 Task: Research Airbnb accommodation in Tena, Ecuador from 3rd December, 2023 to 17th December, 2023 for 3 adults, 1 child.3 bedrooms having 4 beds and 2 bathrooms. Property type can be house. Booking option can be shelf check-in. Look for 3 properties as per requirement.
Action: Mouse moved to (225, 109)
Screenshot: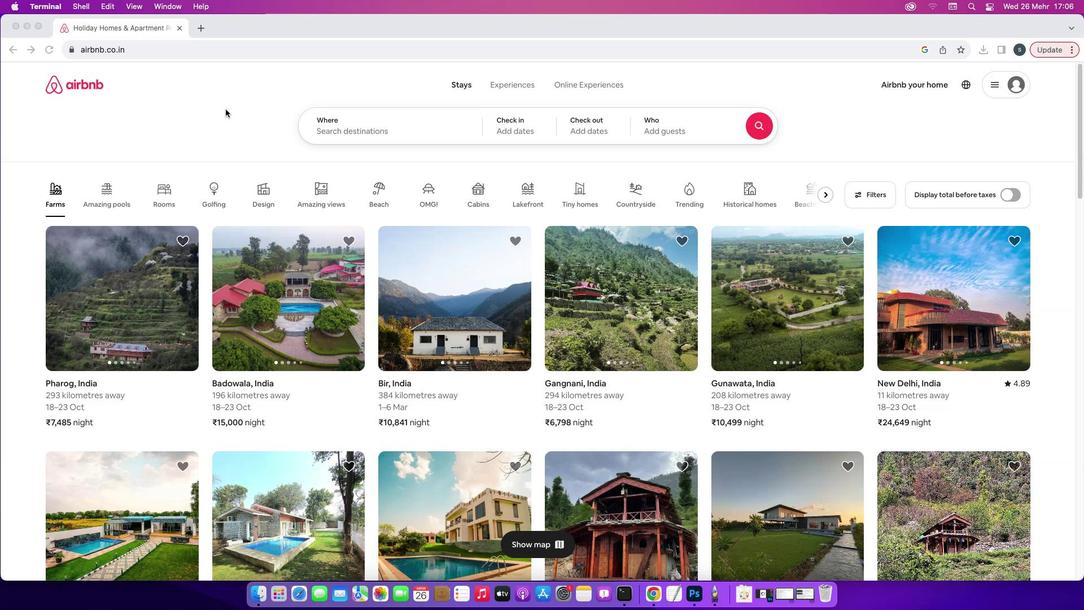
Action: Mouse pressed left at (225, 109)
Screenshot: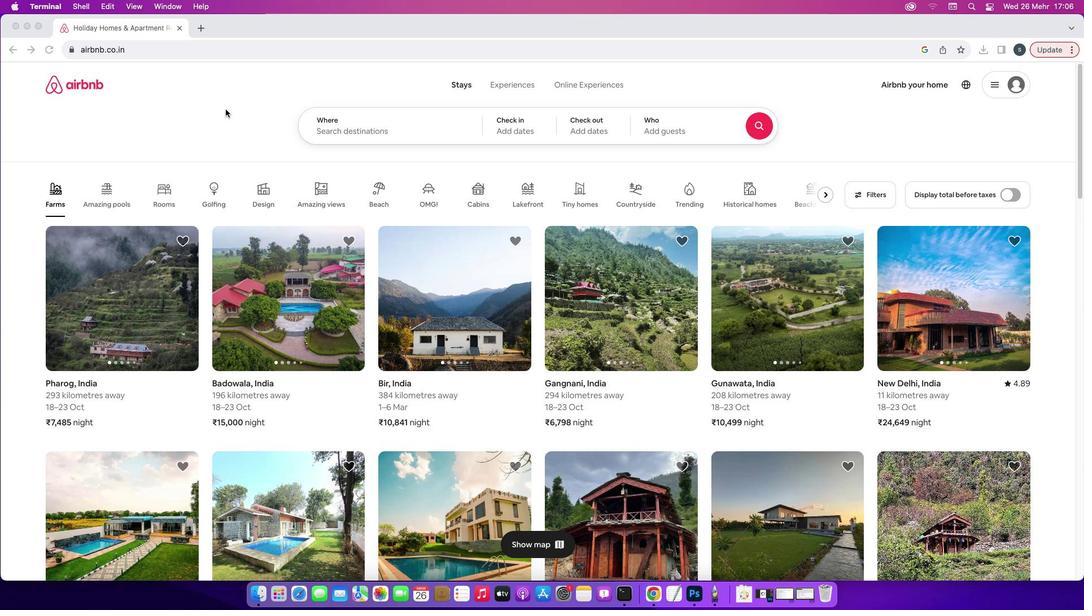
Action: Mouse moved to (407, 135)
Screenshot: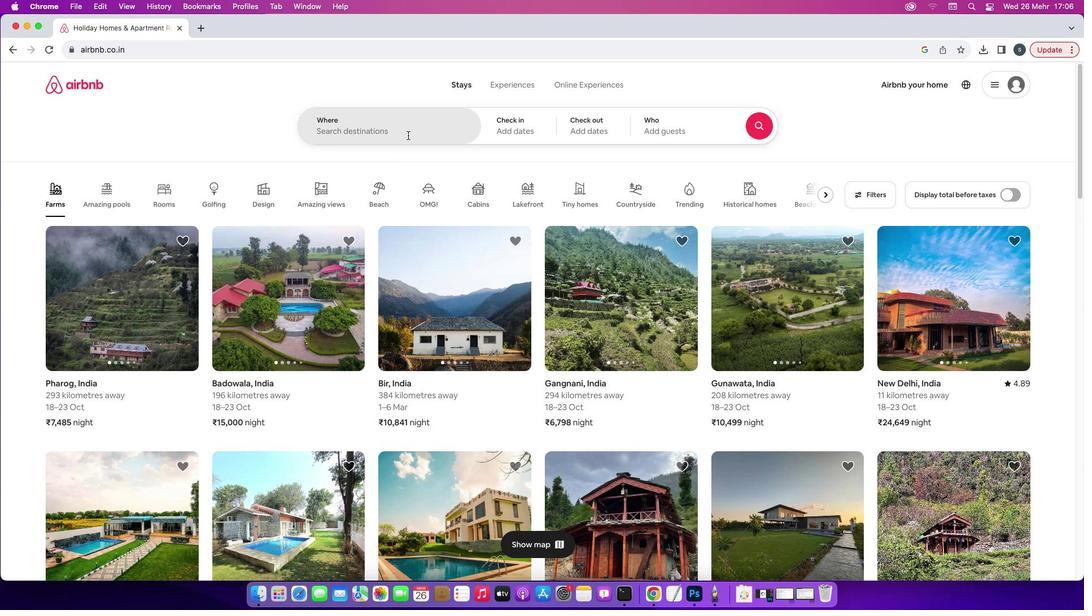 
Action: Mouse pressed left at (407, 135)
Screenshot: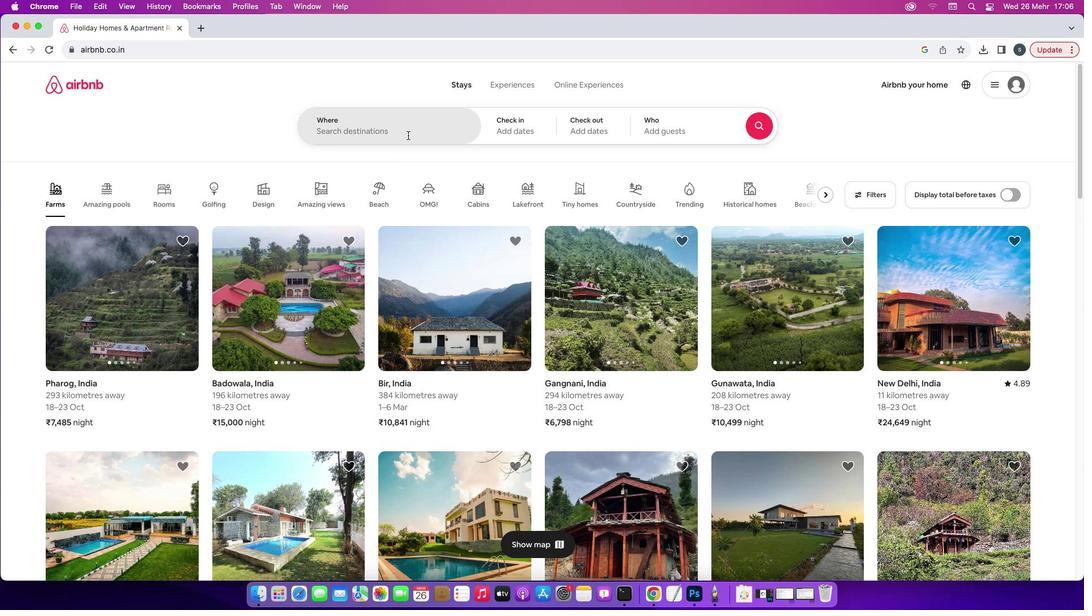 
Action: Mouse moved to (407, 135)
Screenshot: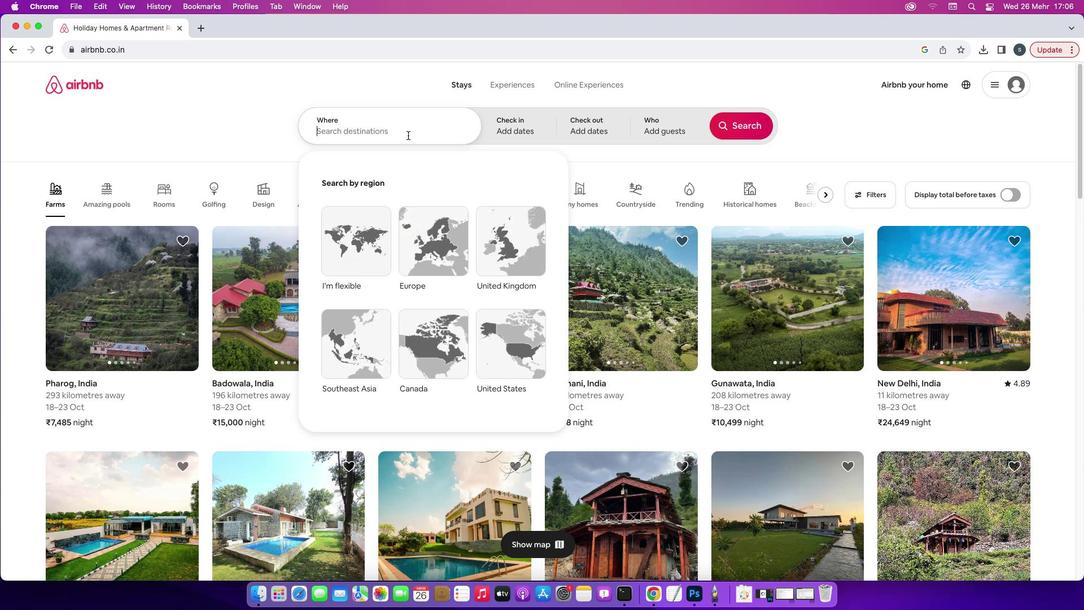 
Action: Key pressed 'T'Key.caps_lock'e''n''a'','Key.spaceKey.caps_lock'E'Key.caps_lock'c''u''a''d''o''r'
Screenshot: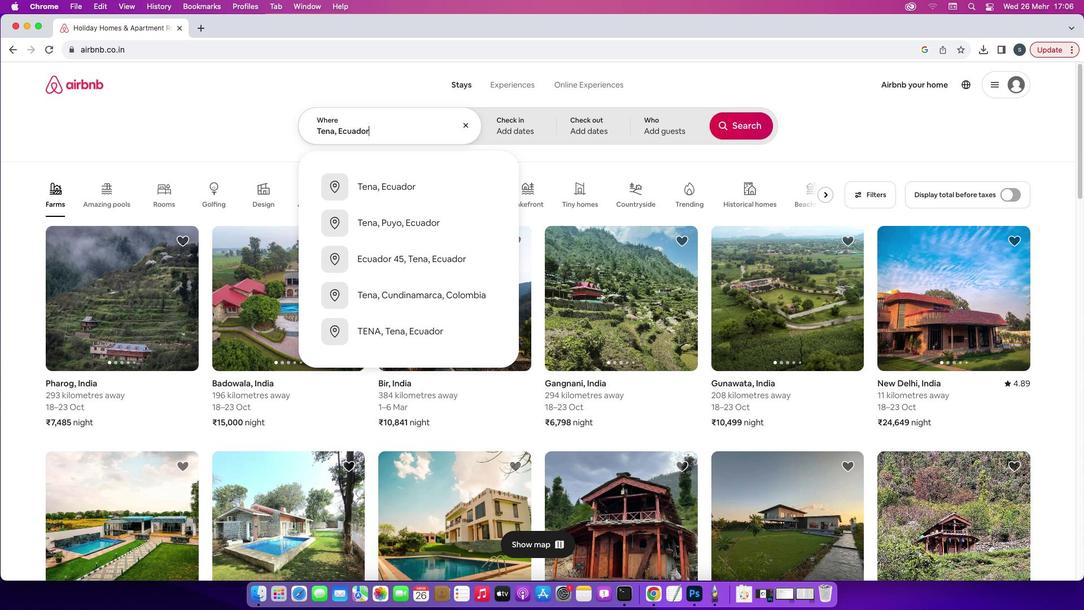 
Action: Mouse moved to (416, 186)
Screenshot: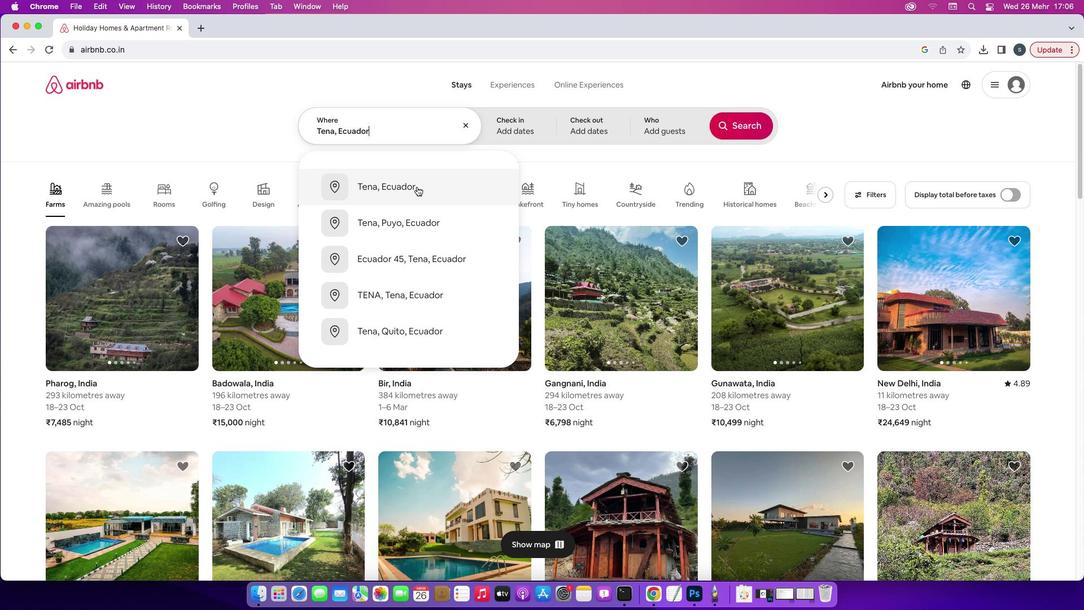 
Action: Mouse pressed left at (416, 186)
Screenshot: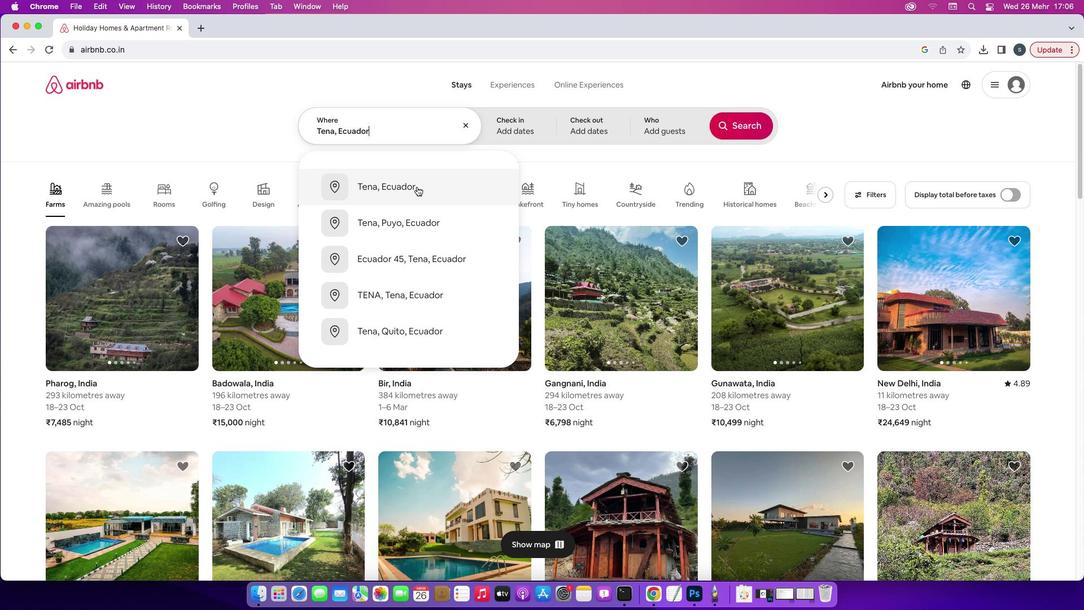
Action: Mouse moved to (735, 214)
Screenshot: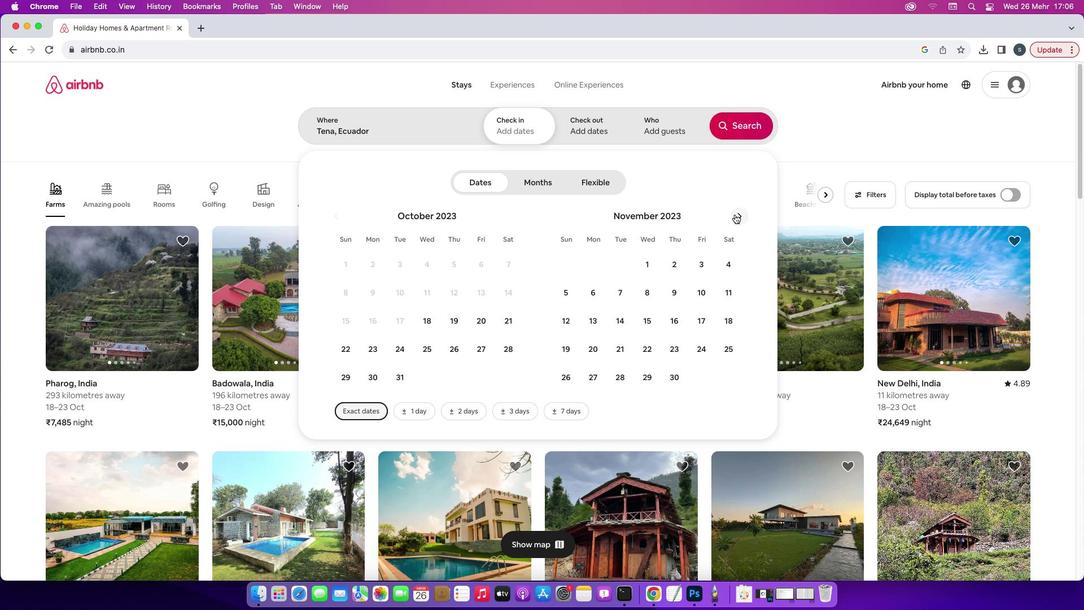 
Action: Mouse pressed left at (735, 214)
Screenshot: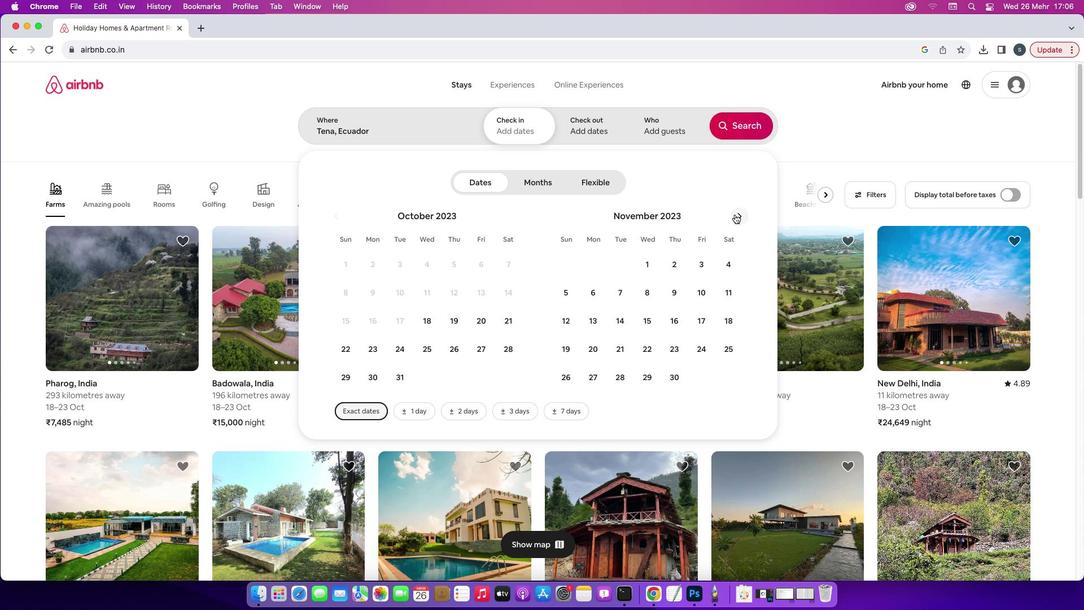 
Action: Mouse moved to (566, 288)
Screenshot: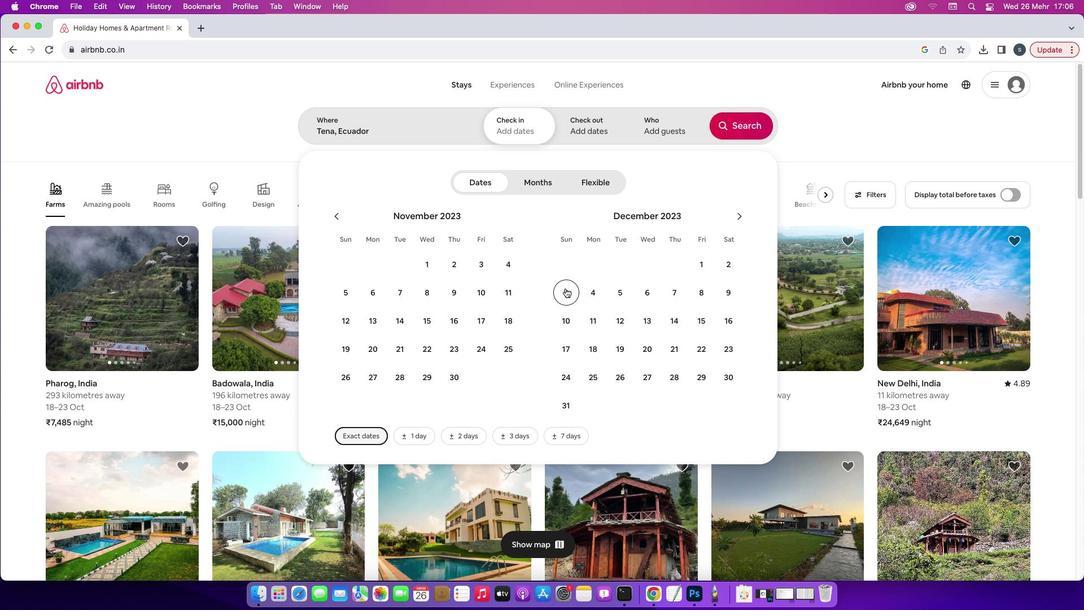 
Action: Mouse pressed left at (566, 288)
Screenshot: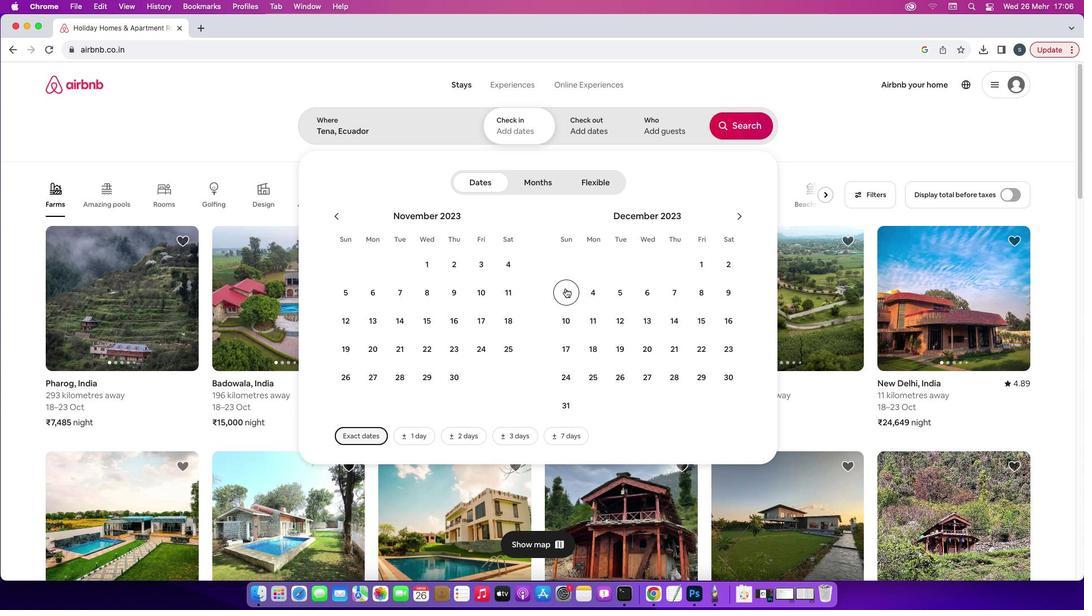 
Action: Mouse moved to (571, 343)
Screenshot: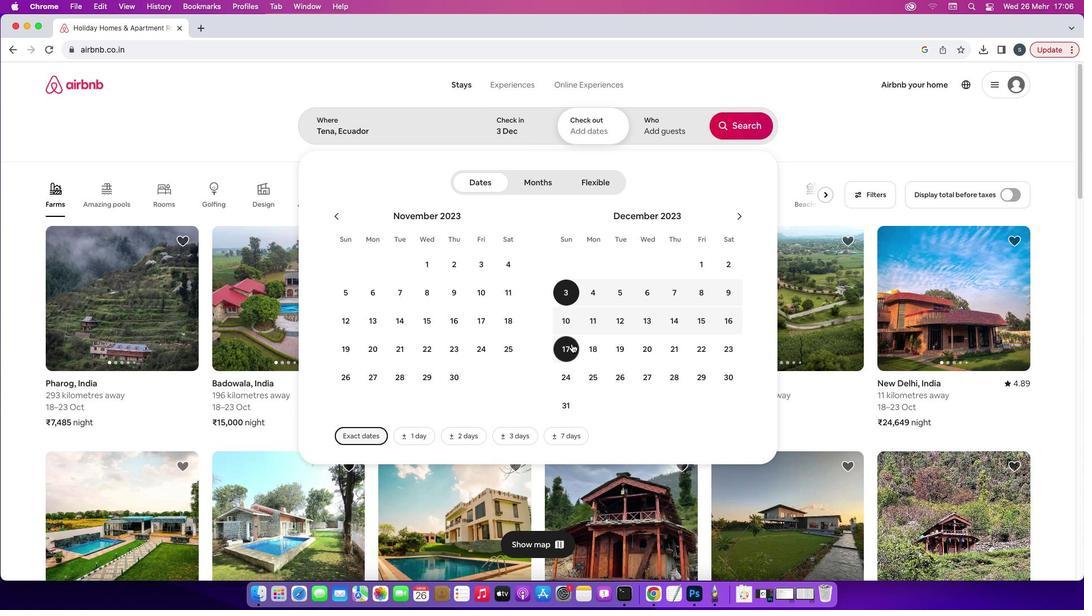 
Action: Mouse pressed left at (571, 343)
Screenshot: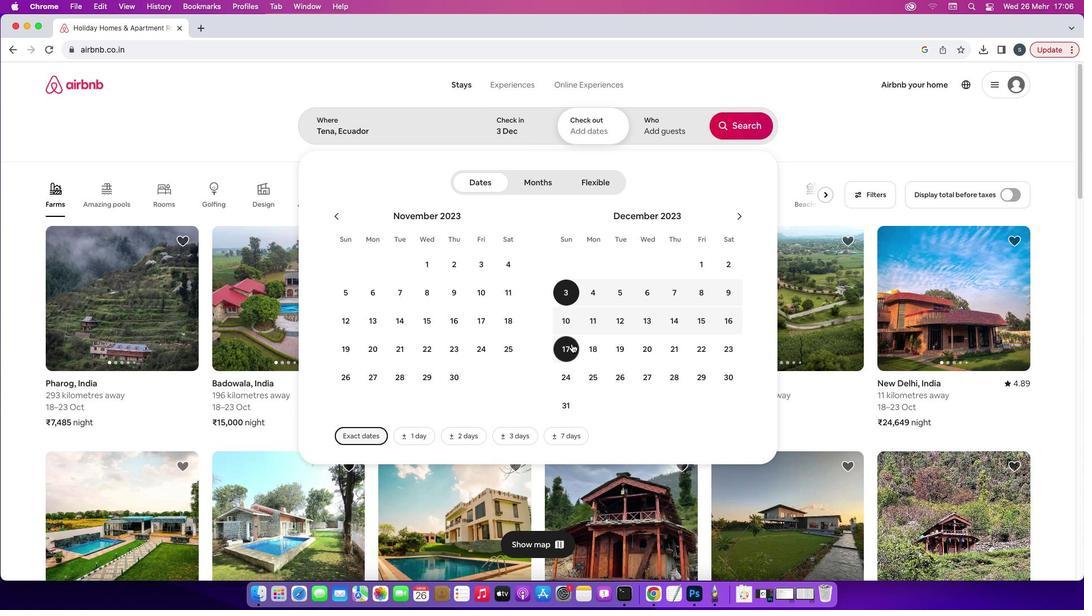 
Action: Mouse moved to (651, 127)
Screenshot: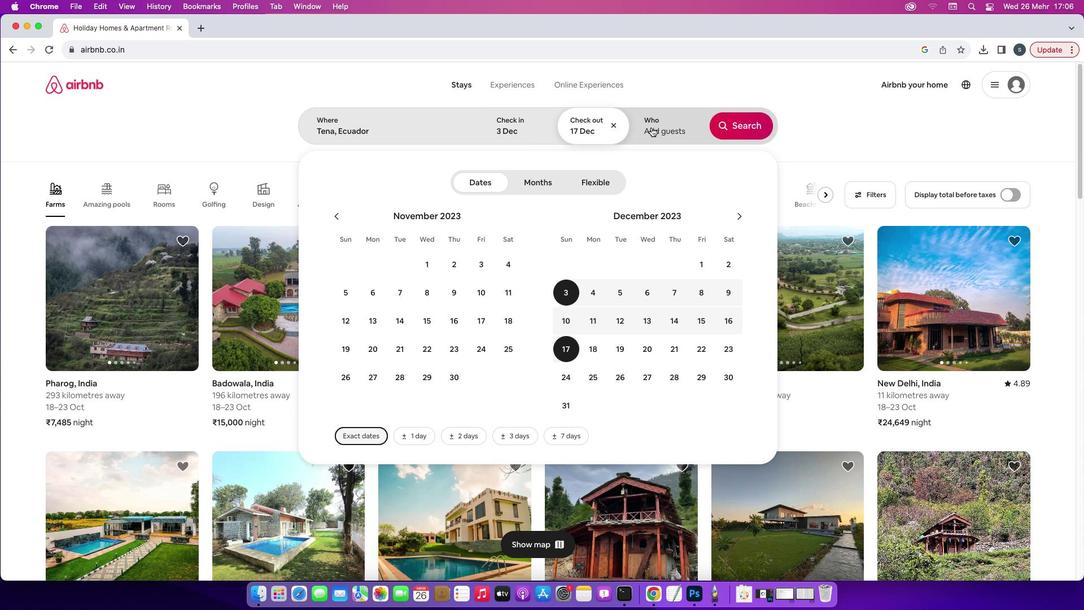 
Action: Mouse pressed left at (651, 127)
Screenshot: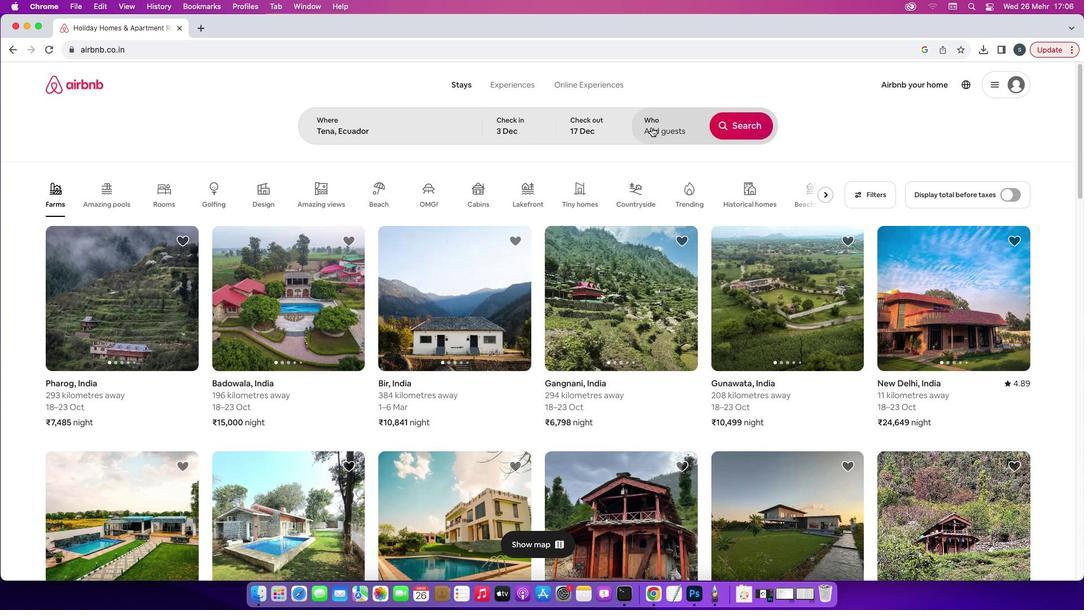 
Action: Mouse moved to (742, 187)
Screenshot: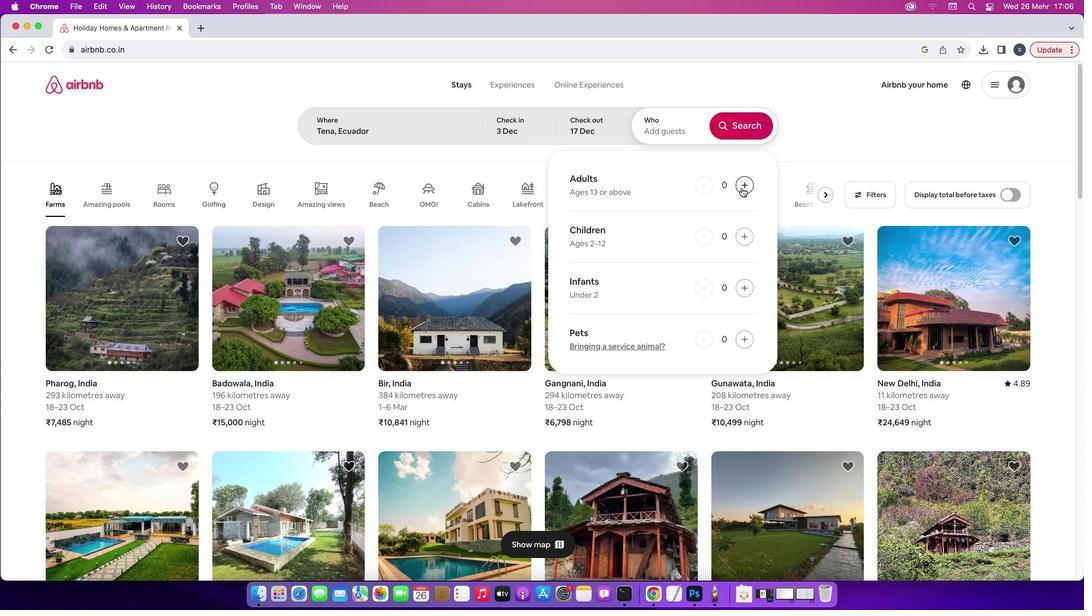 
Action: Mouse pressed left at (742, 187)
Screenshot: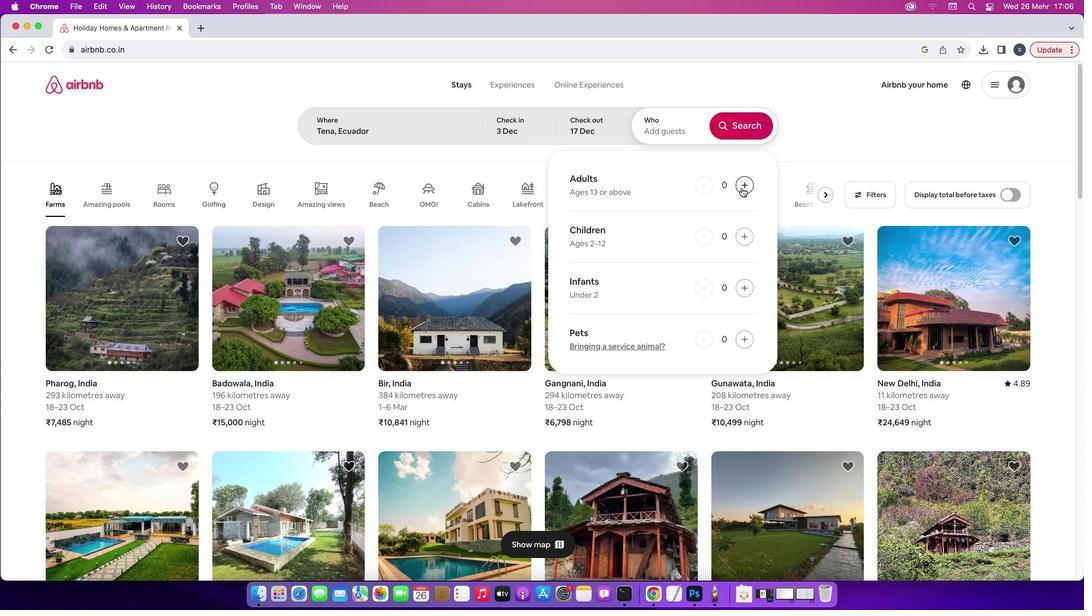 
Action: Mouse pressed left at (742, 187)
Screenshot: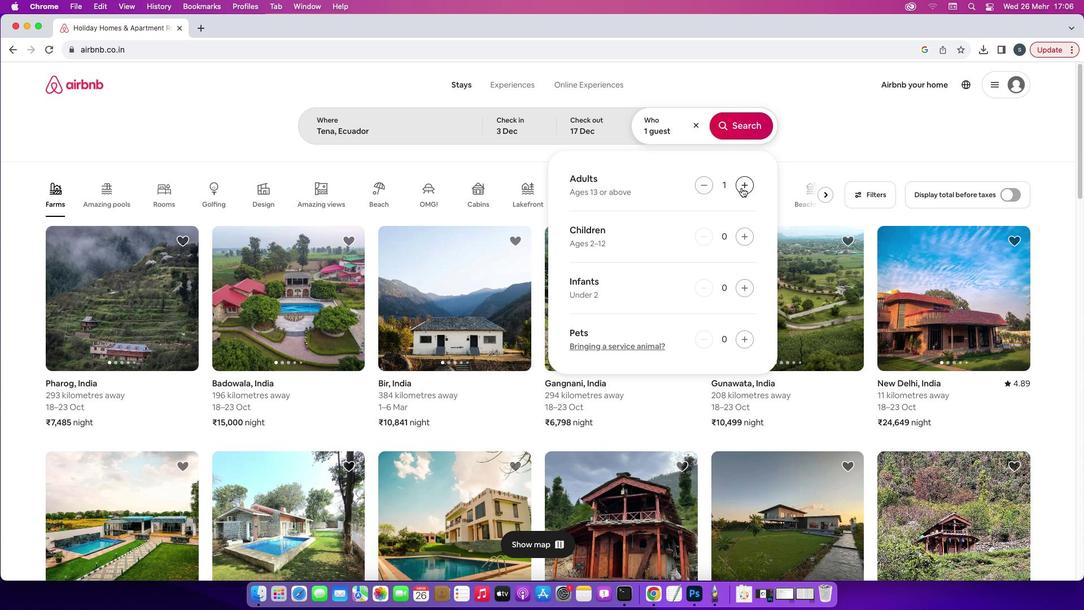 
Action: Mouse pressed left at (742, 187)
Screenshot: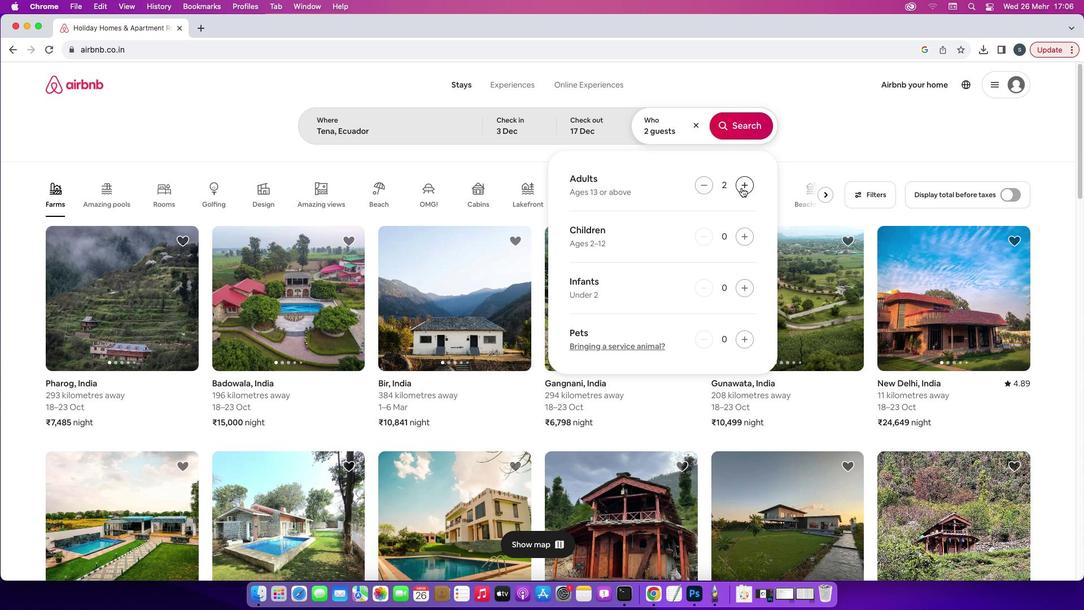 
Action: Mouse moved to (745, 239)
Screenshot: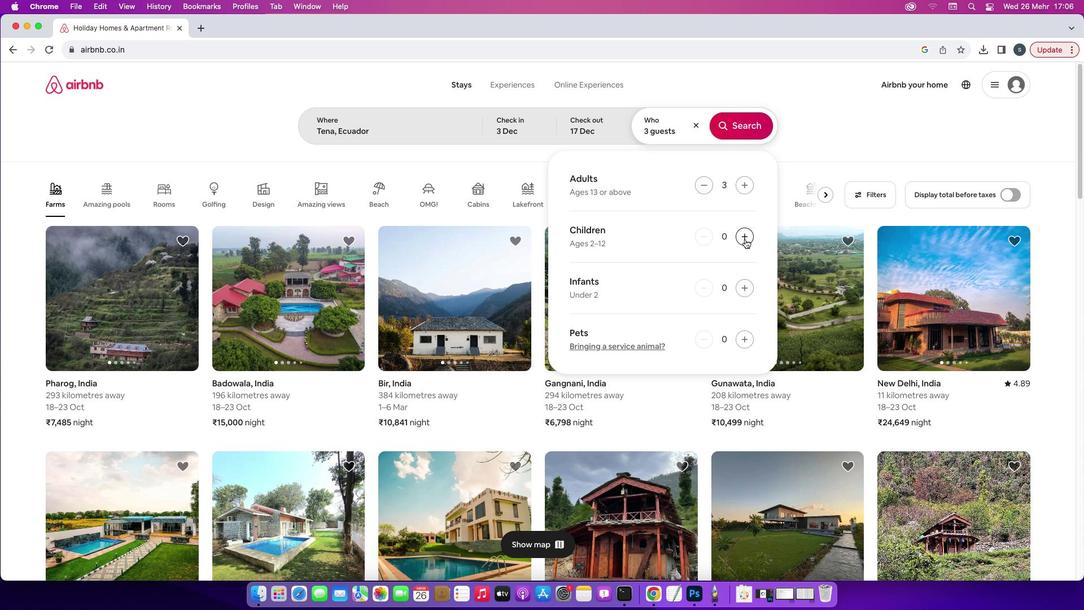 
Action: Mouse pressed left at (745, 239)
Screenshot: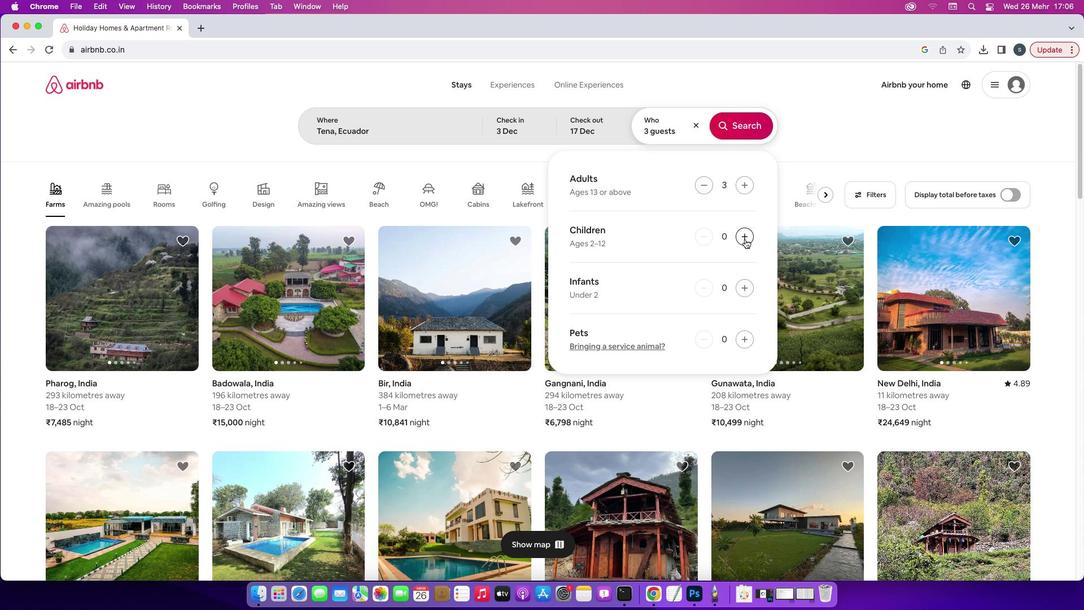 
Action: Mouse moved to (724, 127)
Screenshot: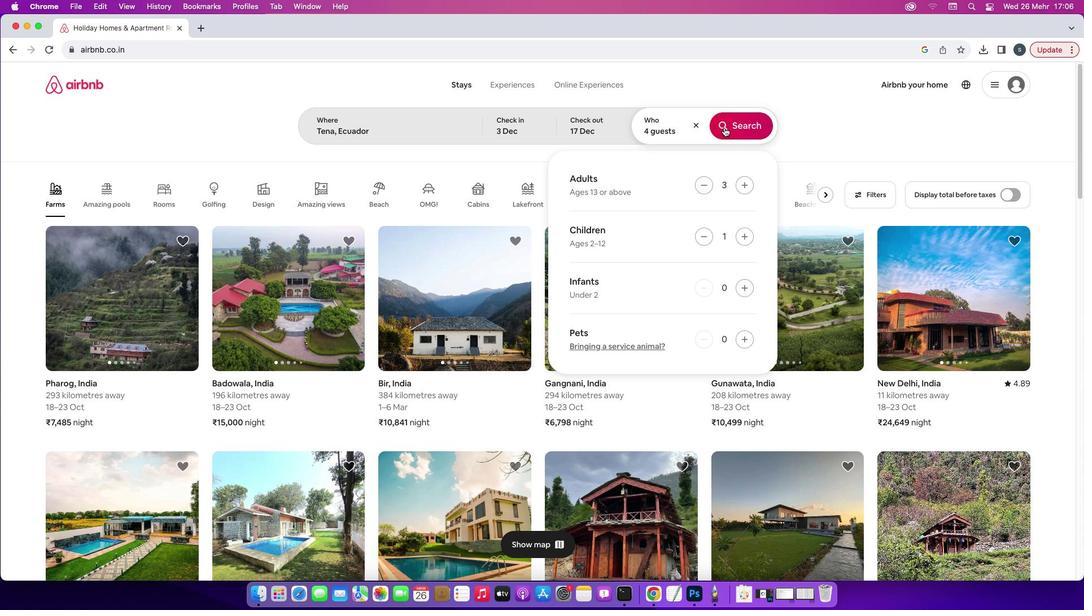 
Action: Mouse pressed left at (724, 127)
Screenshot: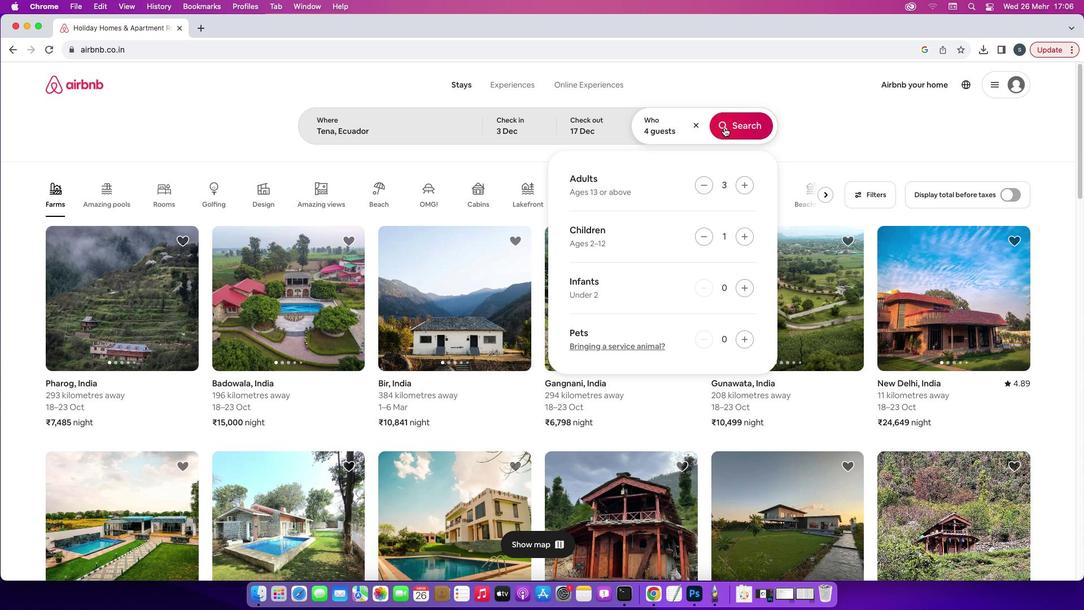 
Action: Mouse moved to (905, 128)
Screenshot: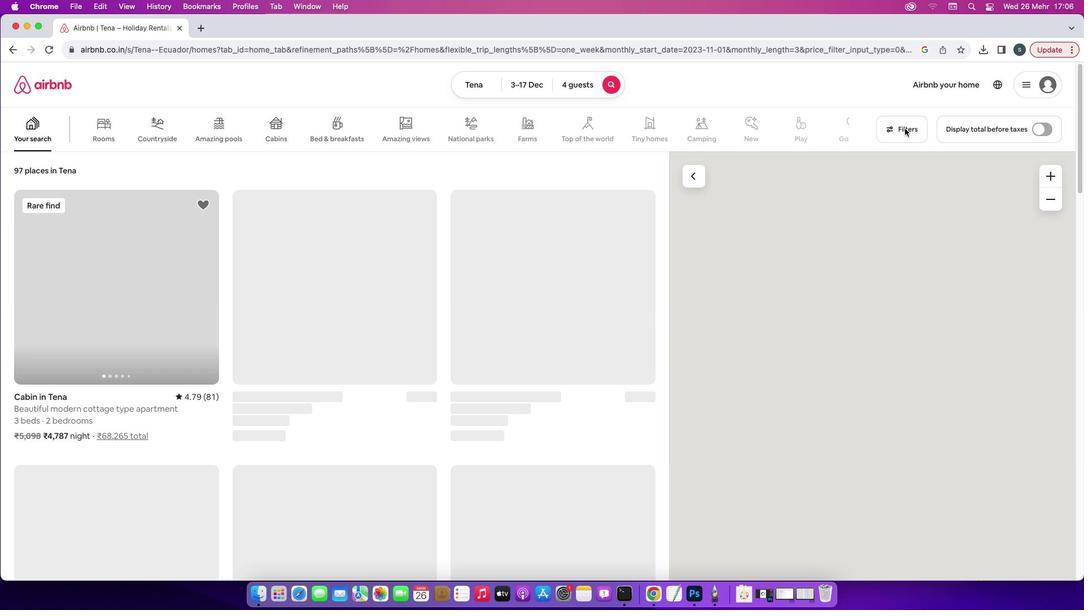 
Action: Mouse pressed left at (905, 128)
Screenshot: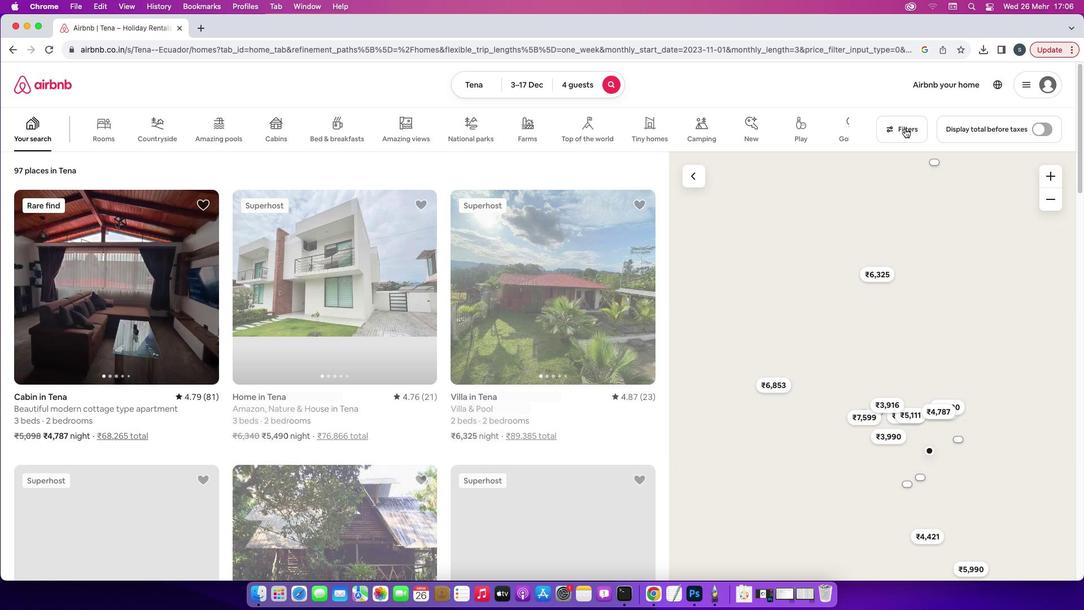 
Action: Mouse moved to (492, 301)
Screenshot: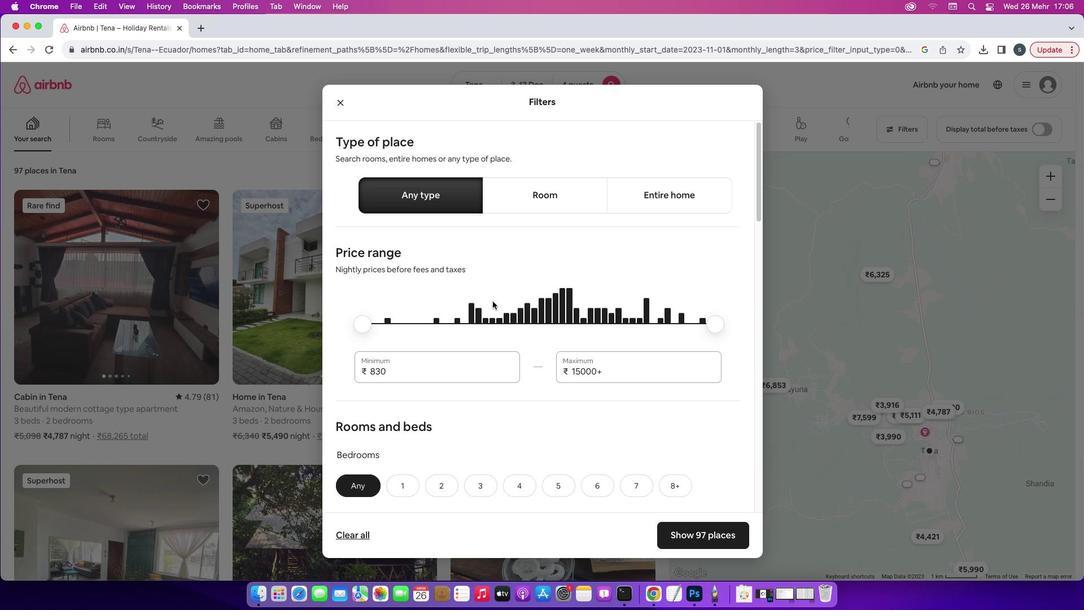 
Action: Mouse scrolled (492, 301) with delta (0, 0)
Screenshot: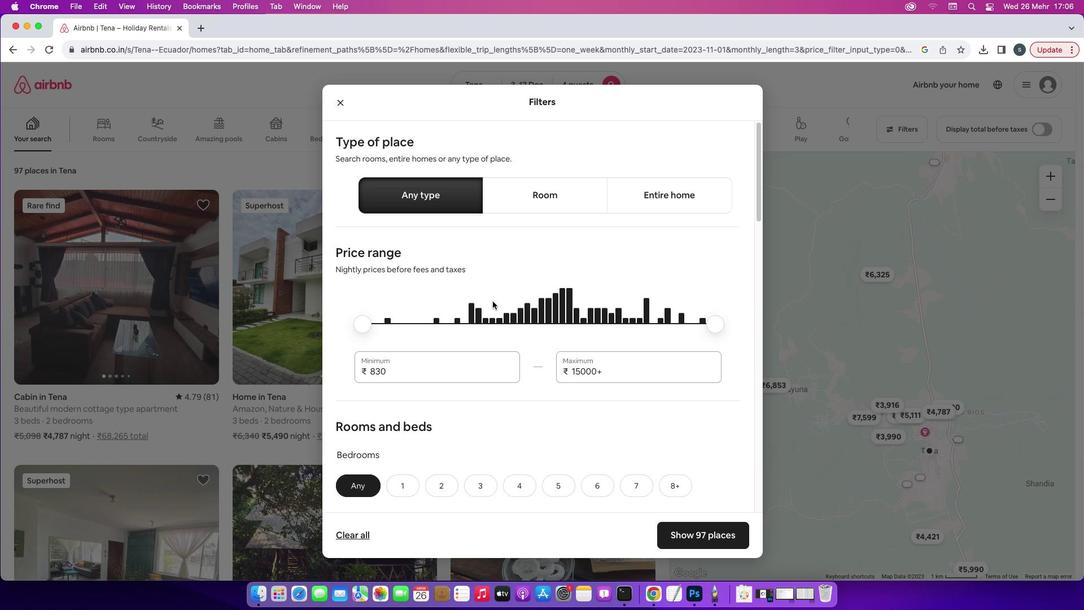 
Action: Mouse scrolled (492, 301) with delta (0, 0)
Screenshot: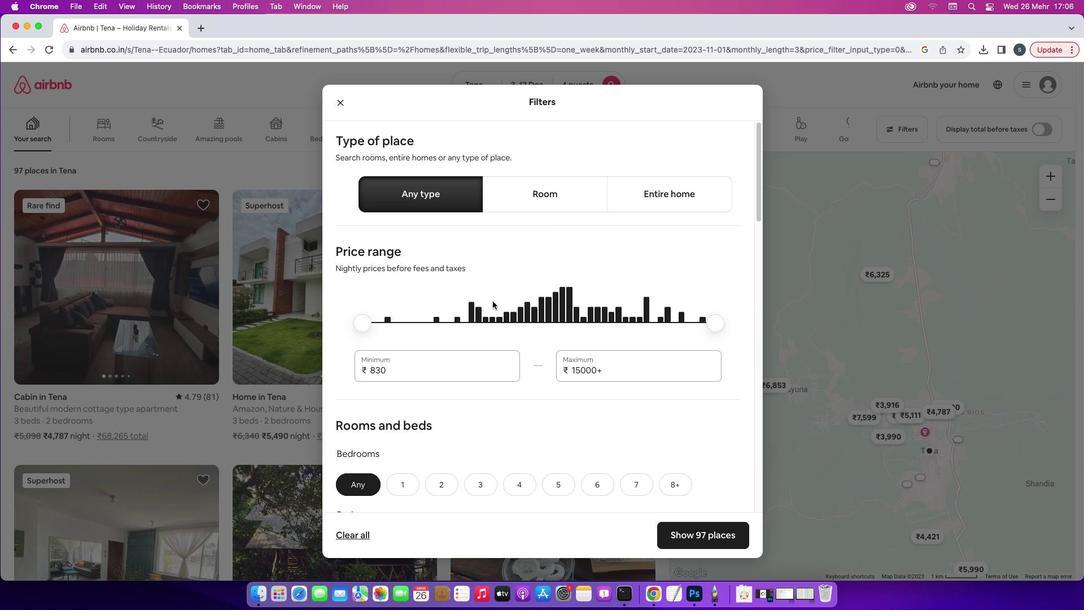 
Action: Mouse scrolled (492, 301) with delta (0, -1)
Screenshot: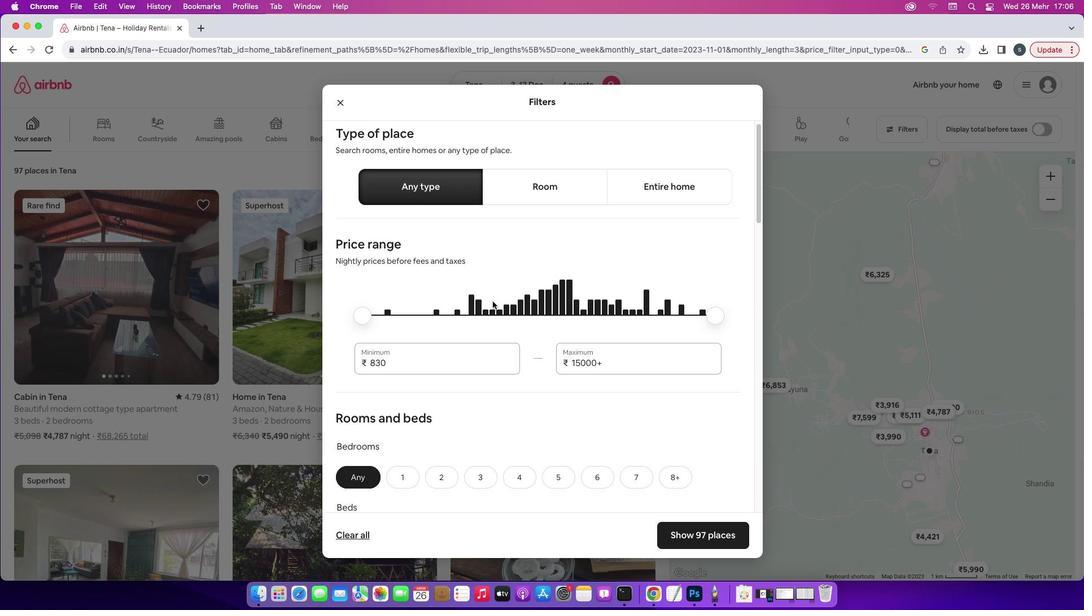 
Action: Mouse scrolled (492, 301) with delta (0, 0)
Screenshot: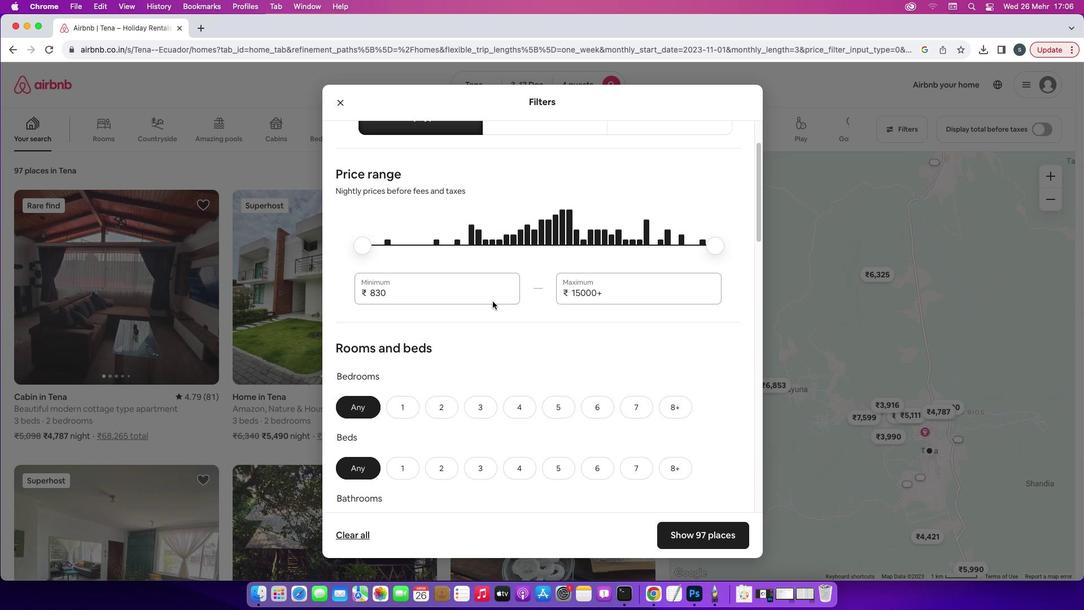 
Action: Mouse scrolled (492, 301) with delta (0, 0)
Screenshot: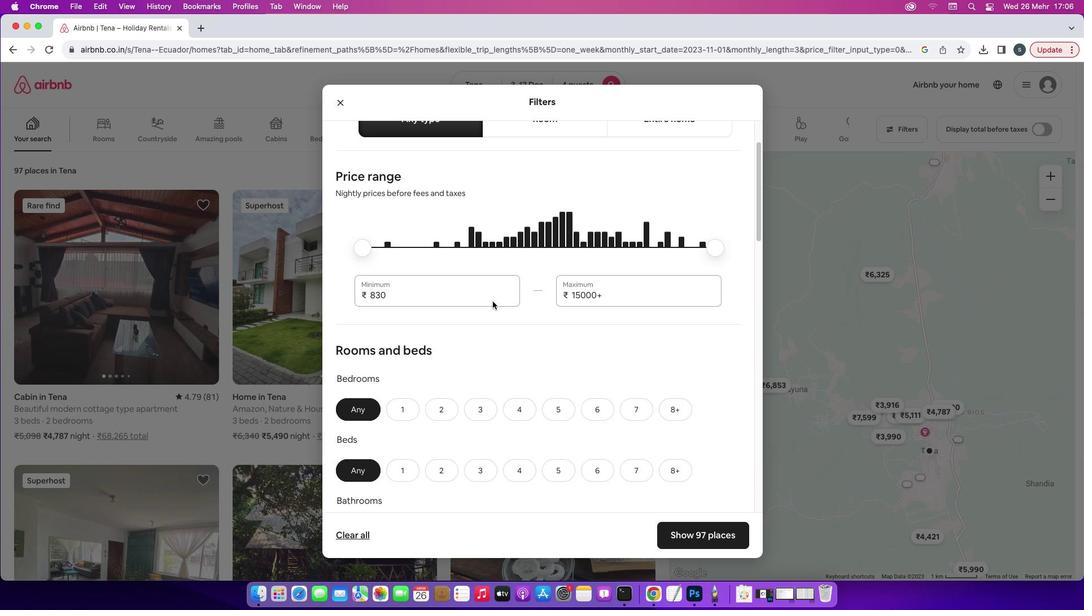 
Action: Mouse scrolled (492, 301) with delta (0, 1)
Screenshot: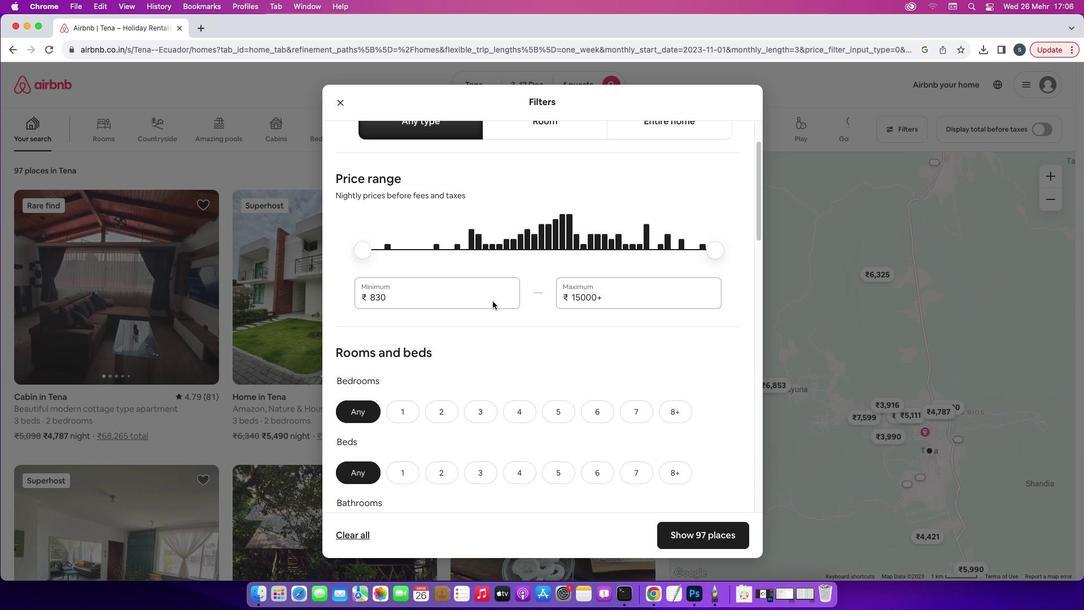 
Action: Mouse scrolled (492, 301) with delta (0, 0)
Screenshot: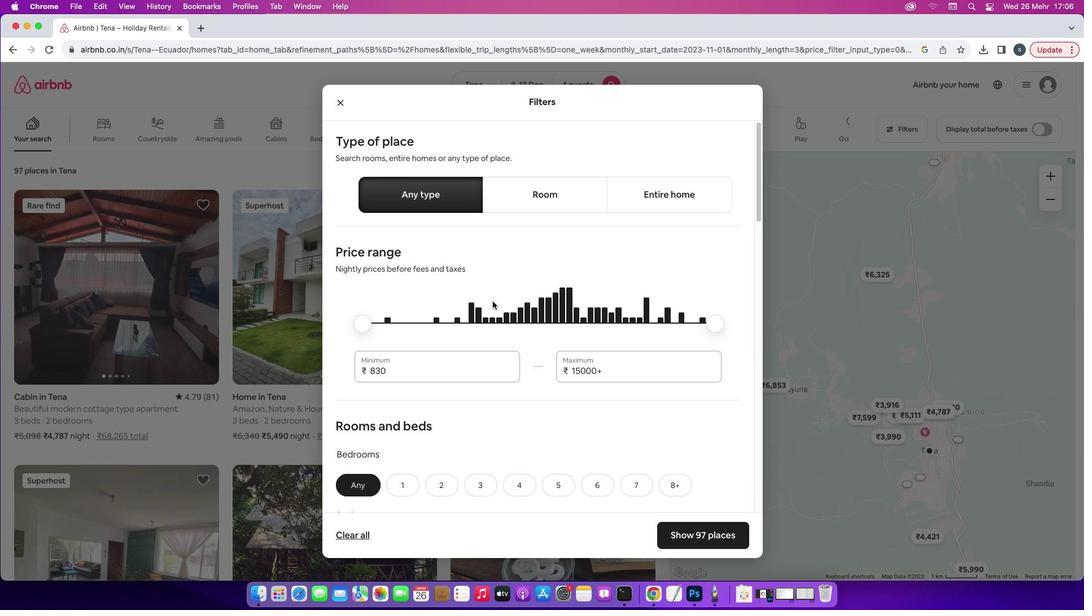 
Action: Mouse scrolled (492, 301) with delta (0, 0)
Screenshot: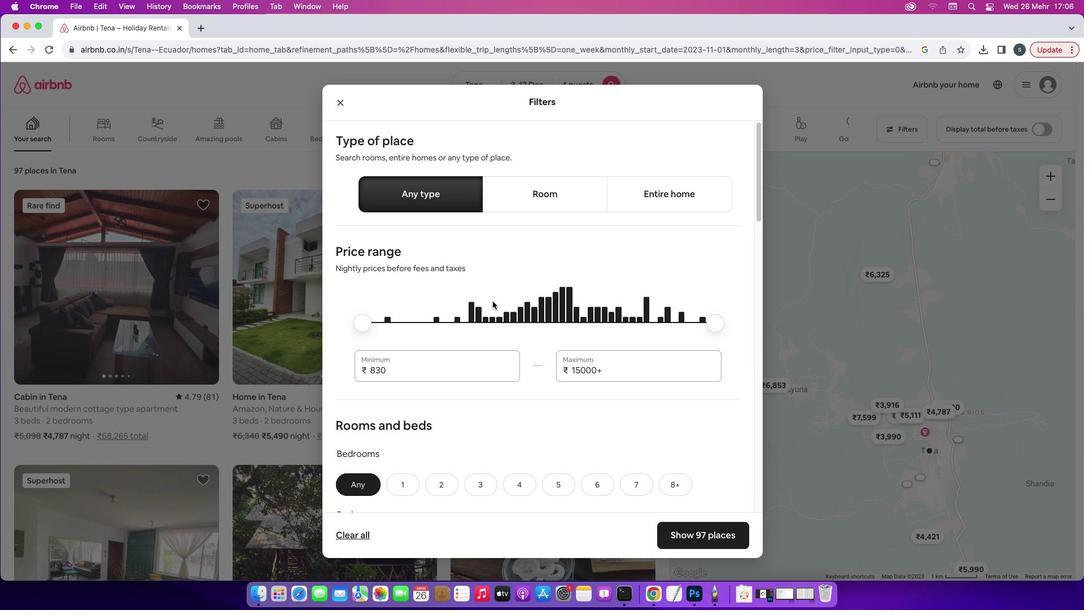 
Action: Mouse scrolled (492, 301) with delta (0, 0)
Screenshot: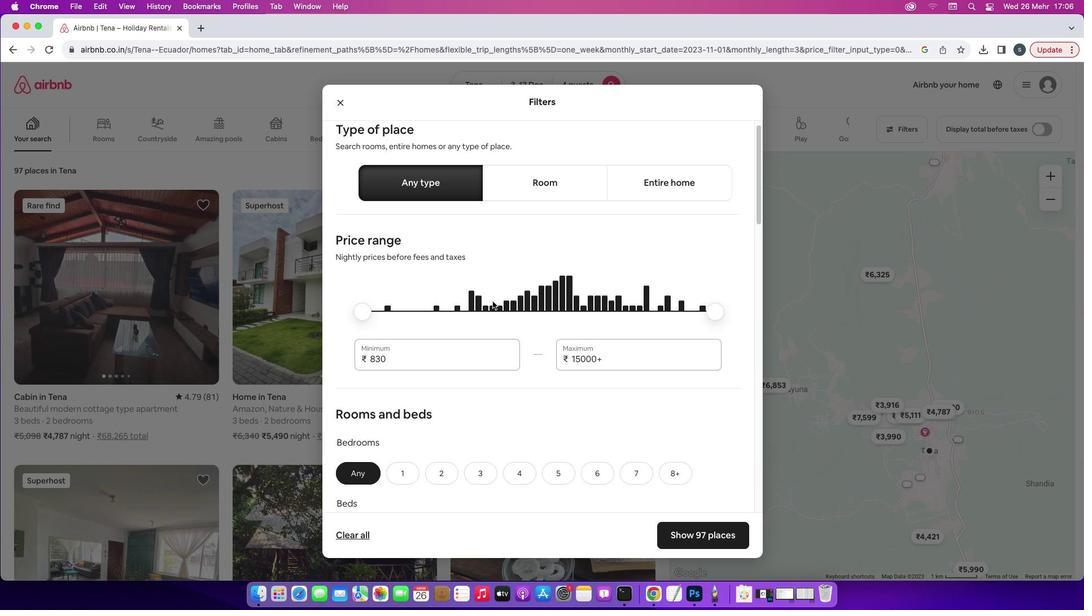 
Action: Mouse scrolled (492, 301) with delta (0, 0)
Screenshot: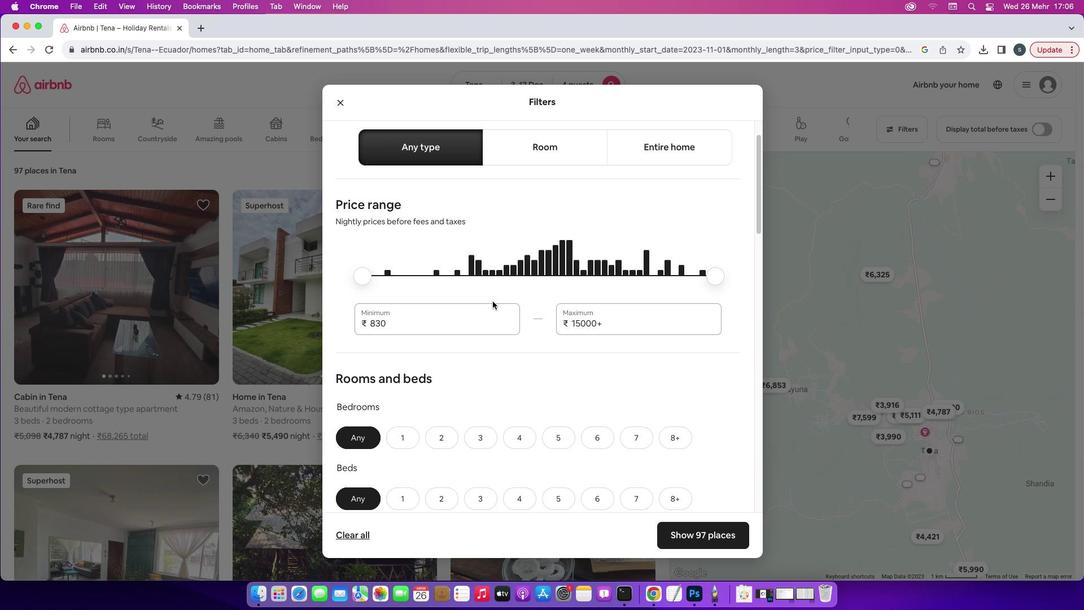 
Action: Mouse scrolled (492, 301) with delta (0, 0)
Screenshot: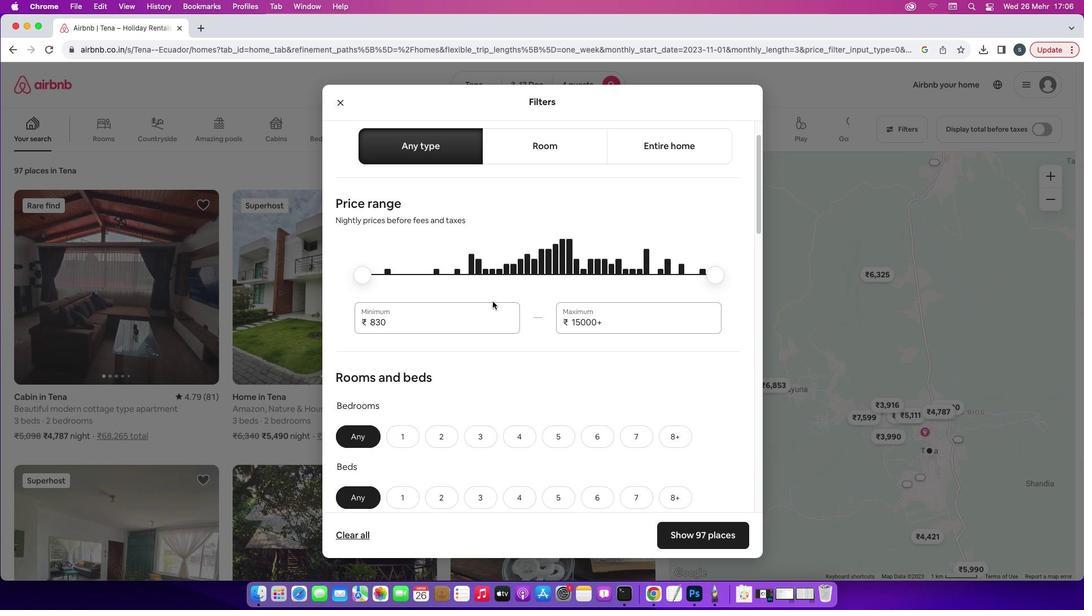 
Action: Mouse scrolled (492, 301) with delta (0, 0)
Screenshot: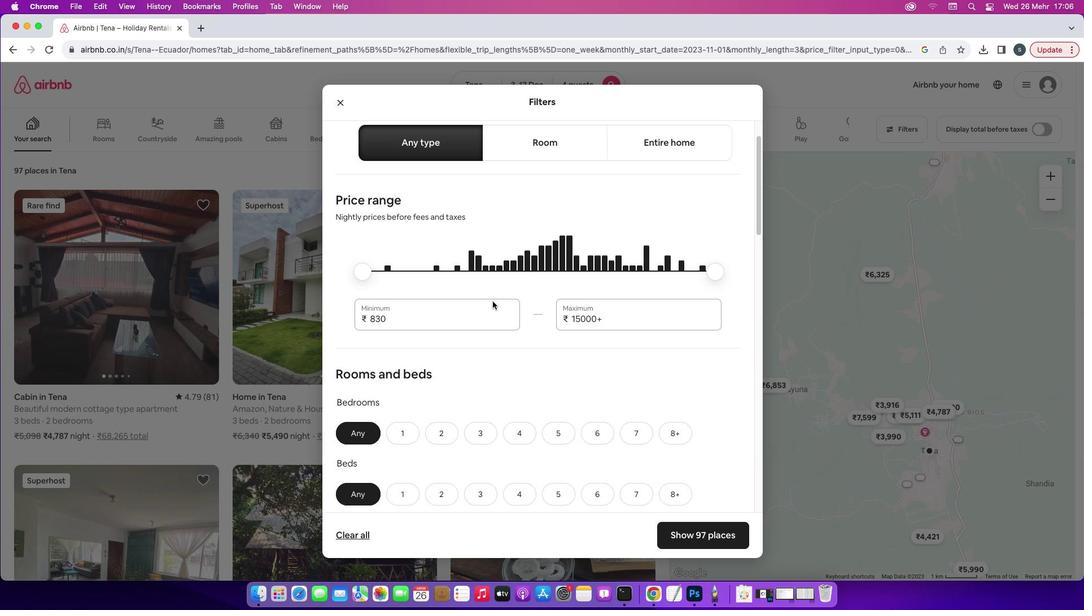 
Action: Mouse scrolled (492, 301) with delta (0, -1)
Screenshot: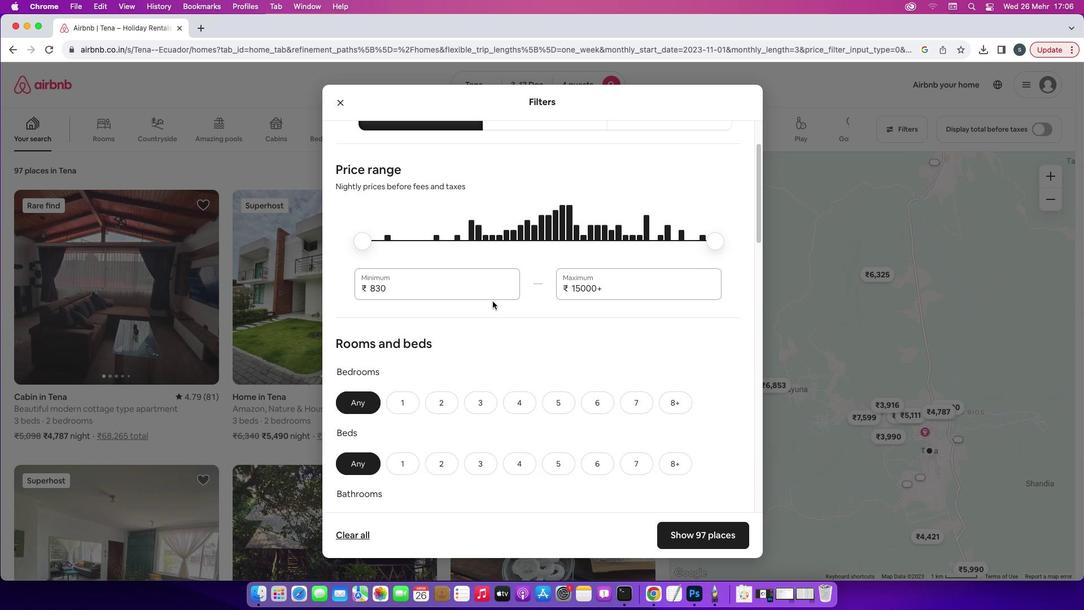 
Action: Mouse scrolled (492, 301) with delta (0, 0)
Screenshot: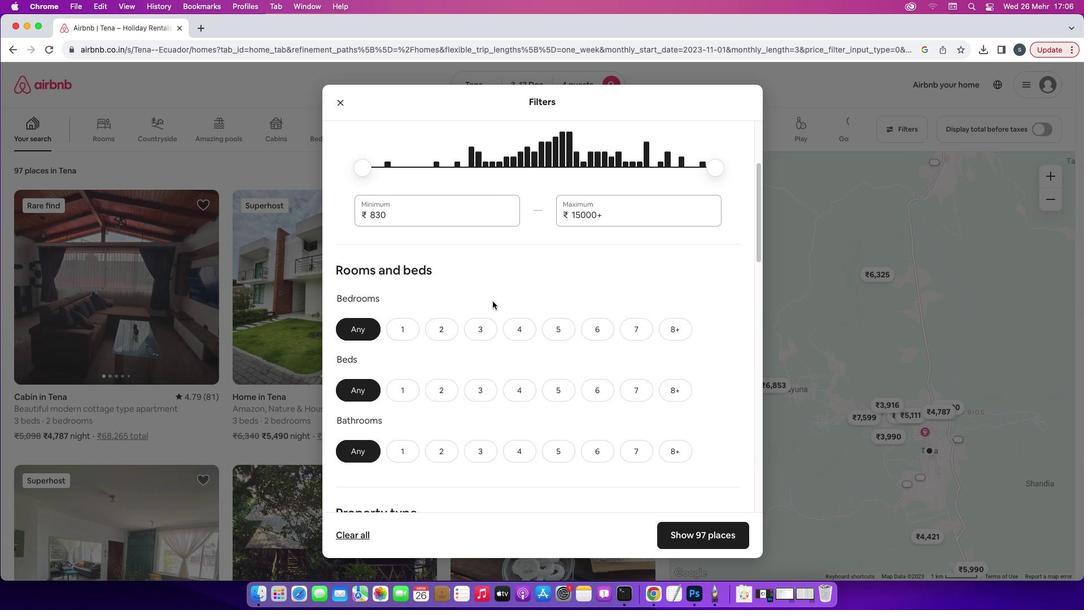 
Action: Mouse scrolled (492, 301) with delta (0, 0)
Screenshot: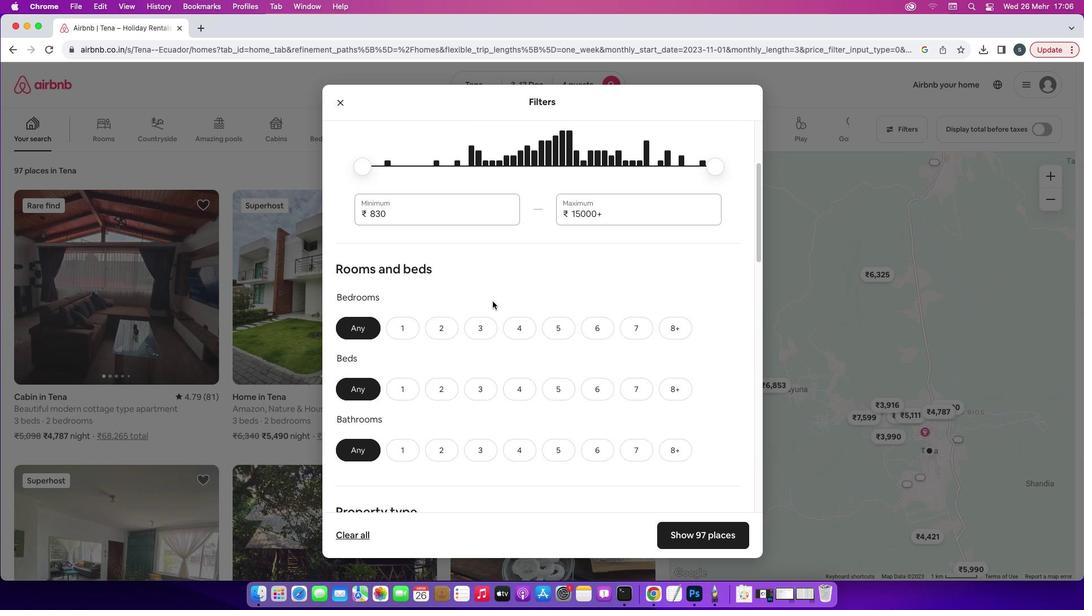 
Action: Mouse scrolled (492, 301) with delta (0, -1)
Screenshot: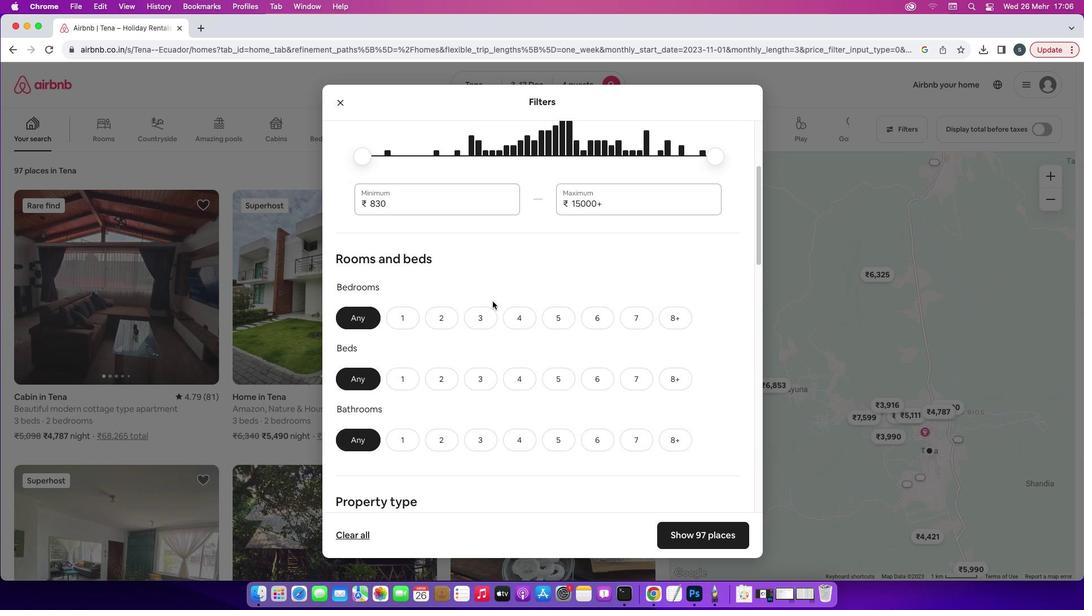 
Action: Mouse scrolled (492, 301) with delta (0, -1)
Screenshot: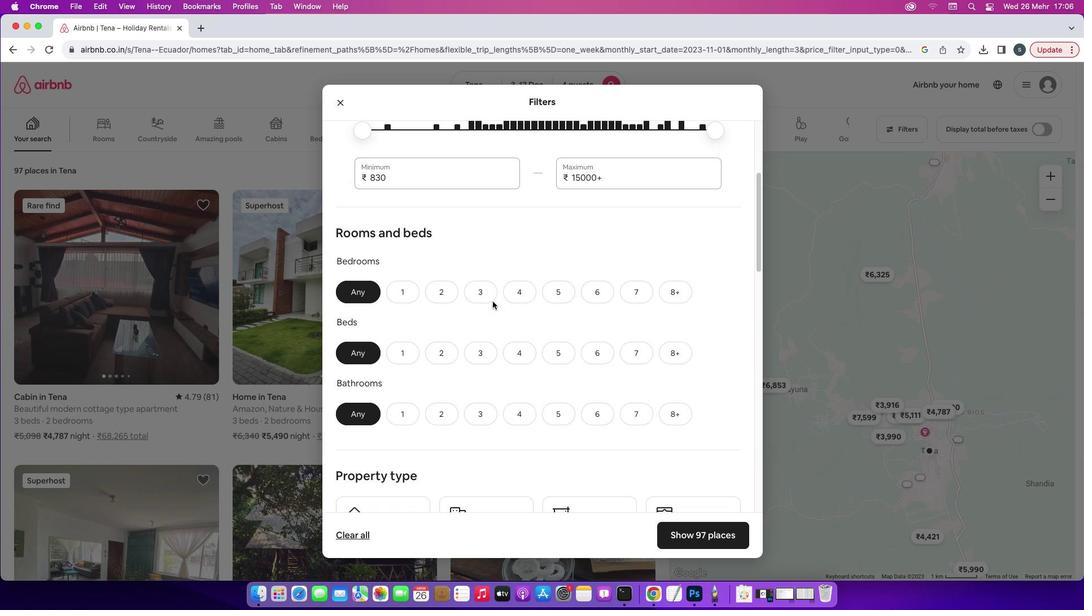 
Action: Mouse moved to (481, 187)
Screenshot: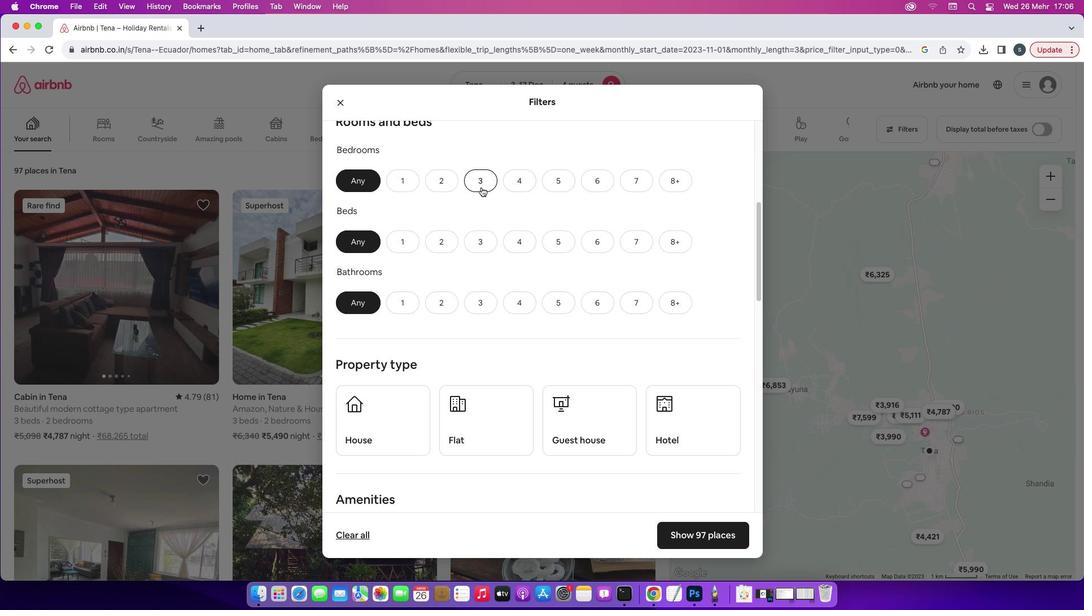 
Action: Mouse pressed left at (481, 187)
Screenshot: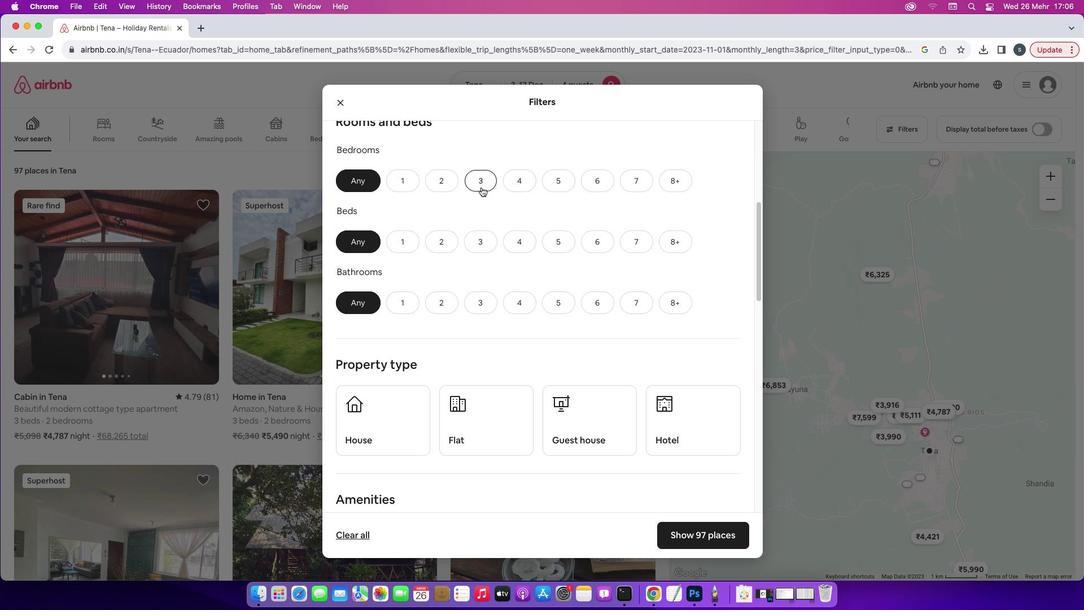 
Action: Mouse moved to (524, 244)
Screenshot: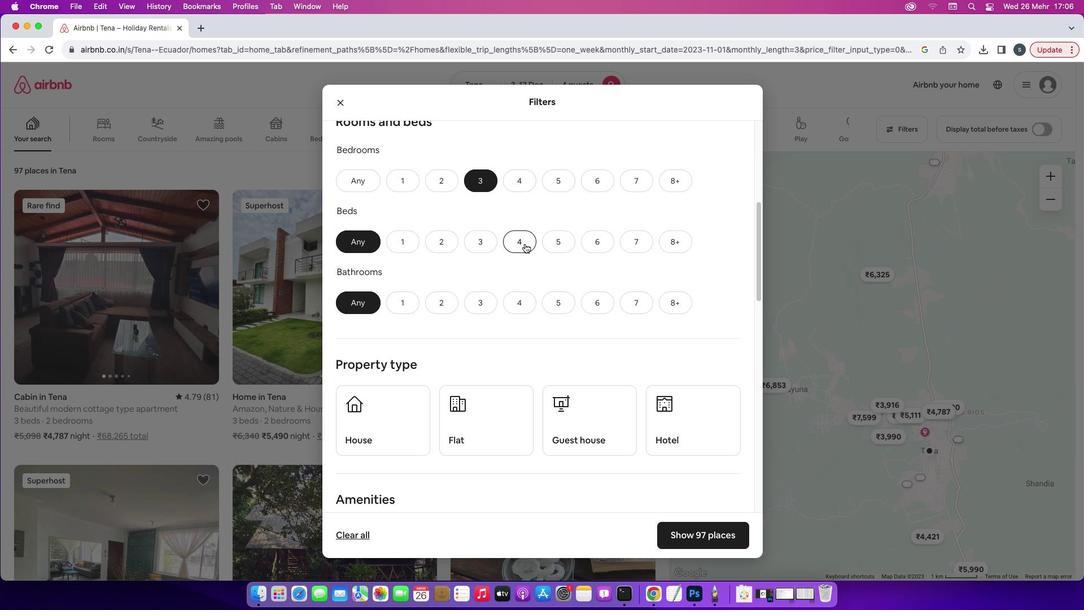 
Action: Mouse pressed left at (524, 244)
Screenshot: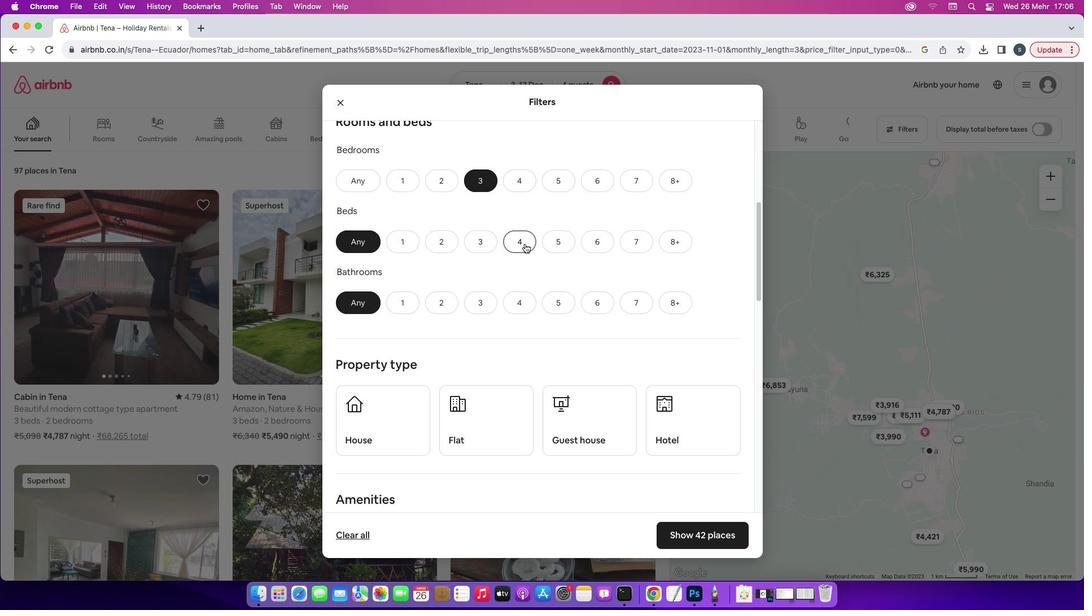 
Action: Mouse moved to (450, 299)
Screenshot: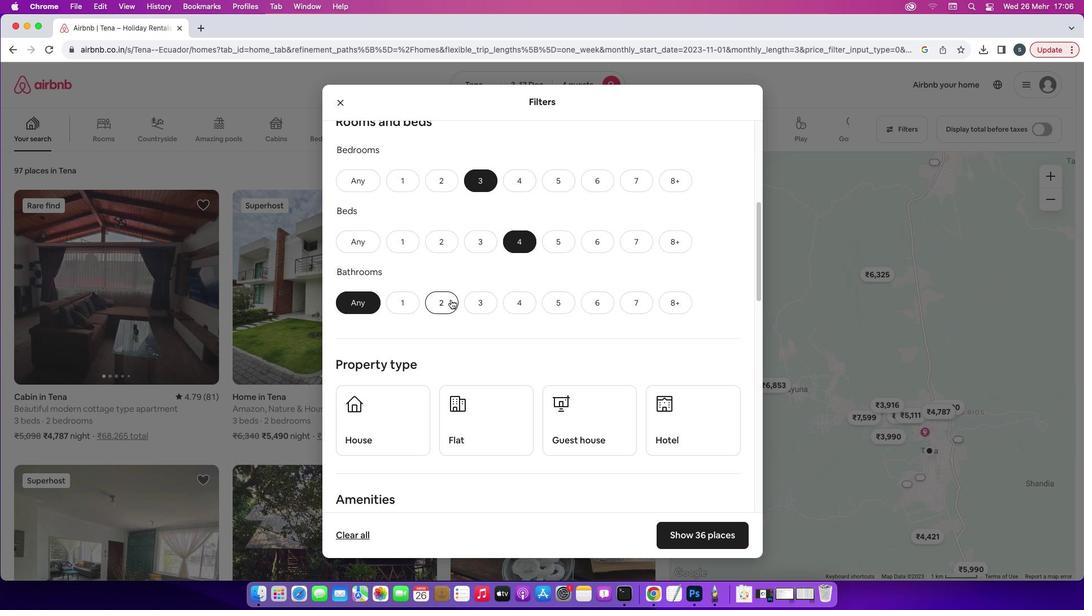 
Action: Mouse pressed left at (450, 299)
Screenshot: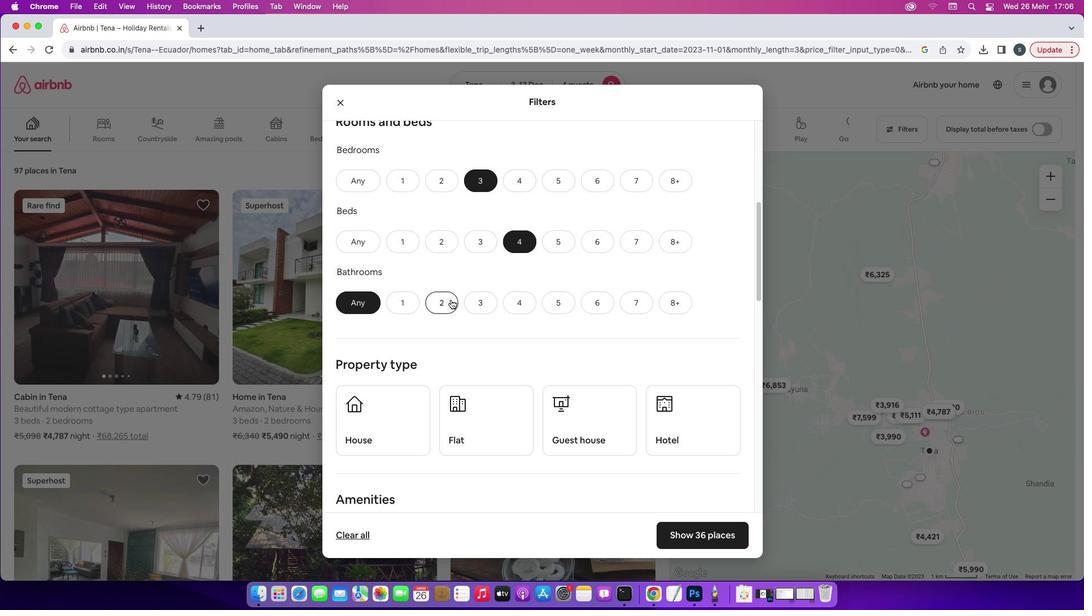 
Action: Mouse moved to (483, 286)
Screenshot: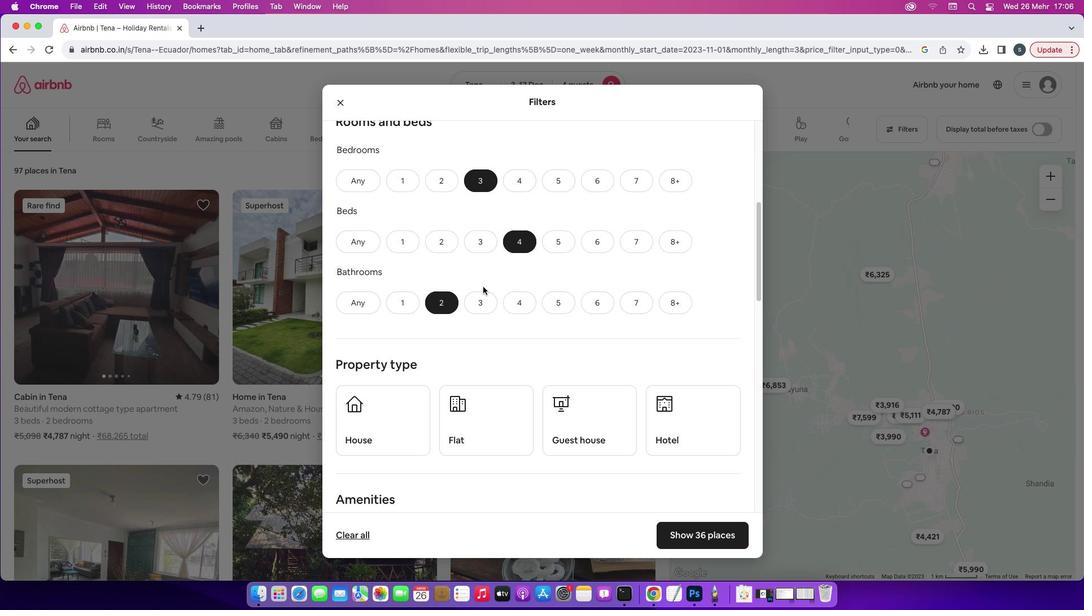 
Action: Mouse scrolled (483, 286) with delta (0, 0)
Screenshot: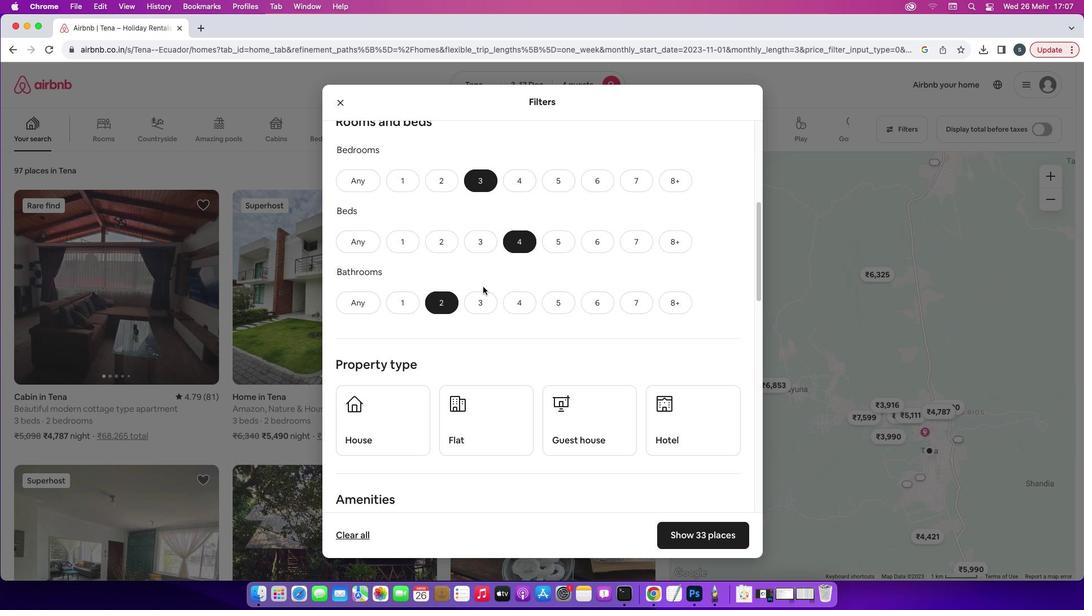 
Action: Mouse scrolled (483, 286) with delta (0, 0)
Screenshot: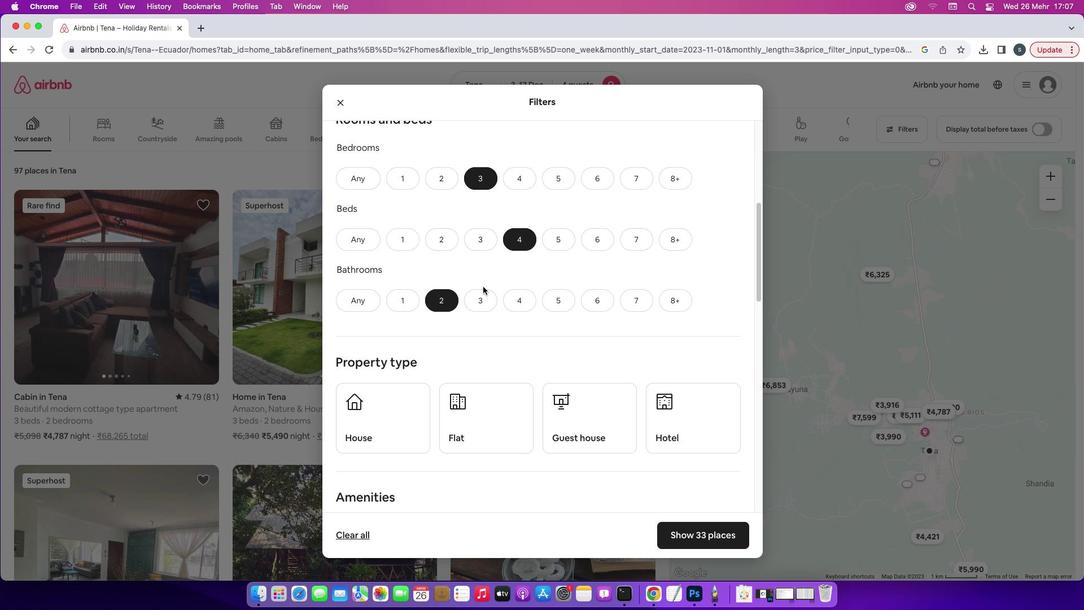 
Action: Mouse scrolled (483, 286) with delta (0, 0)
Screenshot: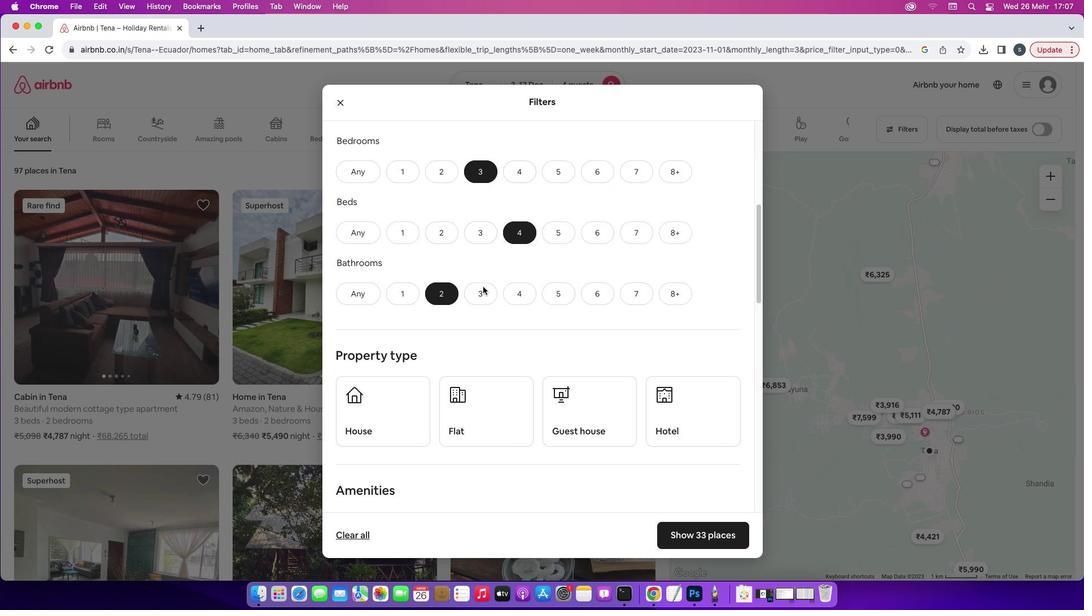 
Action: Mouse scrolled (483, 286) with delta (0, 0)
Screenshot: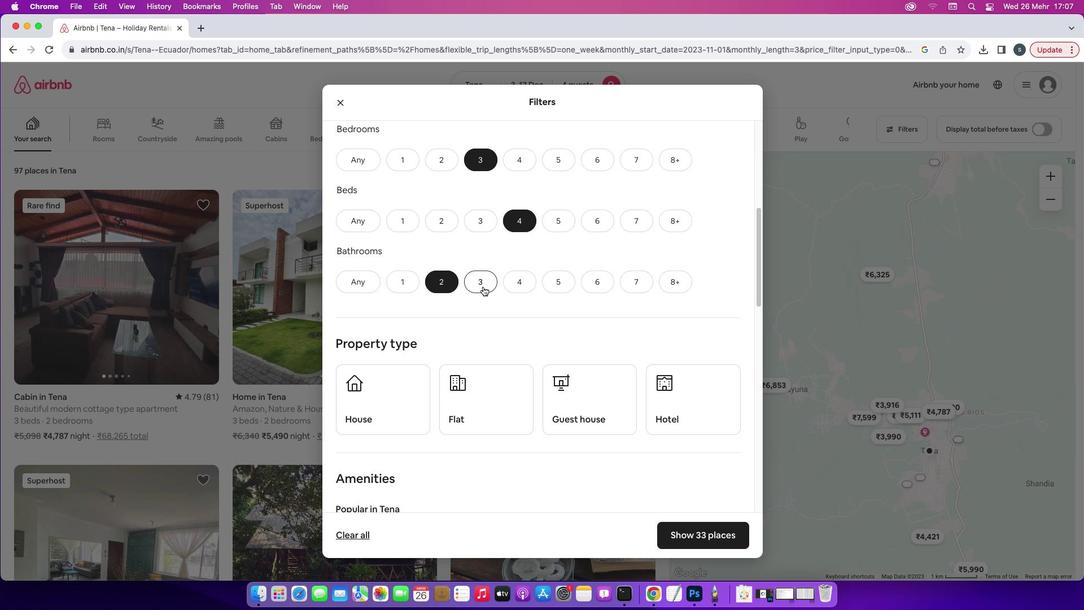 
Action: Mouse scrolled (483, 286) with delta (0, 0)
Screenshot: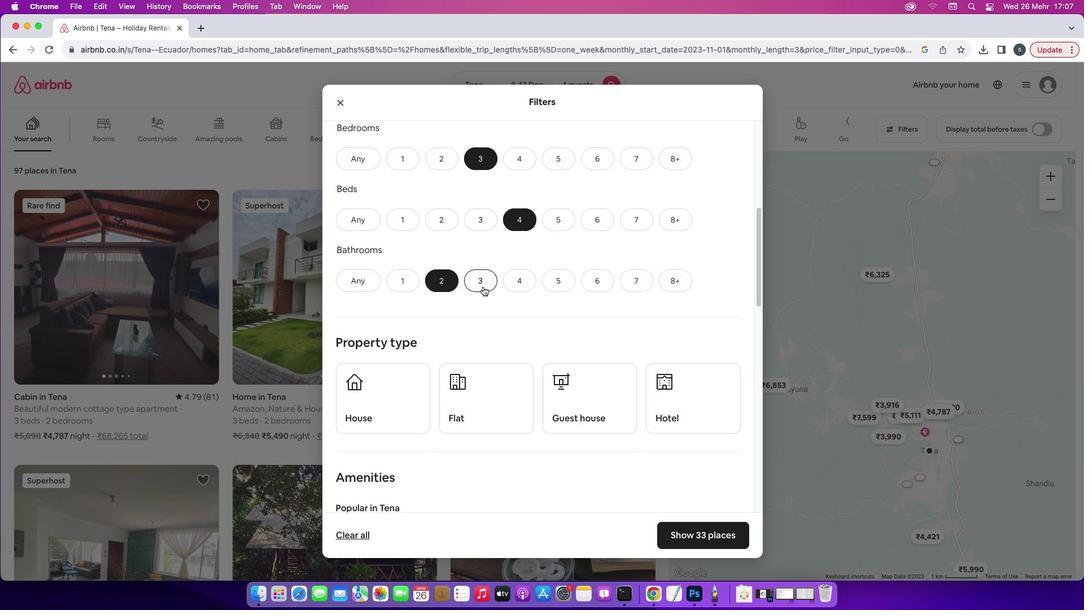 
Action: Mouse scrolled (483, 286) with delta (0, -1)
Screenshot: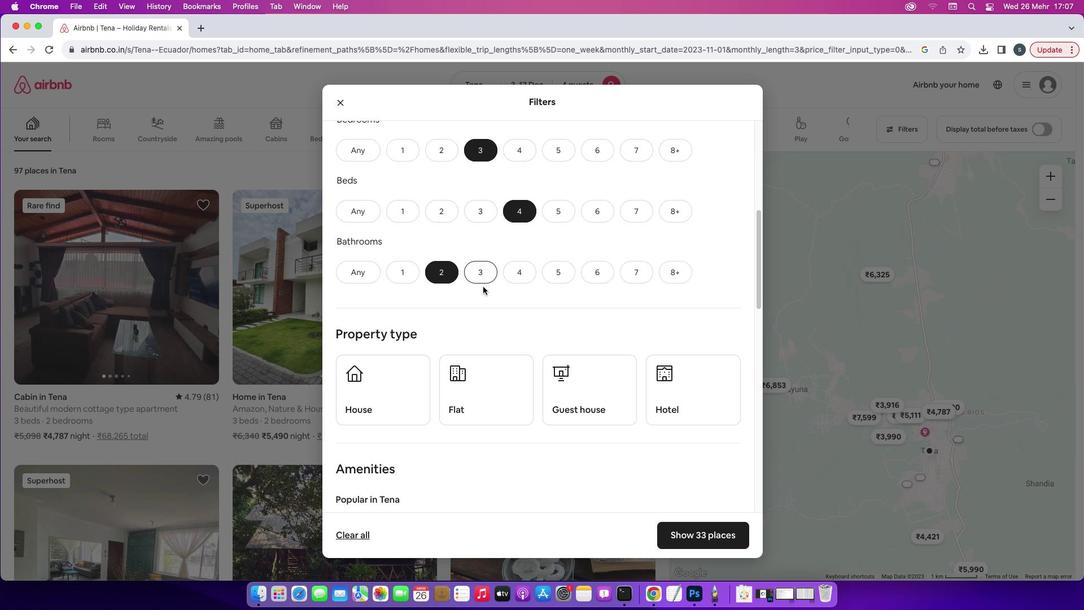 
Action: Mouse scrolled (483, 286) with delta (0, -1)
Screenshot: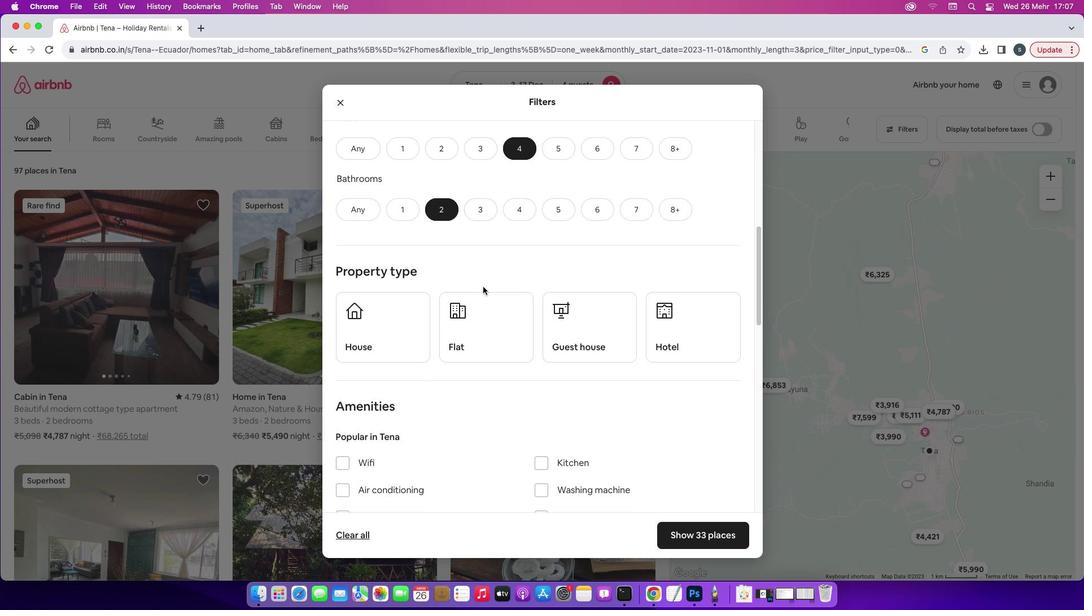 
Action: Mouse moved to (388, 299)
Screenshot: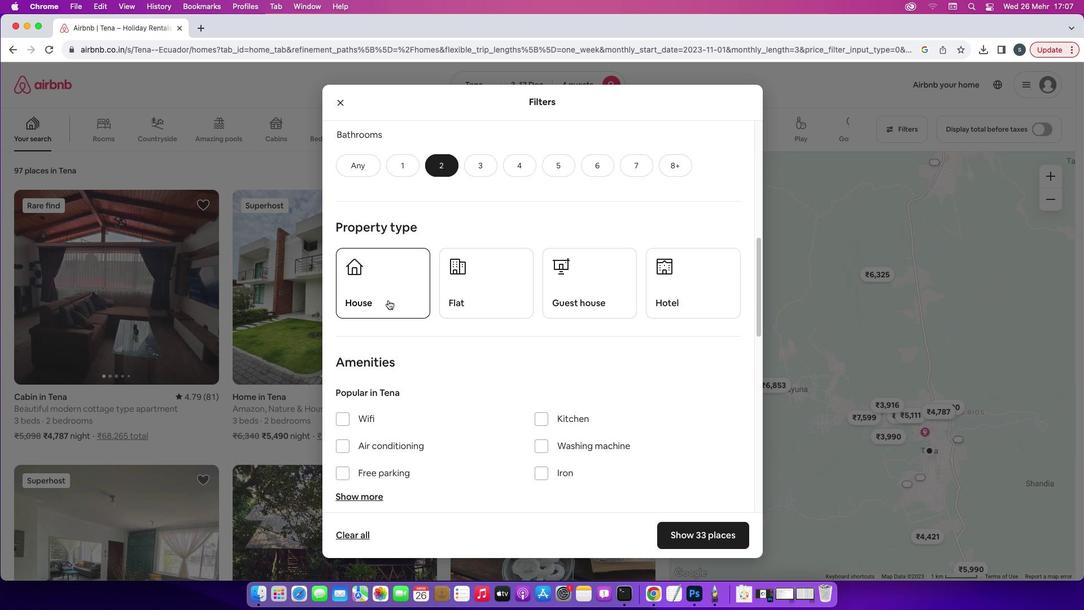 
Action: Mouse pressed left at (388, 299)
Screenshot: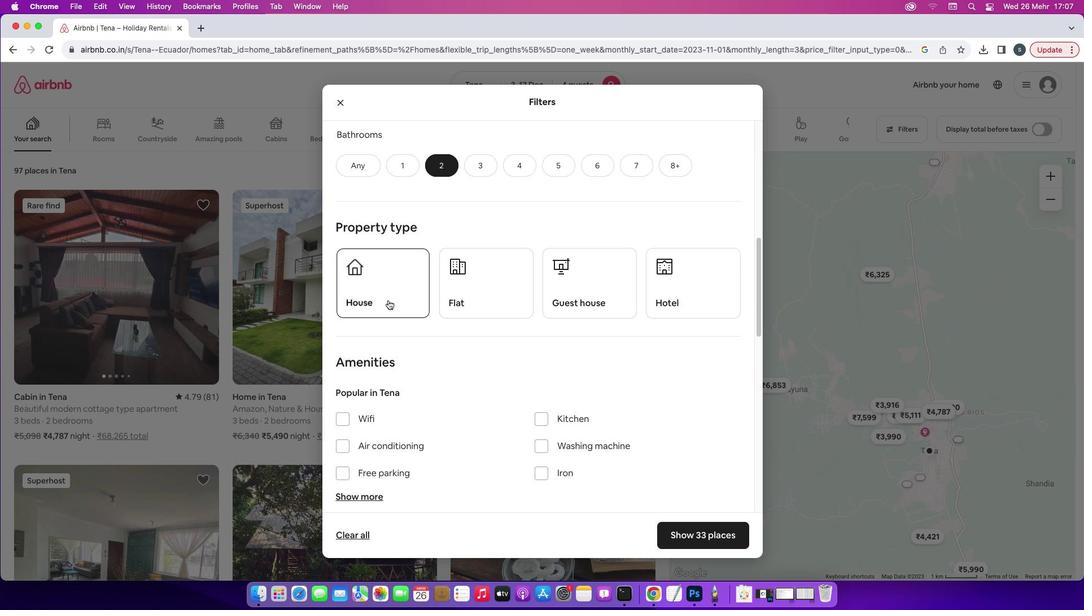 
Action: Mouse moved to (503, 328)
Screenshot: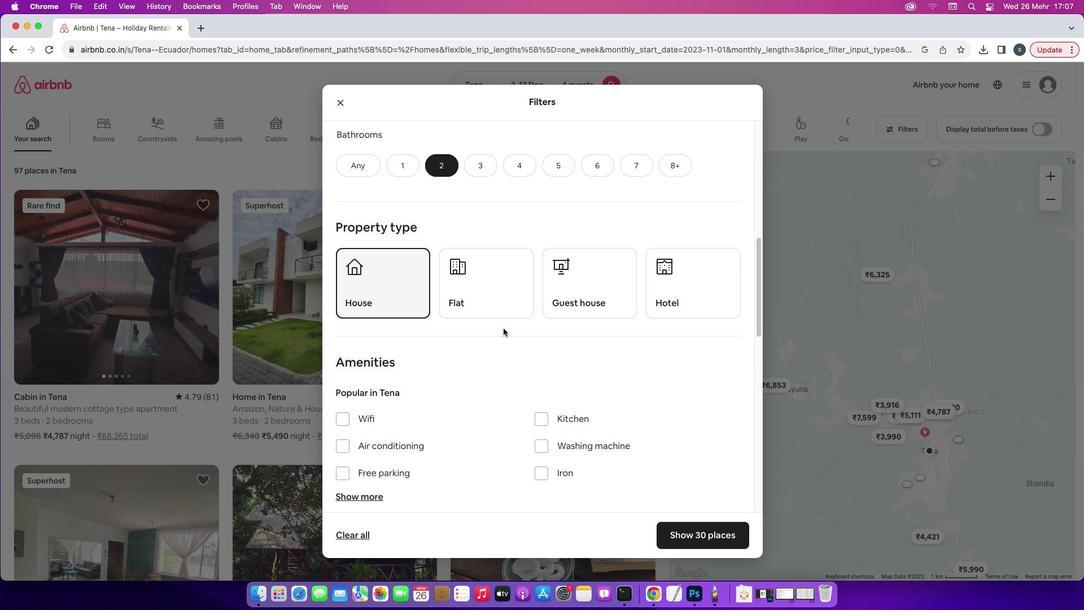 
Action: Mouse scrolled (503, 328) with delta (0, 0)
Screenshot: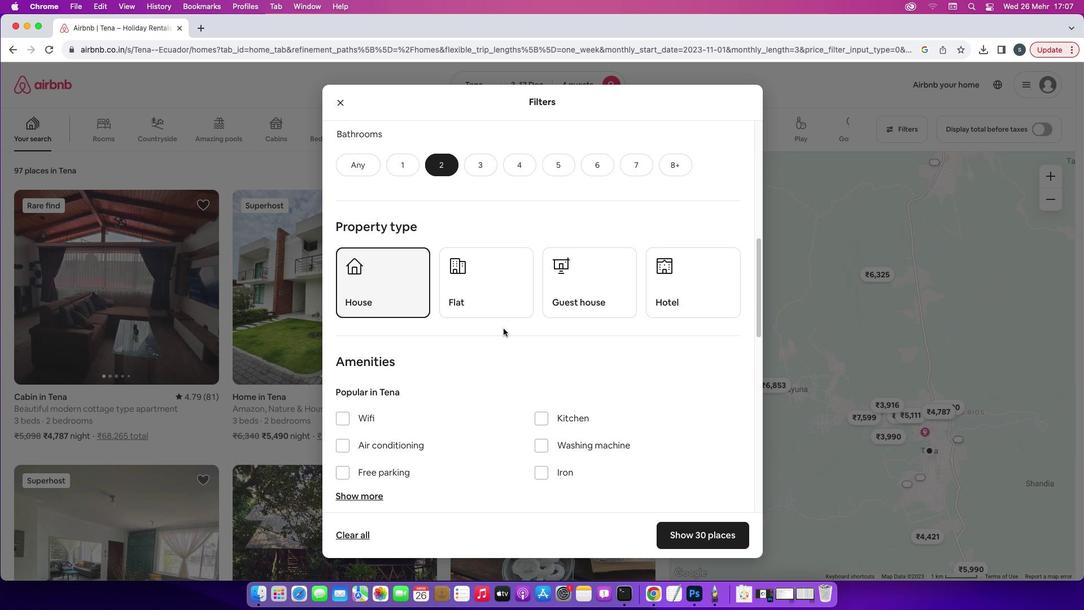 
Action: Mouse scrolled (503, 328) with delta (0, 0)
Screenshot: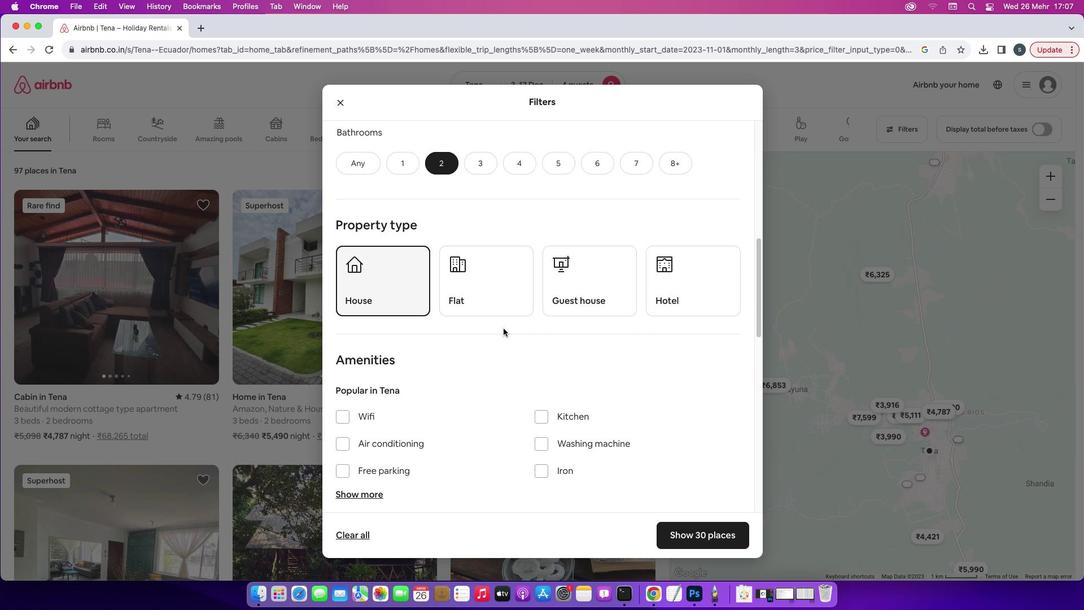 
Action: Mouse scrolled (503, 328) with delta (0, 0)
Screenshot: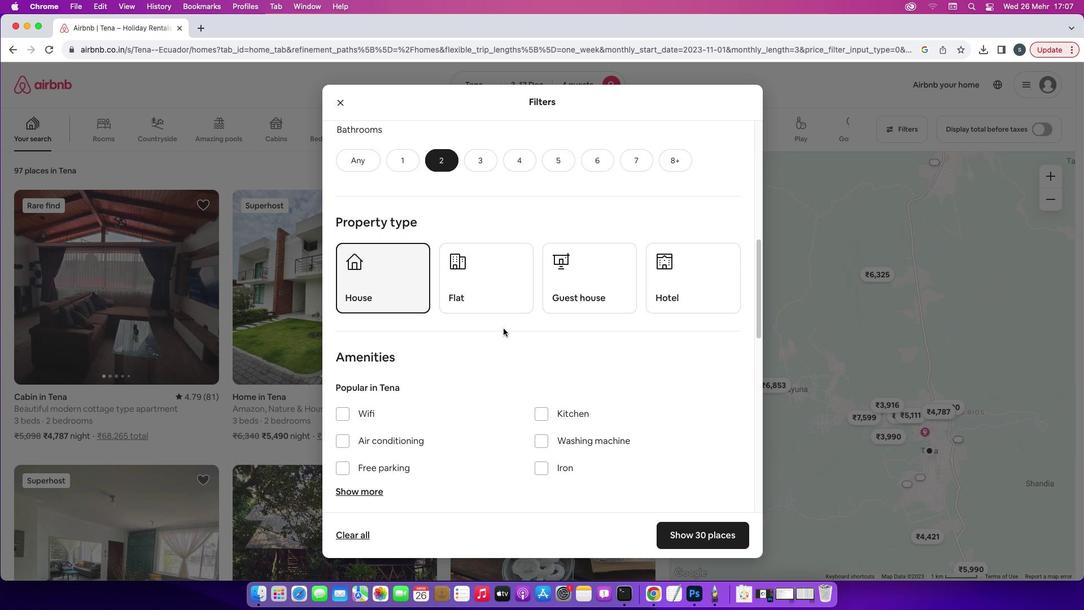 
Action: Mouse scrolled (503, 328) with delta (0, -1)
Screenshot: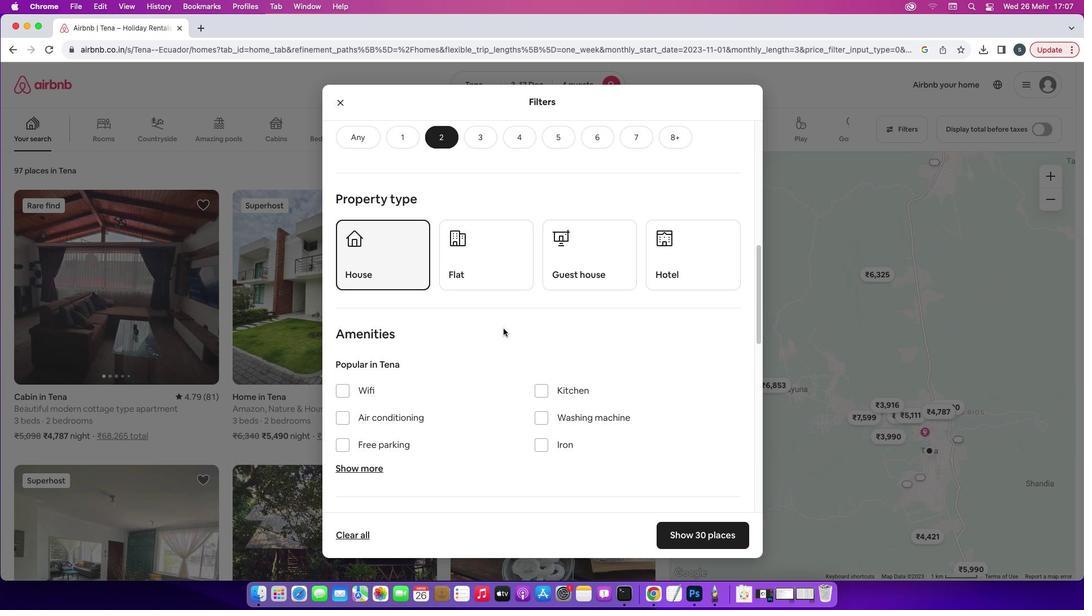 
Action: Mouse scrolled (503, 328) with delta (0, 0)
Screenshot: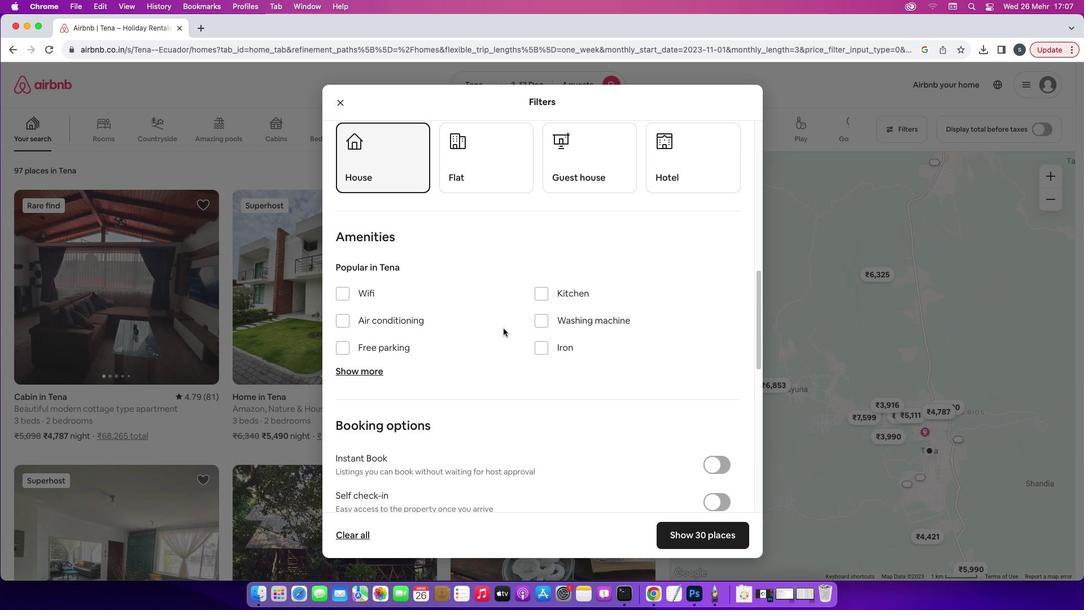 
Action: Mouse scrolled (503, 328) with delta (0, 0)
Screenshot: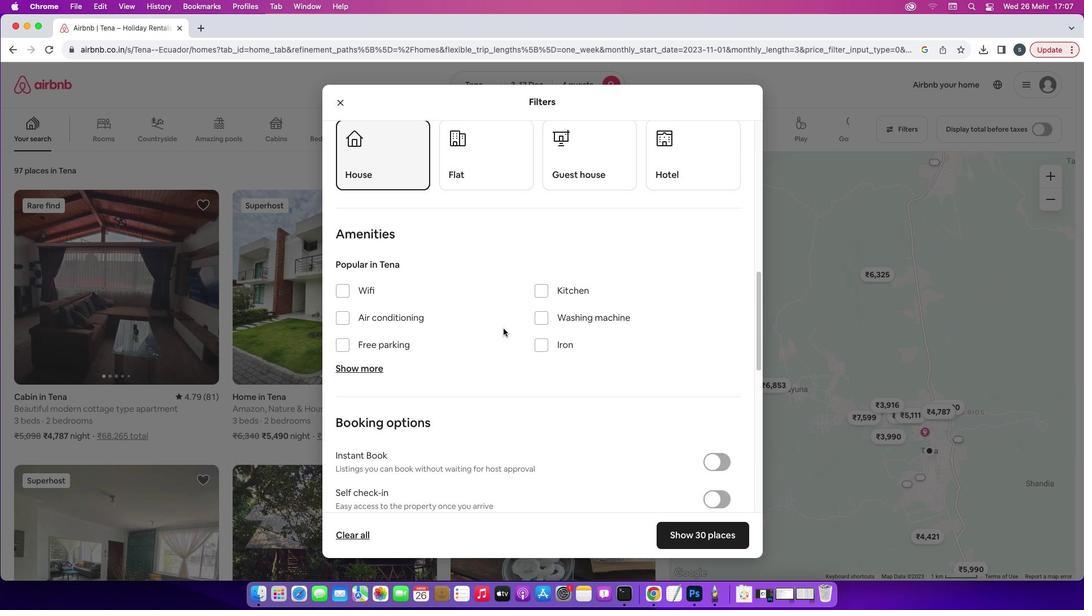 
Action: Mouse scrolled (503, 328) with delta (0, -1)
Screenshot: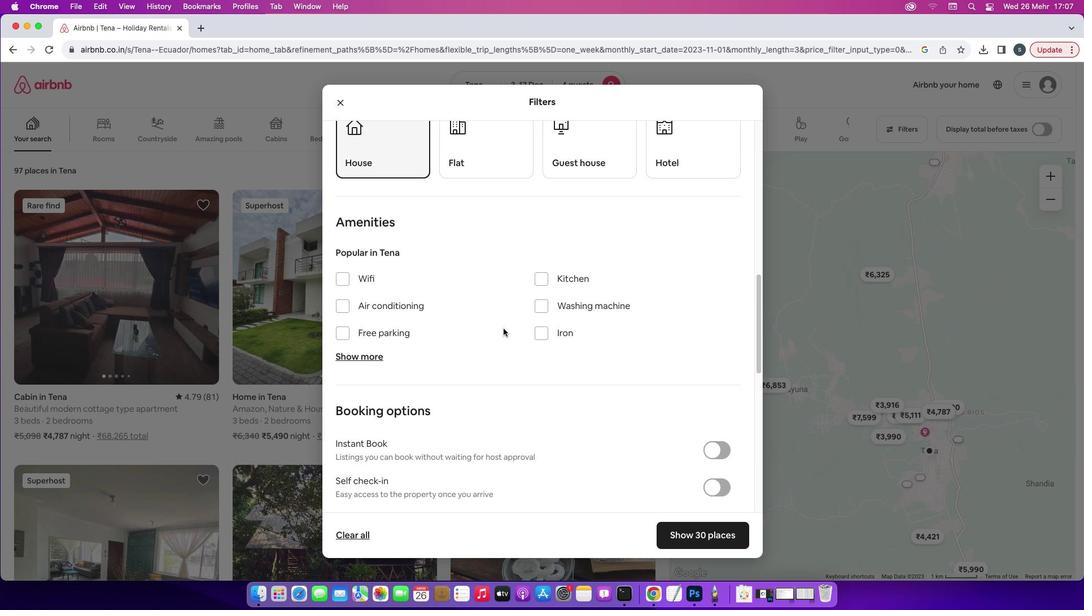 
Action: Mouse scrolled (503, 328) with delta (0, -1)
Screenshot: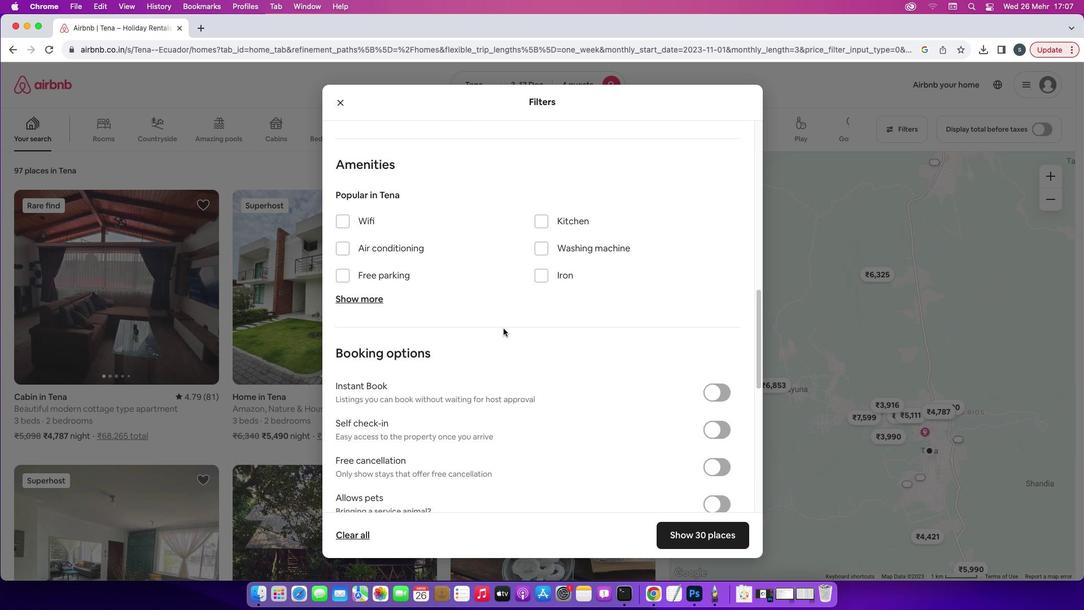 
Action: Mouse moved to (712, 323)
Screenshot: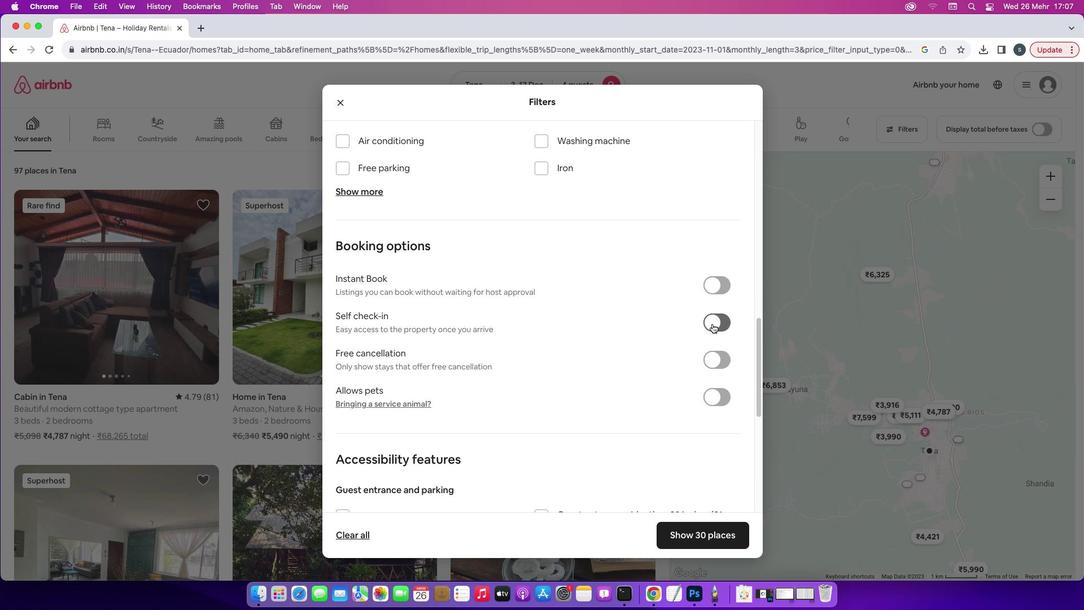 
Action: Mouse pressed left at (712, 323)
Screenshot: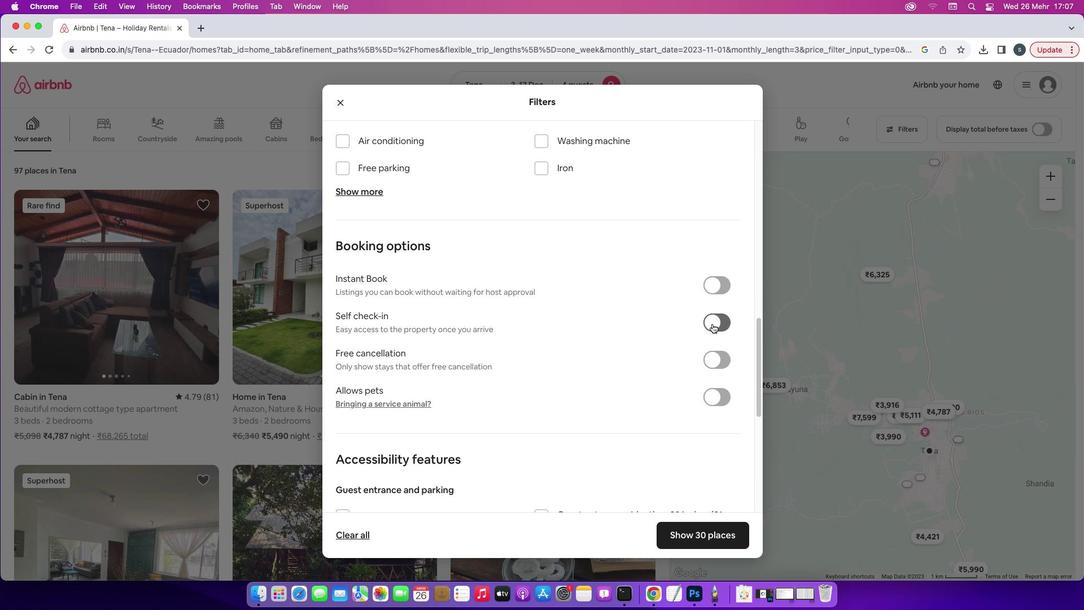 
Action: Mouse moved to (715, 535)
Screenshot: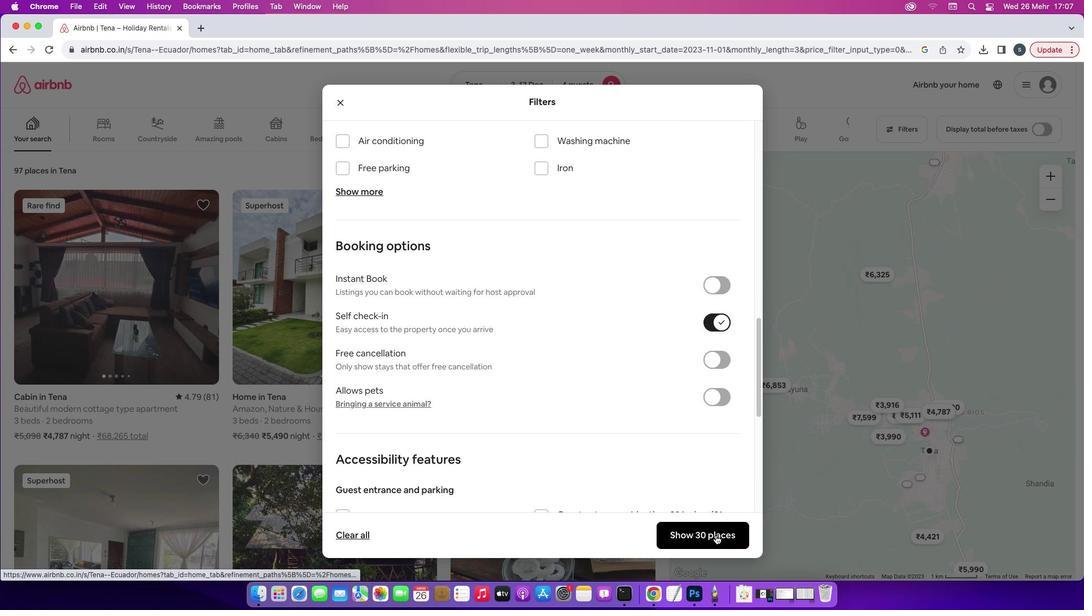 
Action: Mouse pressed left at (715, 535)
Screenshot: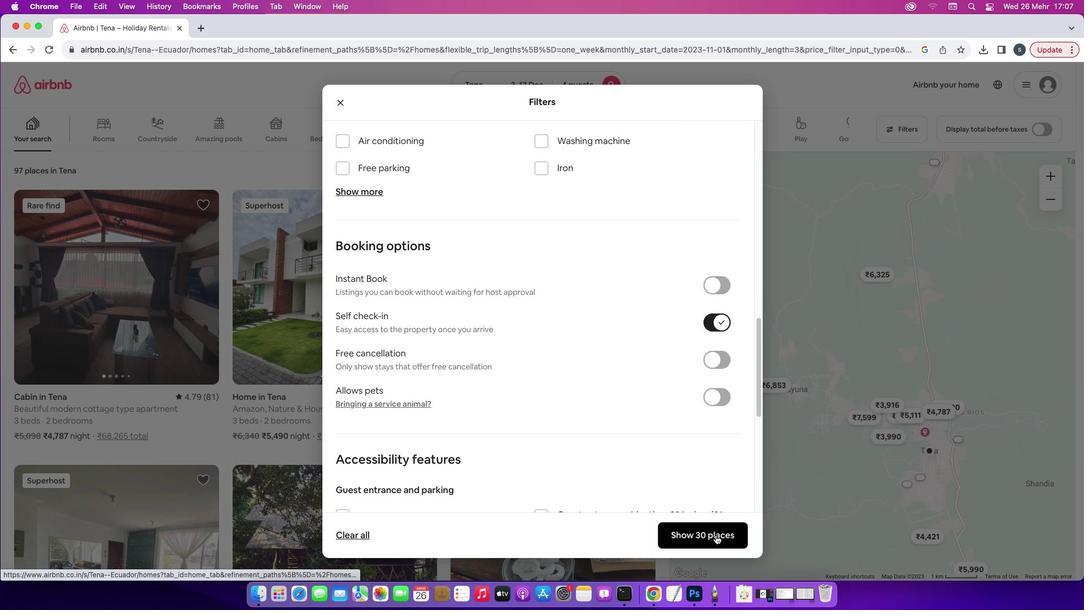 
Action: Mouse moved to (570, 373)
Screenshot: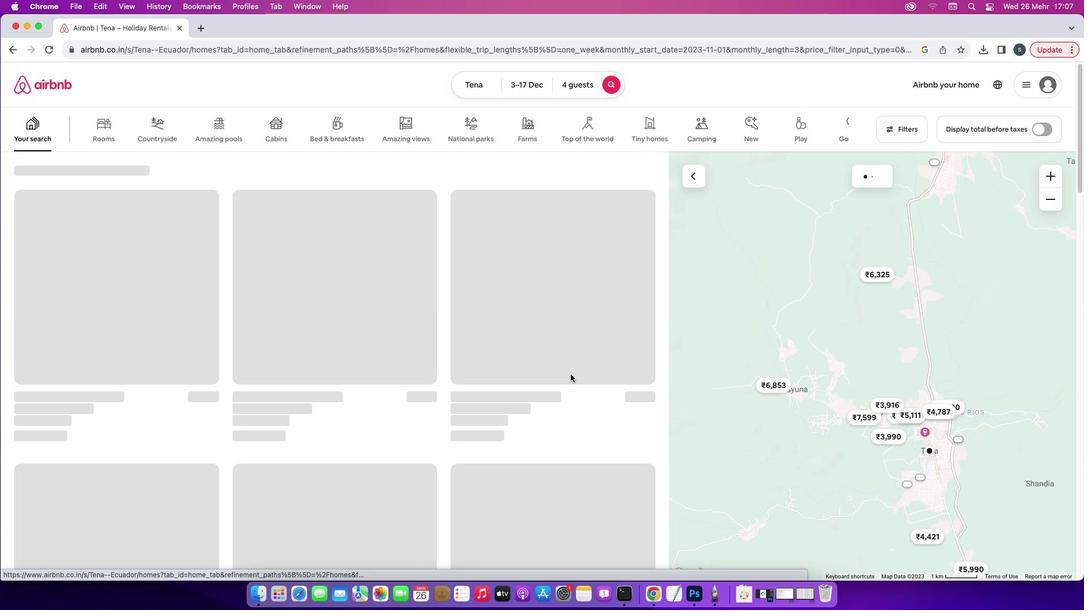 
Action: Mouse scrolled (570, 373) with delta (0, 0)
Screenshot: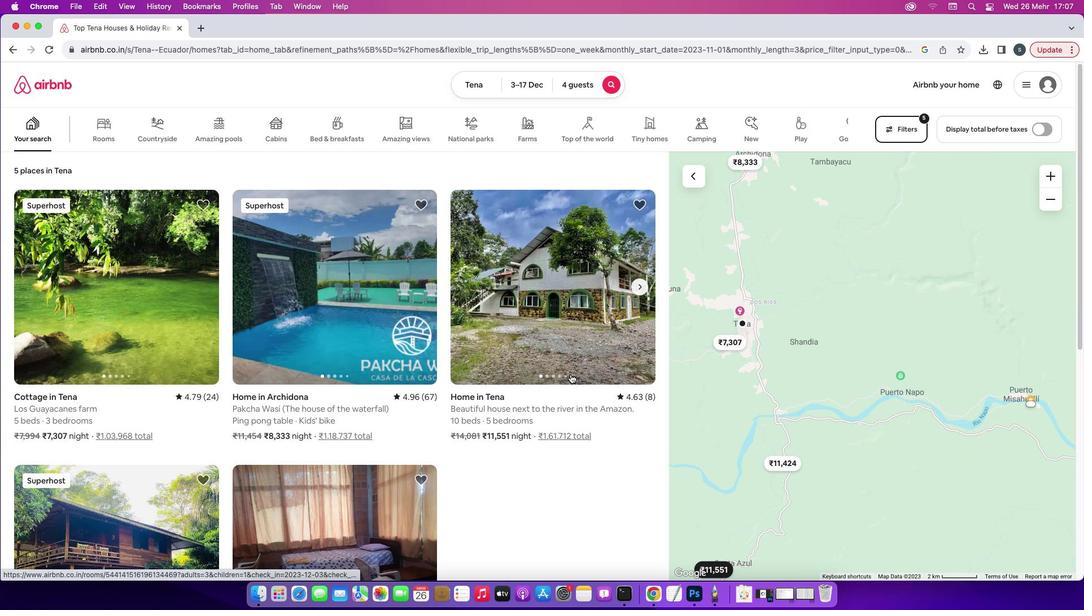 
Action: Mouse scrolled (570, 373) with delta (0, 0)
Screenshot: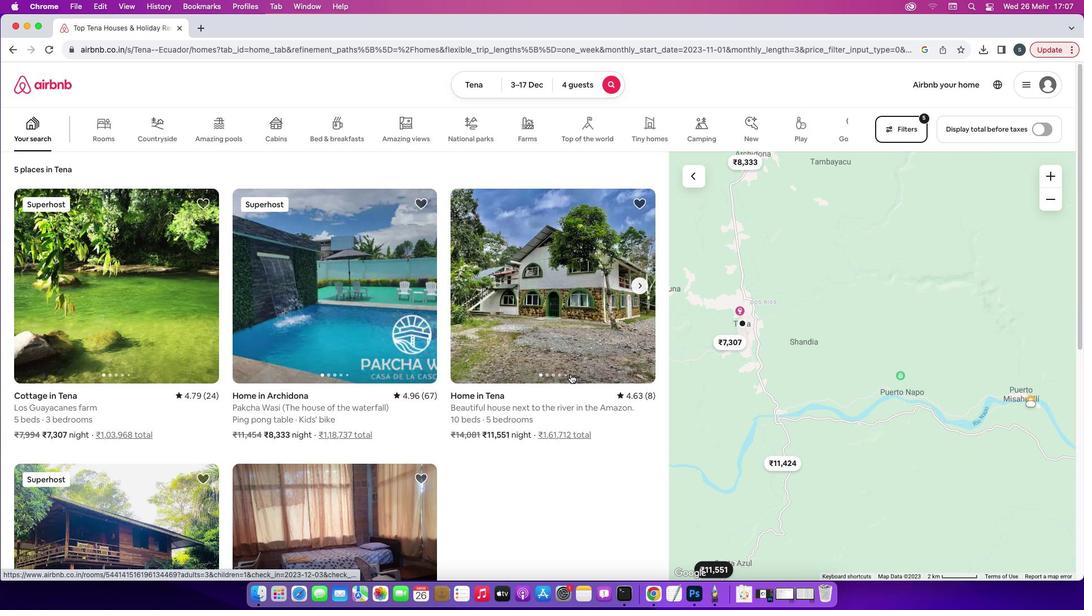 
Action: Mouse moved to (114, 266)
Screenshot: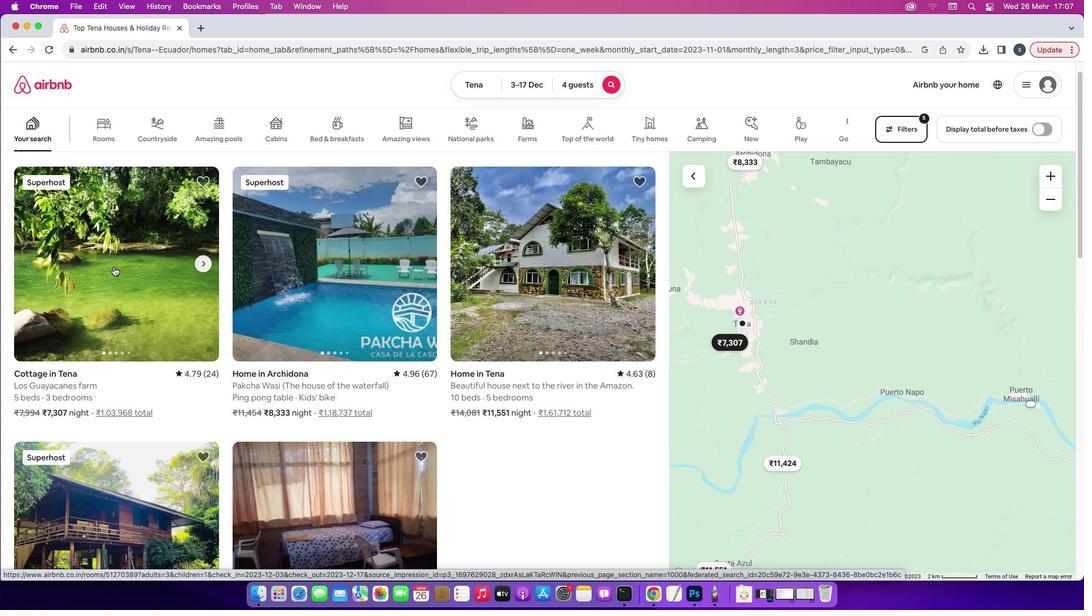 
Action: Mouse pressed left at (114, 266)
Screenshot: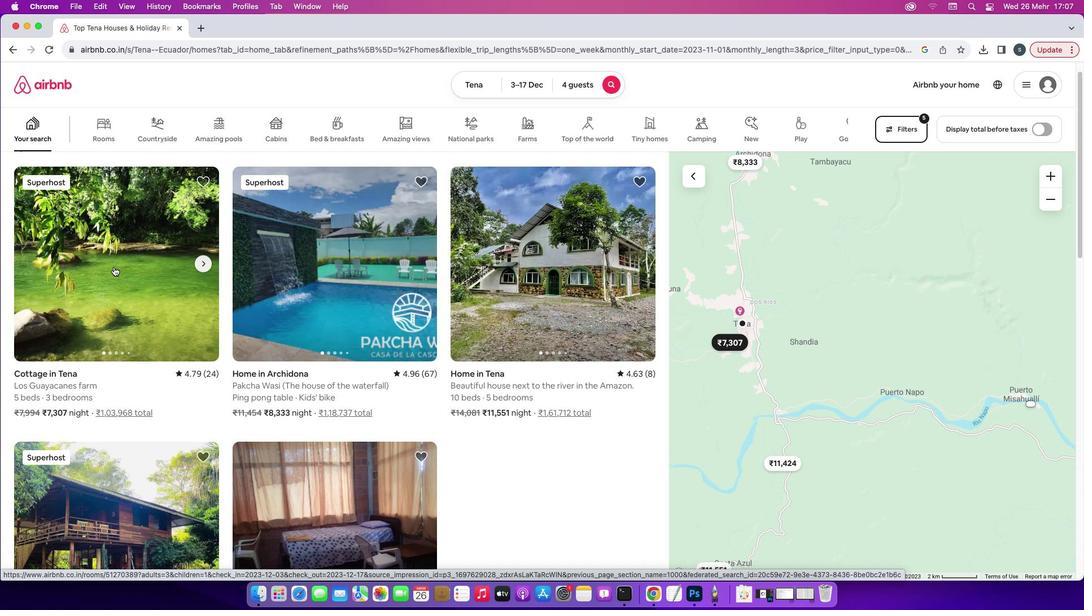 
Action: Mouse moved to (790, 423)
Screenshot: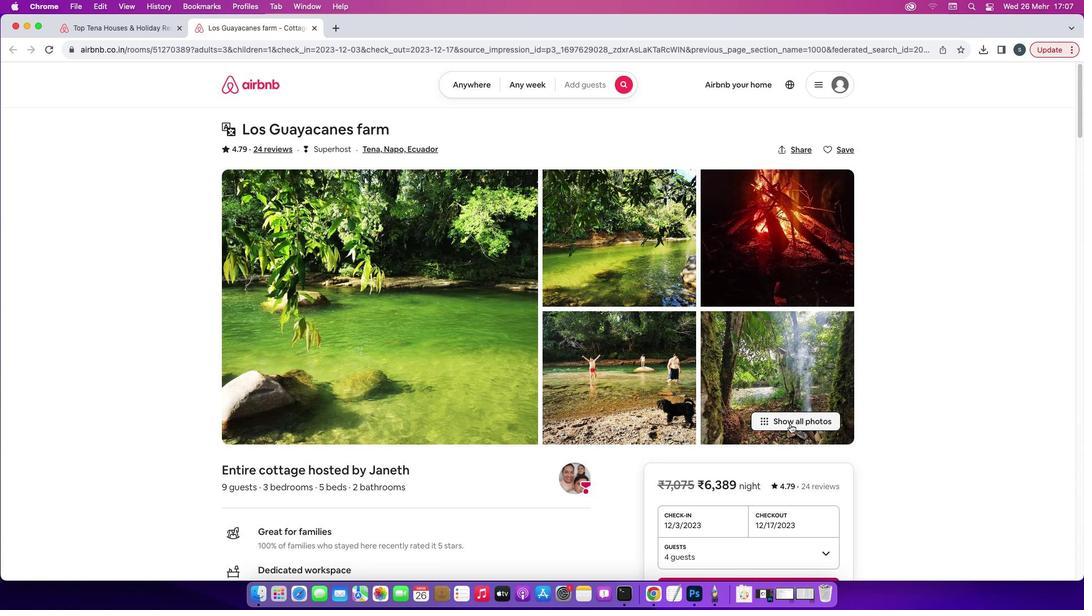 
Action: Mouse pressed left at (790, 423)
Screenshot: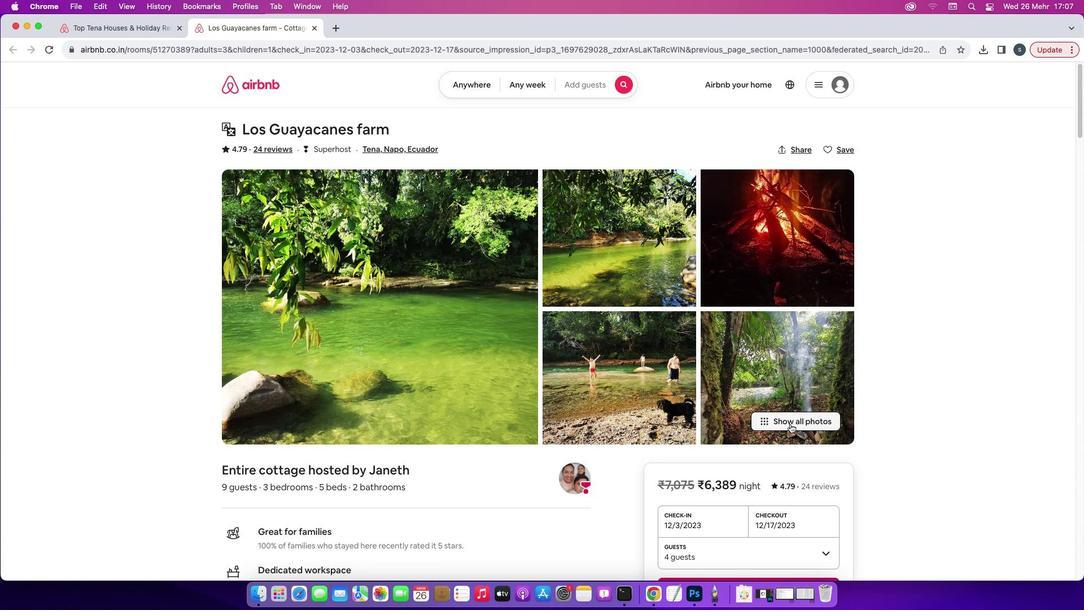 
Action: Mouse moved to (835, 453)
Screenshot: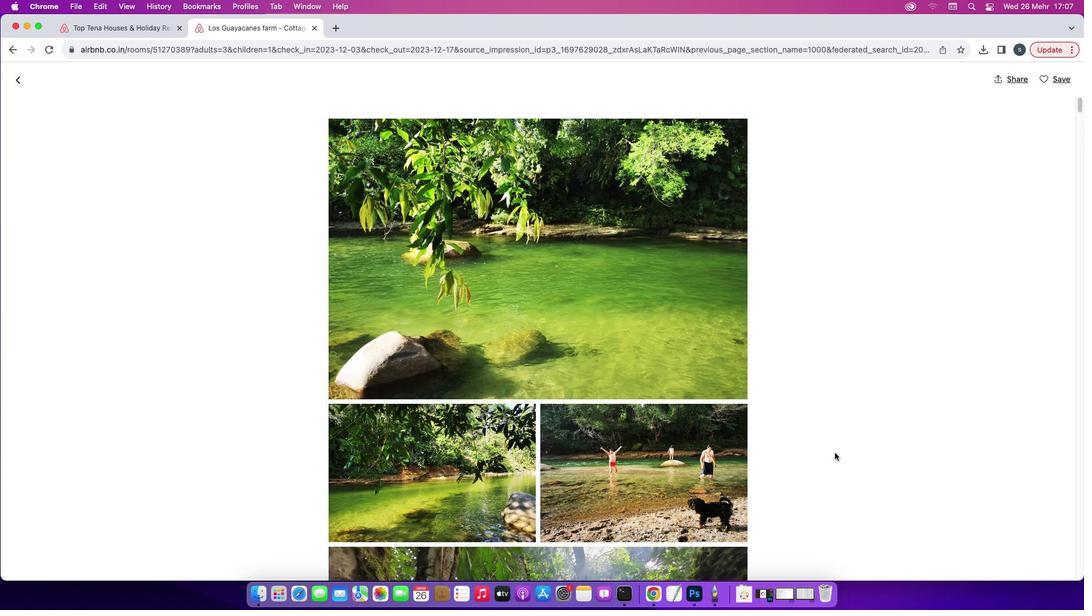 
Action: Mouse scrolled (835, 453) with delta (0, 0)
Screenshot: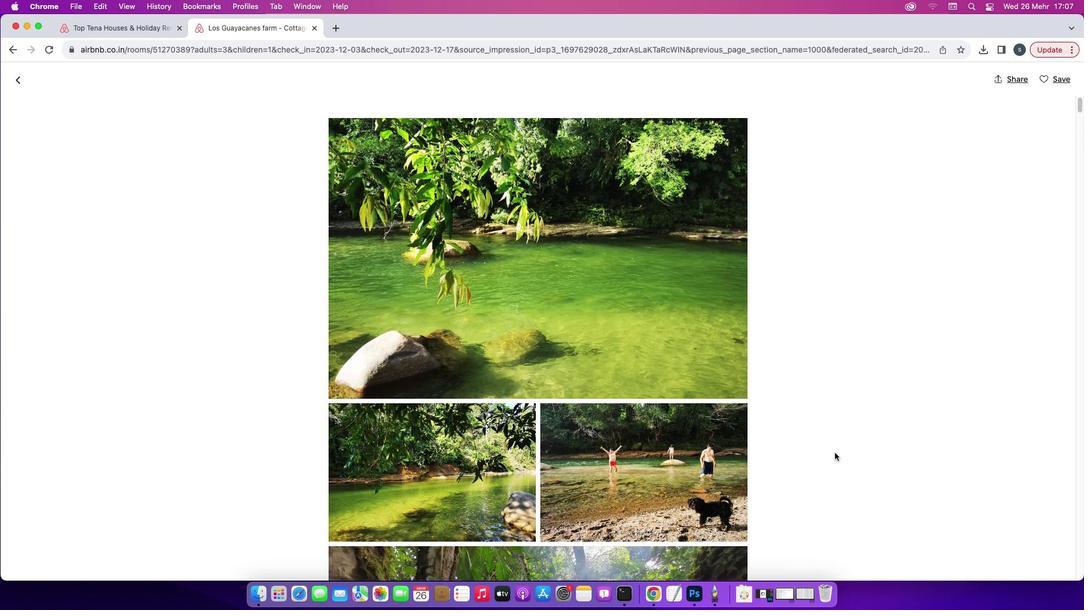 
Action: Mouse scrolled (835, 453) with delta (0, 0)
Screenshot: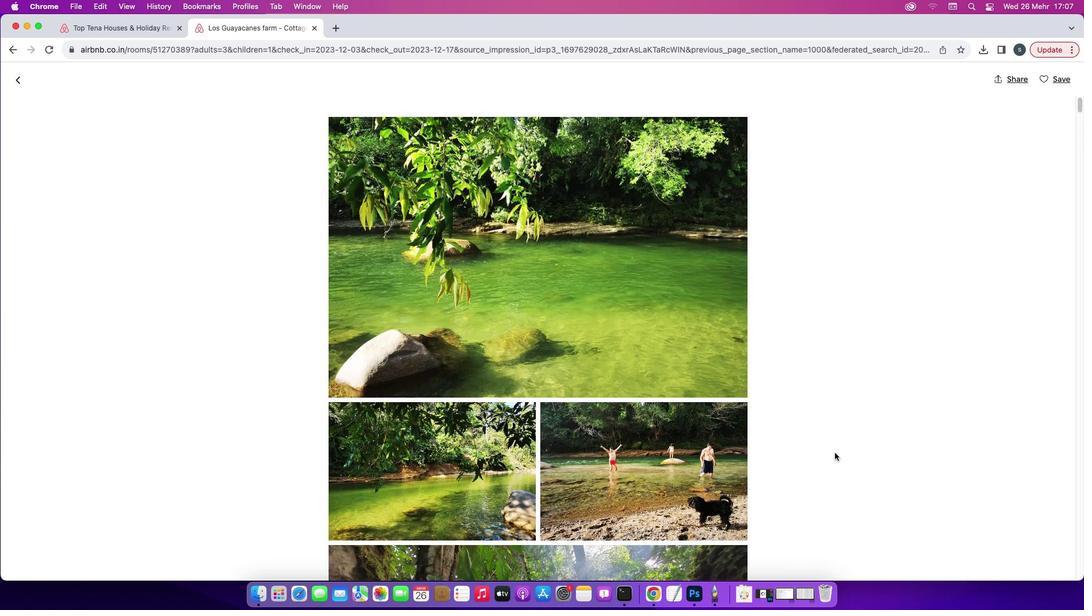 
Action: Mouse scrolled (835, 453) with delta (0, -1)
Screenshot: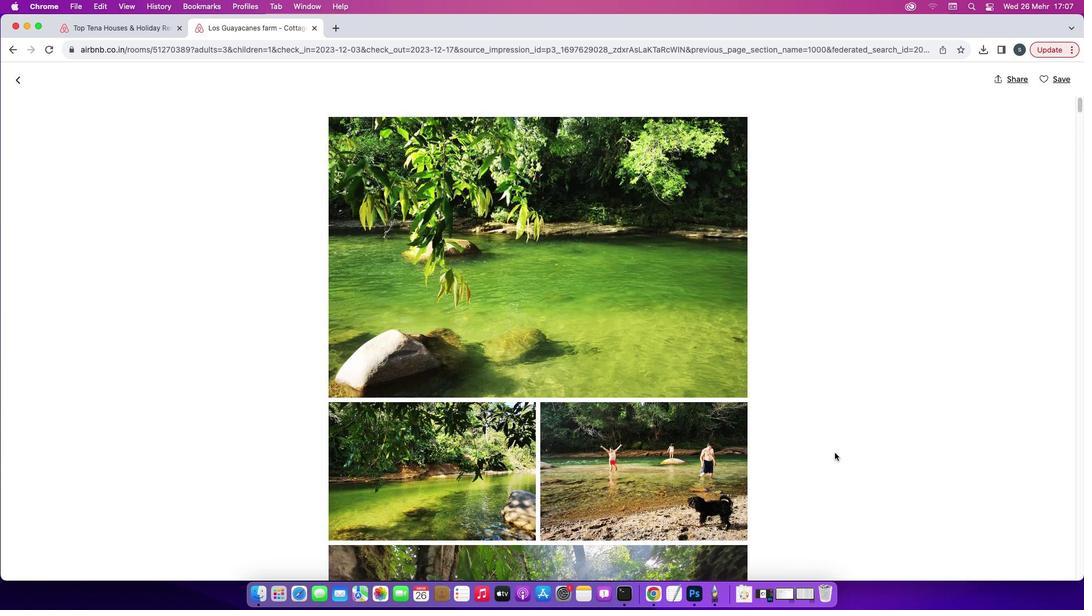 
Action: Mouse scrolled (835, 453) with delta (0, -2)
Screenshot: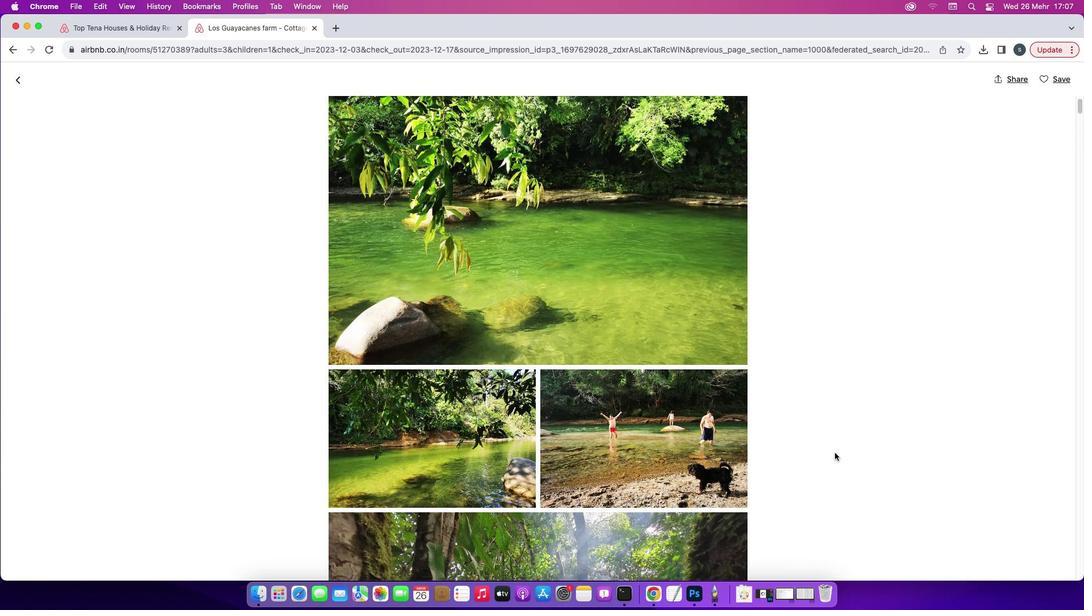 
Action: Mouse scrolled (835, 453) with delta (0, 0)
Screenshot: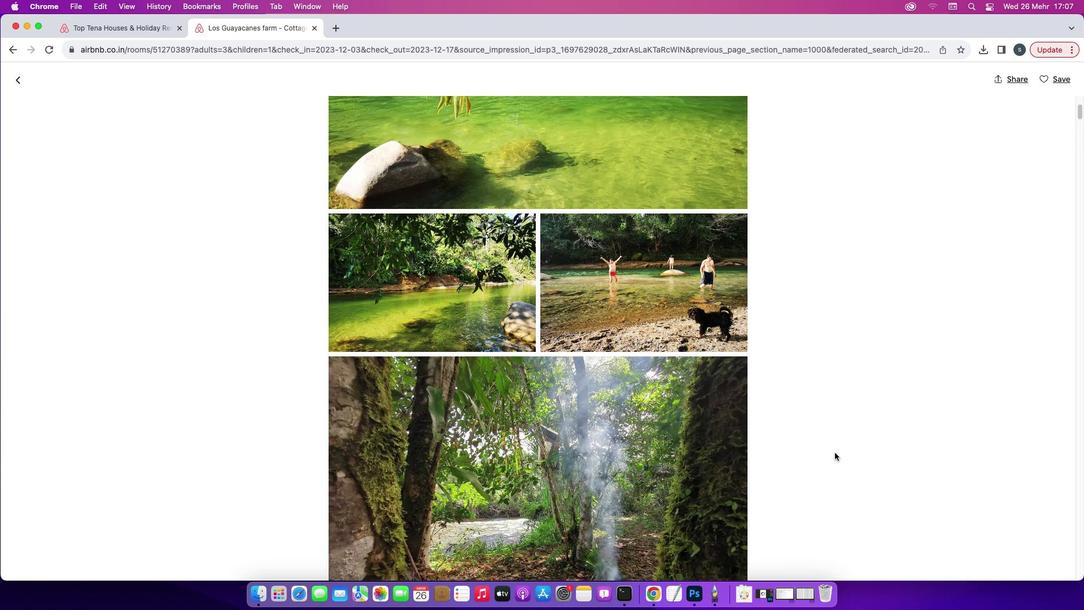 
Action: Mouse scrolled (835, 453) with delta (0, 0)
Screenshot: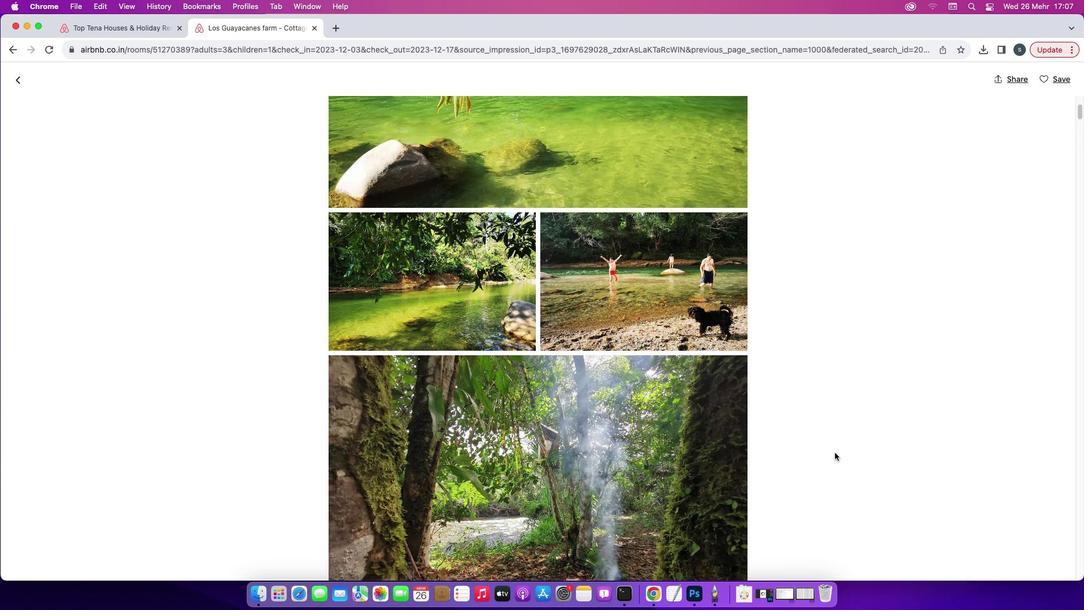 
Action: Mouse scrolled (835, 453) with delta (0, -1)
Screenshot: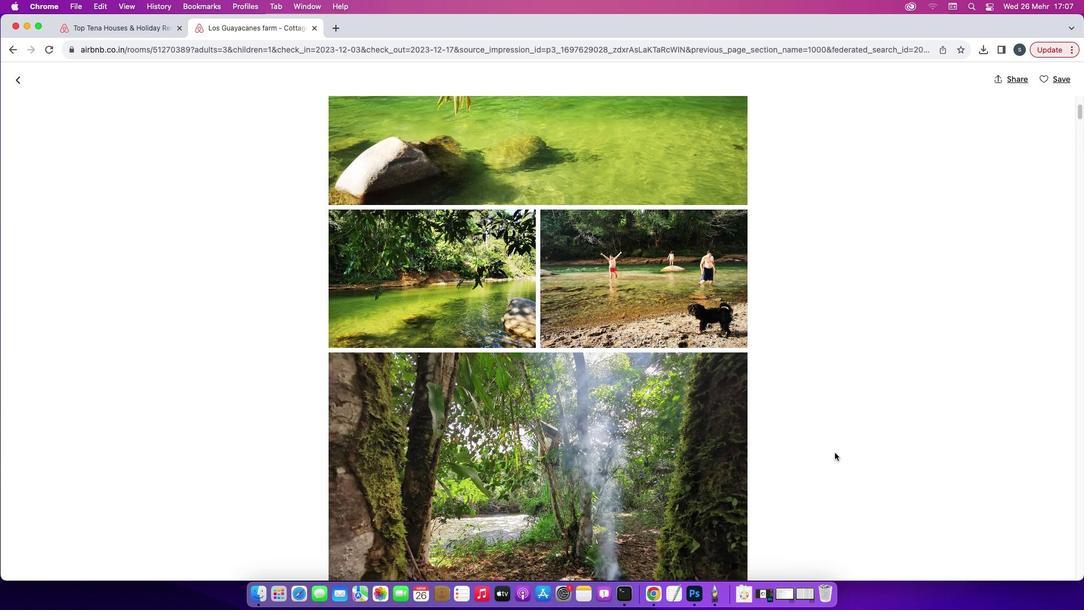 
Action: Mouse scrolled (835, 453) with delta (0, -1)
Screenshot: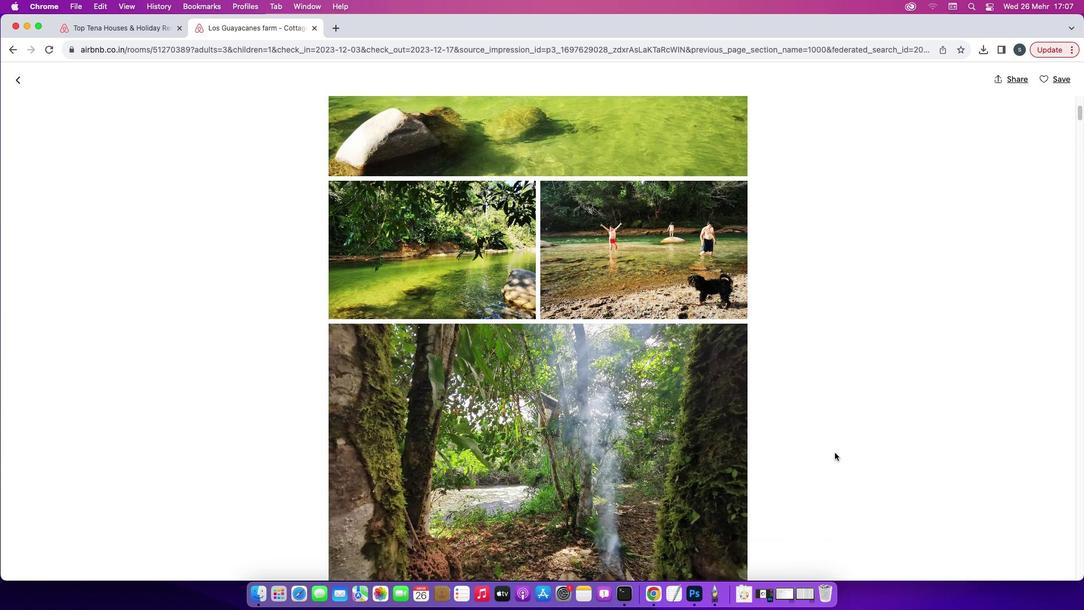 
Action: Mouse scrolled (835, 453) with delta (0, -2)
Screenshot: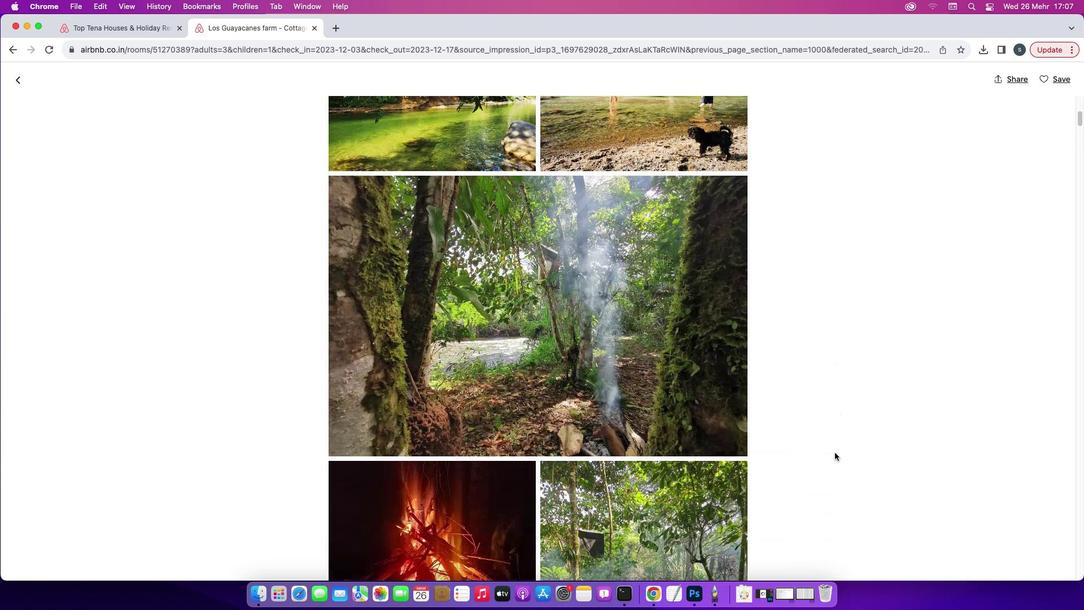 
Action: Mouse scrolled (835, 453) with delta (0, 0)
Screenshot: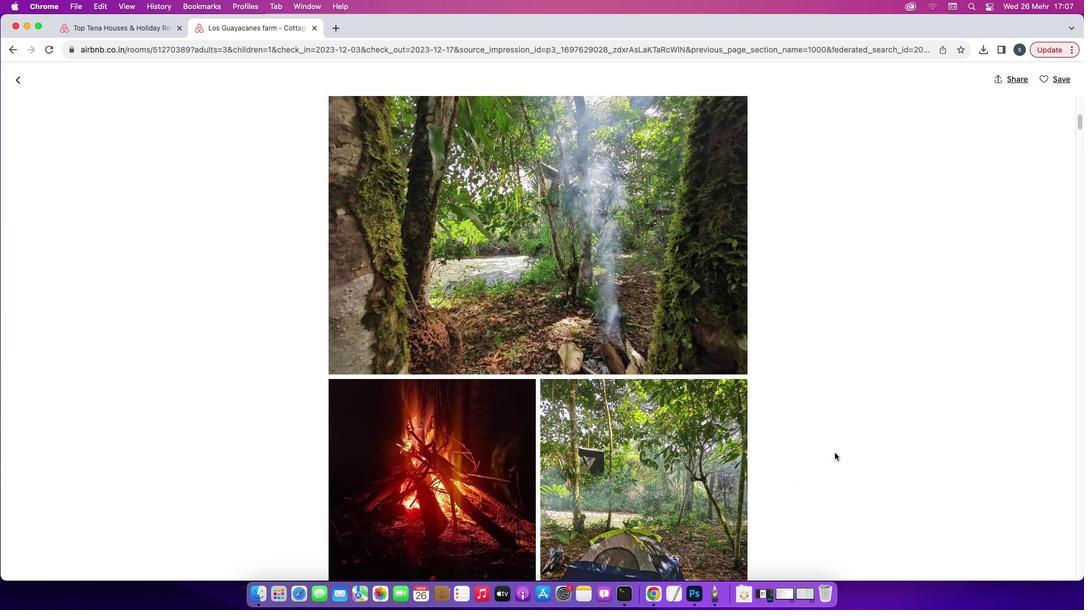 
Action: Mouse scrolled (835, 453) with delta (0, 0)
Screenshot: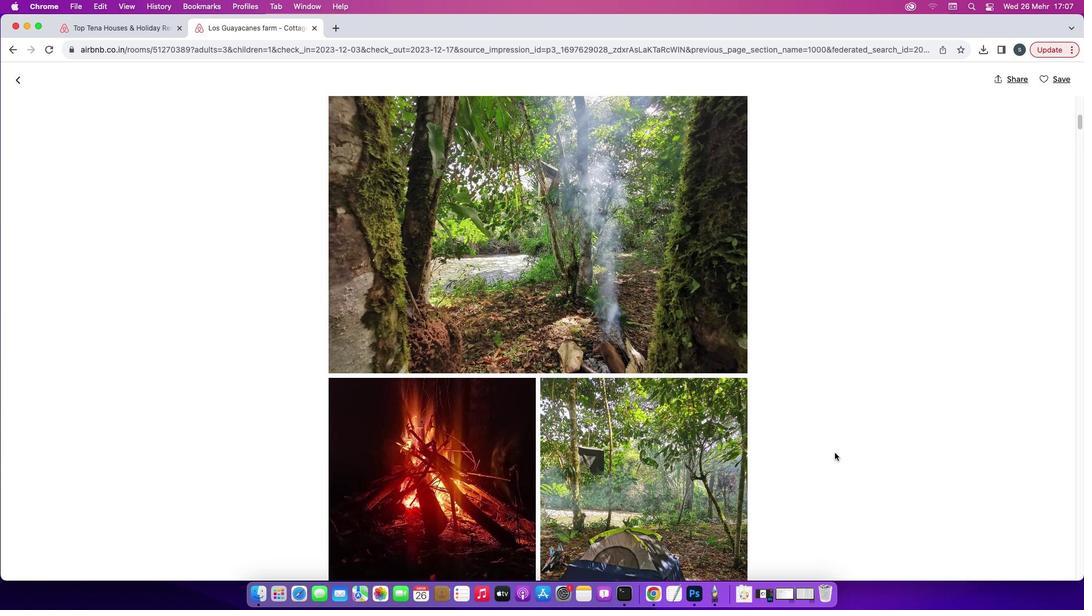 
Action: Mouse scrolled (835, 453) with delta (0, -1)
Screenshot: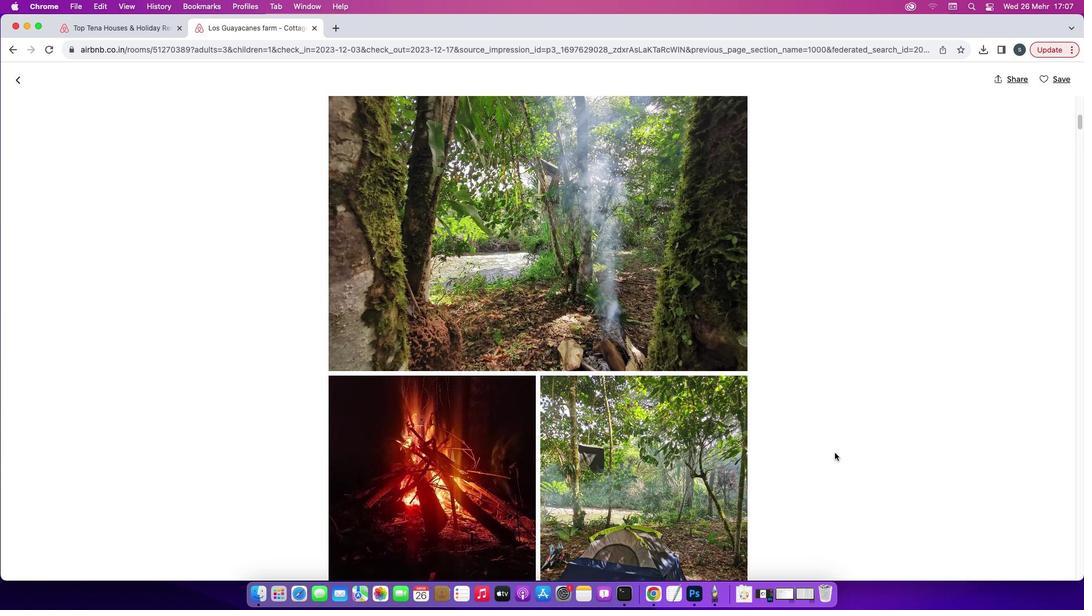 
Action: Mouse scrolled (835, 453) with delta (0, -1)
Screenshot: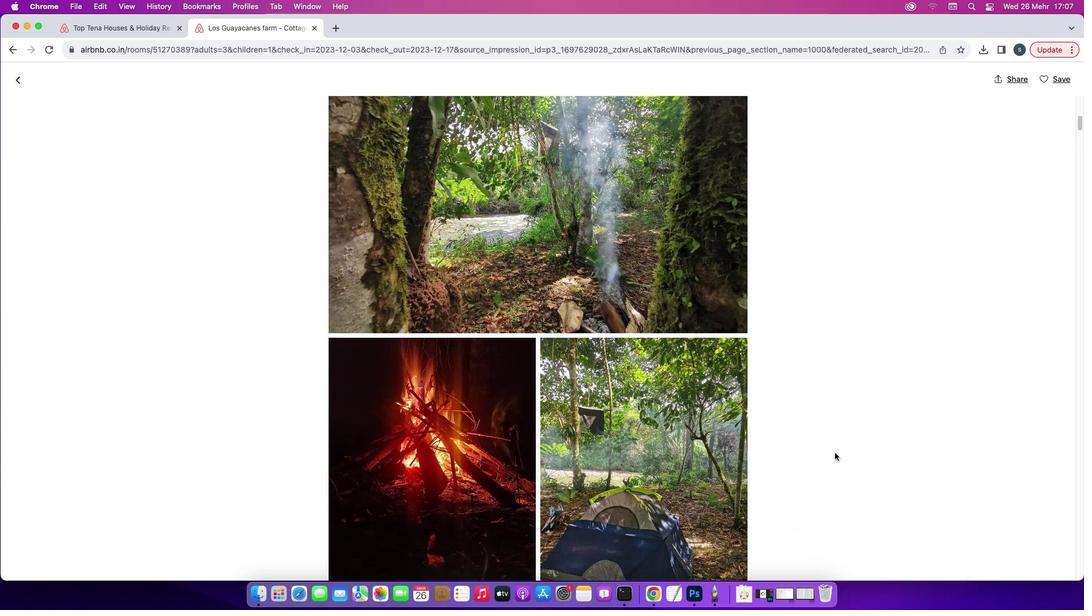 
Action: Mouse scrolled (835, 453) with delta (0, 0)
Screenshot: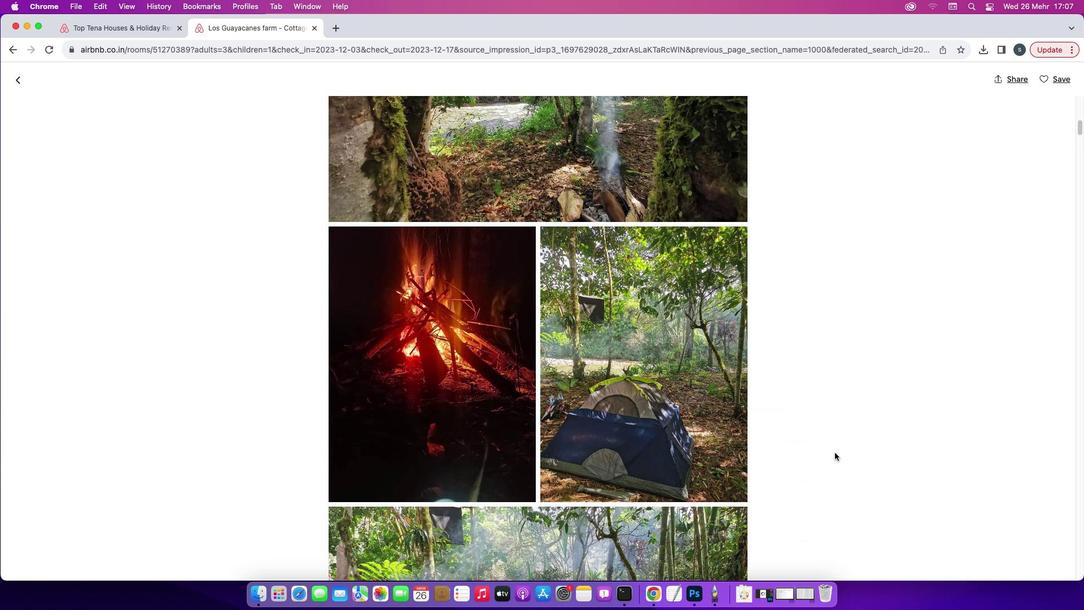 
Action: Mouse scrolled (835, 453) with delta (0, 0)
Screenshot: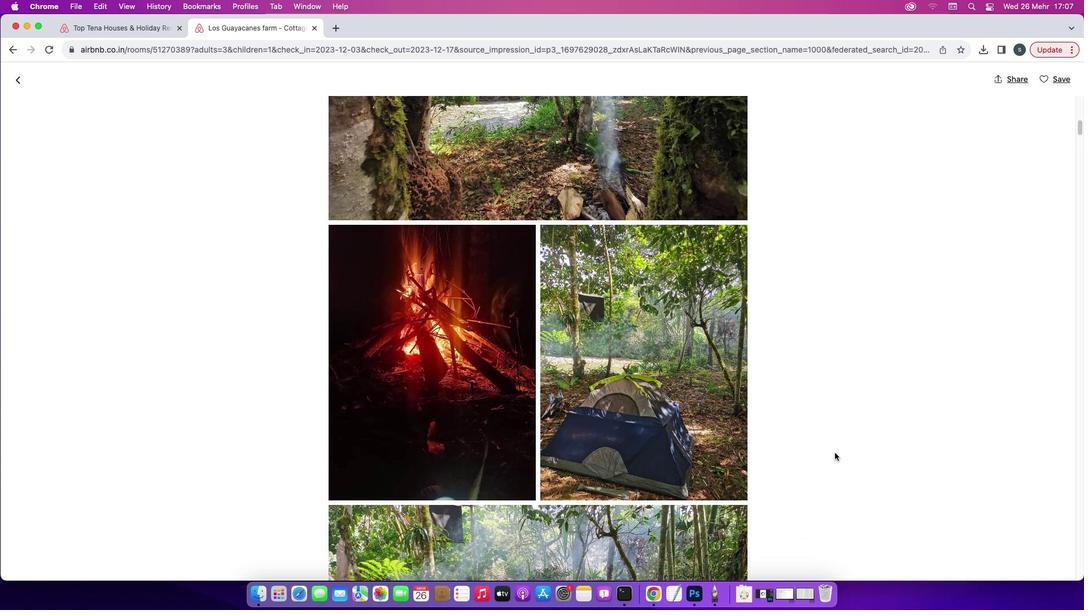 
Action: Mouse scrolled (835, 453) with delta (0, 0)
Screenshot: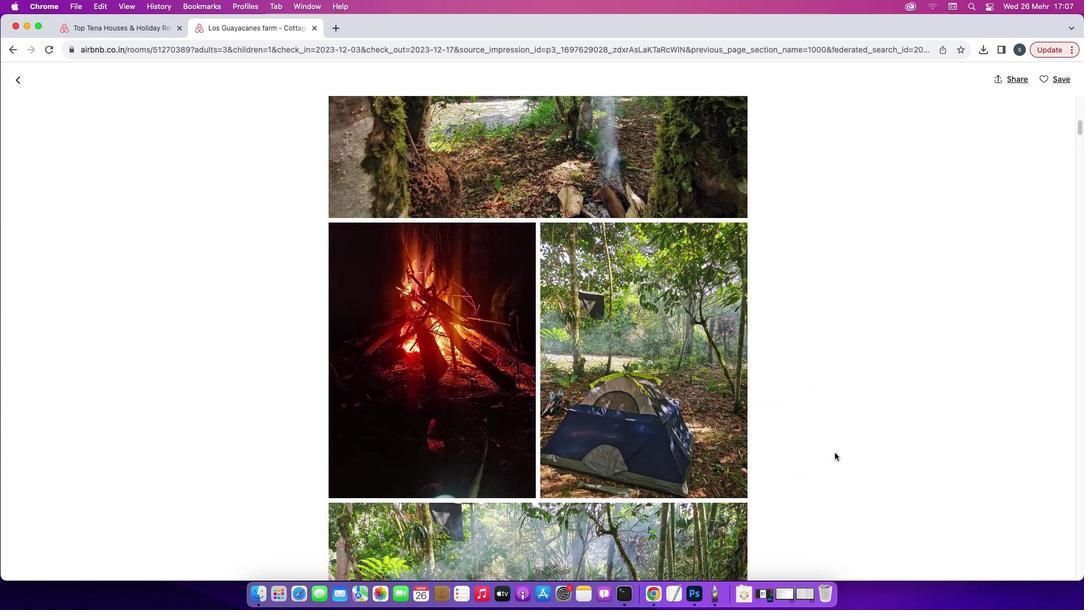 
Action: Mouse scrolled (835, 453) with delta (0, -1)
Screenshot: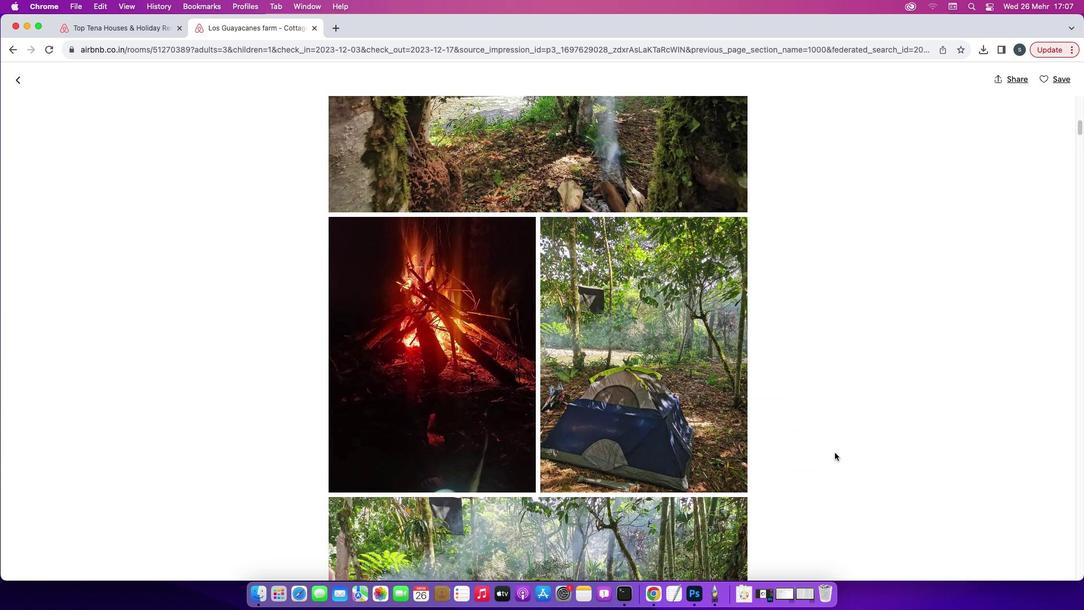 
Action: Mouse scrolled (835, 453) with delta (0, -1)
Screenshot: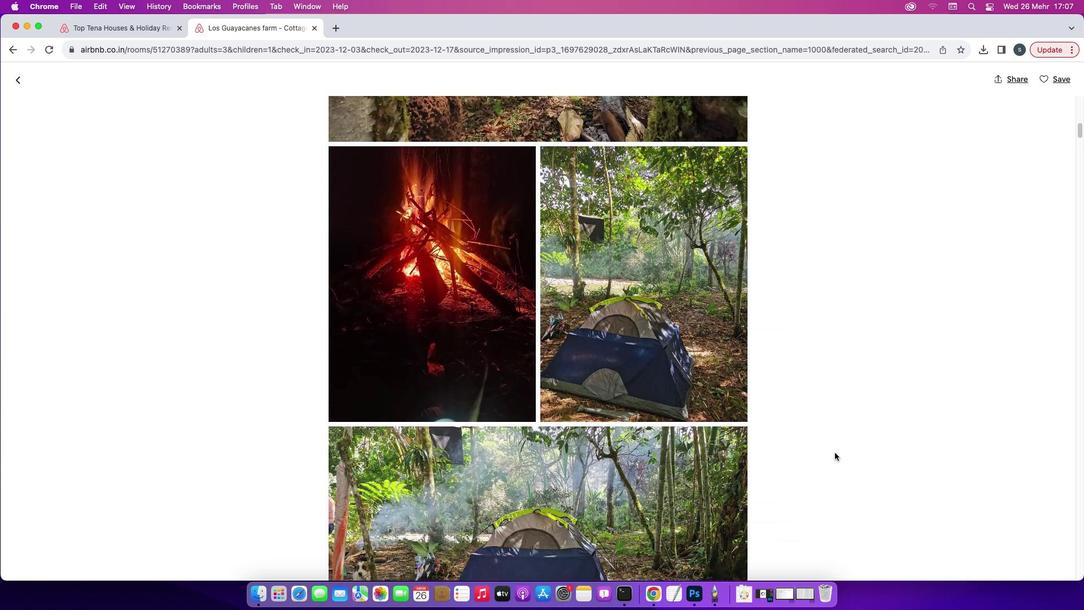 
Action: Mouse scrolled (835, 453) with delta (0, 0)
Screenshot: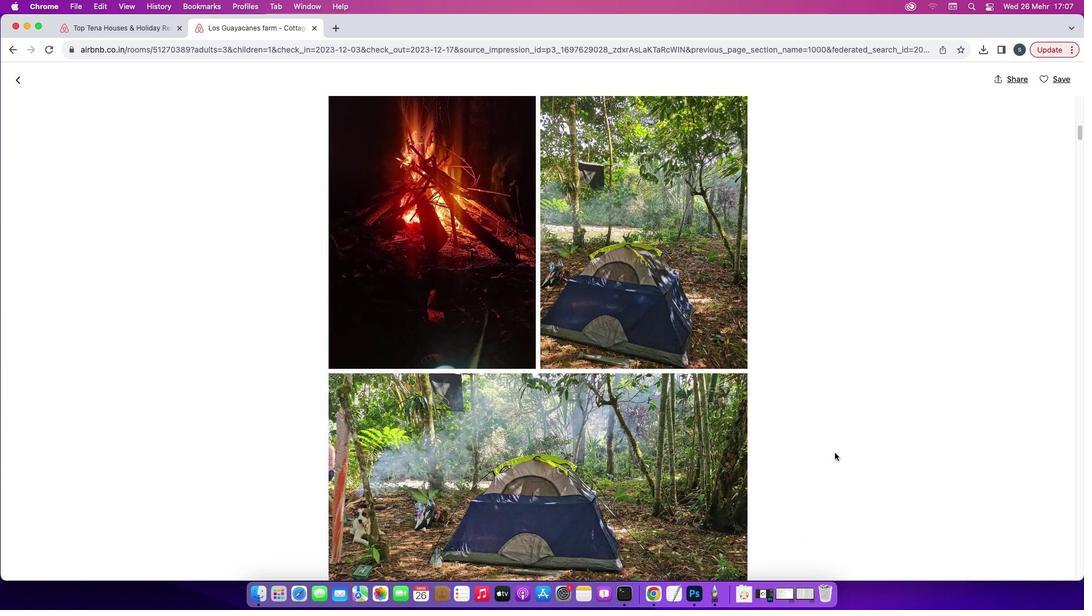 
Action: Mouse scrolled (835, 453) with delta (0, 0)
Screenshot: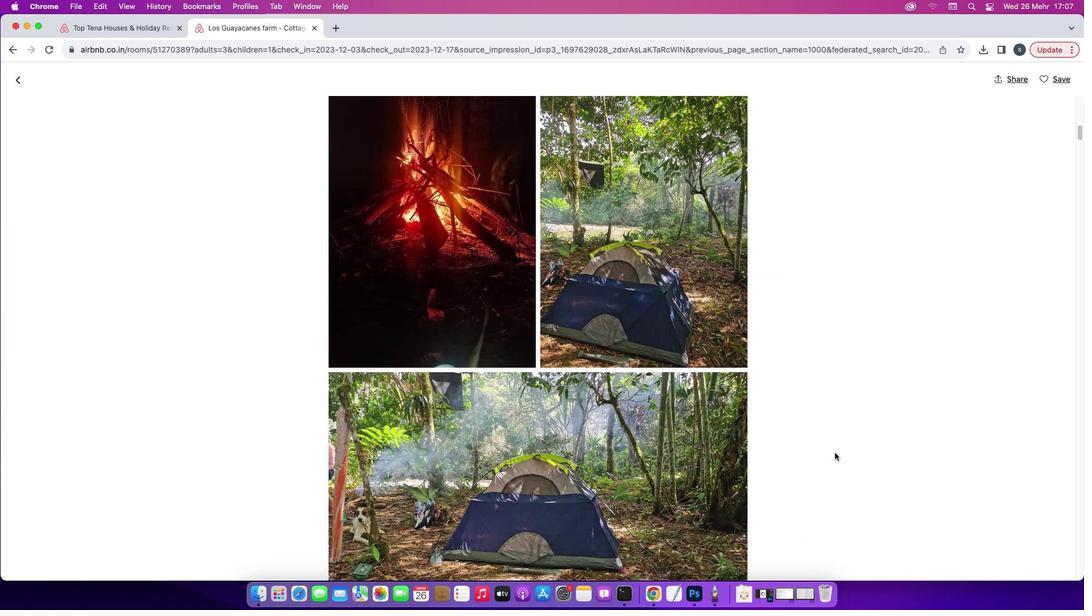 
Action: Mouse scrolled (835, 453) with delta (0, -1)
Screenshot: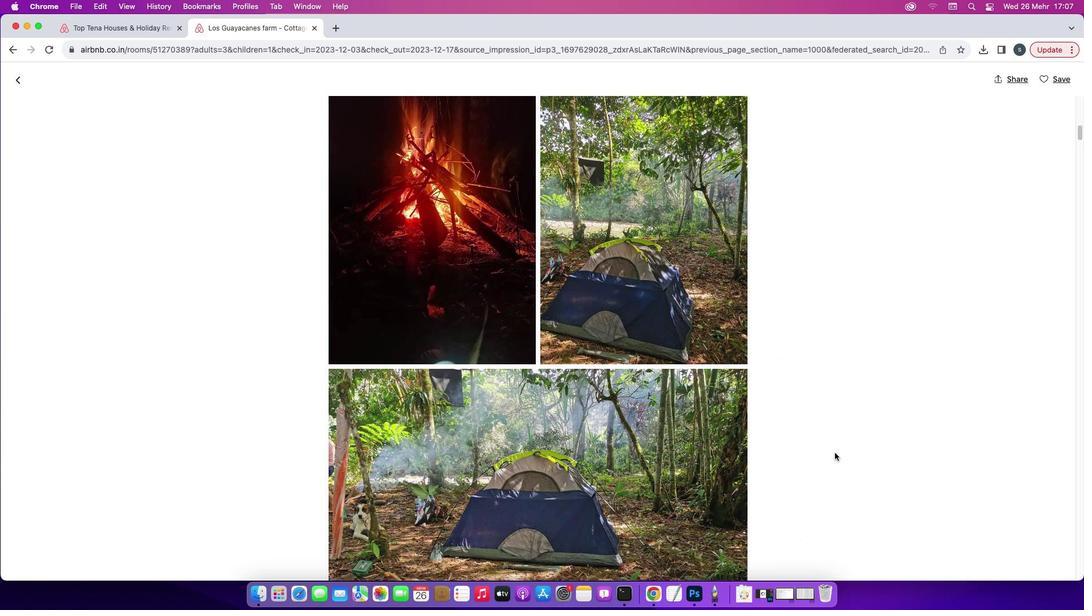 
Action: Mouse scrolled (835, 453) with delta (0, -1)
Screenshot: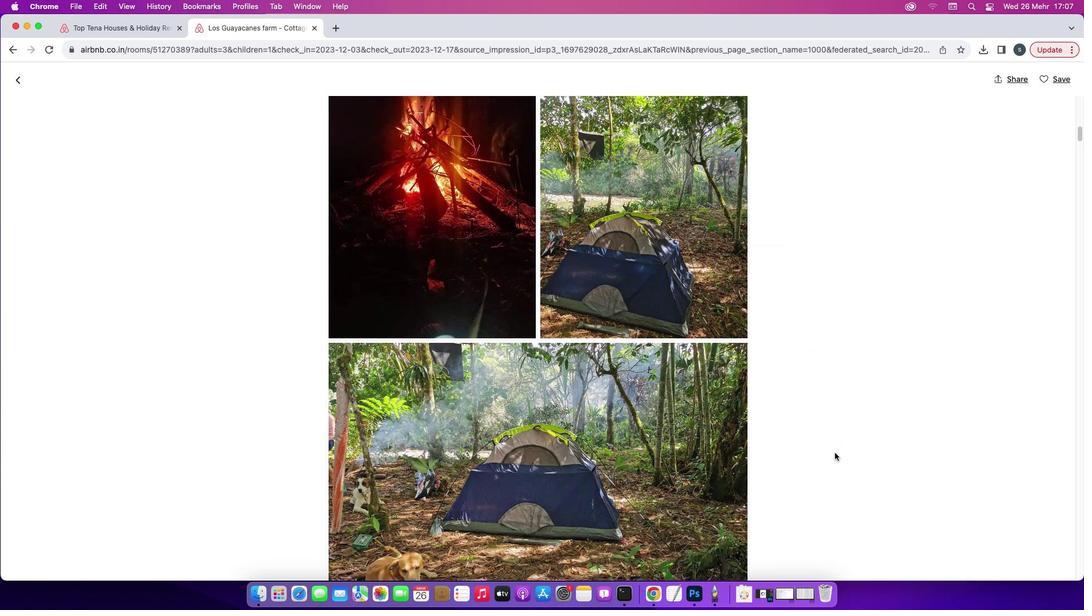 
Action: Mouse scrolled (835, 453) with delta (0, -1)
Screenshot: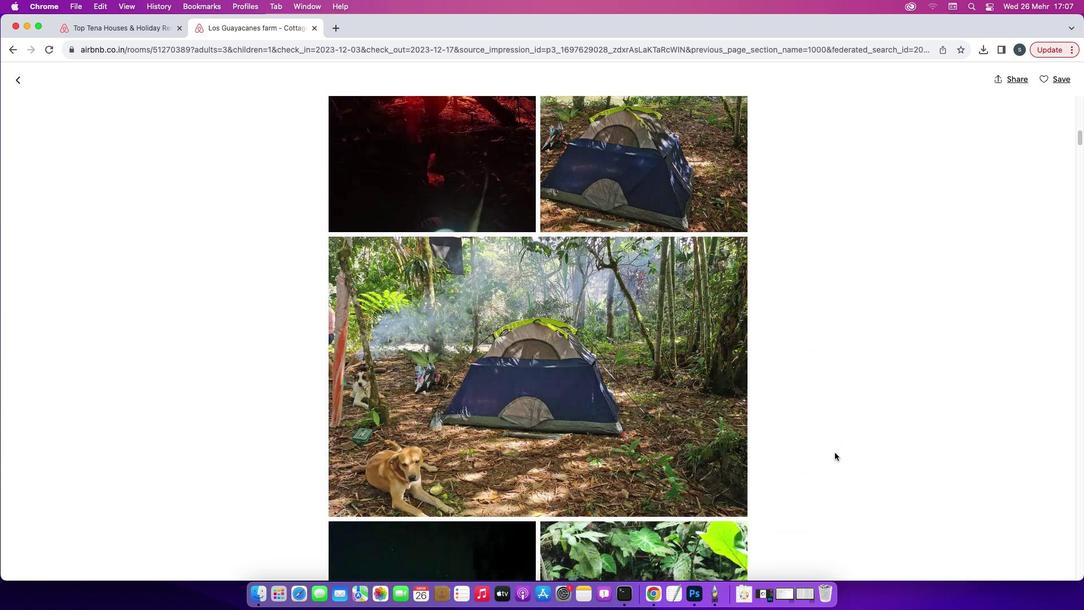 
Action: Mouse scrolled (835, 453) with delta (0, 0)
Screenshot: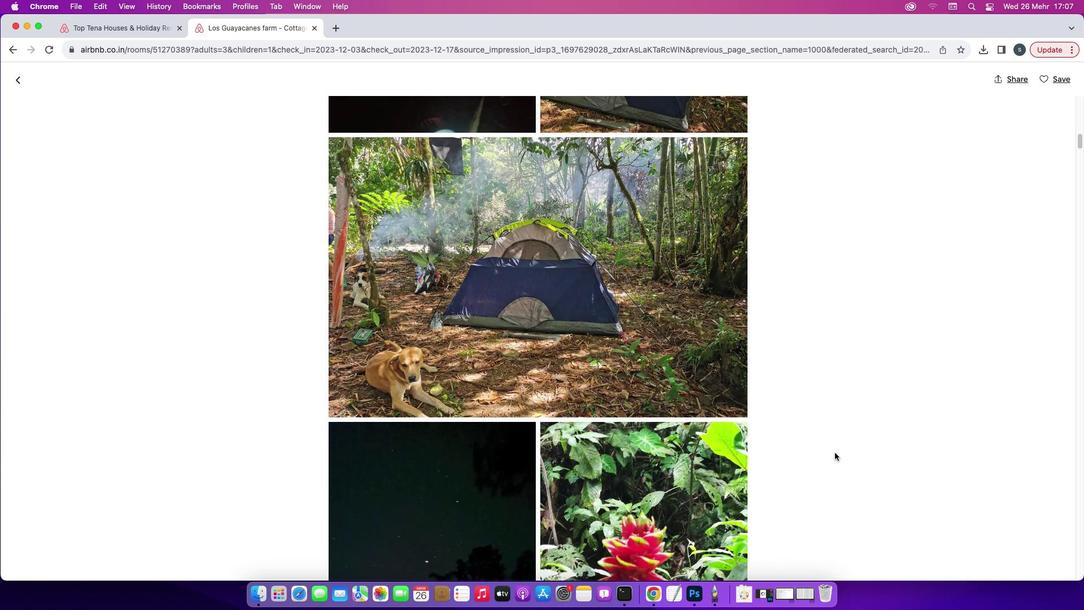 
Action: Mouse scrolled (835, 453) with delta (0, 0)
Screenshot: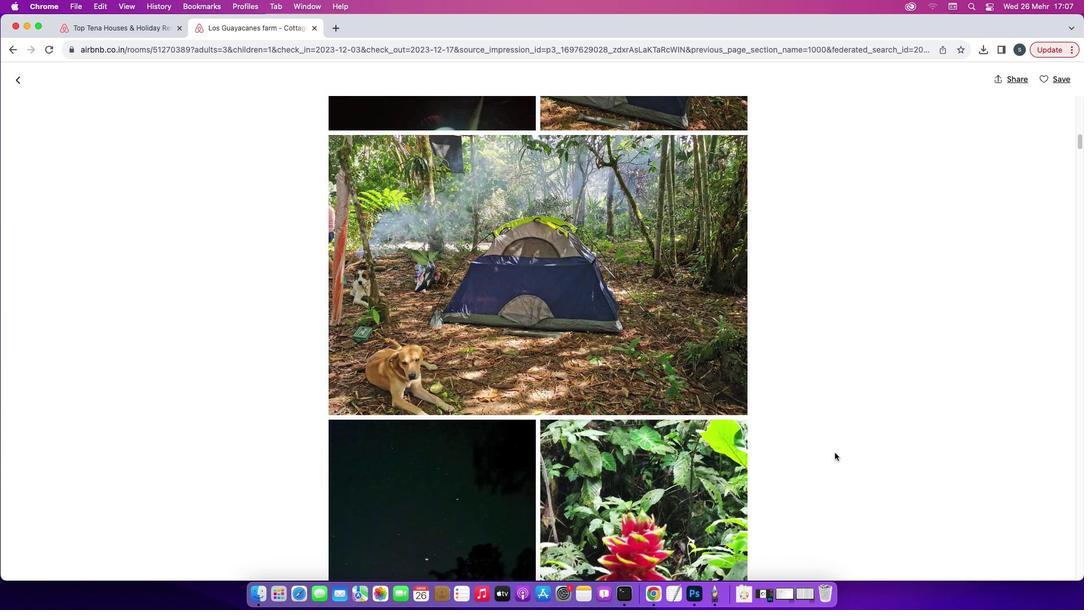 
Action: Mouse scrolled (835, 453) with delta (0, -1)
Screenshot: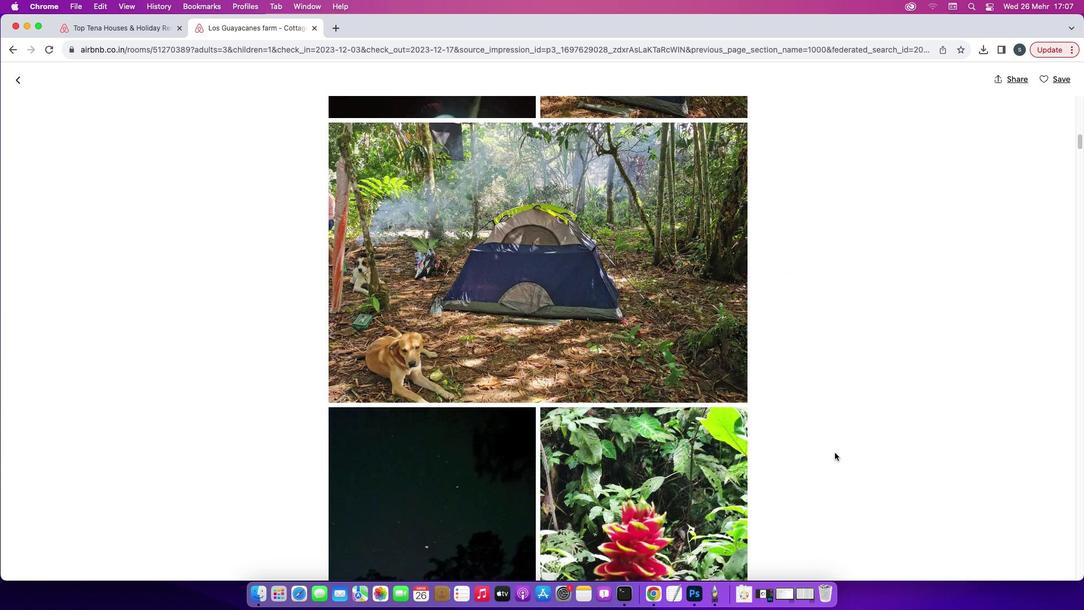 
Action: Mouse scrolled (835, 453) with delta (0, -1)
Screenshot: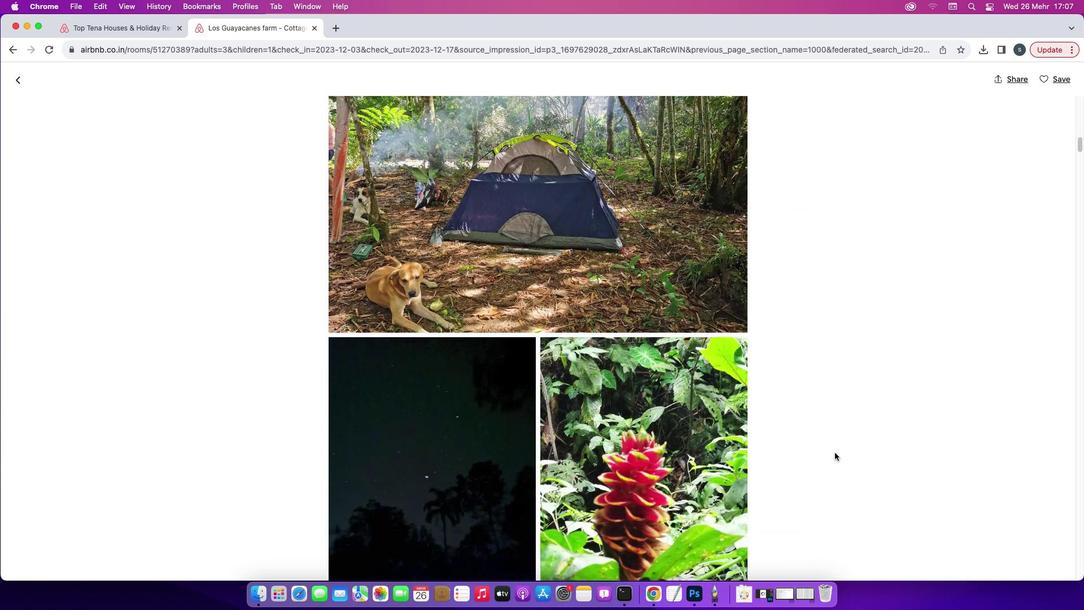 
Action: Mouse scrolled (835, 453) with delta (0, 0)
Screenshot: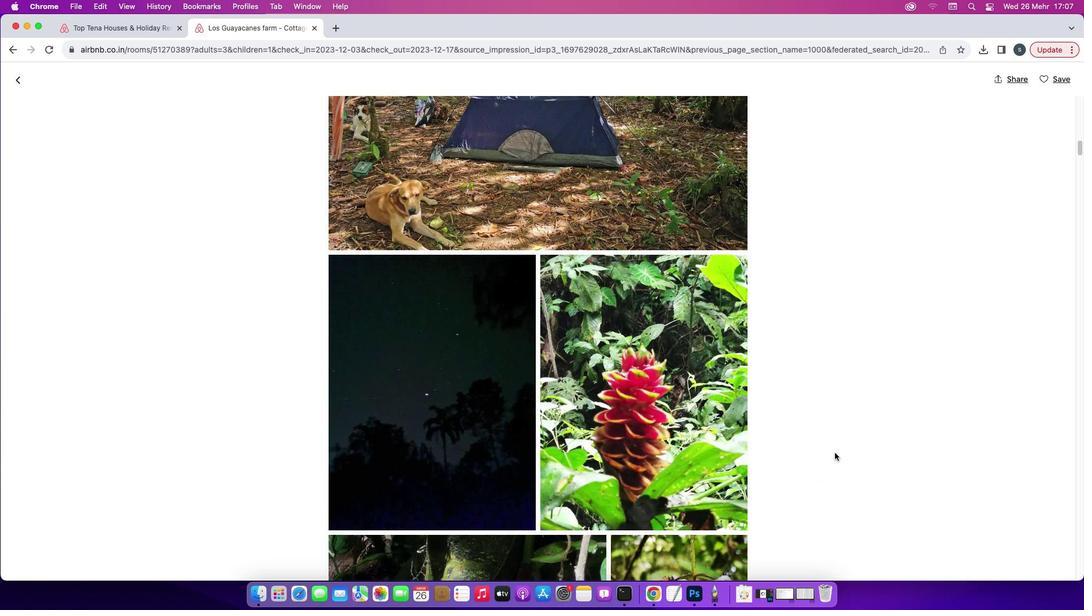 
Action: Mouse scrolled (835, 453) with delta (0, 0)
Screenshot: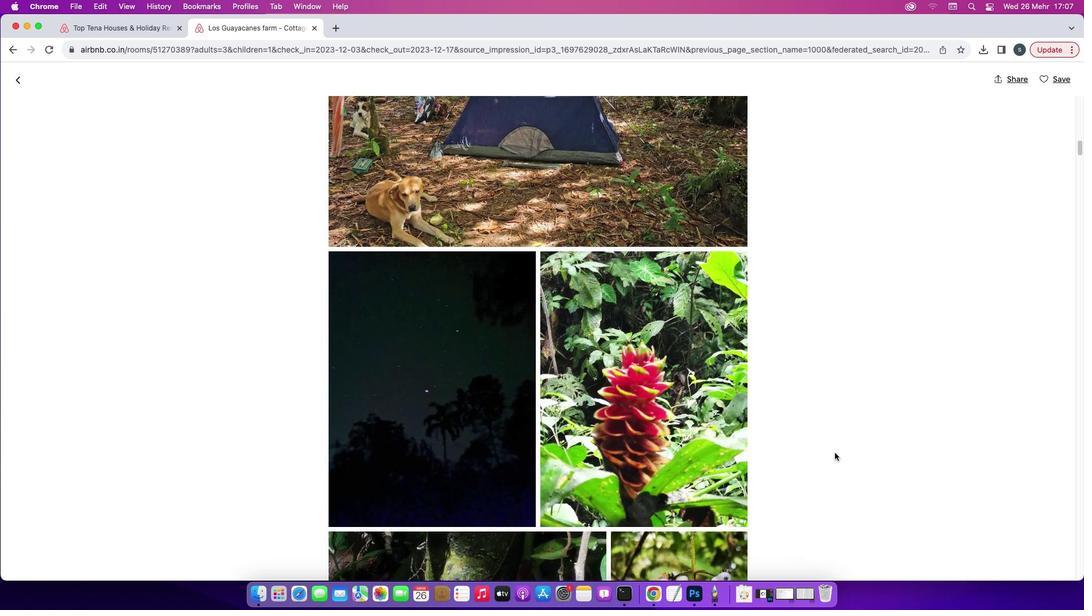 
Action: Mouse scrolled (835, 453) with delta (0, 0)
Screenshot: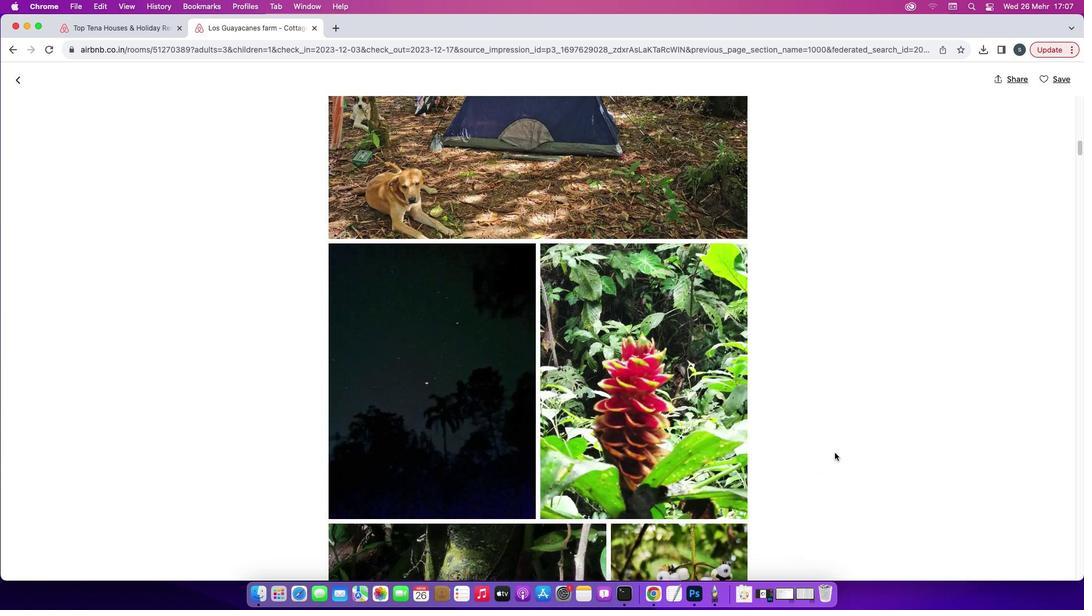 
Action: Mouse scrolled (835, 453) with delta (0, 0)
Screenshot: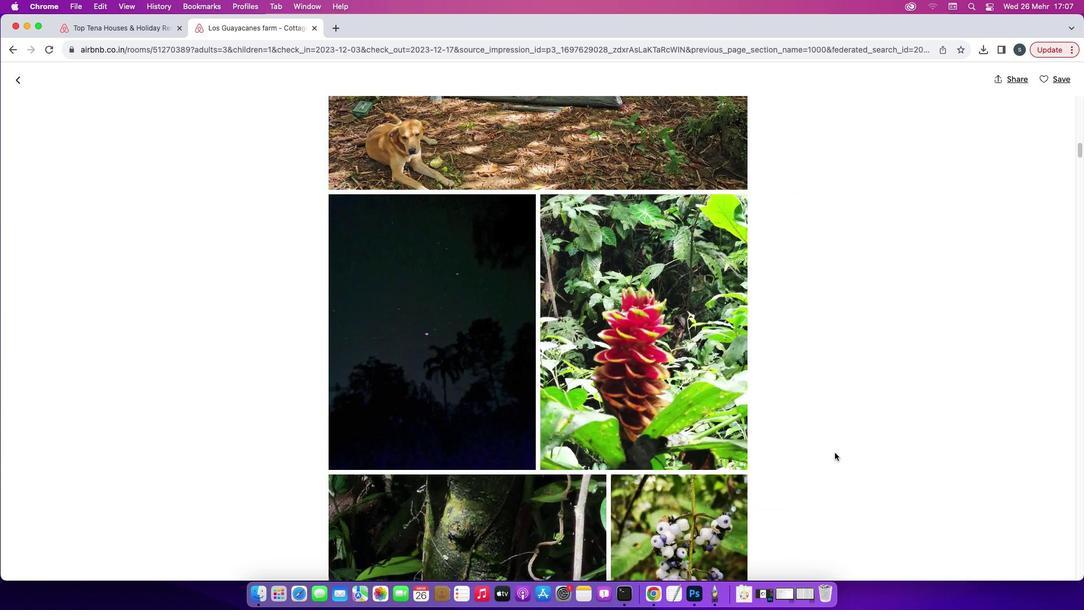 
Action: Mouse scrolled (835, 453) with delta (0, 0)
Screenshot: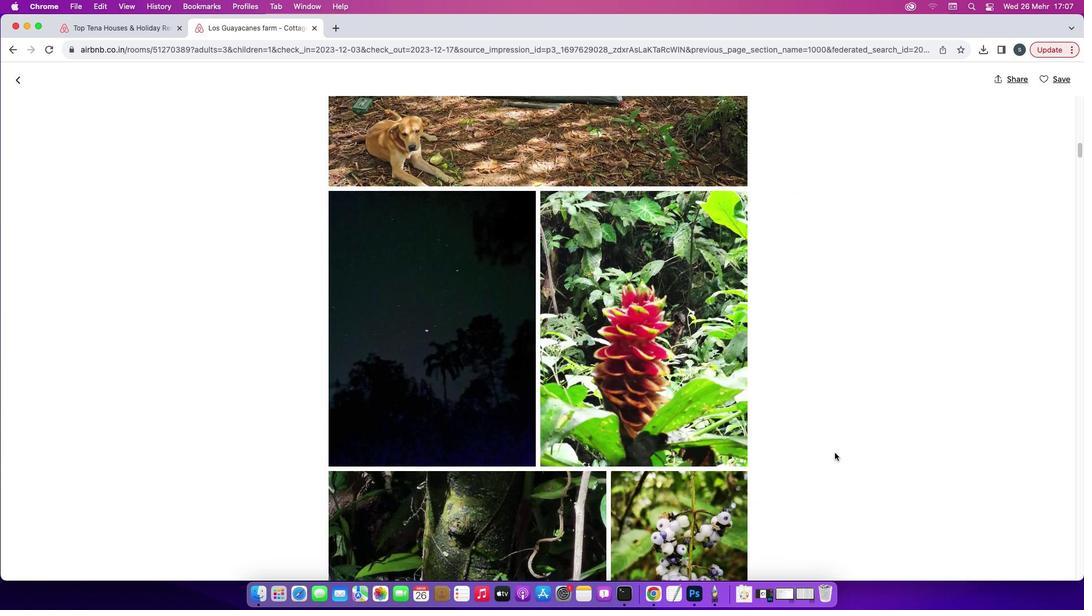 
Action: Mouse scrolled (835, 453) with delta (0, -1)
Screenshot: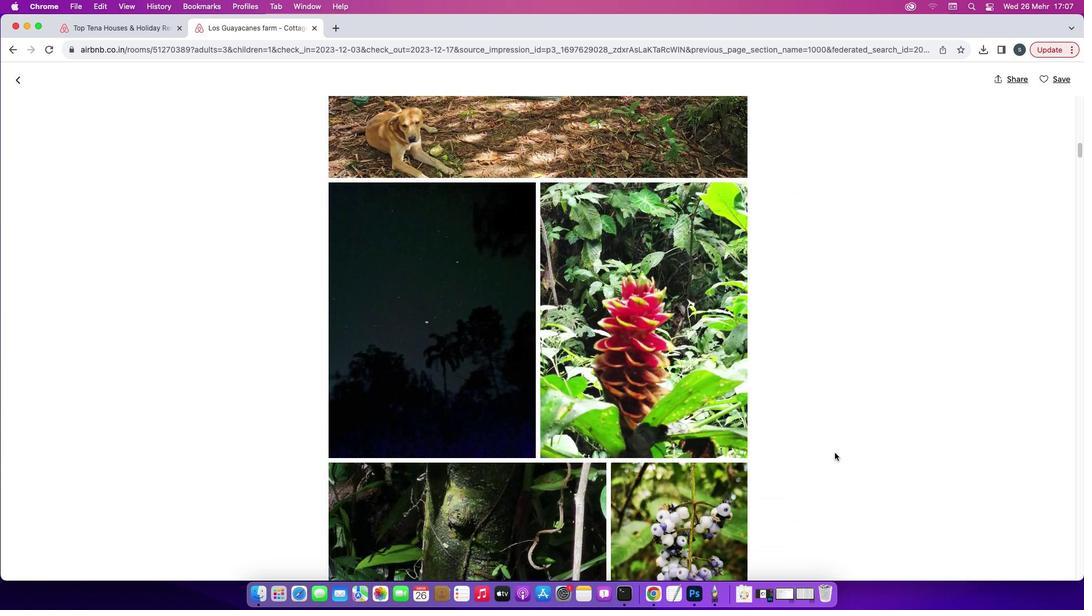 
Action: Mouse scrolled (835, 453) with delta (0, 0)
Screenshot: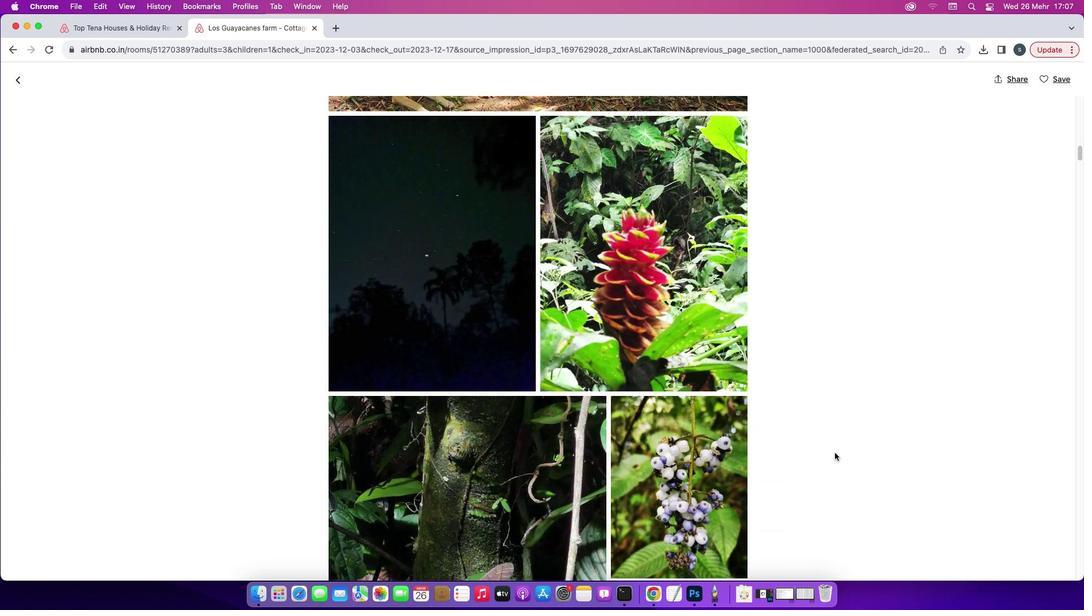 
Action: Mouse scrolled (835, 453) with delta (0, 0)
Screenshot: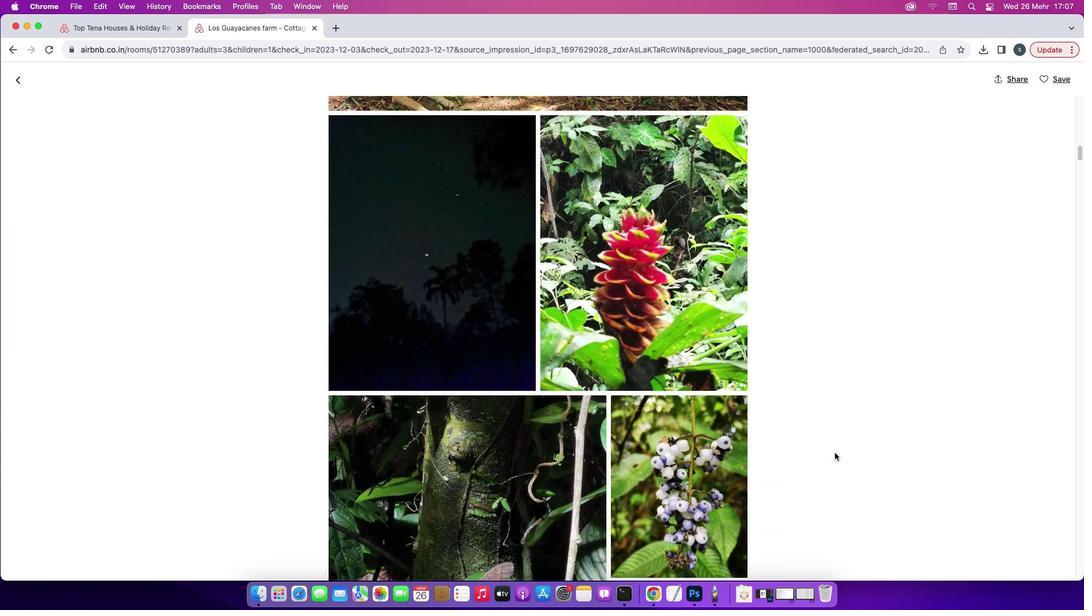 
Action: Mouse scrolled (835, 453) with delta (0, -1)
Screenshot: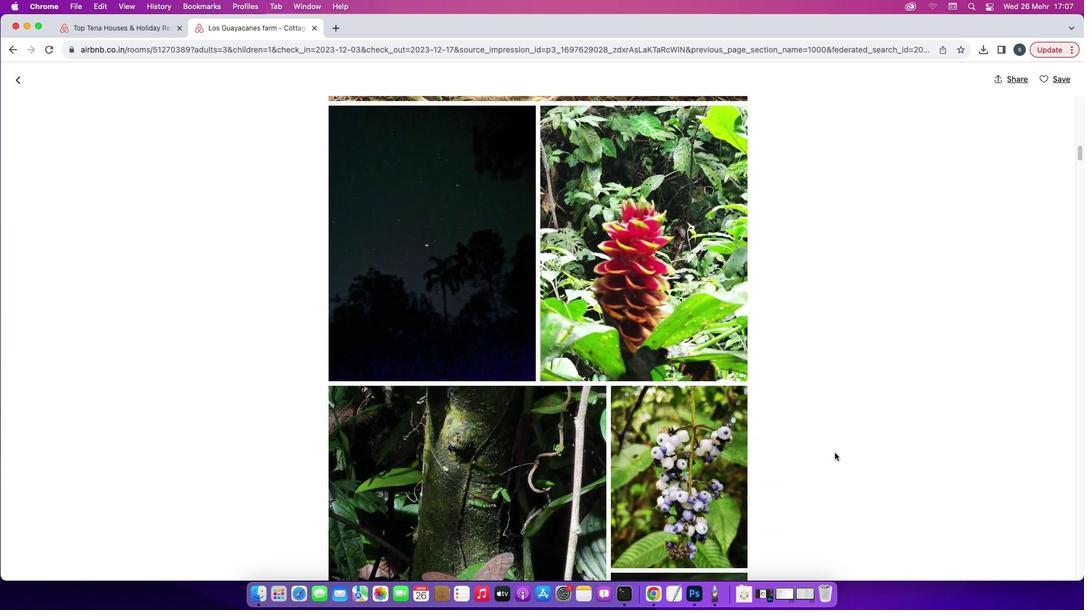 
Action: Mouse scrolled (835, 453) with delta (0, 0)
Screenshot: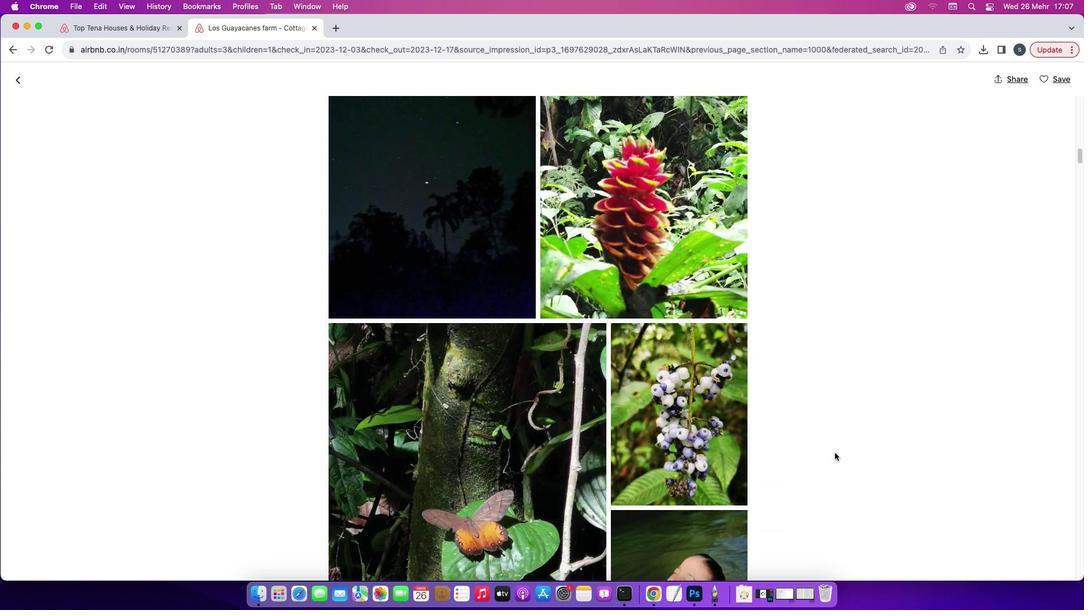 
Action: Mouse scrolled (835, 453) with delta (0, 0)
Screenshot: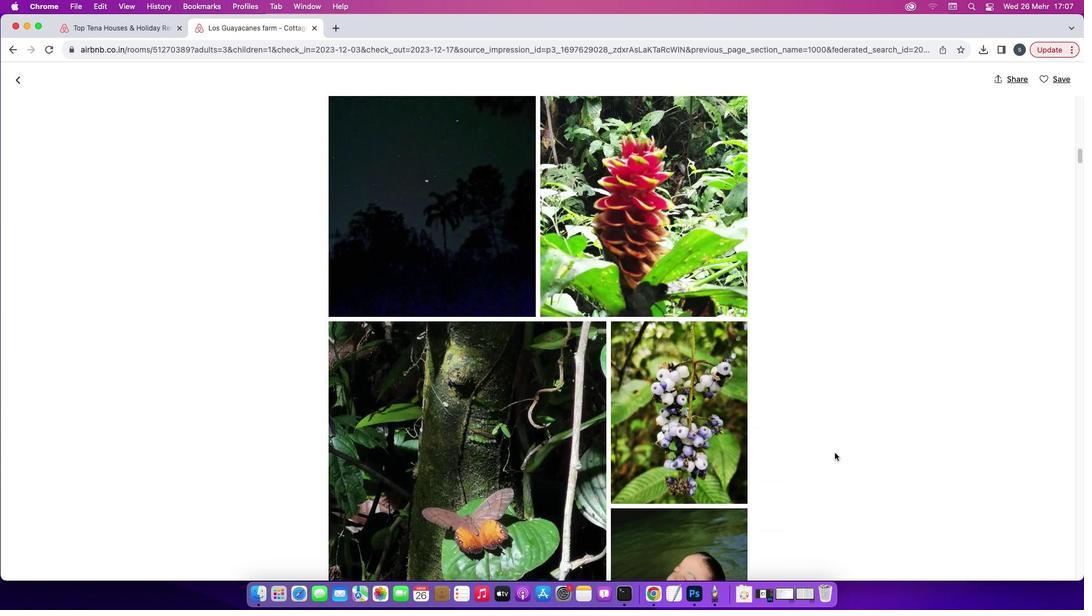 
Action: Mouse scrolled (835, 453) with delta (0, -1)
Screenshot: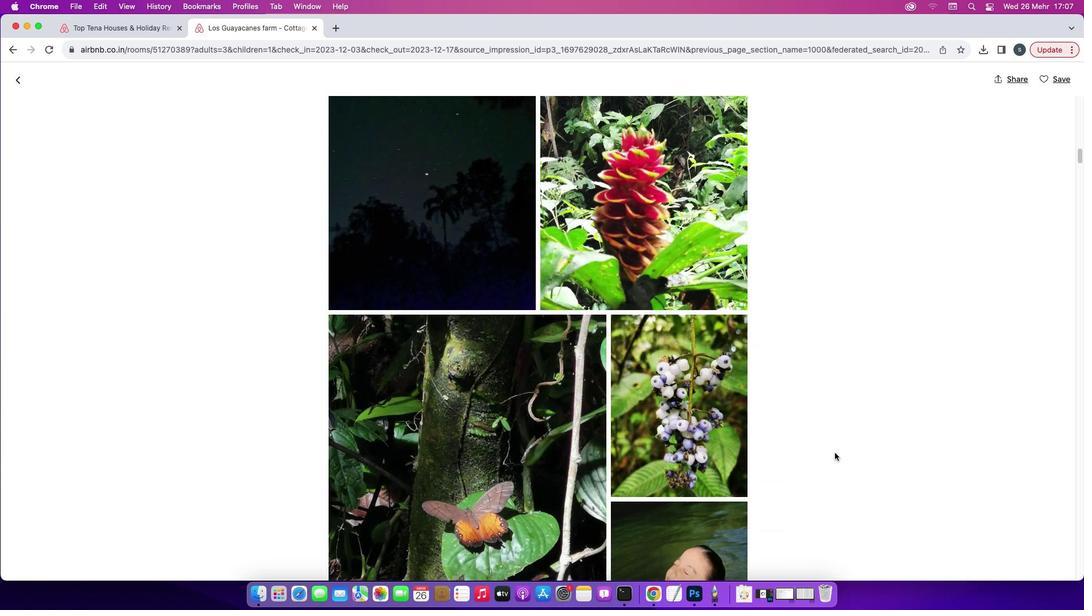 
Action: Mouse scrolled (835, 453) with delta (0, -2)
Screenshot: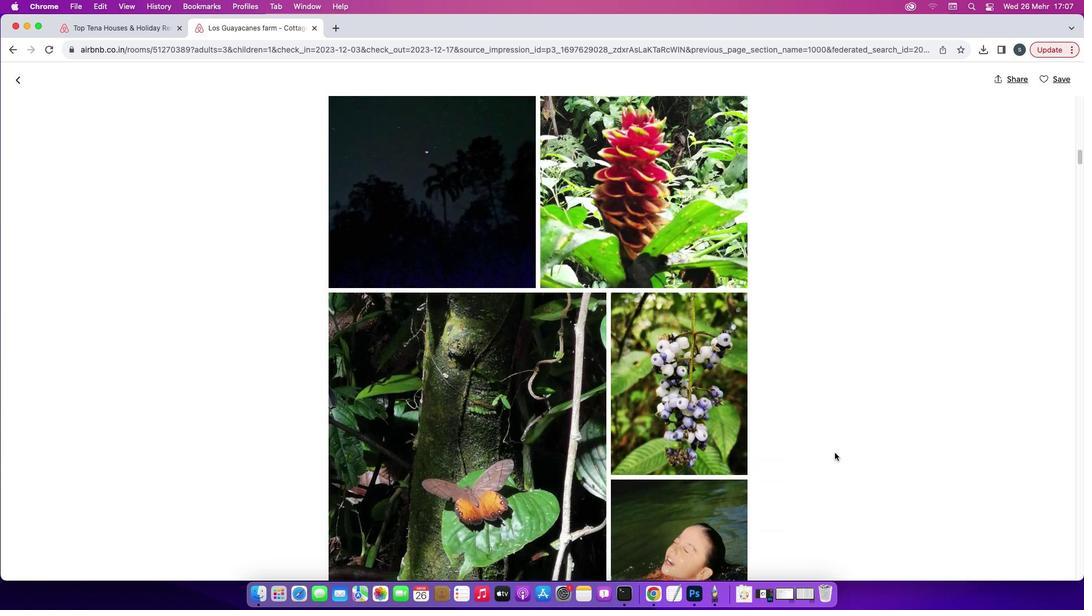 
Action: Mouse moved to (830, 453)
Screenshot: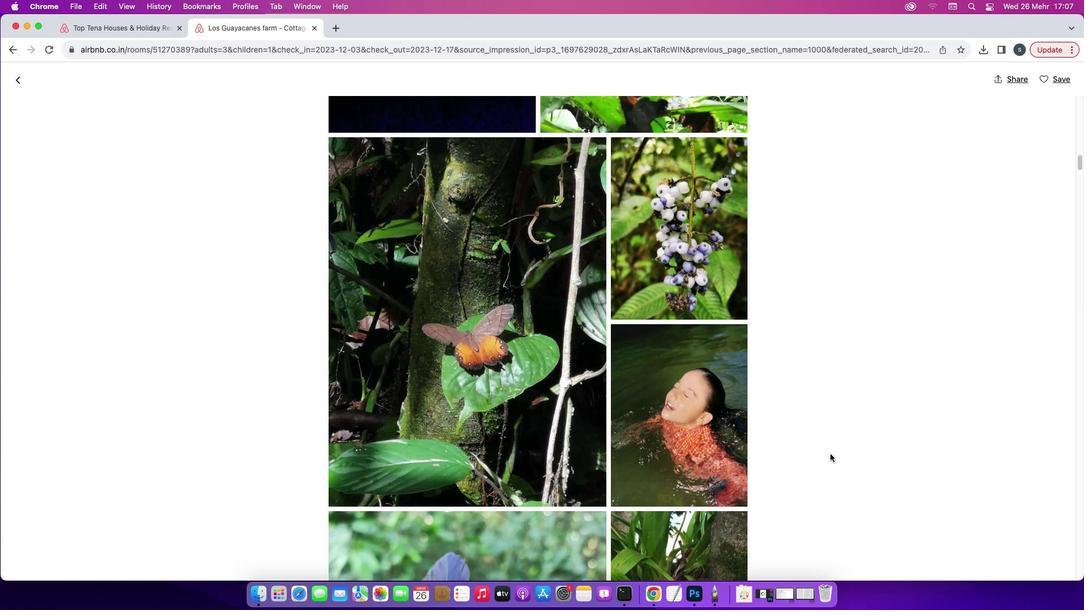 
Action: Mouse scrolled (830, 453) with delta (0, 0)
Screenshot: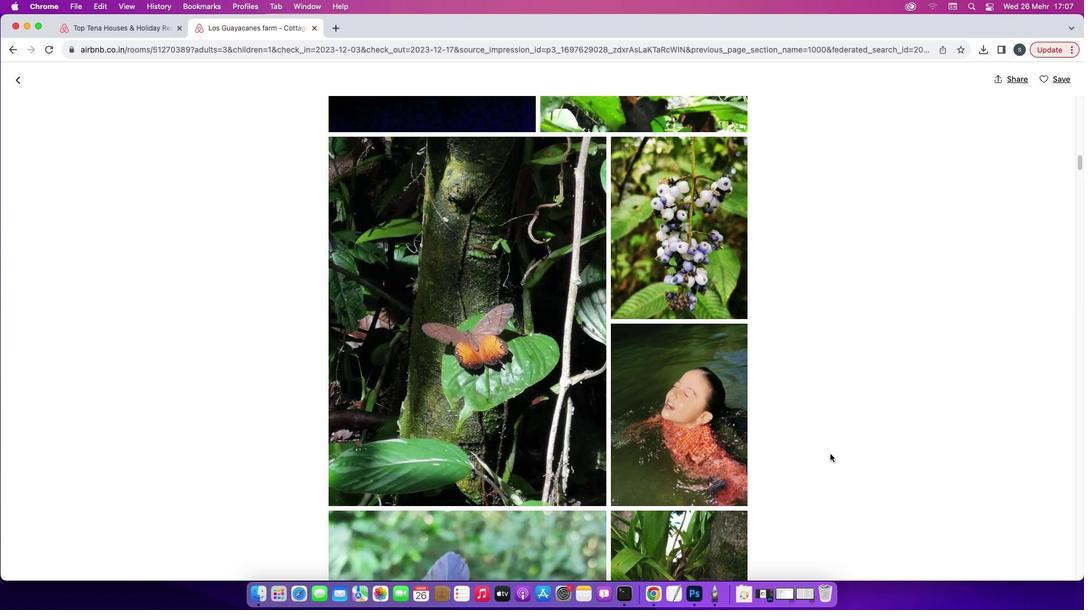 
Action: Mouse scrolled (830, 453) with delta (0, 0)
Screenshot: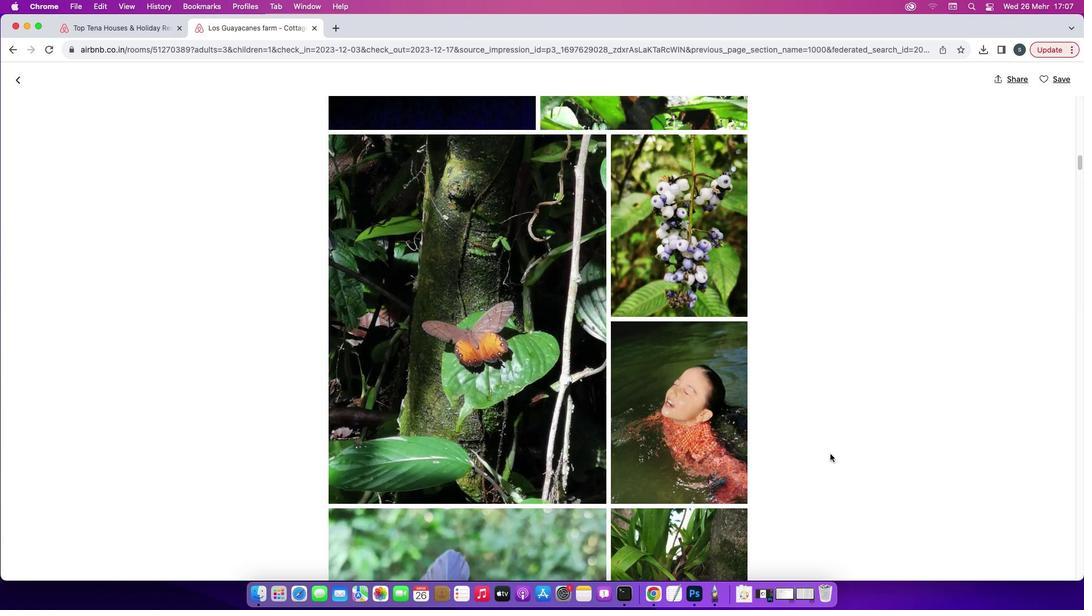 
Action: Mouse scrolled (830, 453) with delta (0, -1)
Screenshot: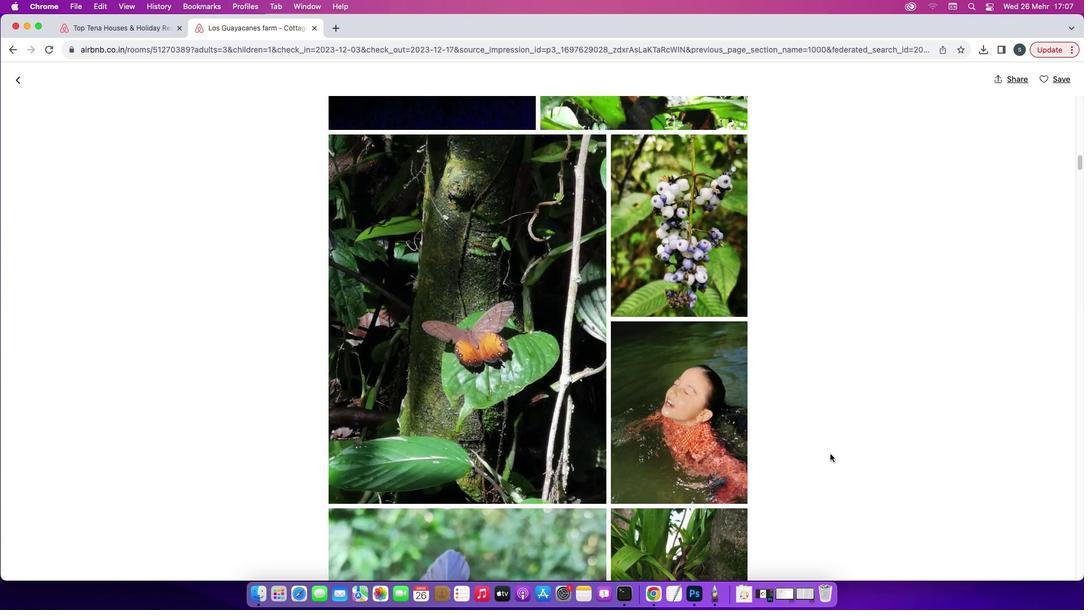 
Action: Mouse scrolled (830, 453) with delta (0, -2)
Screenshot: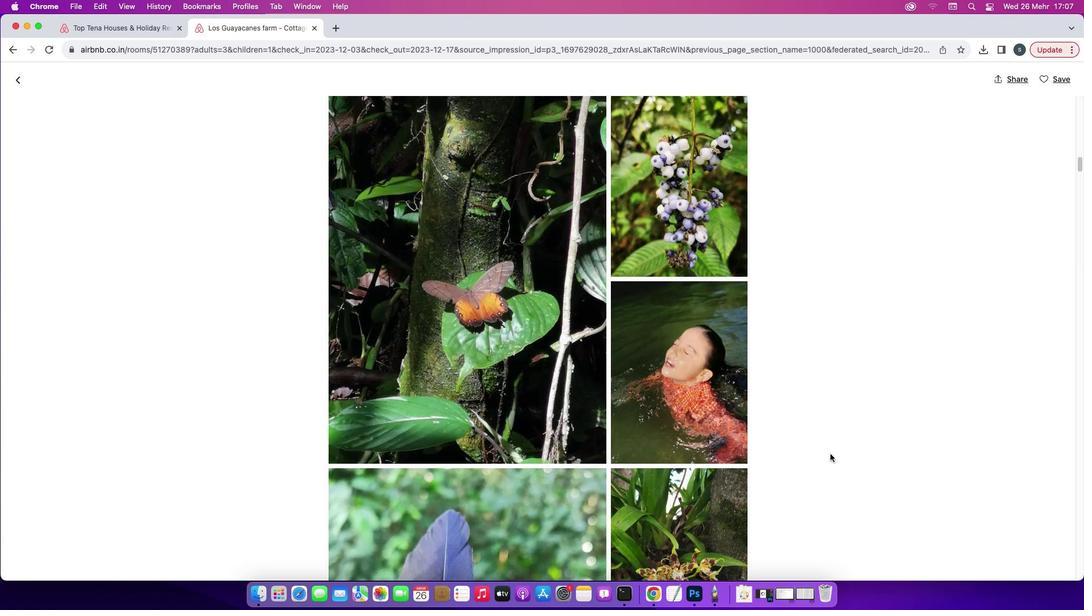 
Action: Mouse moved to (830, 453)
Screenshot: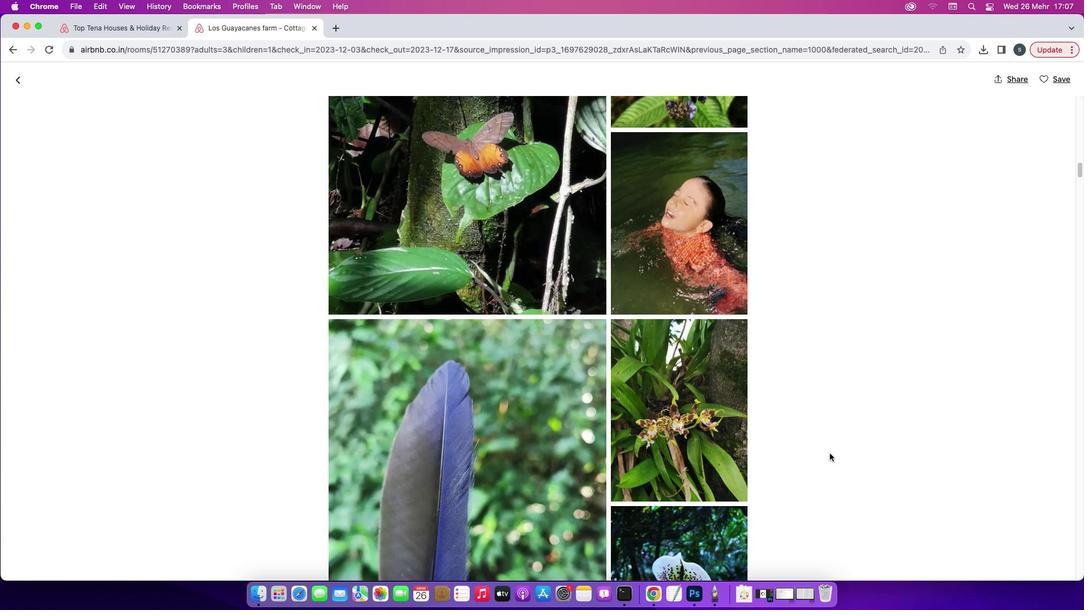 
Action: Mouse scrolled (830, 453) with delta (0, 0)
Screenshot: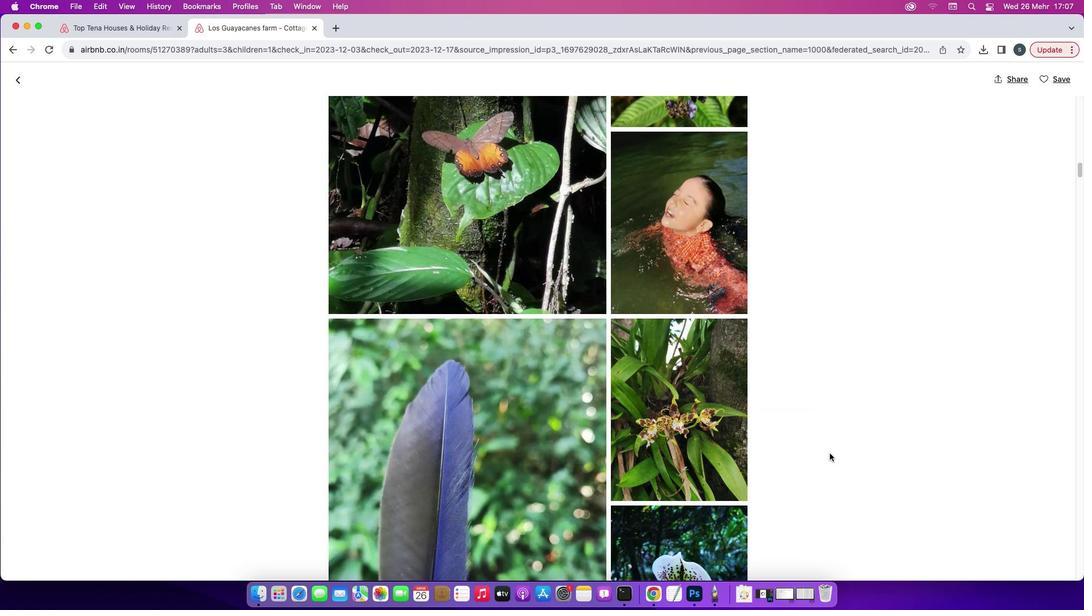 
Action: Mouse scrolled (830, 453) with delta (0, 0)
Screenshot: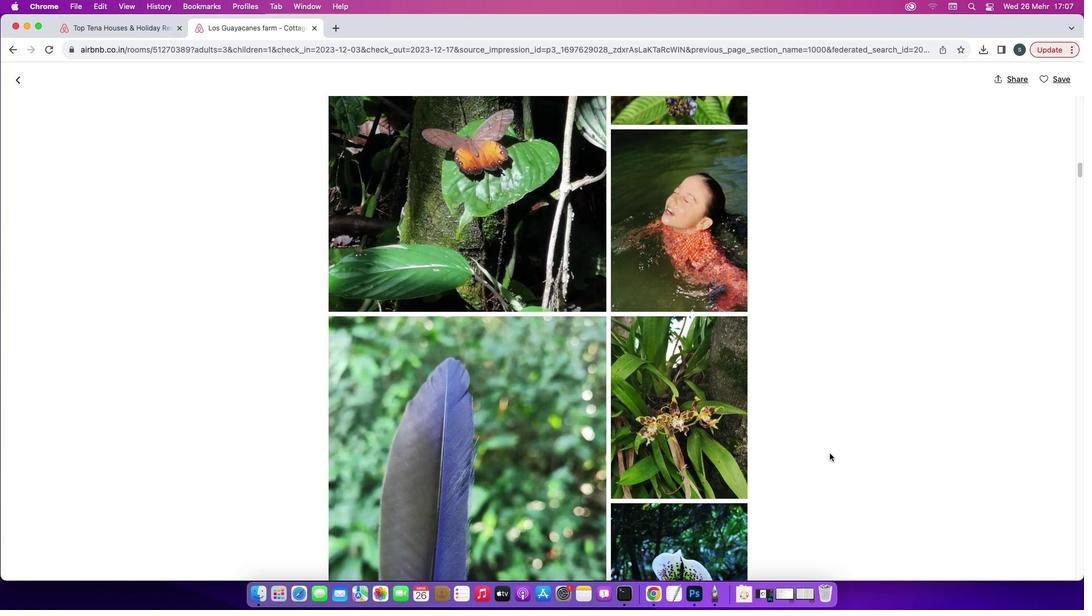 
Action: Mouse scrolled (830, 453) with delta (0, -1)
Screenshot: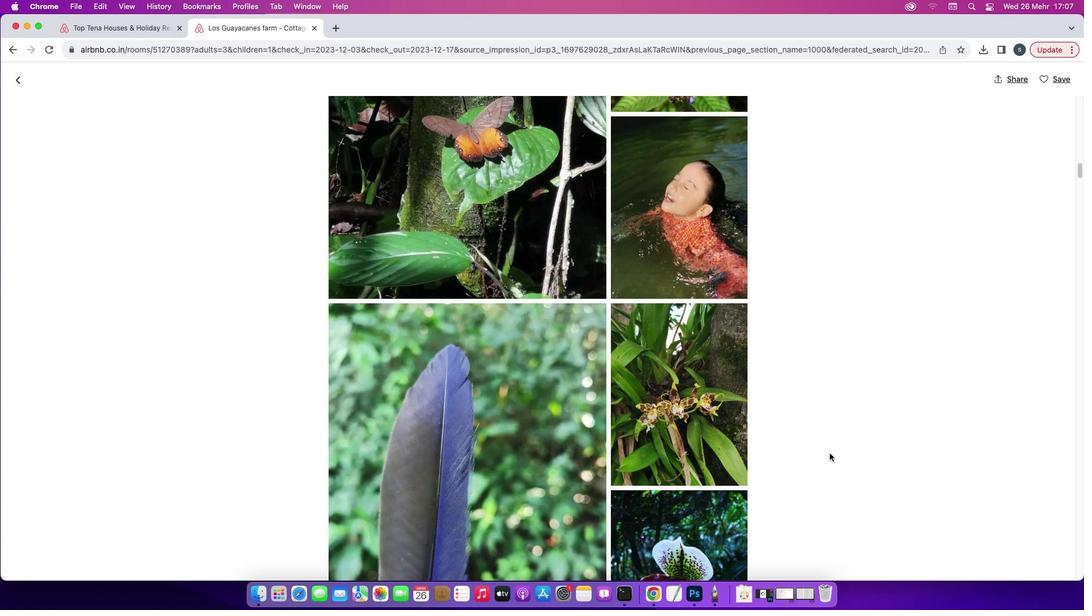 
Action: Mouse scrolled (830, 453) with delta (0, 0)
Screenshot: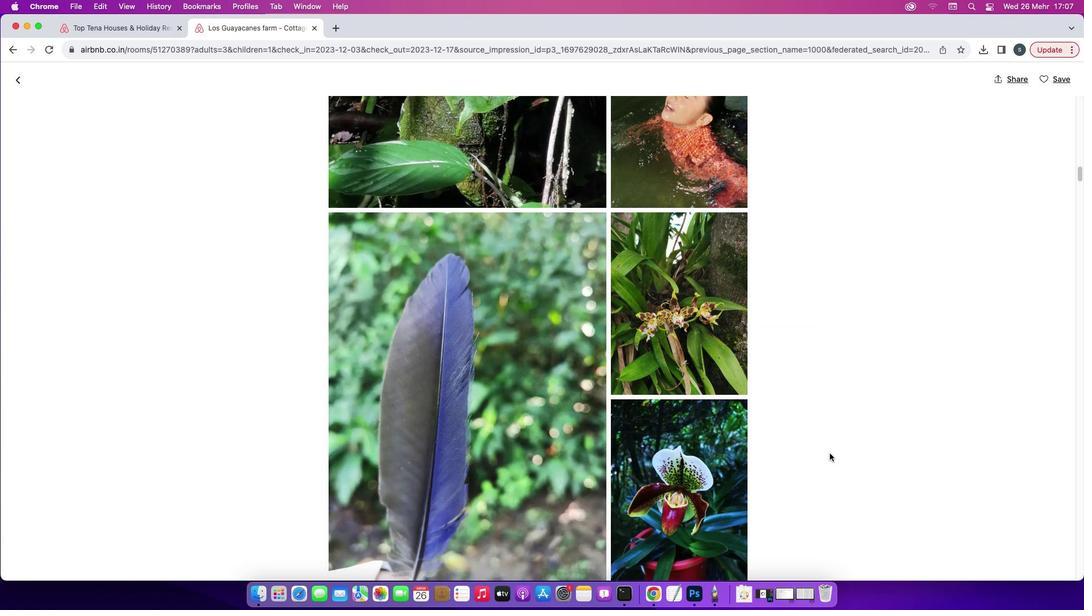 
Action: Mouse scrolled (830, 453) with delta (0, 0)
Screenshot: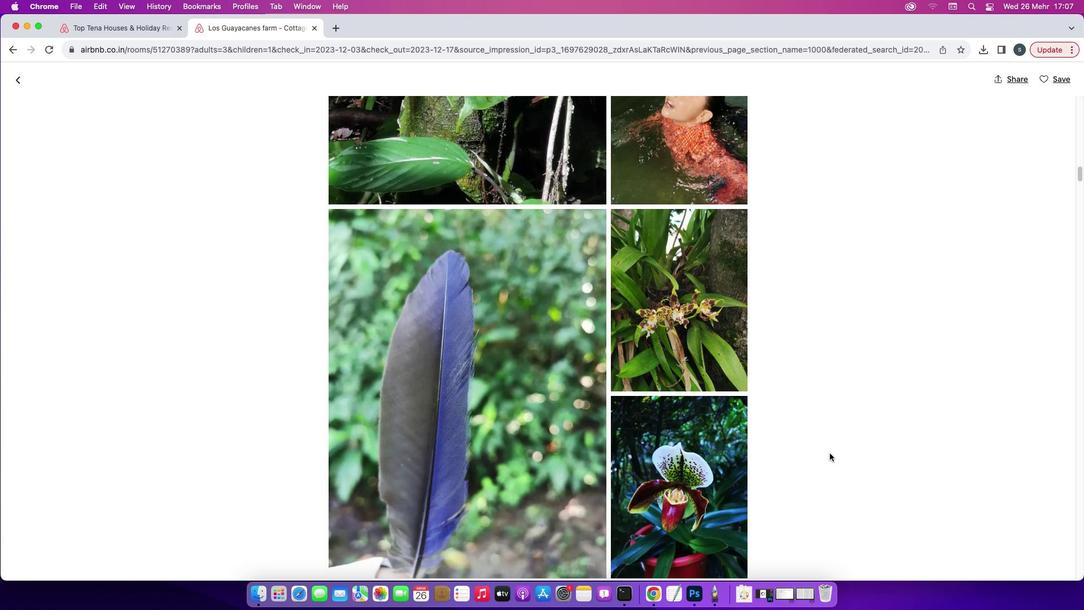 
Action: Mouse scrolled (830, 453) with delta (0, -1)
Screenshot: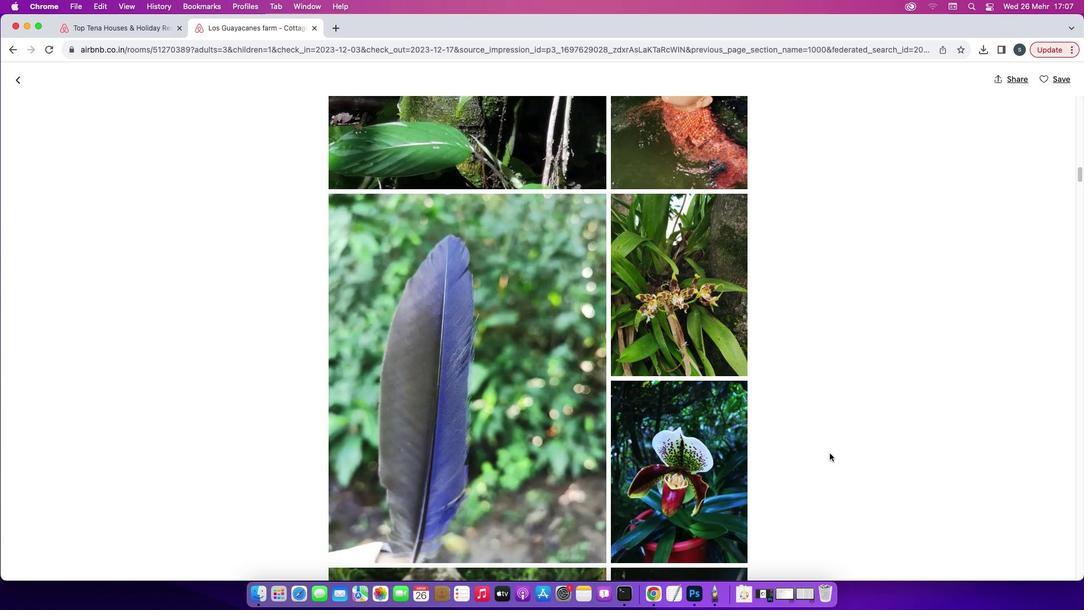 
Action: Mouse moved to (830, 452)
Screenshot: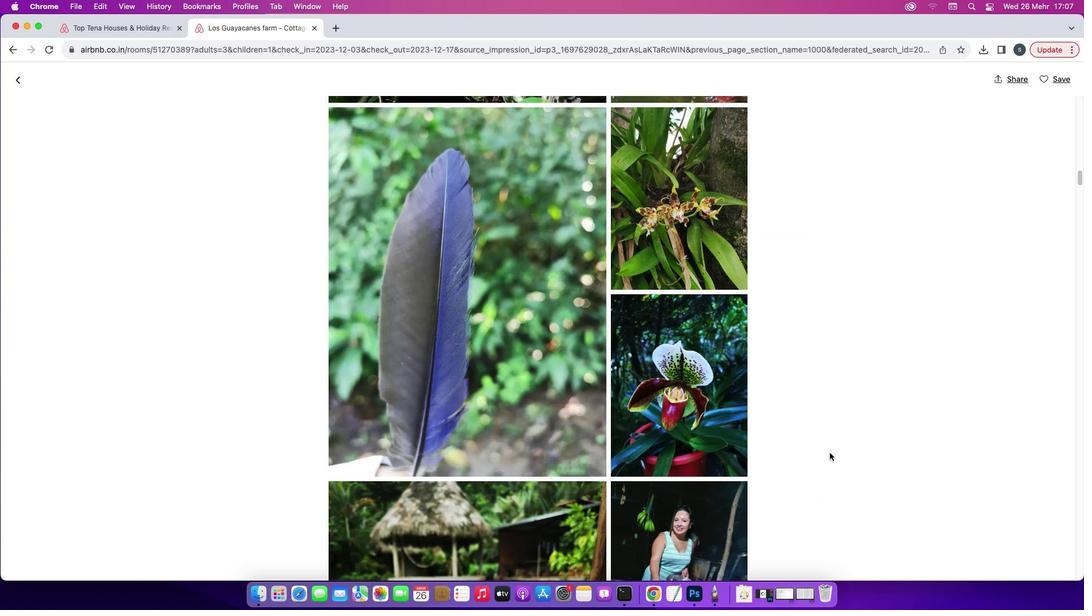 
Action: Mouse scrolled (830, 452) with delta (0, 0)
Screenshot: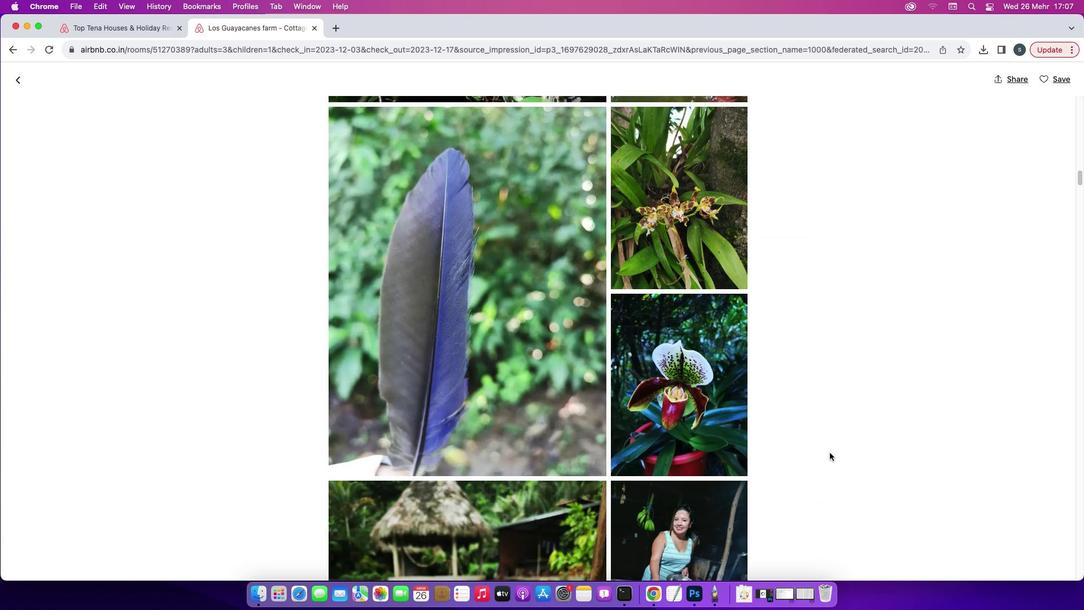 
Action: Mouse scrolled (830, 452) with delta (0, 0)
Screenshot: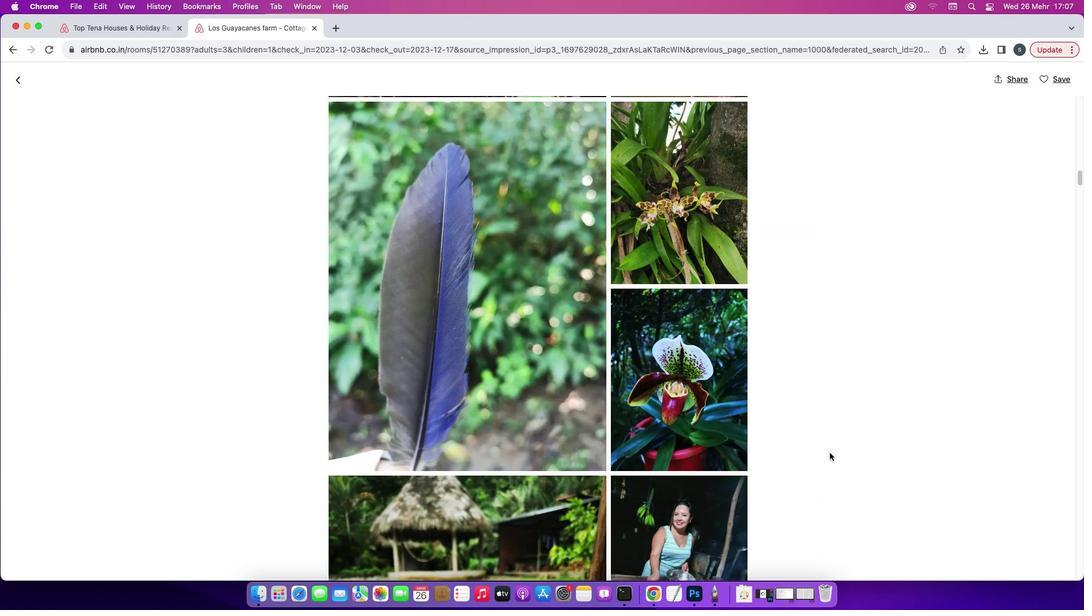 
Action: Mouse scrolled (830, 452) with delta (0, -1)
Screenshot: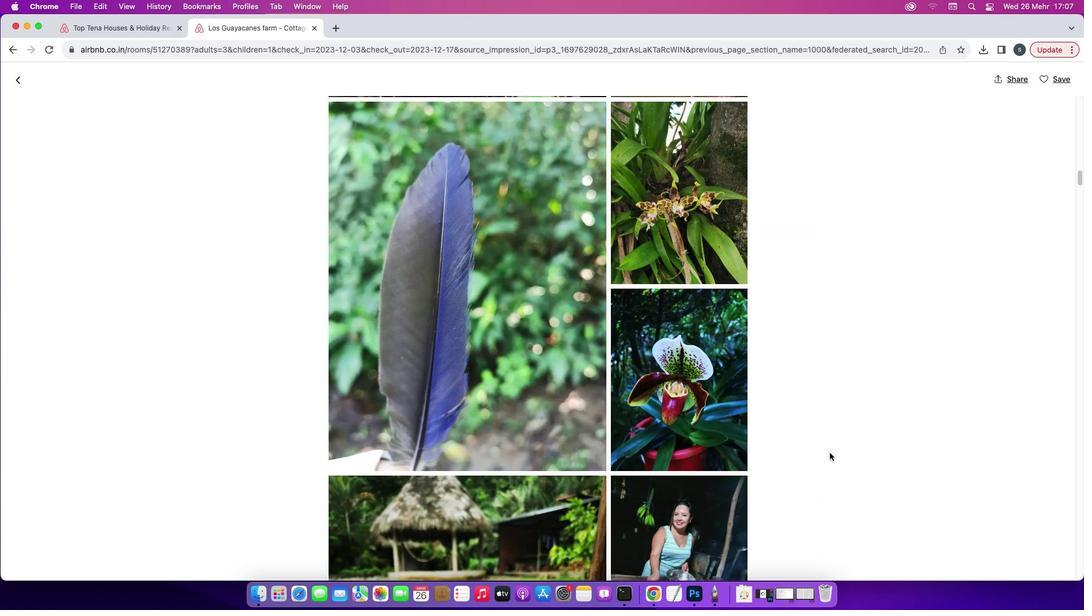 
Action: Mouse scrolled (830, 452) with delta (0, -2)
Screenshot: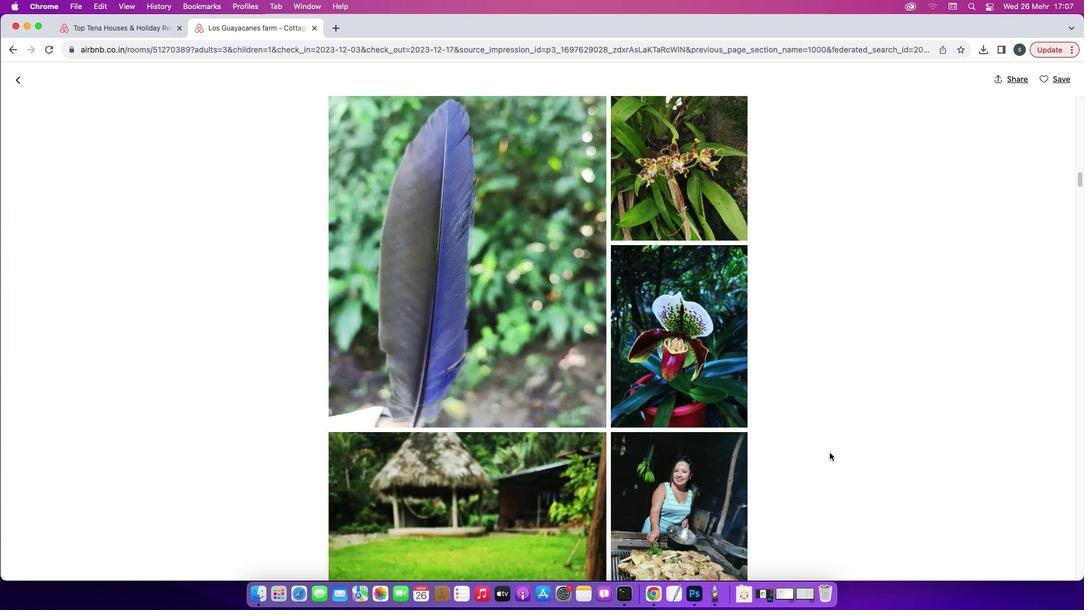
Action: Mouse scrolled (830, 452) with delta (0, 0)
Screenshot: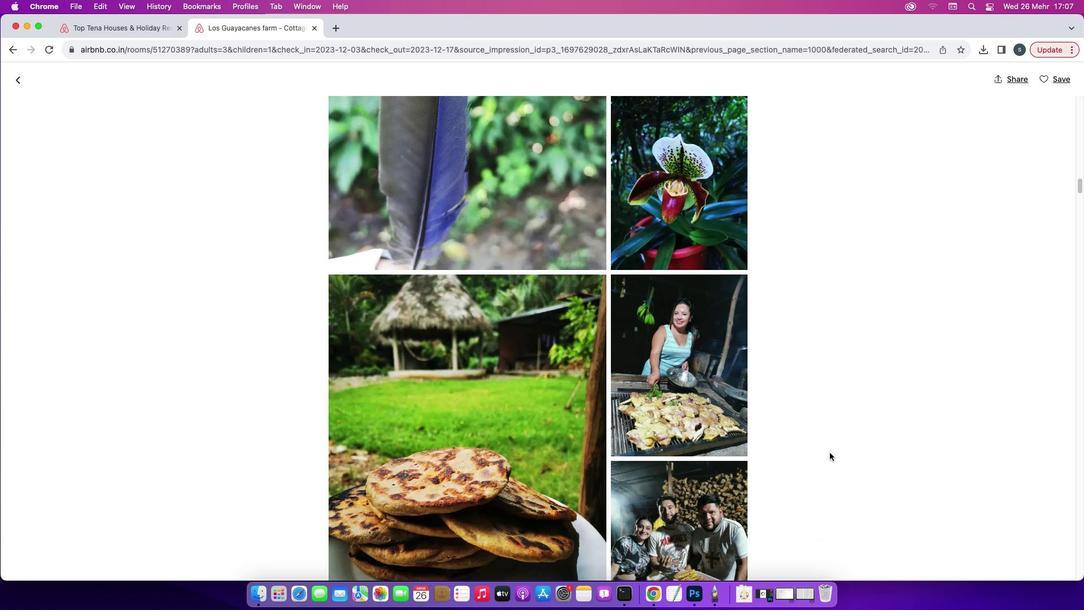 
Action: Mouse scrolled (830, 452) with delta (0, 0)
Screenshot: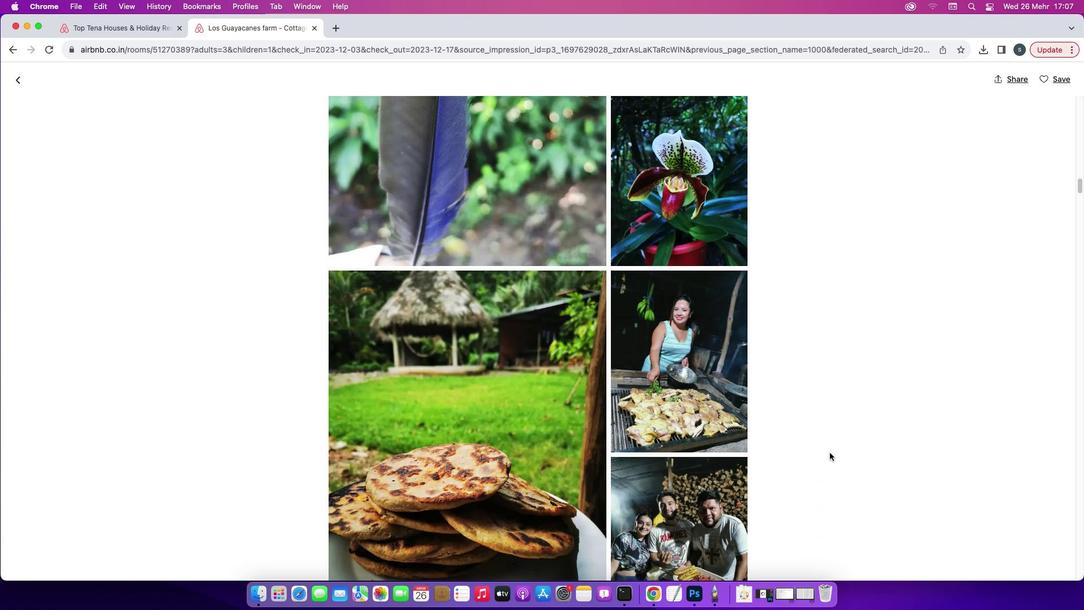 
Action: Mouse scrolled (830, 452) with delta (0, -1)
Screenshot: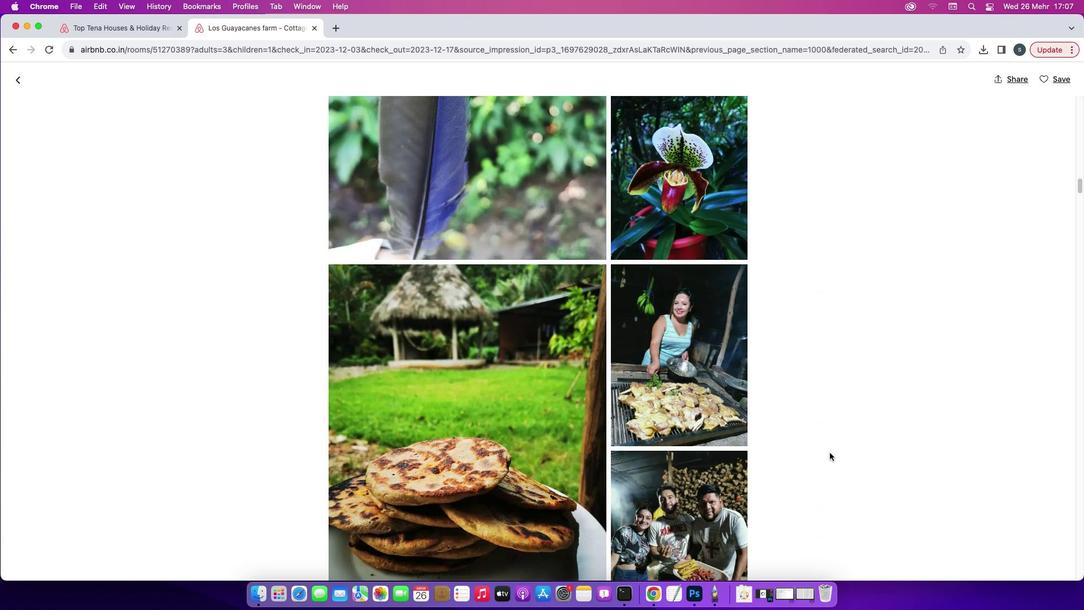 
Action: Mouse scrolled (830, 452) with delta (0, -2)
Screenshot: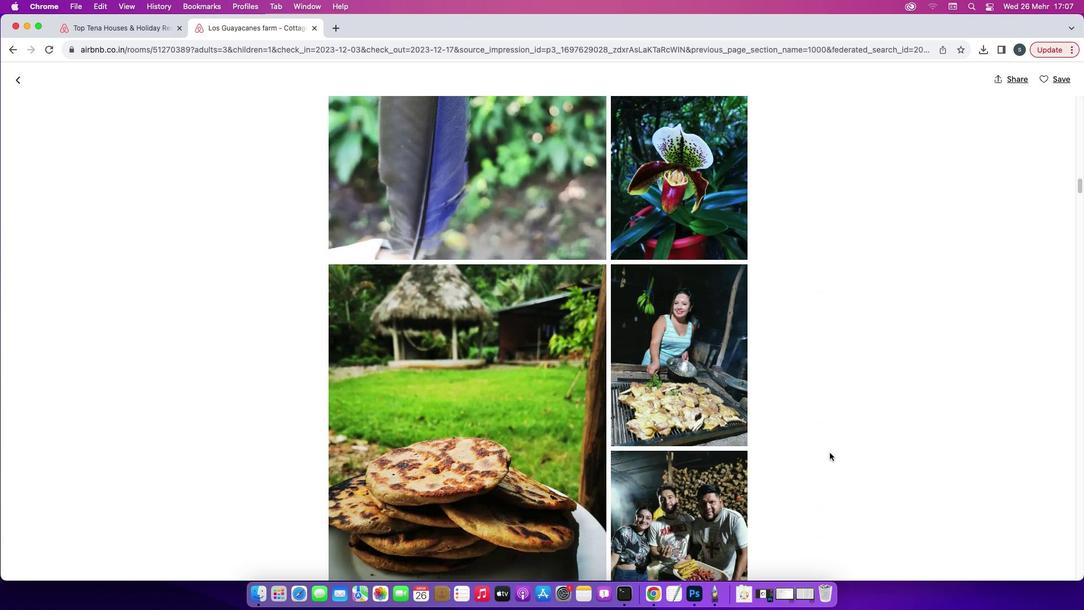 
Action: Mouse scrolled (830, 452) with delta (0, 0)
Screenshot: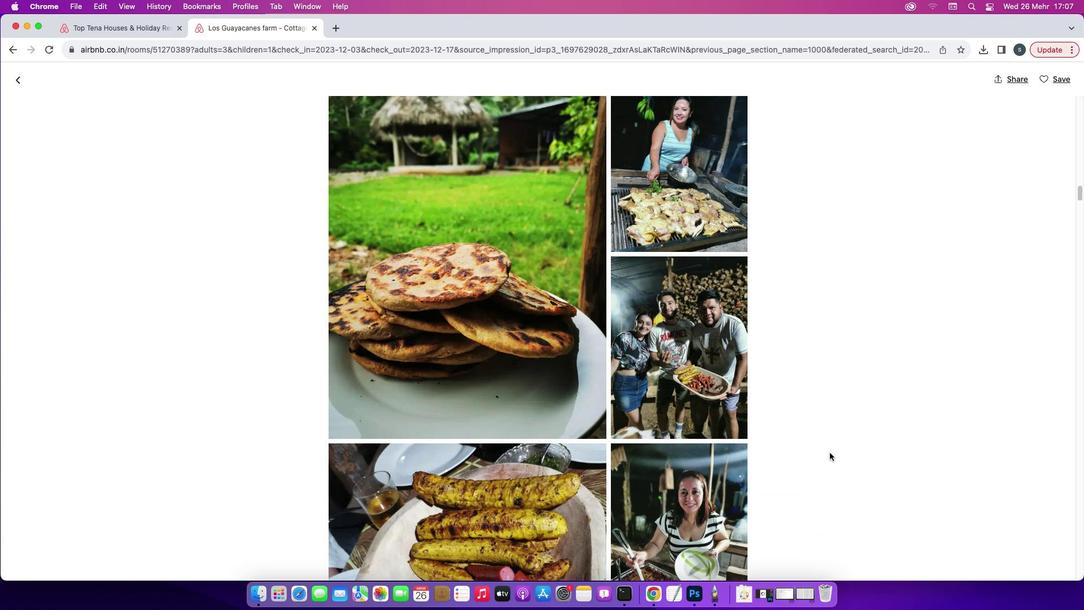 
Action: Mouse scrolled (830, 452) with delta (0, 0)
Screenshot: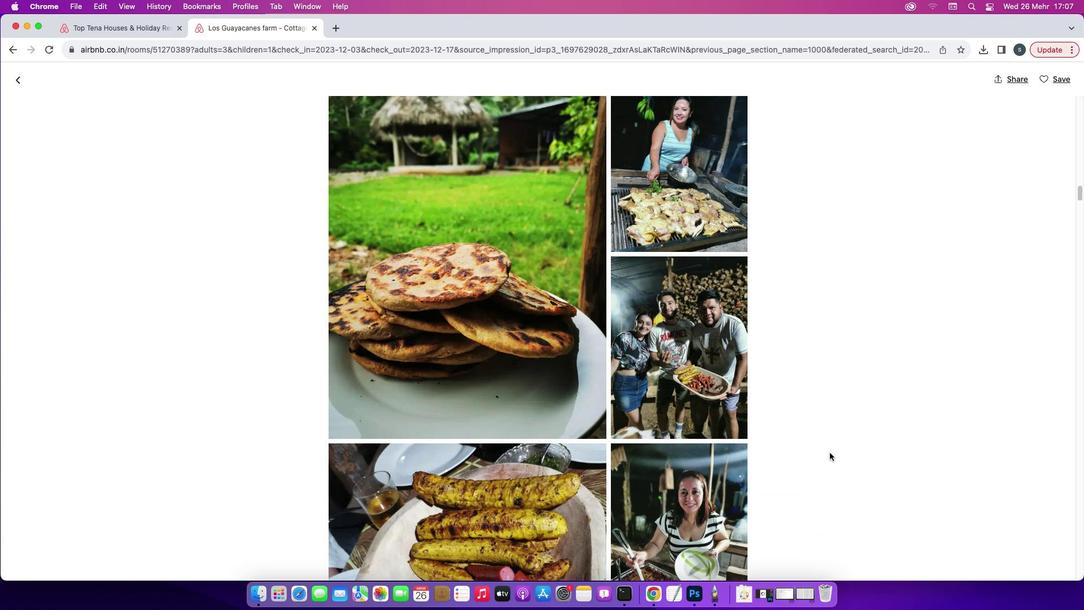 
Action: Mouse scrolled (830, 452) with delta (0, -1)
Screenshot: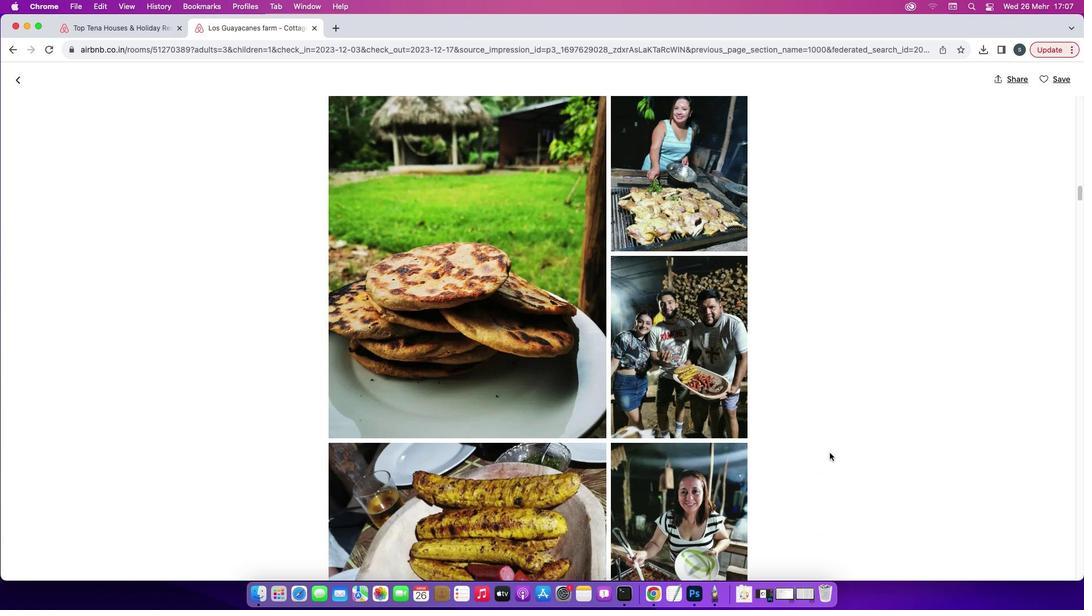 
Action: Mouse scrolled (830, 452) with delta (0, -2)
Screenshot: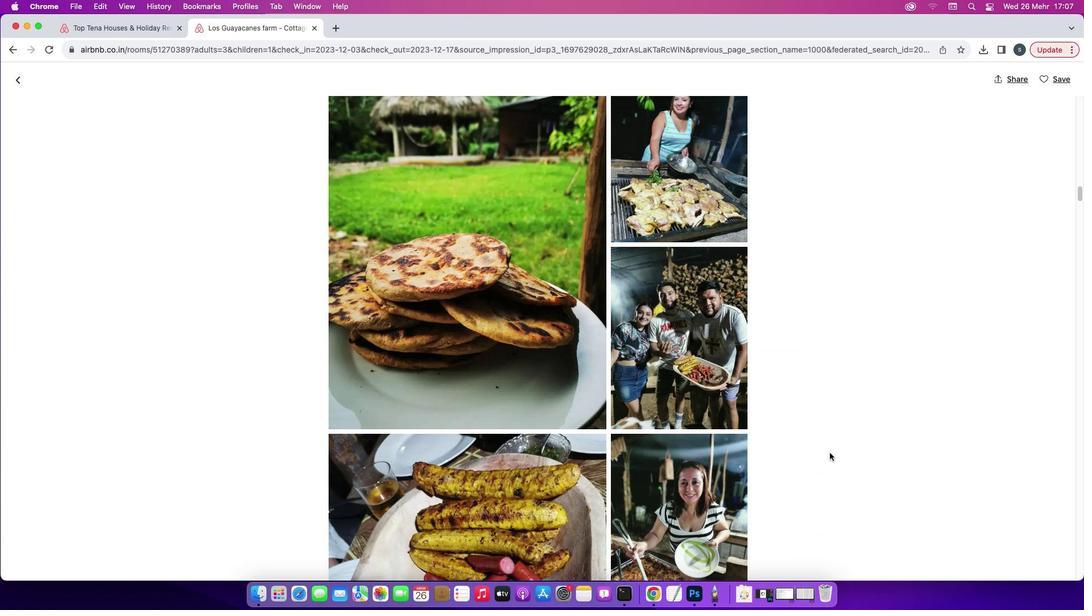 
Action: Mouse moved to (829, 452)
Screenshot: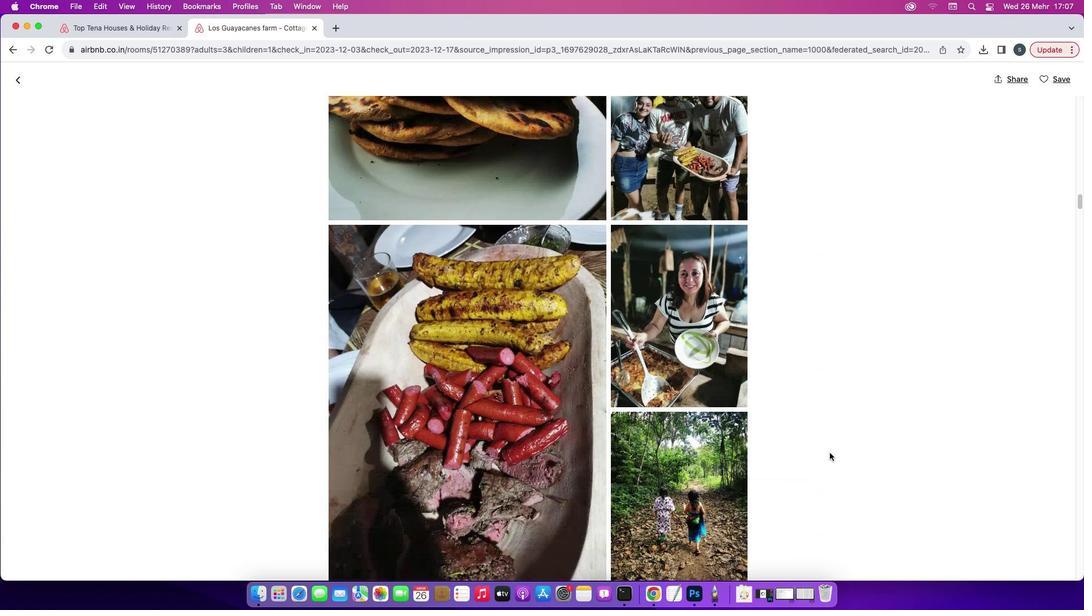 
Action: Mouse scrolled (829, 452) with delta (0, 0)
Screenshot: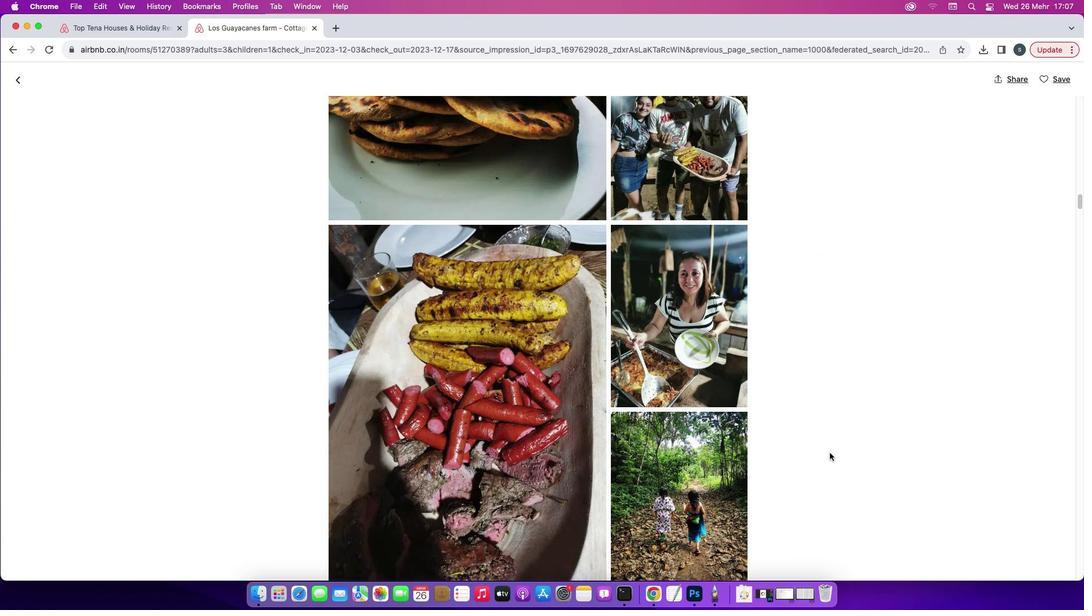 
Action: Mouse scrolled (829, 452) with delta (0, 0)
Screenshot: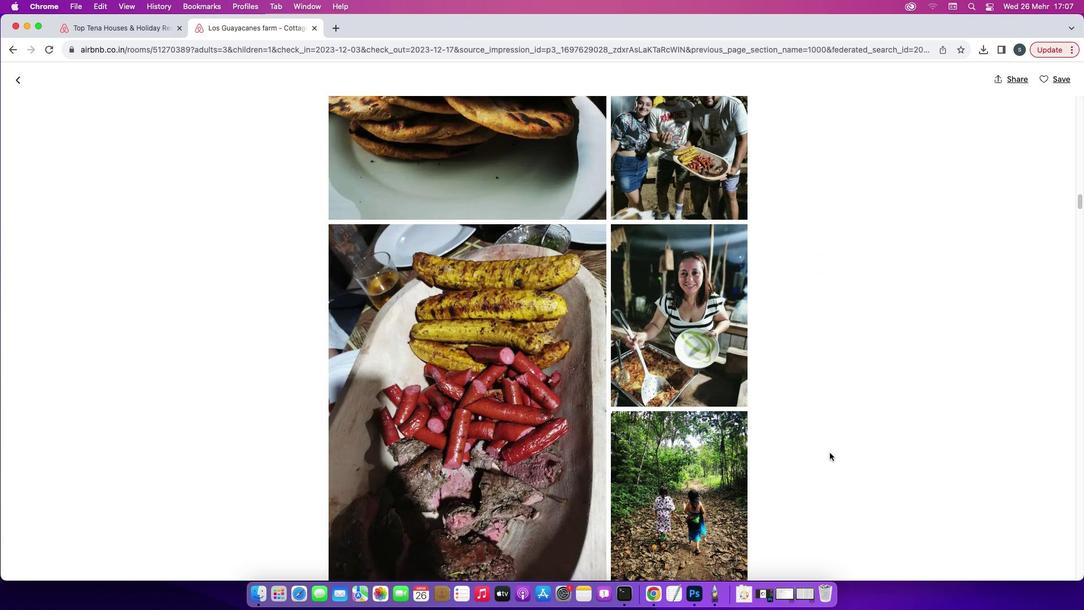 
Action: Mouse scrolled (829, 452) with delta (0, -1)
Screenshot: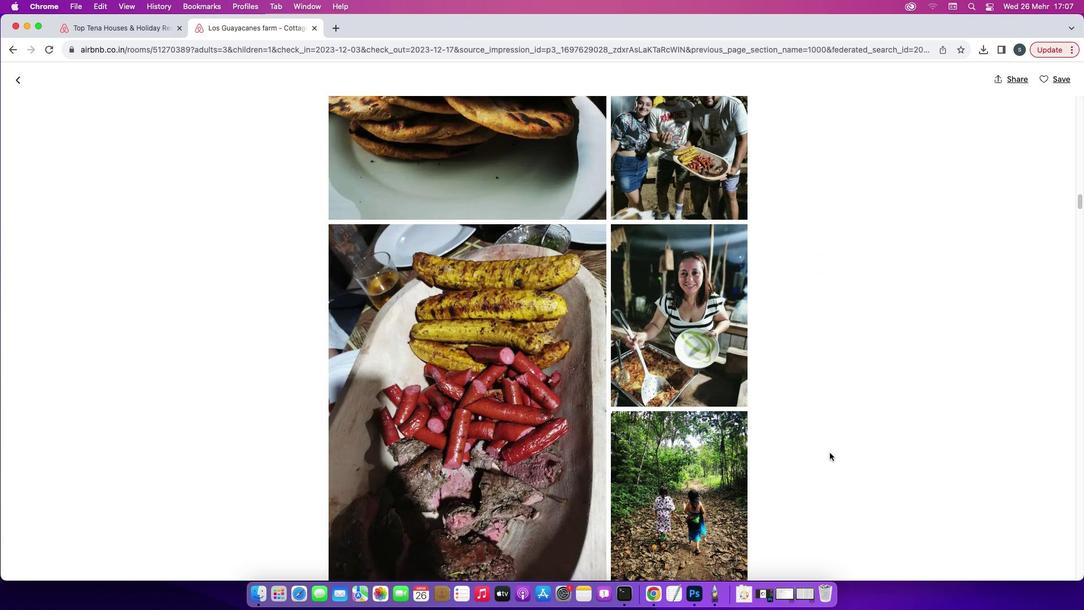 
Action: Mouse scrolled (829, 452) with delta (0, -2)
Screenshot: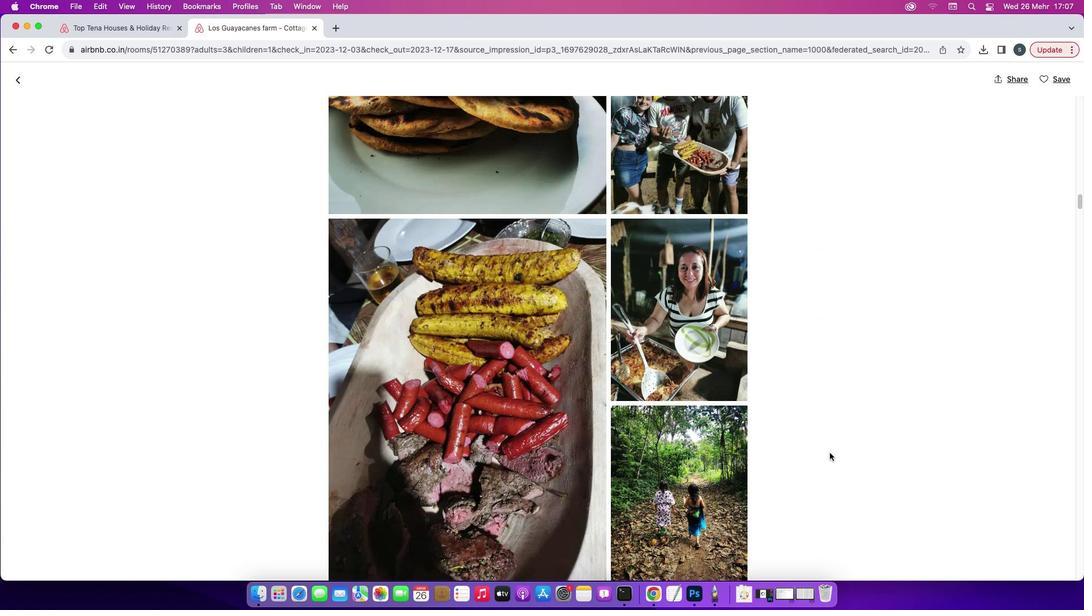 
Action: Mouse scrolled (829, 452) with delta (0, 0)
Screenshot: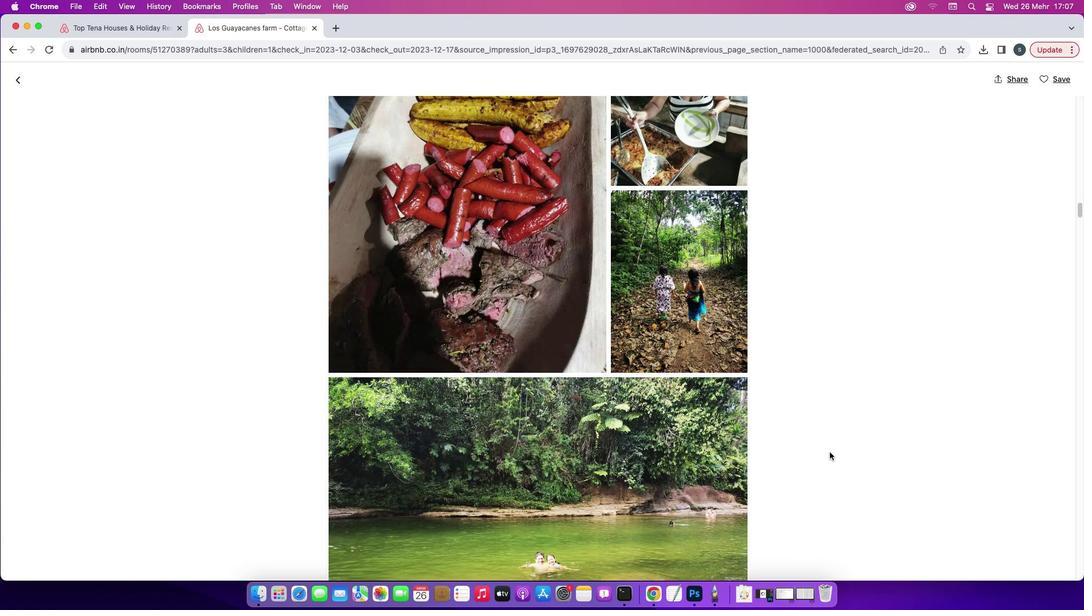 
Action: Mouse scrolled (829, 452) with delta (0, 0)
Screenshot: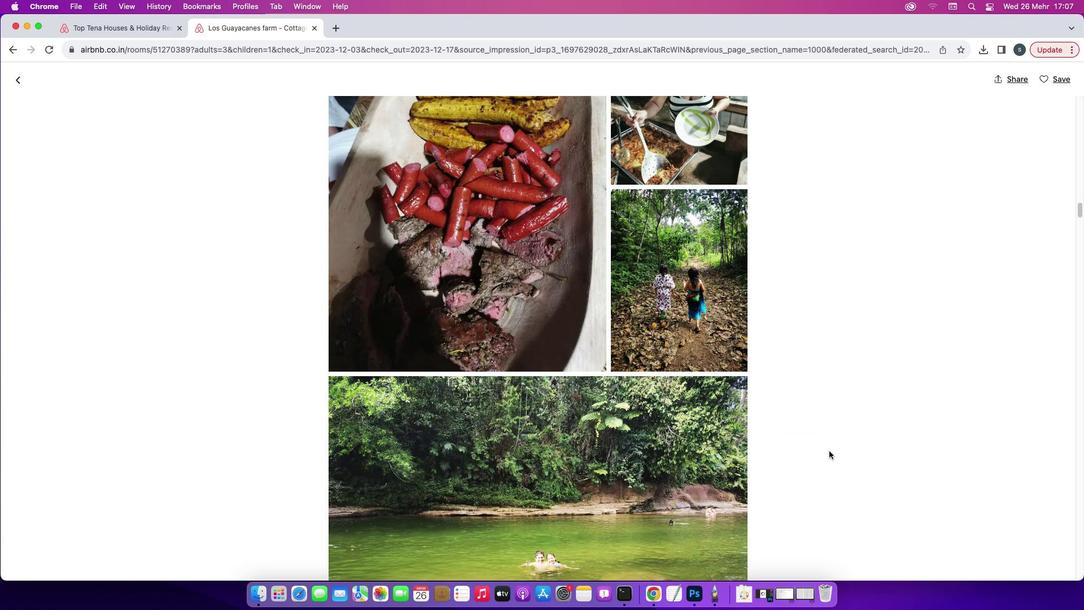 
Action: Mouse moved to (829, 451)
Screenshot: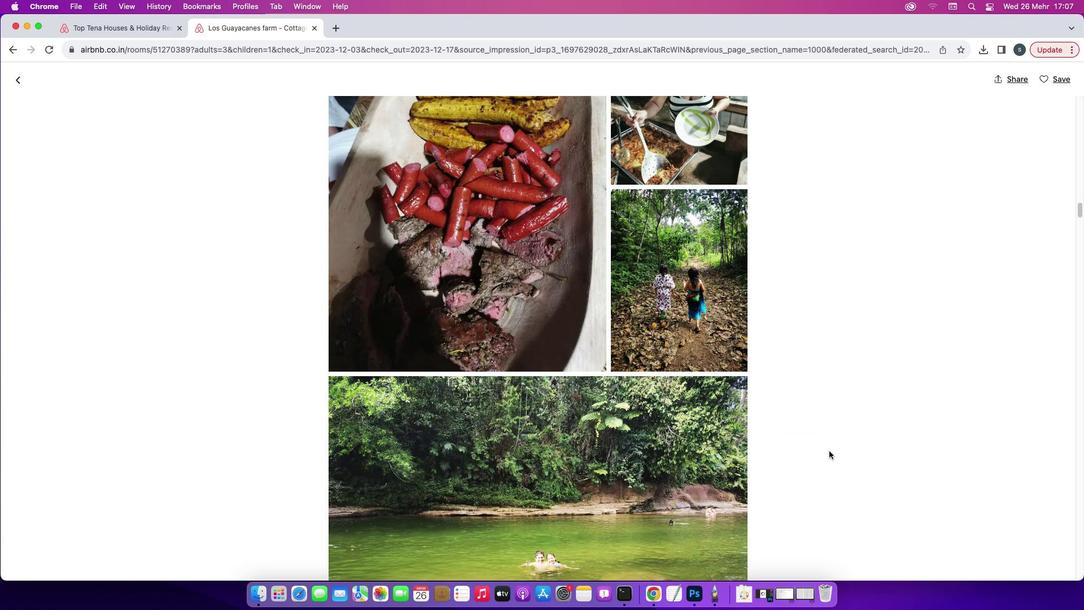 
Action: Mouse scrolled (829, 451) with delta (0, -1)
Screenshot: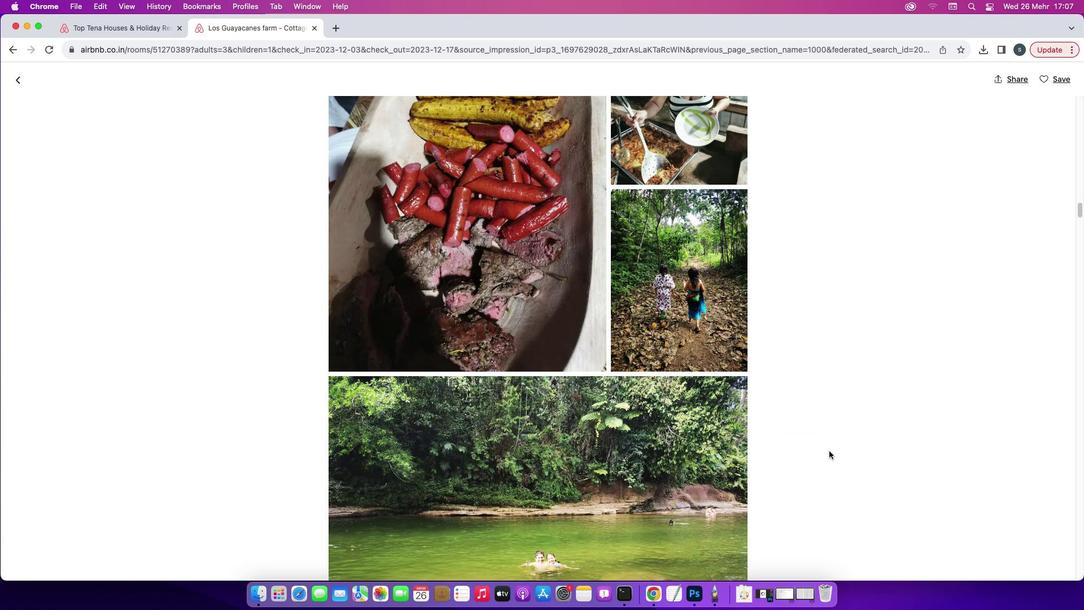 
Action: Mouse moved to (829, 451)
Screenshot: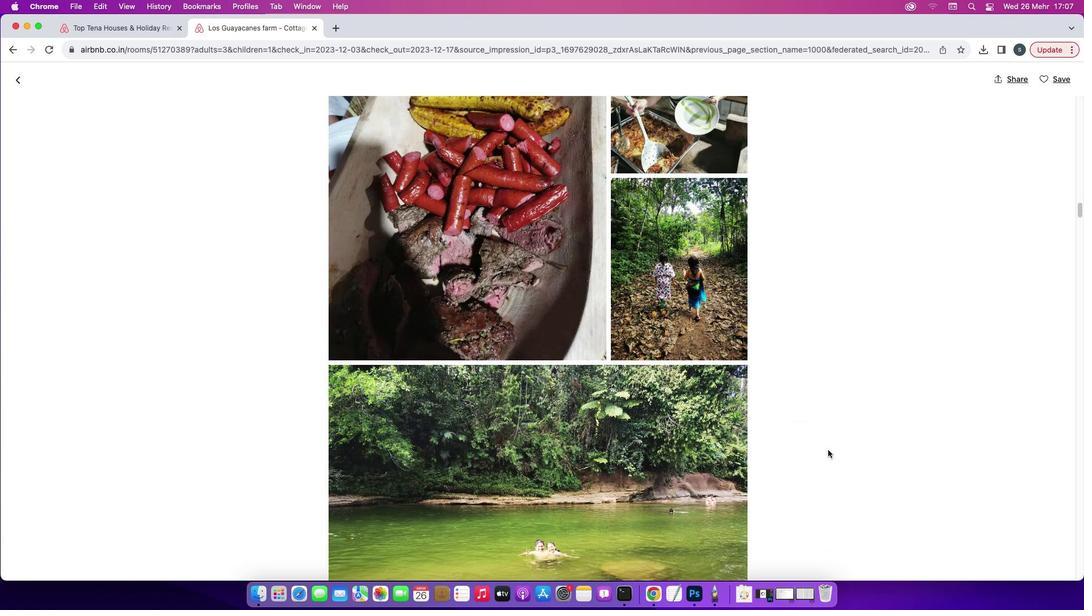
Action: Mouse scrolled (829, 451) with delta (0, -2)
Screenshot: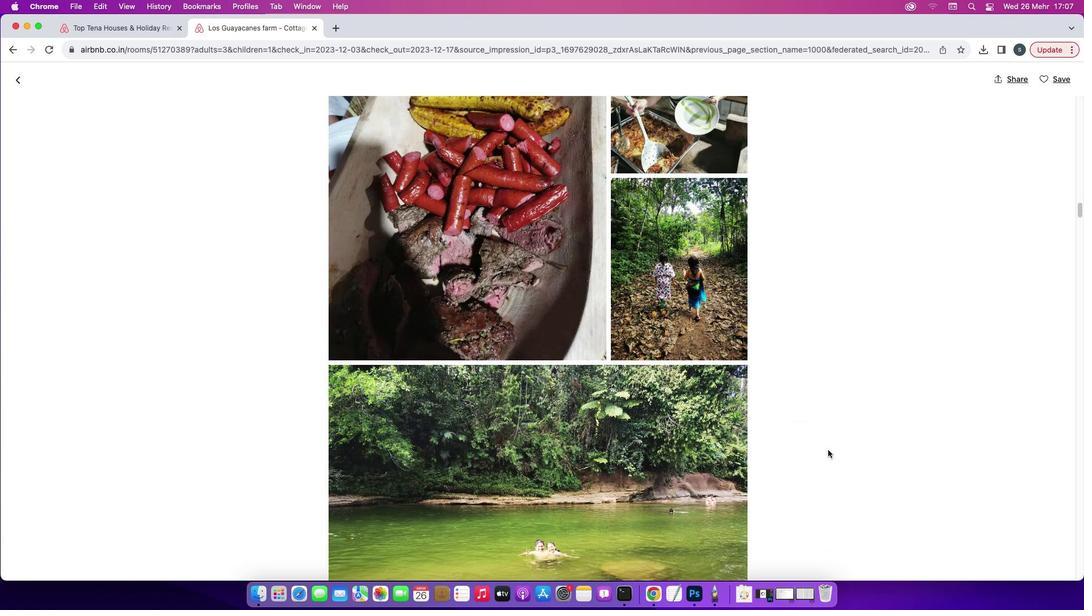 
Action: Mouse moved to (828, 449)
Screenshot: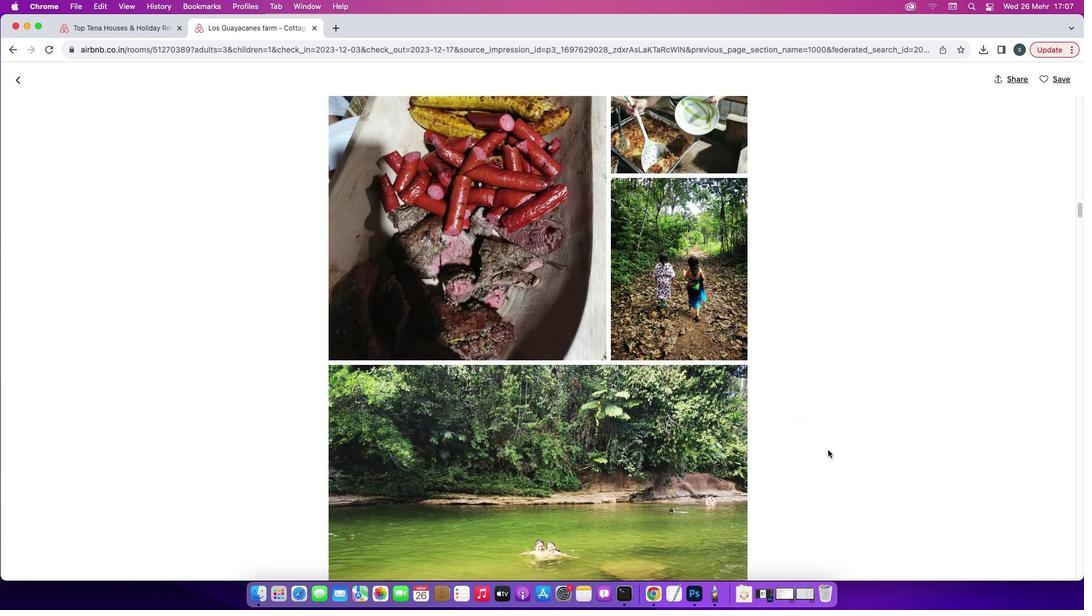 
Action: Mouse scrolled (828, 449) with delta (0, 0)
Screenshot: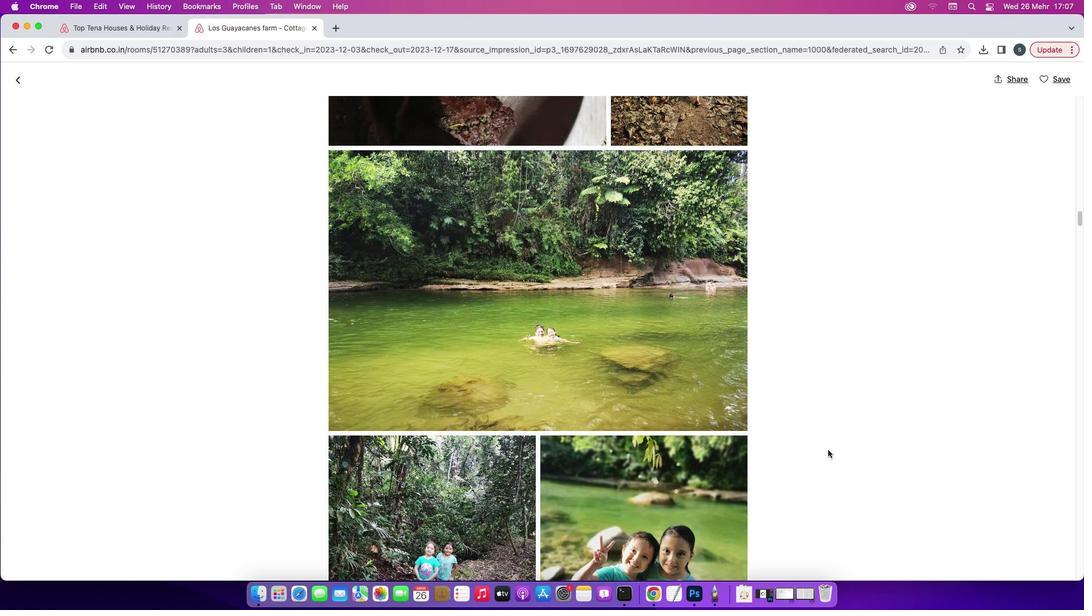 
Action: Mouse scrolled (828, 449) with delta (0, 0)
Screenshot: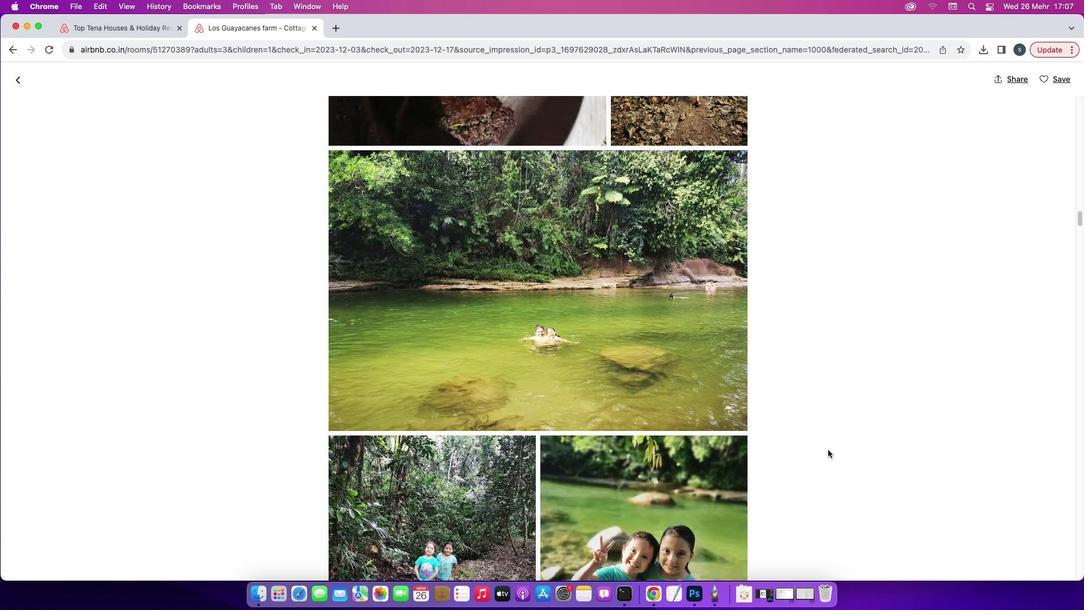
Action: Mouse scrolled (828, 449) with delta (0, -1)
Screenshot: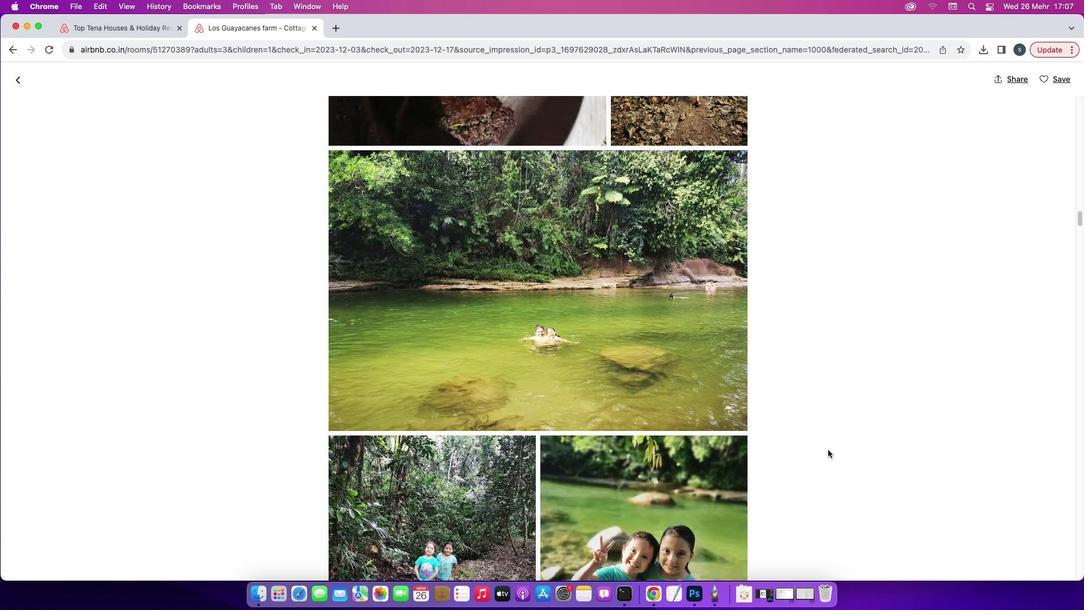 
Action: Mouse scrolled (828, 449) with delta (0, -2)
Screenshot: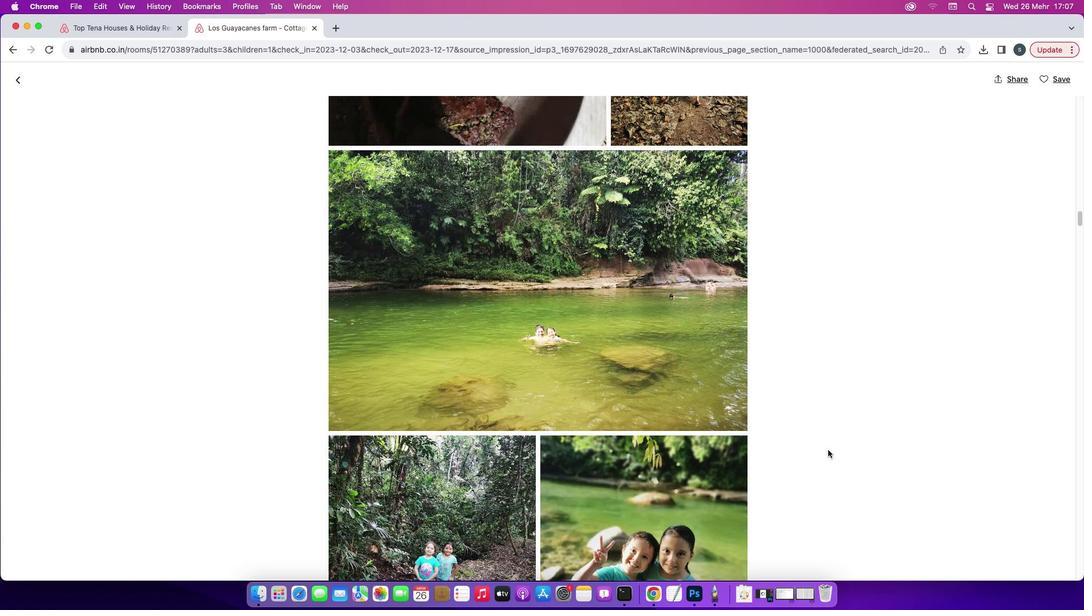 
Action: Mouse scrolled (828, 449) with delta (0, 0)
Screenshot: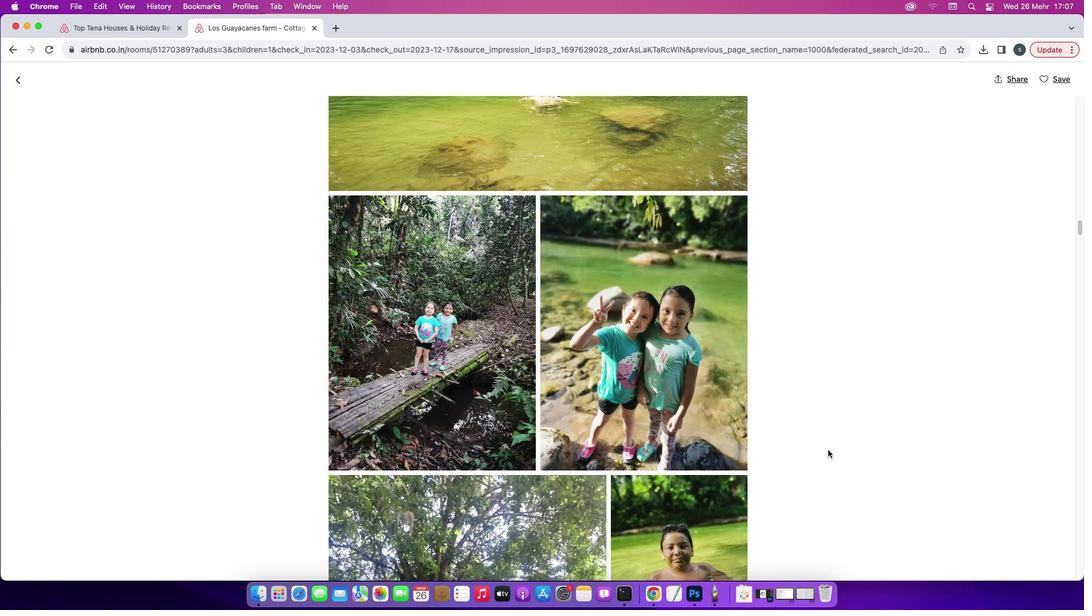 
Action: Mouse scrolled (828, 449) with delta (0, 0)
Screenshot: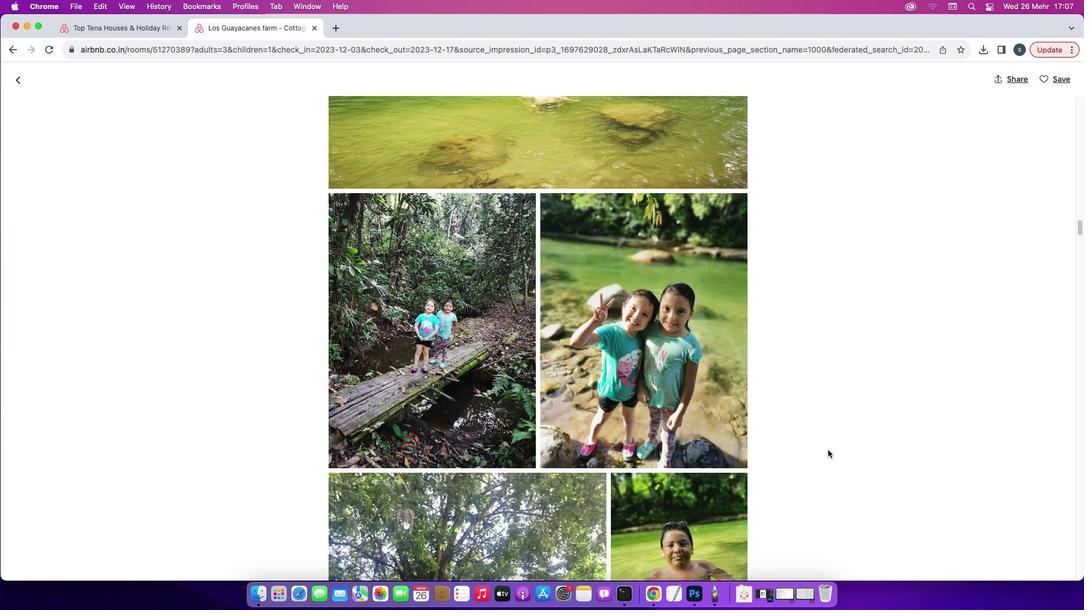 
Action: Mouse scrolled (828, 449) with delta (0, -1)
Screenshot: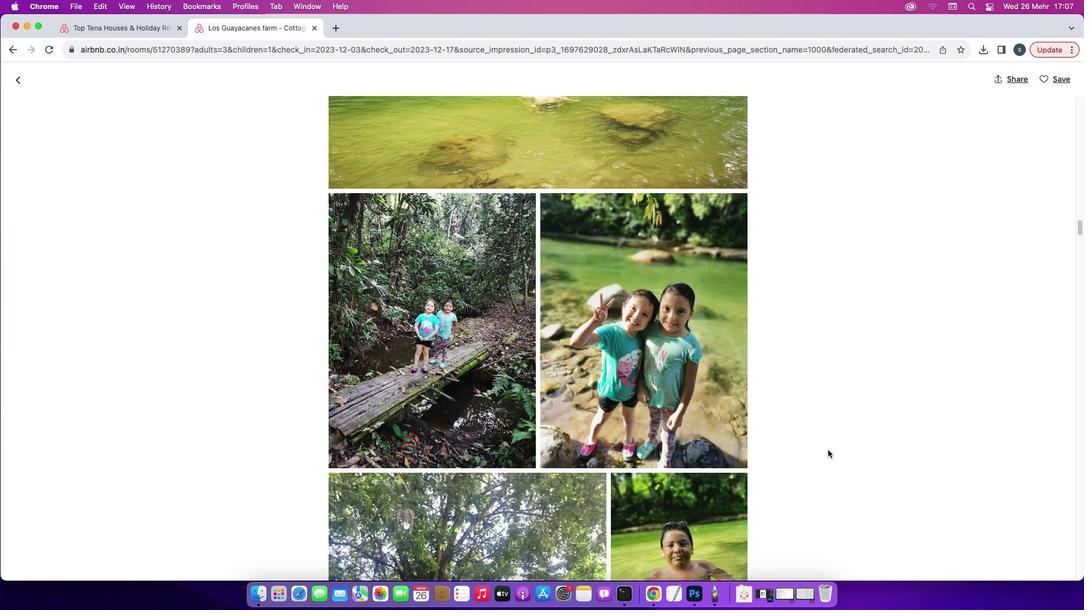 
Action: Mouse scrolled (828, 449) with delta (0, -2)
Screenshot: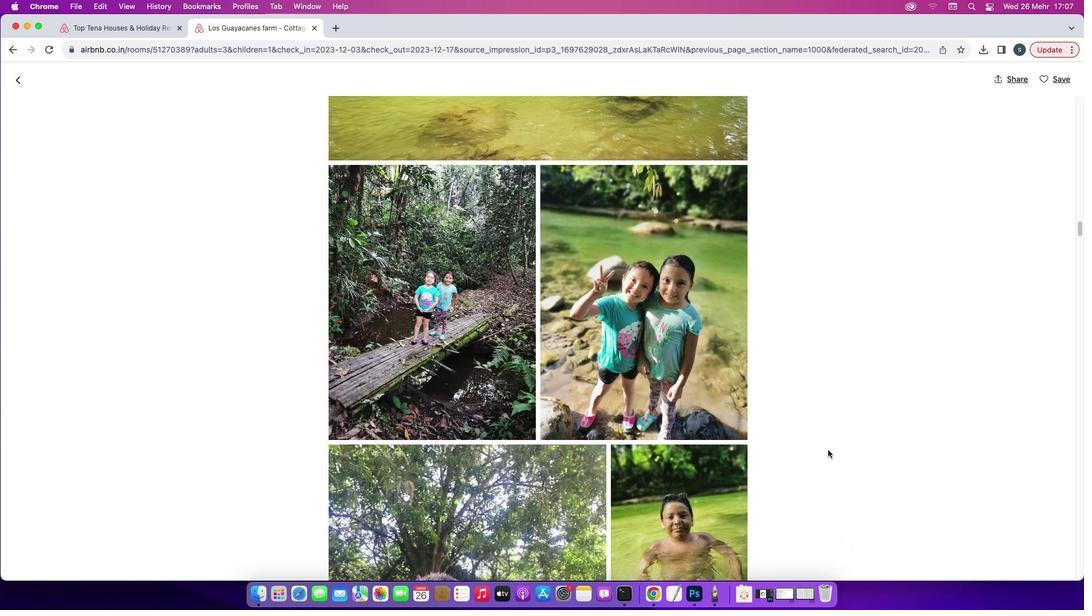 
Action: Mouse moved to (827, 450)
Screenshot: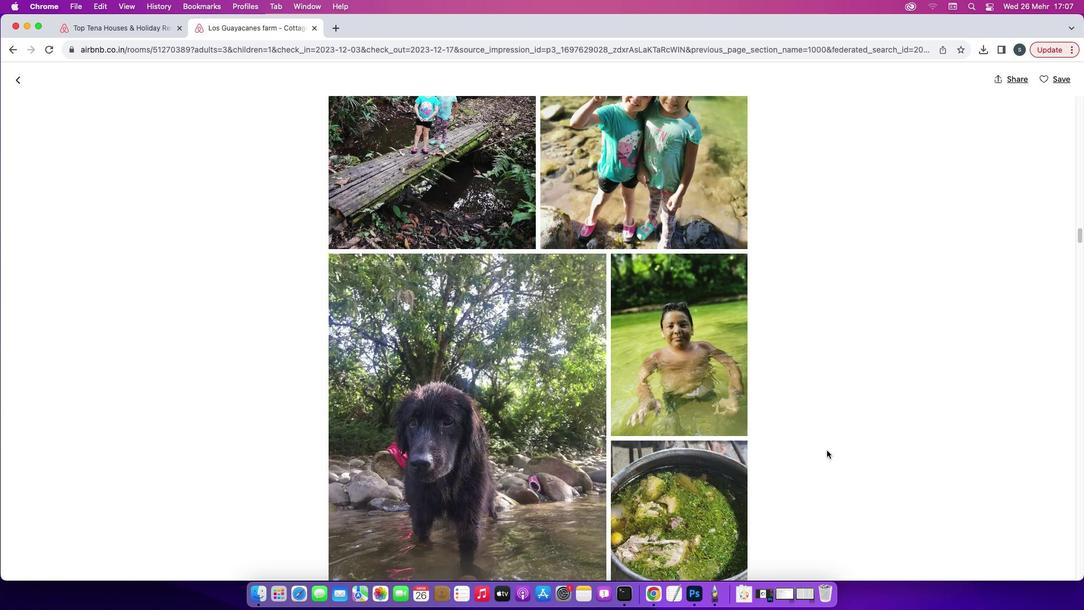 
Action: Mouse scrolled (827, 450) with delta (0, 0)
Screenshot: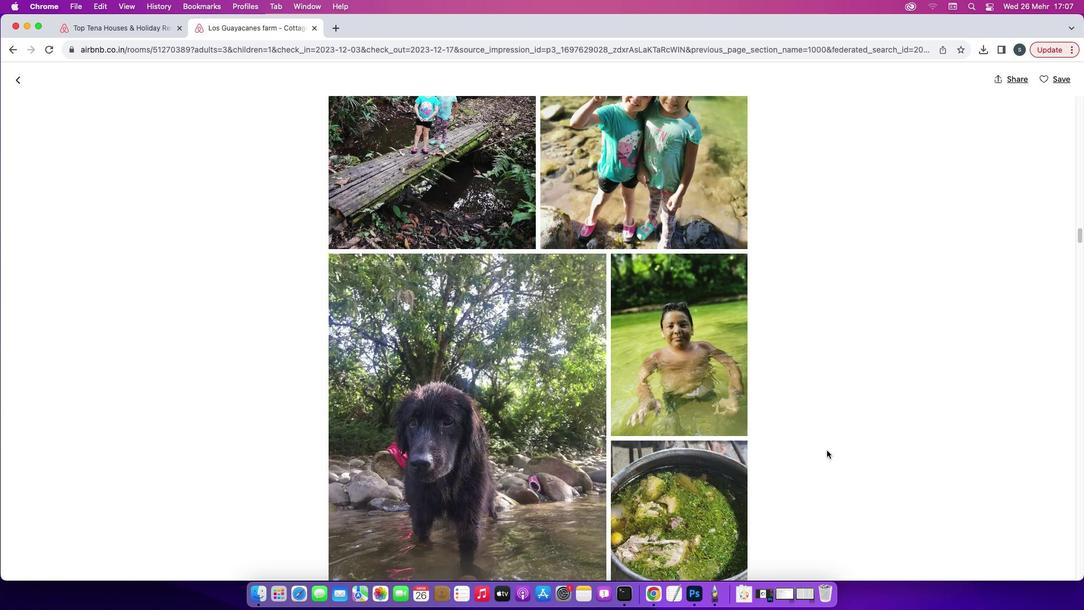 
Action: Mouse scrolled (827, 450) with delta (0, 0)
Screenshot: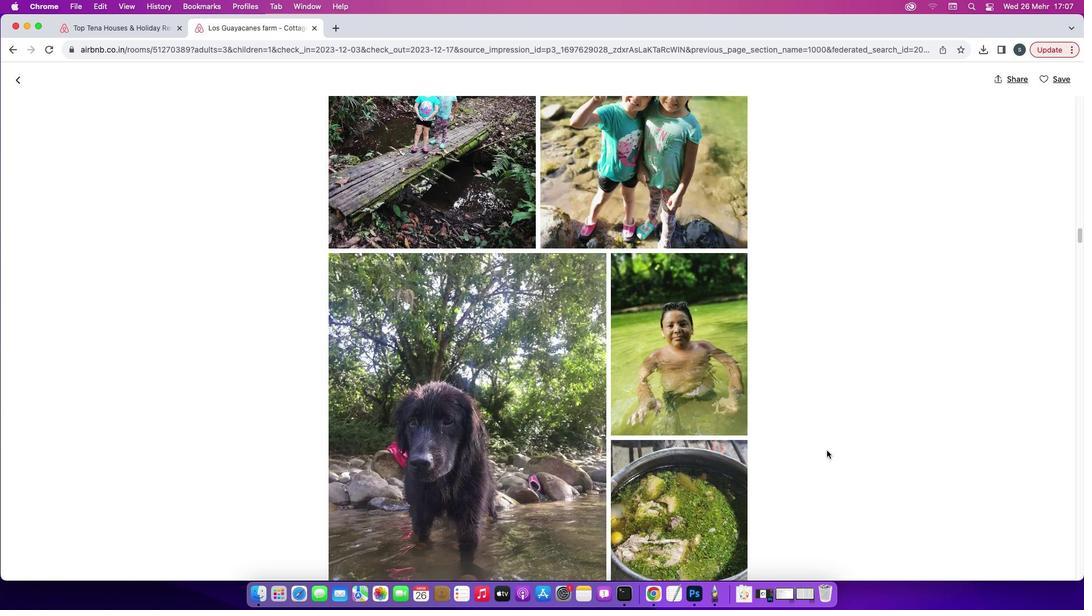 
Action: Mouse moved to (827, 450)
Screenshot: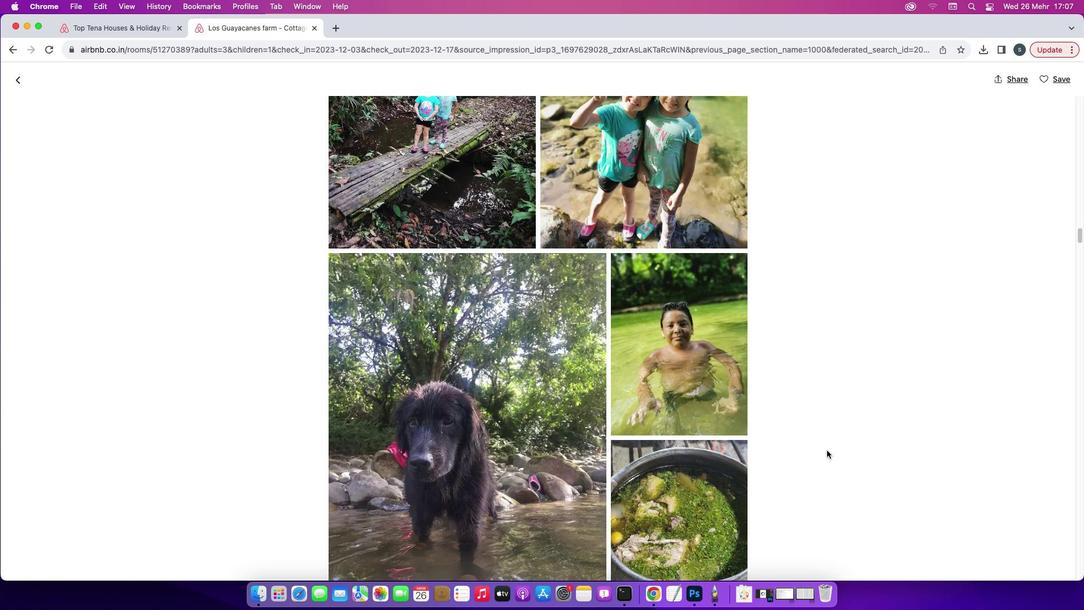 
Action: Mouse scrolled (827, 450) with delta (0, -1)
Screenshot: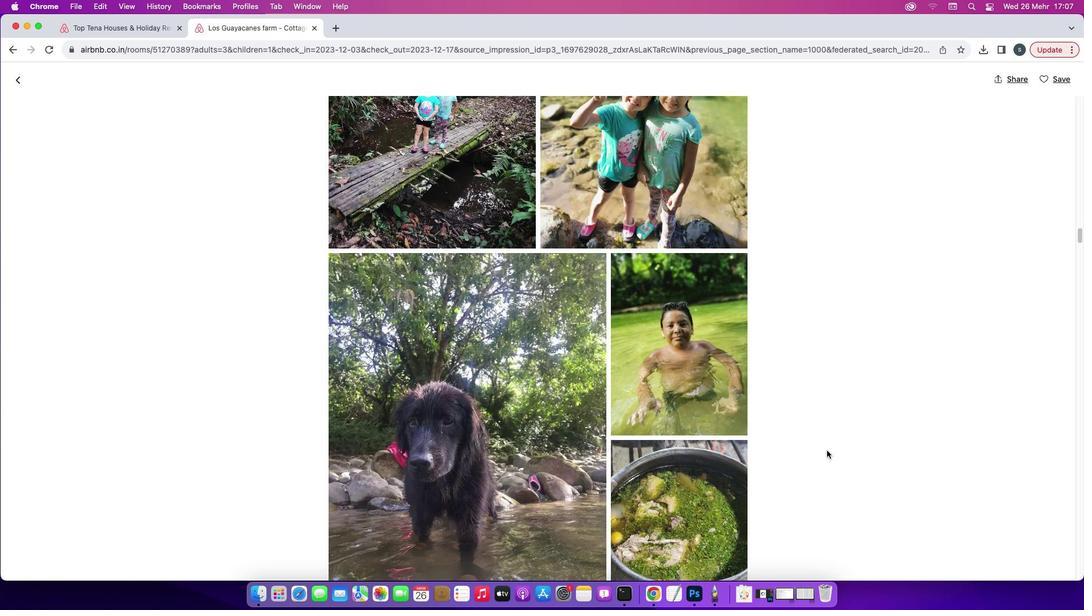 
Action: Mouse moved to (827, 450)
Screenshot: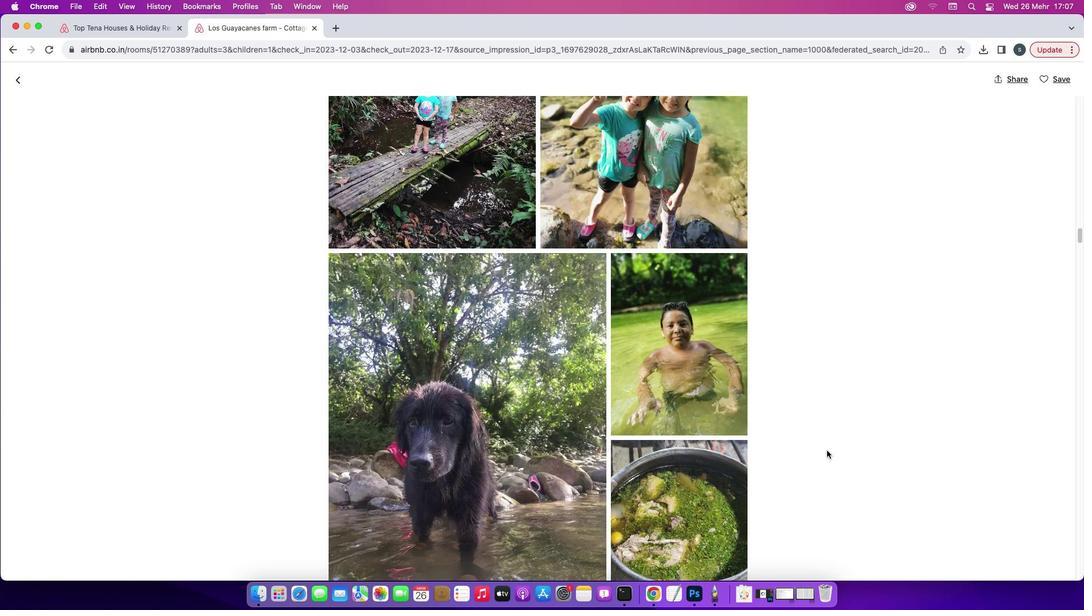 
Action: Mouse scrolled (827, 450) with delta (0, -1)
Screenshot: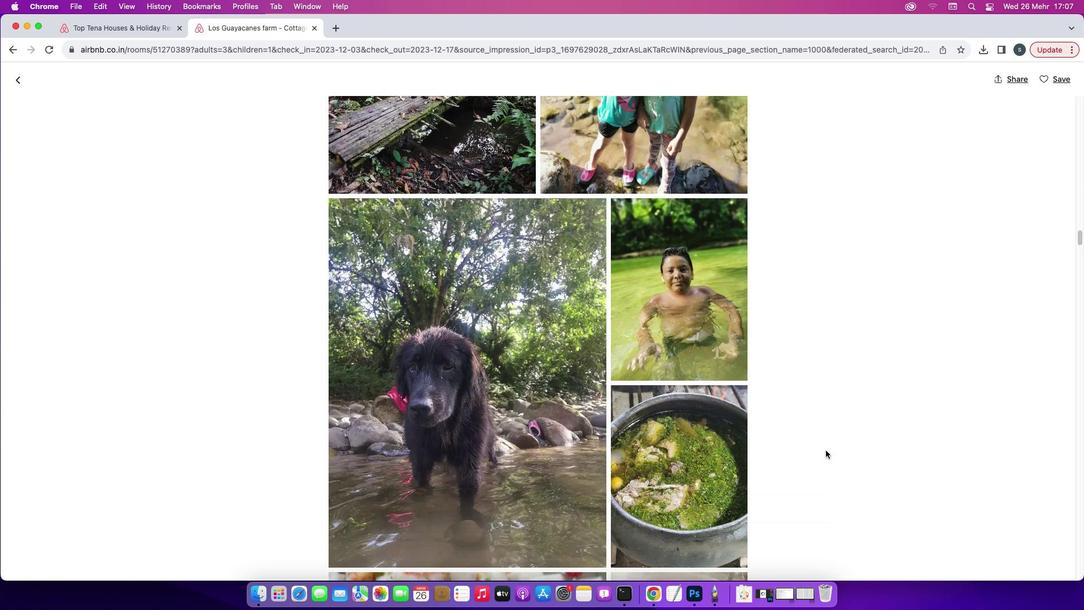 
Action: Mouse moved to (825, 451)
Screenshot: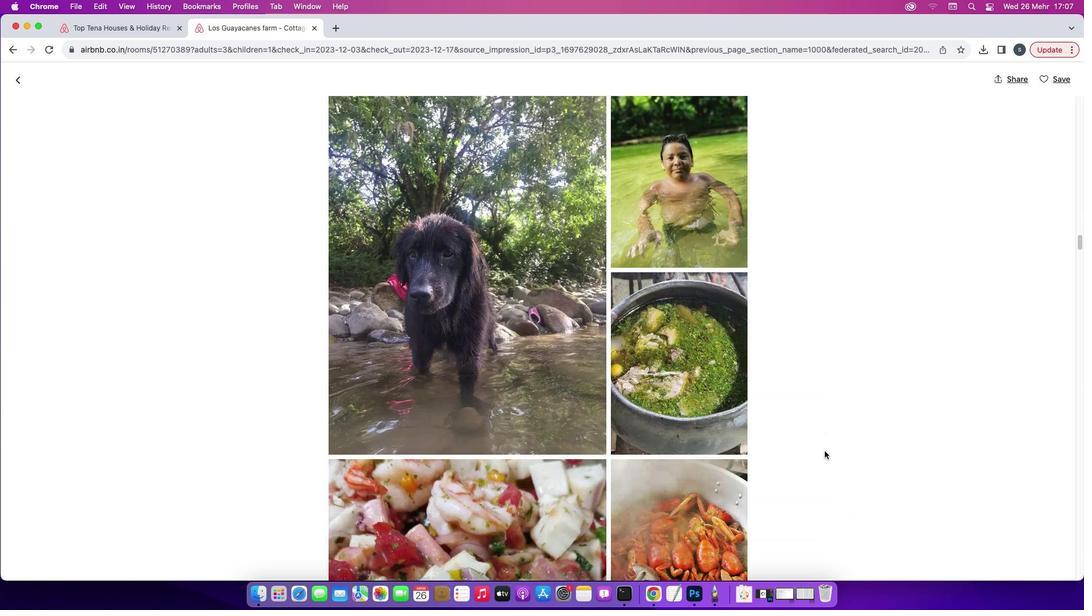 
Action: Mouse scrolled (825, 451) with delta (0, 0)
Screenshot: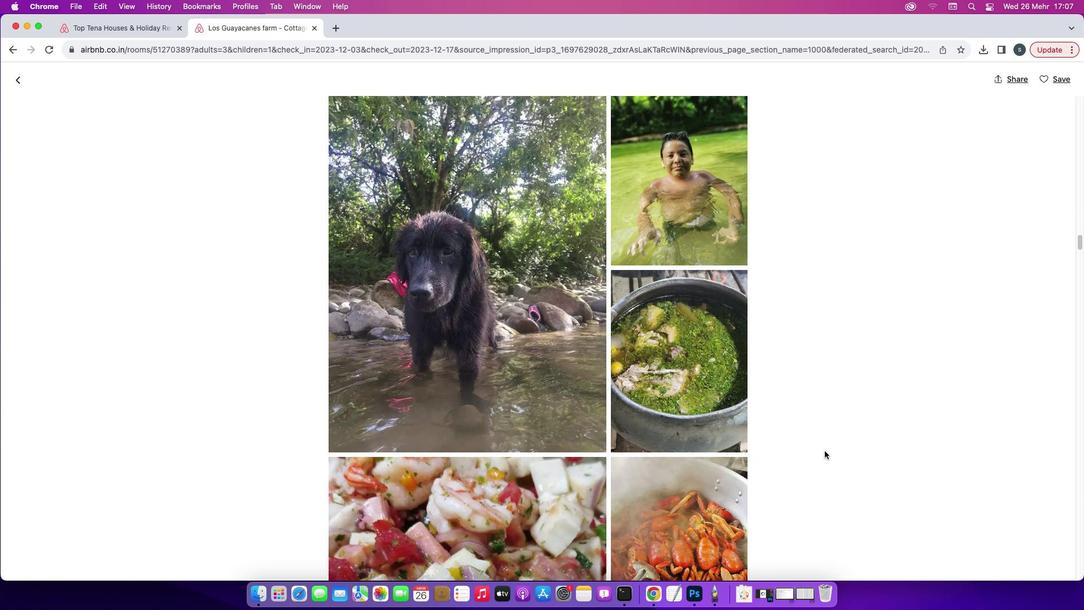 
Action: Mouse scrolled (825, 451) with delta (0, 0)
Screenshot: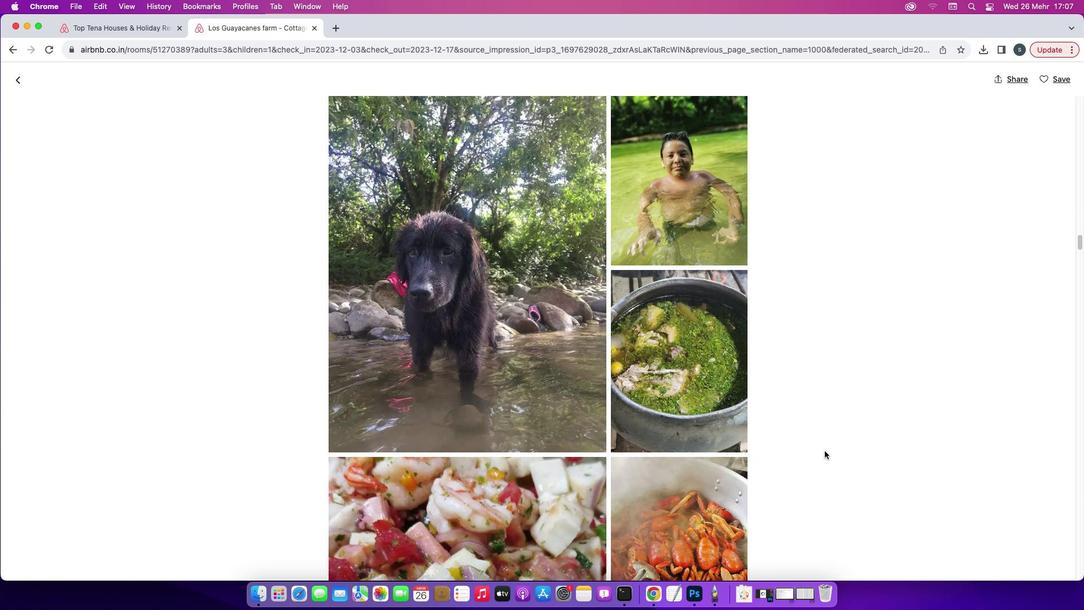 
Action: Mouse scrolled (825, 451) with delta (0, 0)
Screenshot: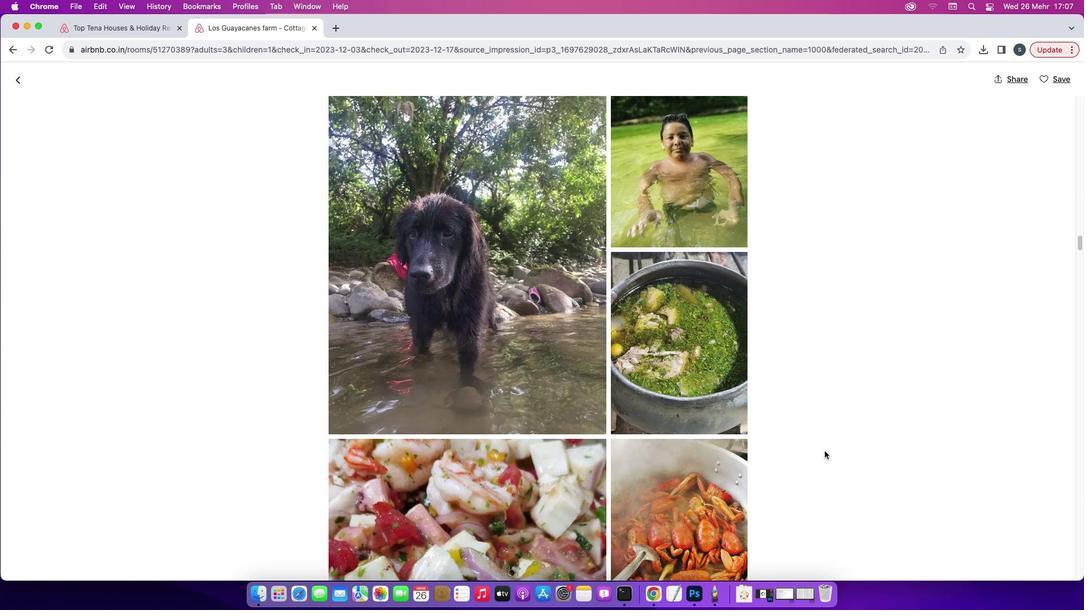 
Action: Mouse scrolled (825, 451) with delta (0, 0)
Screenshot: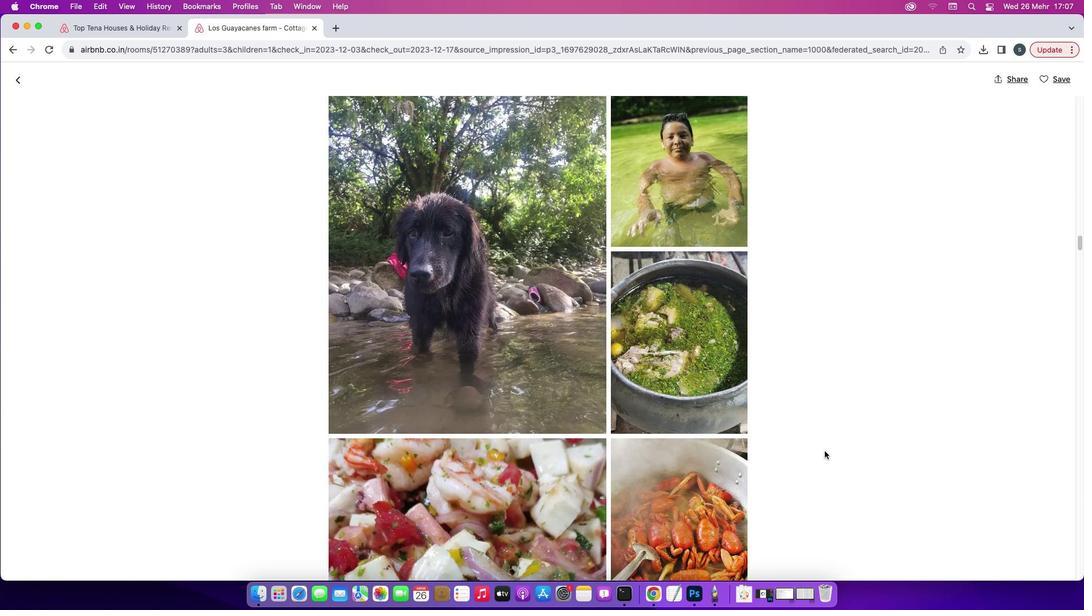 
Action: Mouse scrolled (825, 451) with delta (0, -1)
Screenshot: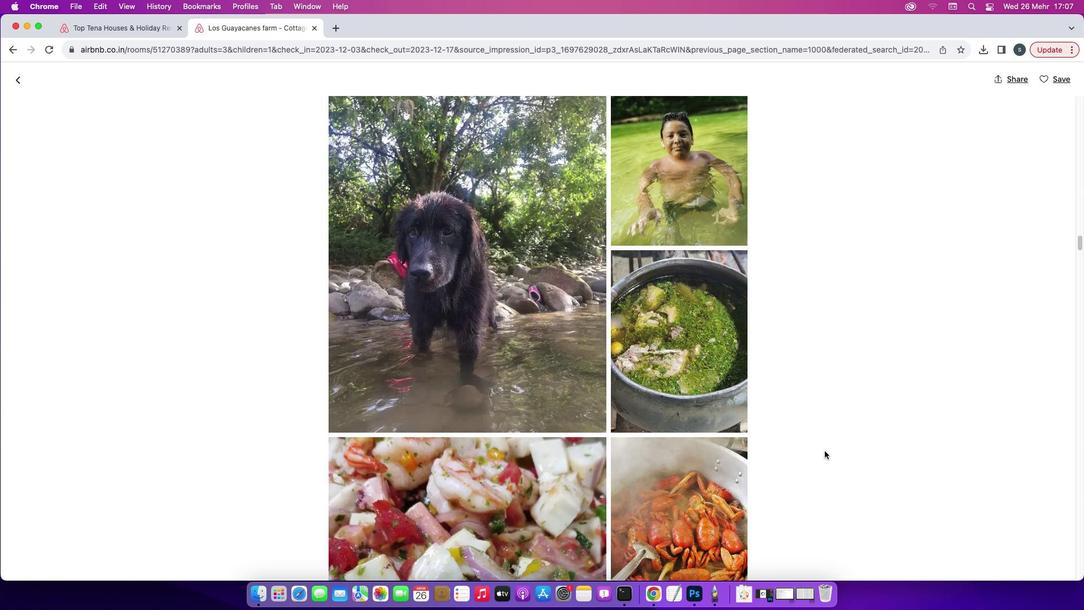 
Action: Mouse scrolled (825, 451) with delta (0, 0)
Screenshot: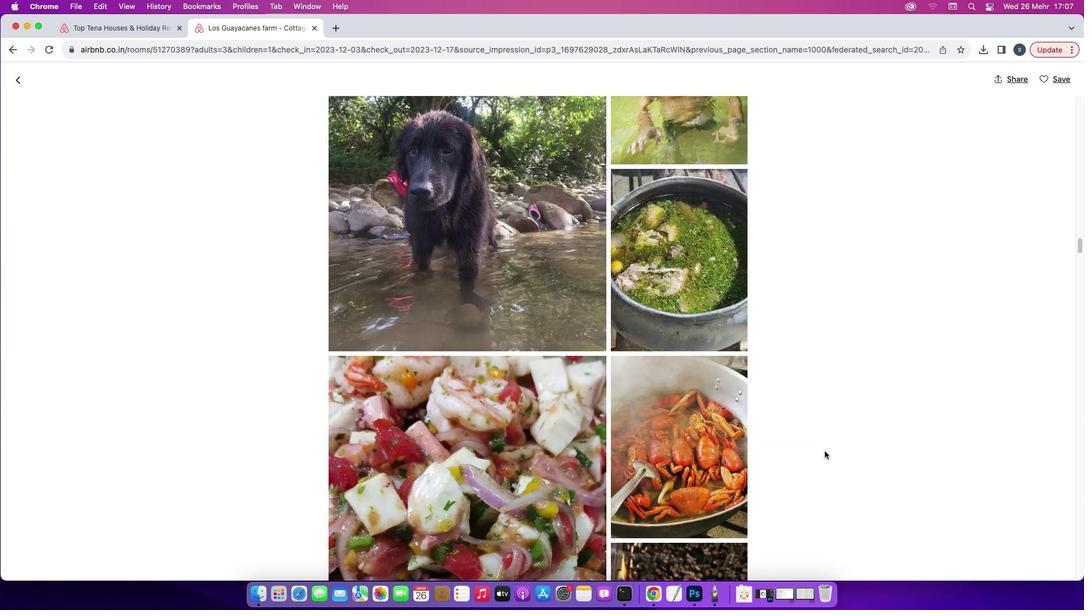 
Action: Mouse scrolled (825, 451) with delta (0, 0)
Screenshot: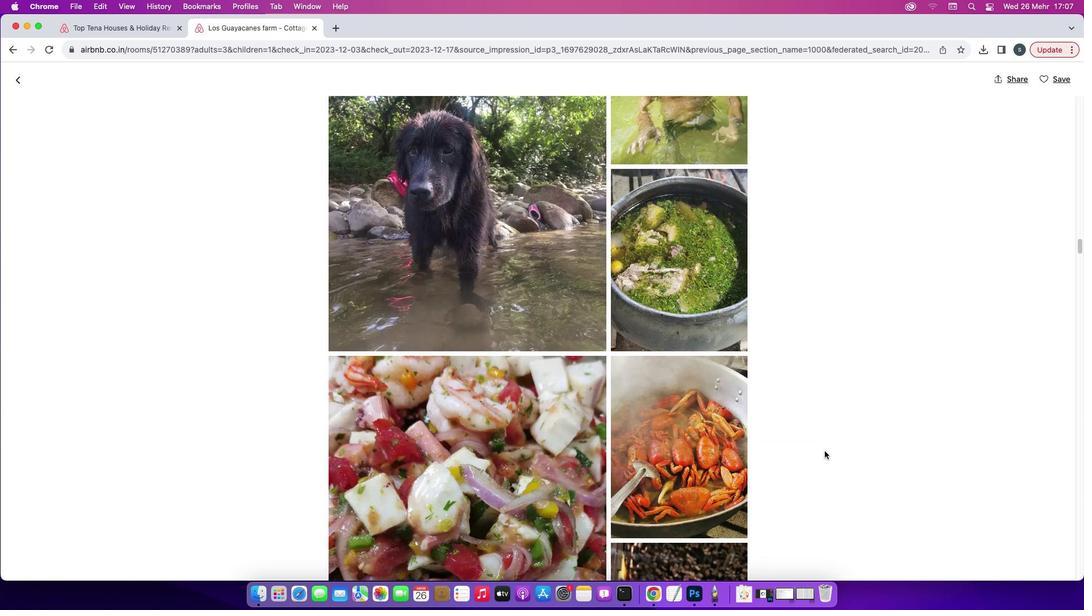 
Action: Mouse scrolled (825, 451) with delta (0, -1)
Screenshot: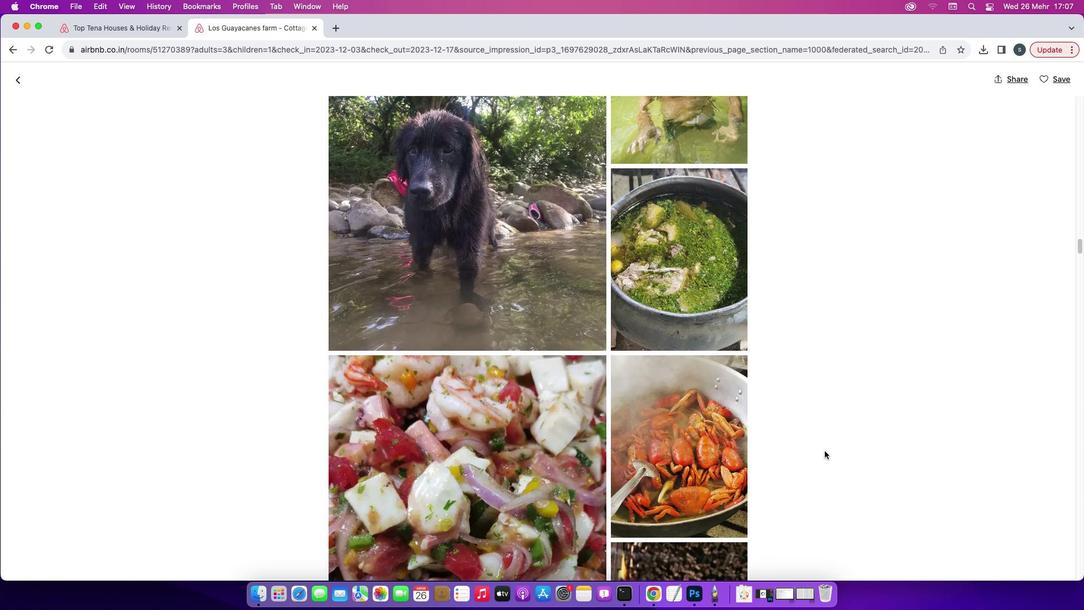 
Action: Mouse scrolled (825, 451) with delta (0, -2)
Screenshot: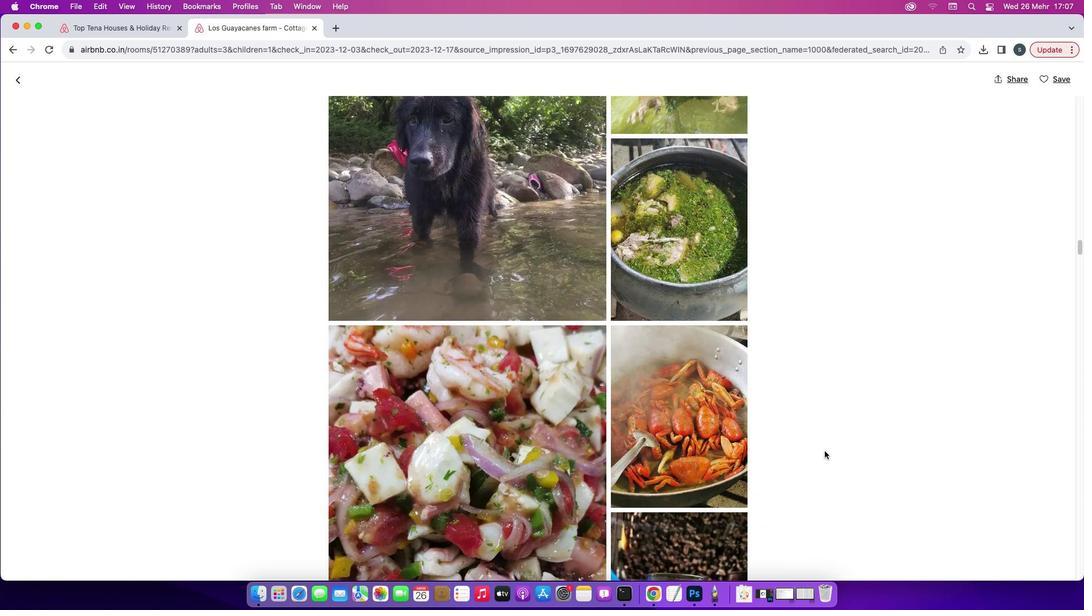 
Action: Mouse moved to (824, 451)
Screenshot: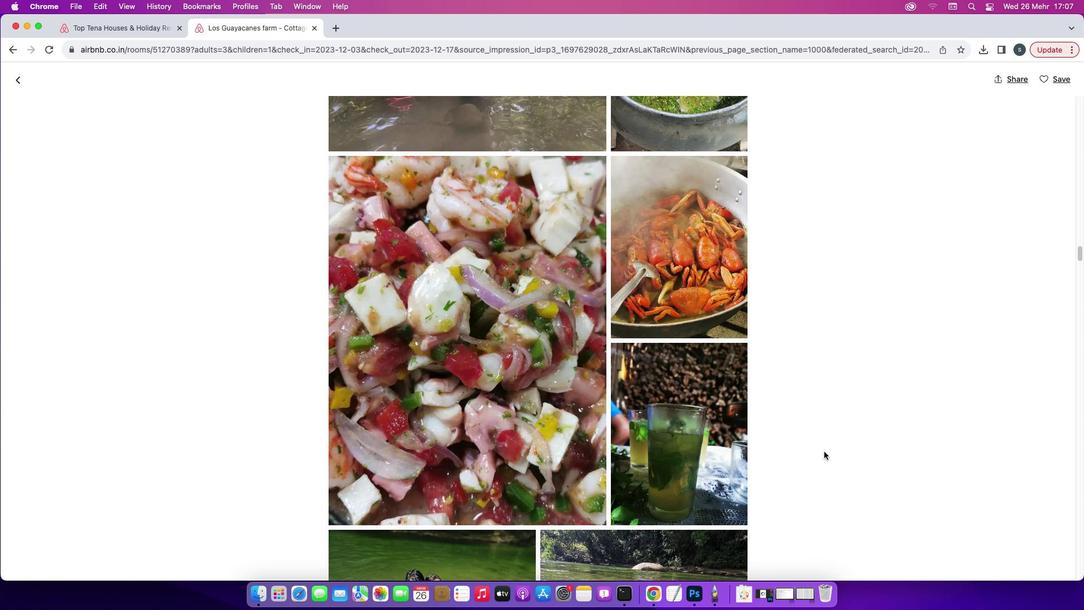 
Action: Mouse scrolled (824, 451) with delta (0, 0)
Screenshot: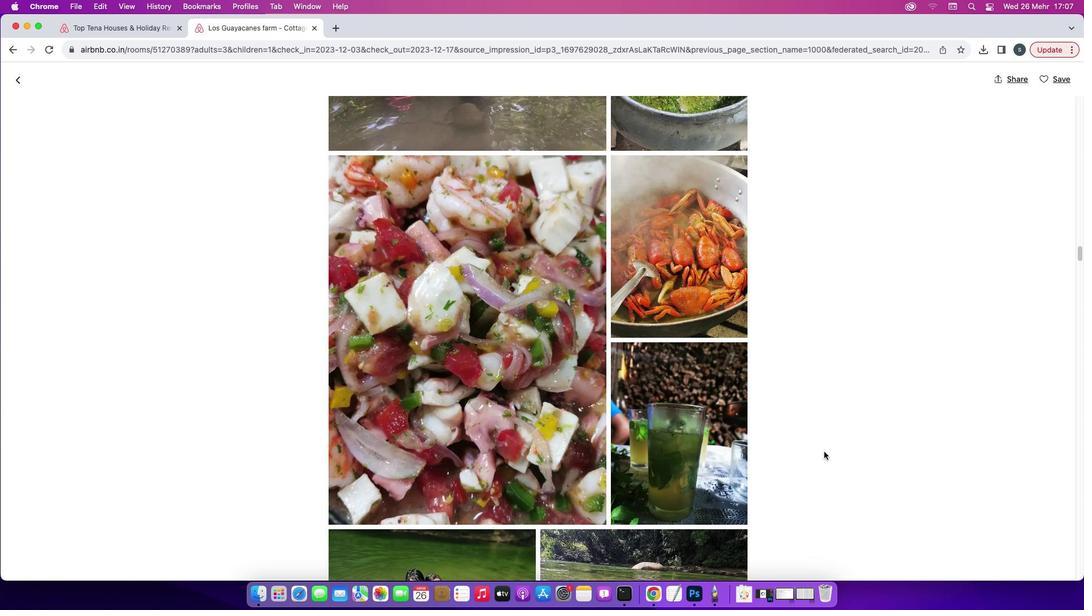 
Action: Mouse scrolled (824, 451) with delta (0, 0)
Screenshot: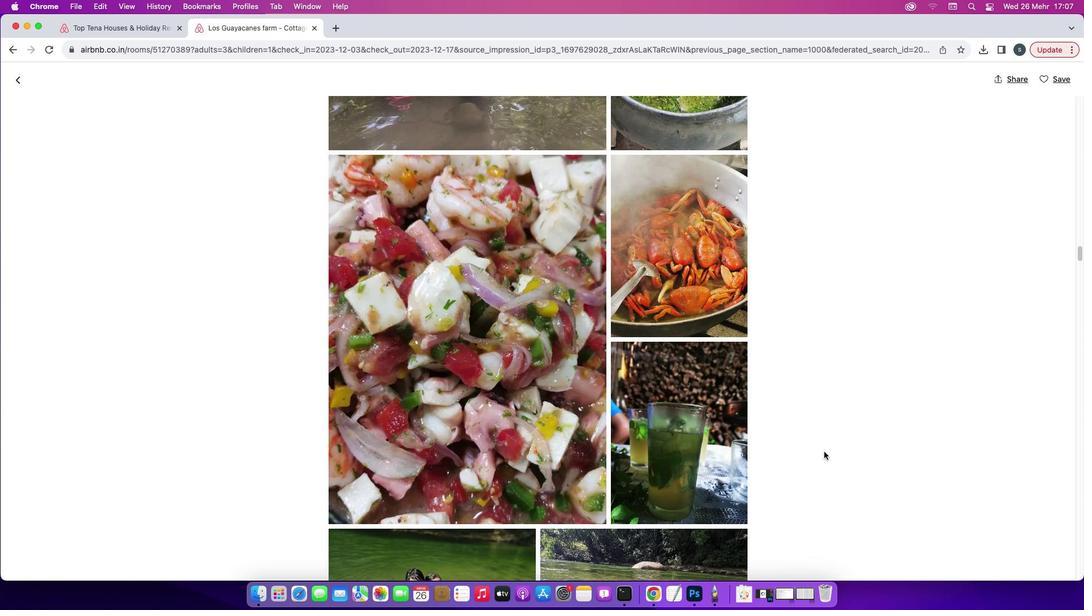 
Action: Mouse scrolled (824, 451) with delta (0, -1)
Screenshot: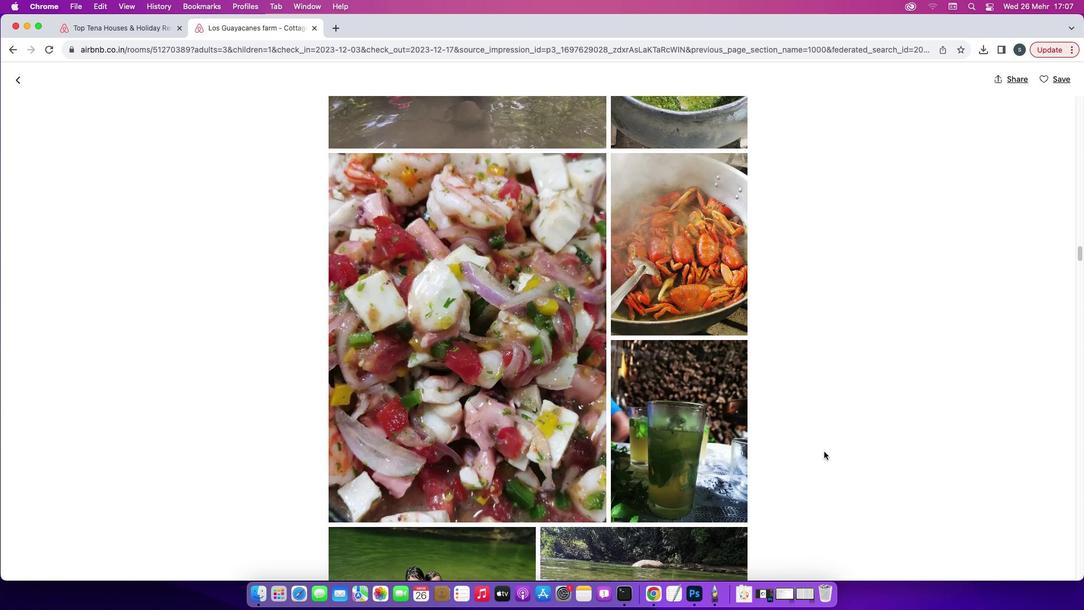 
Action: Mouse scrolled (824, 451) with delta (0, -2)
Screenshot: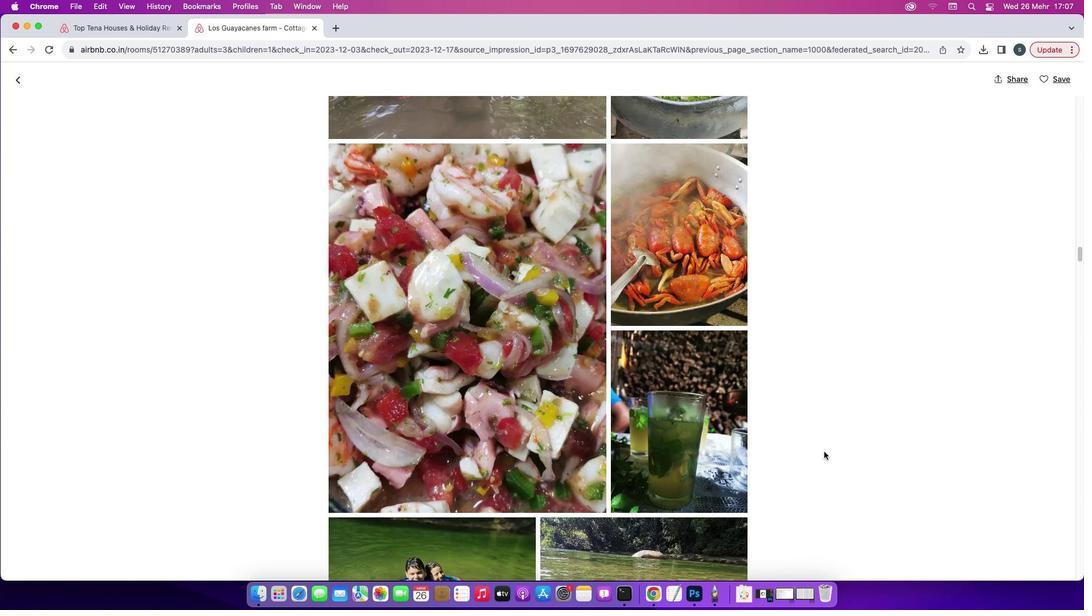 
Action: Mouse scrolled (824, 451) with delta (0, 0)
Screenshot: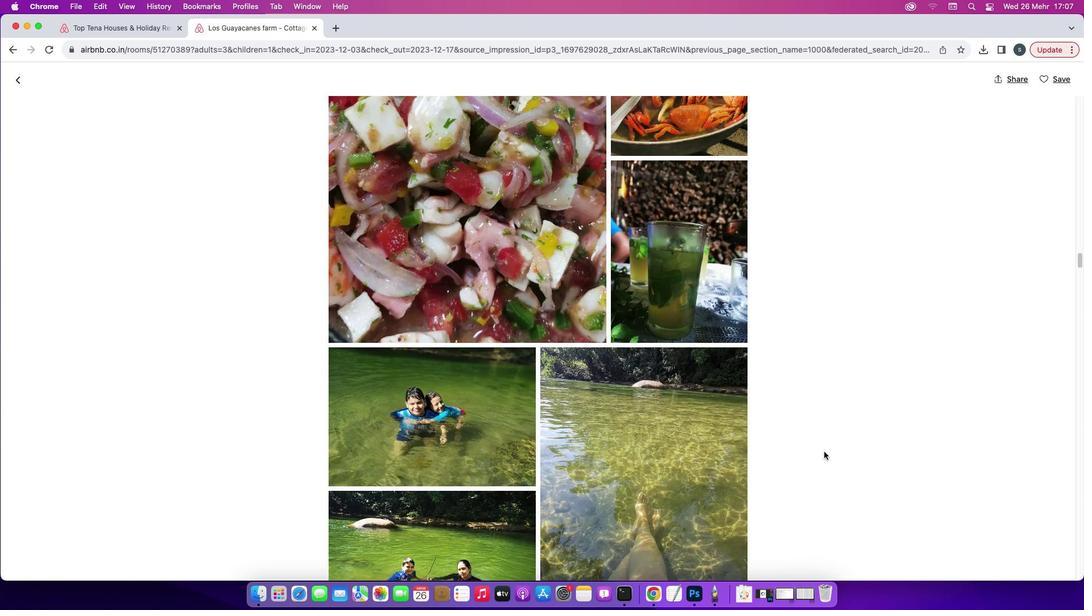 
Action: Mouse scrolled (824, 451) with delta (0, 0)
Screenshot: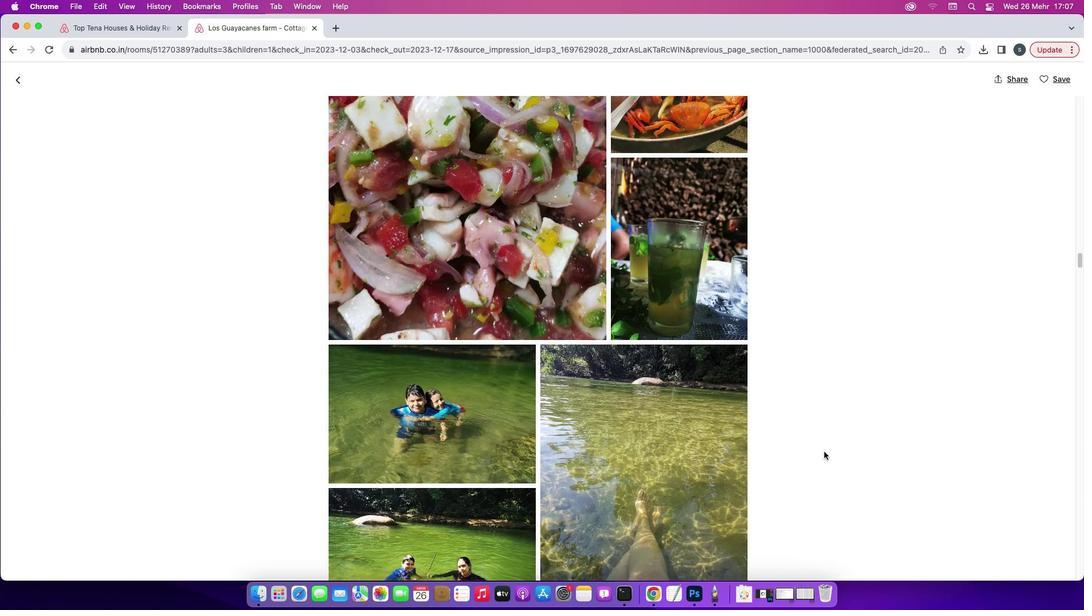 
Action: Mouse scrolled (824, 451) with delta (0, 0)
Screenshot: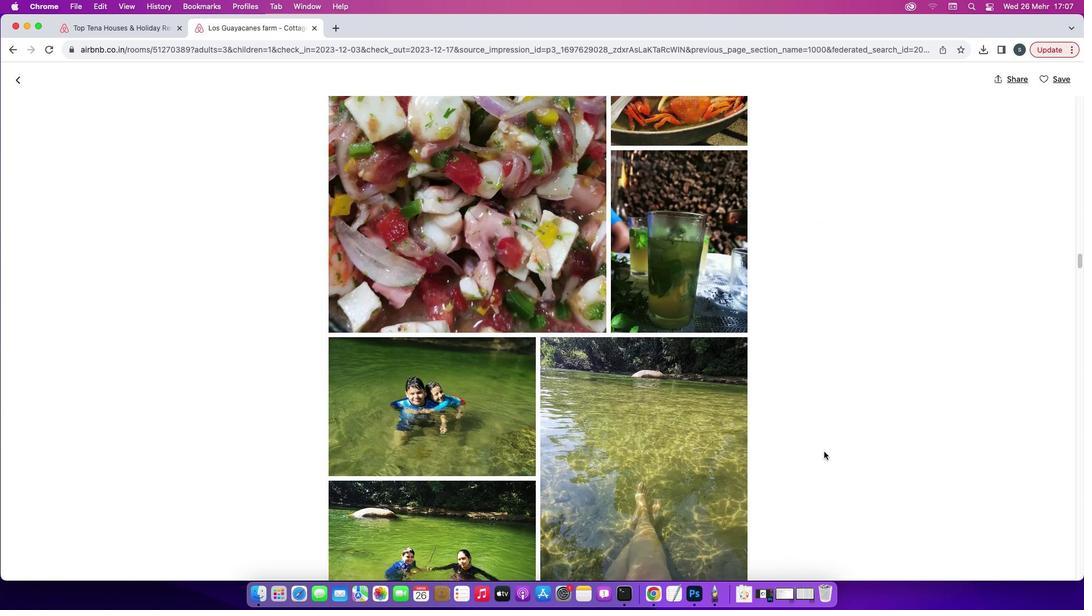 
Action: Mouse scrolled (824, 451) with delta (0, -1)
Screenshot: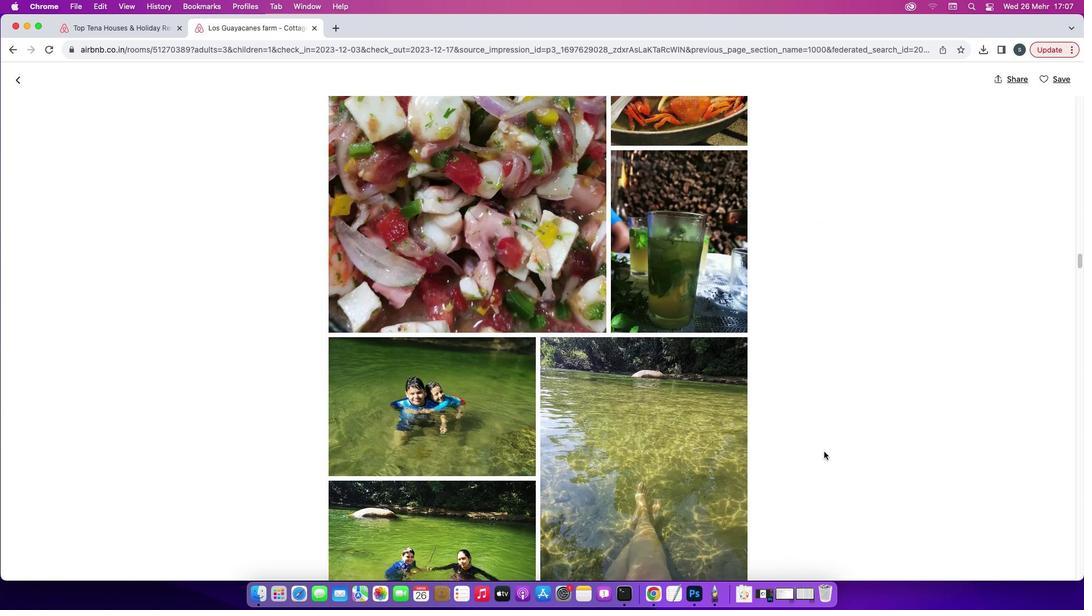 
Action: Mouse scrolled (824, 451) with delta (0, 0)
Screenshot: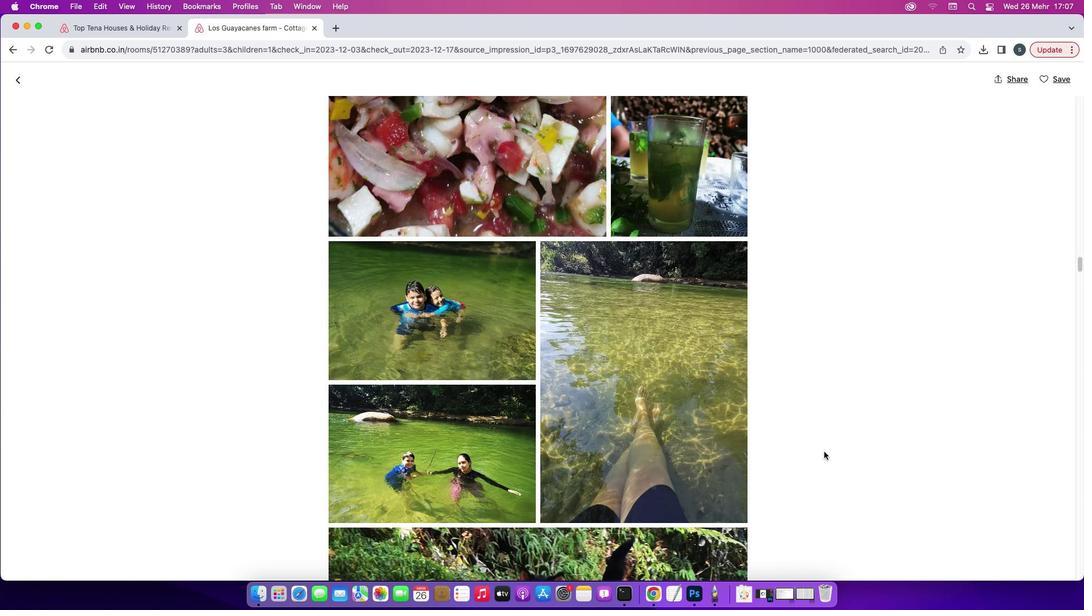 
Action: Mouse scrolled (824, 451) with delta (0, 0)
Screenshot: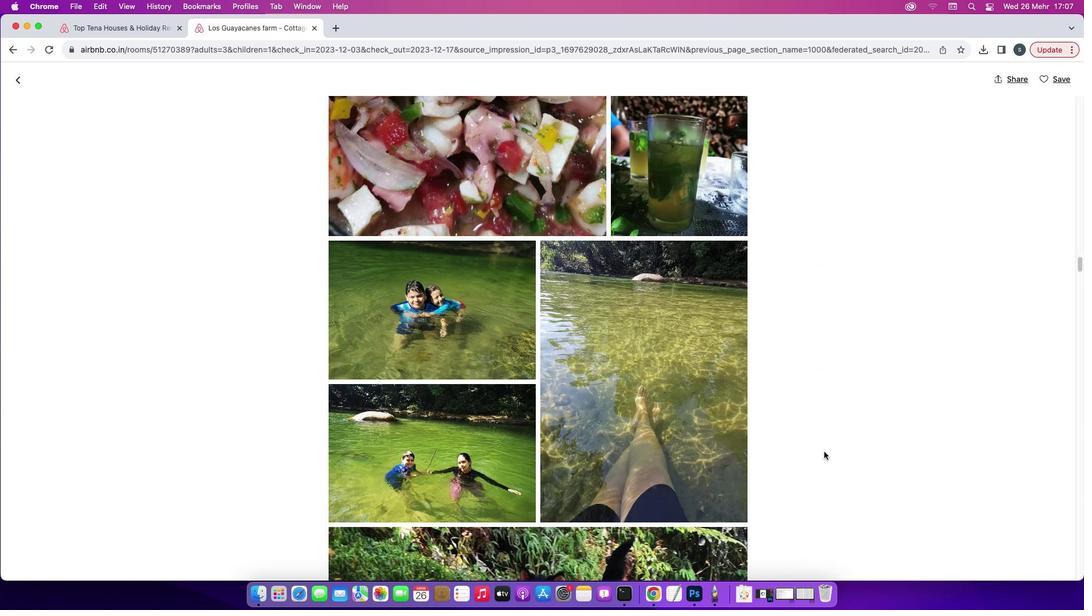 
Action: Mouse scrolled (824, 451) with delta (0, -1)
Screenshot: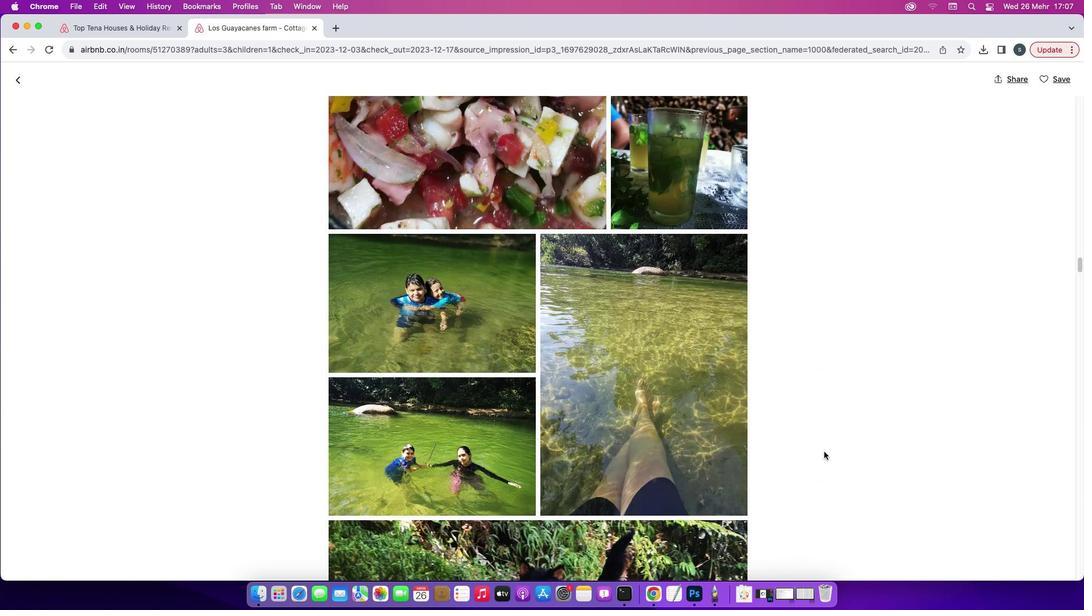 
Action: Mouse scrolled (824, 451) with delta (0, -1)
Screenshot: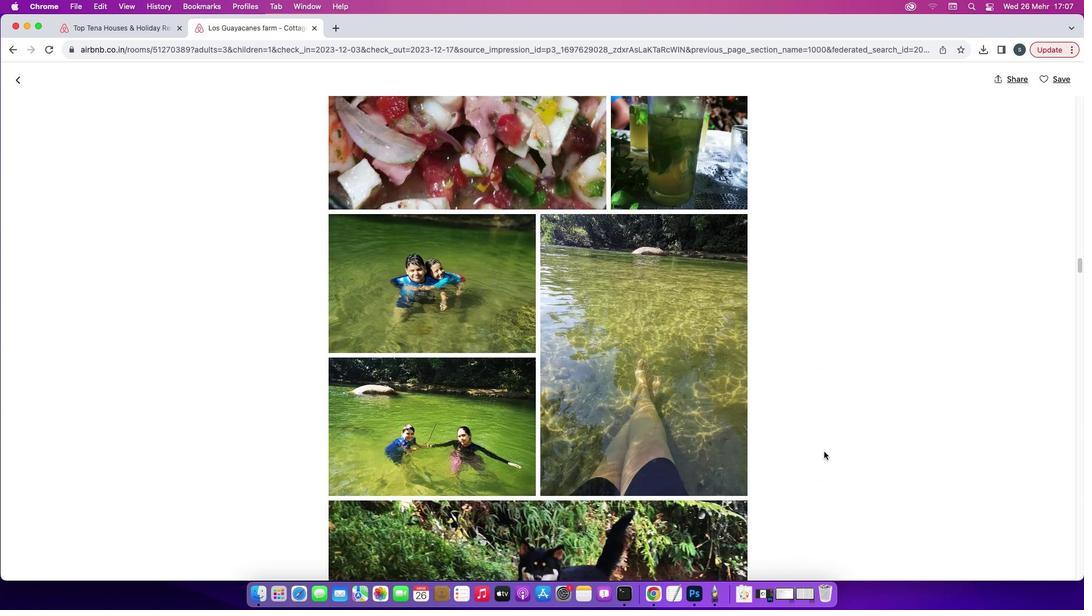 
Action: Mouse moved to (822, 452)
Screenshot: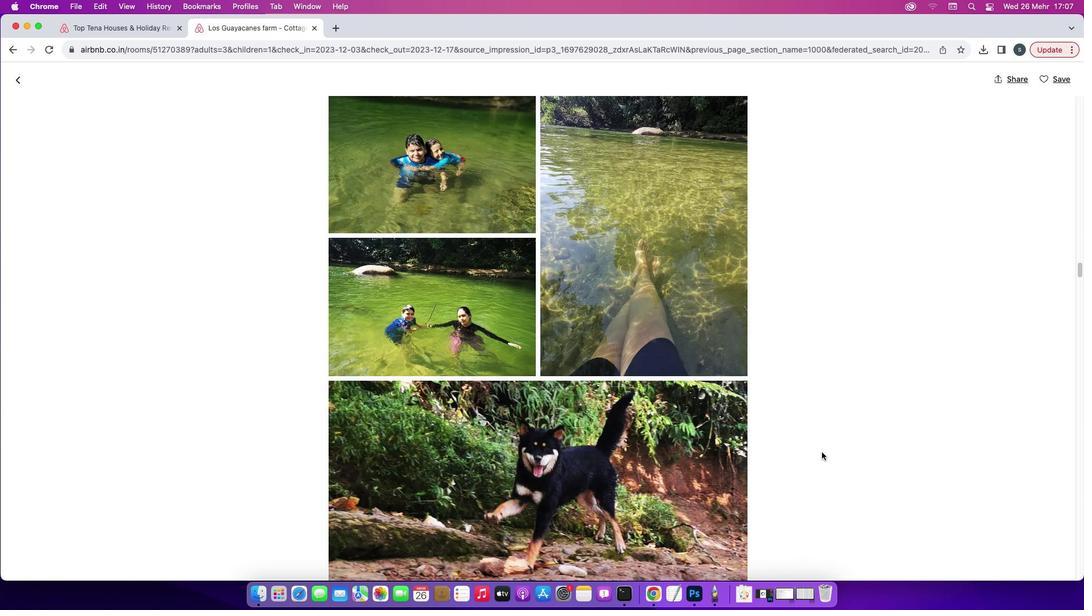 
Action: Mouse scrolled (822, 452) with delta (0, 0)
Screenshot: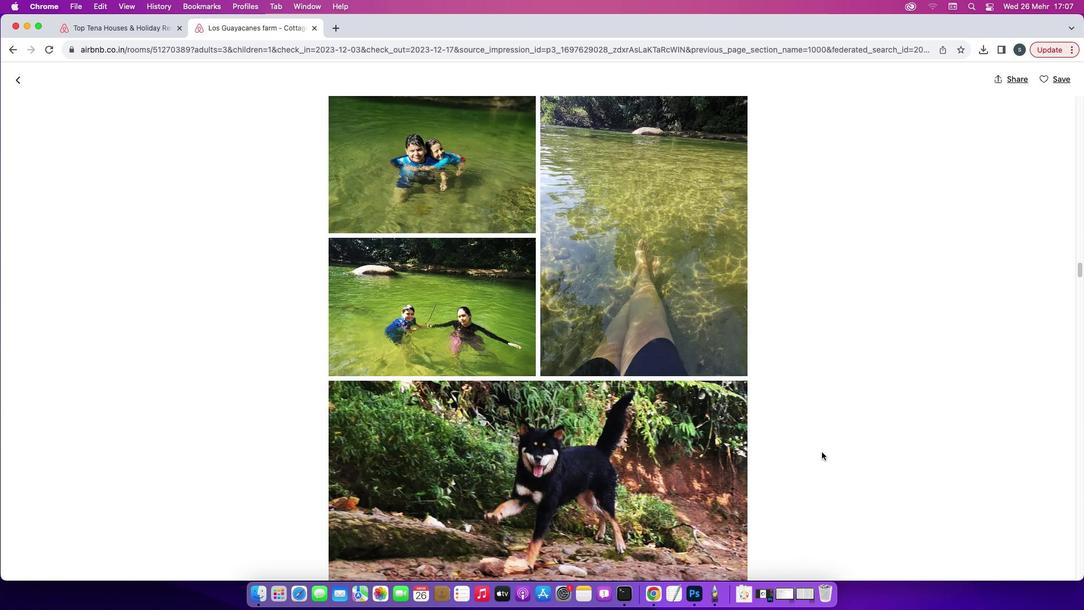 
Action: Mouse scrolled (822, 452) with delta (0, 0)
Screenshot: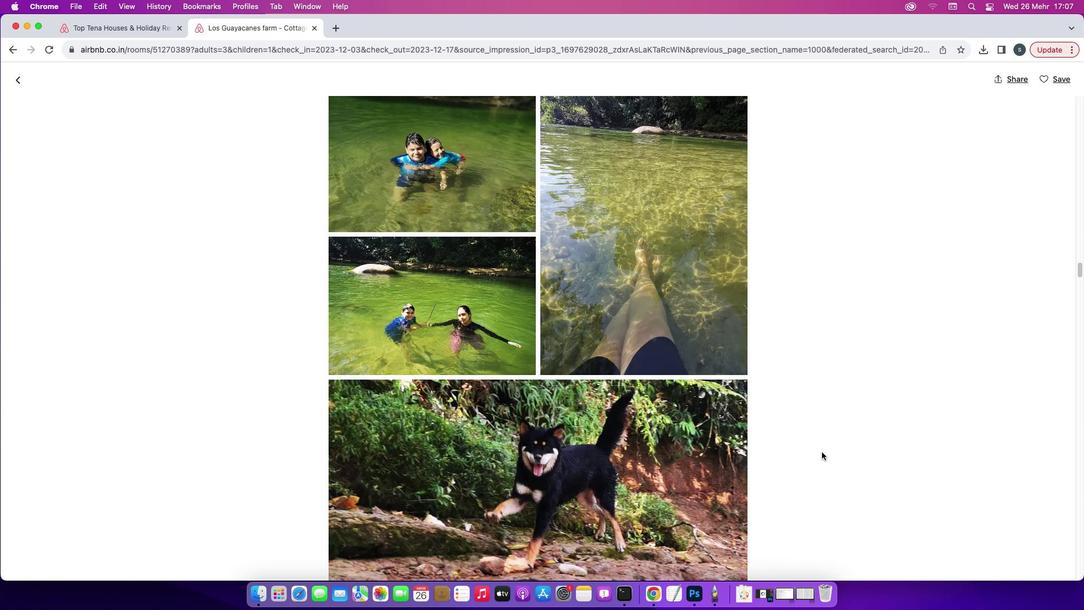
Action: Mouse scrolled (822, 452) with delta (0, 0)
Screenshot: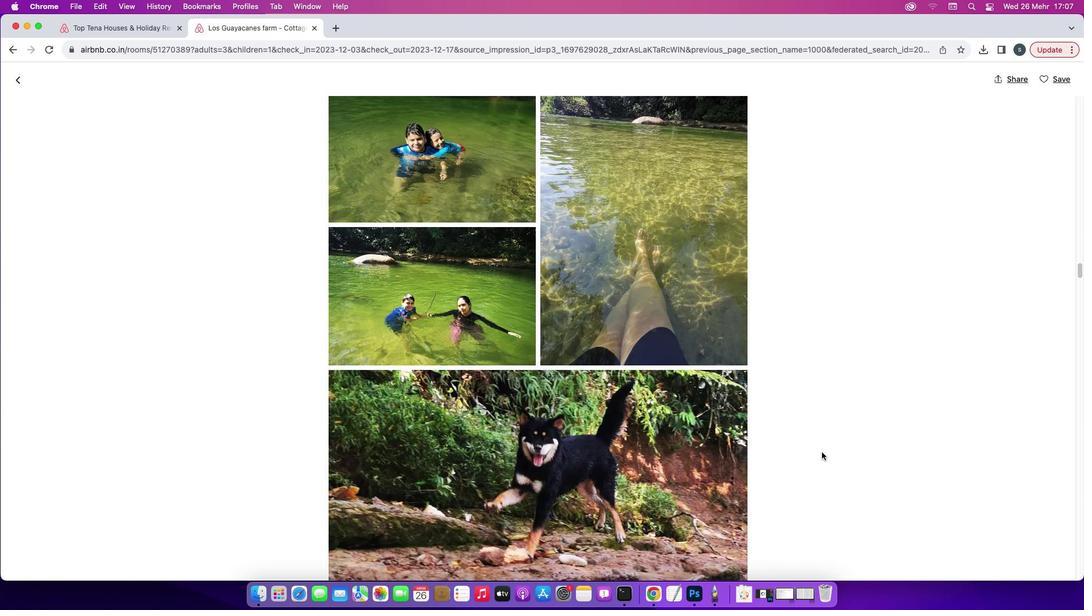 
Action: Mouse scrolled (822, 452) with delta (0, -1)
Screenshot: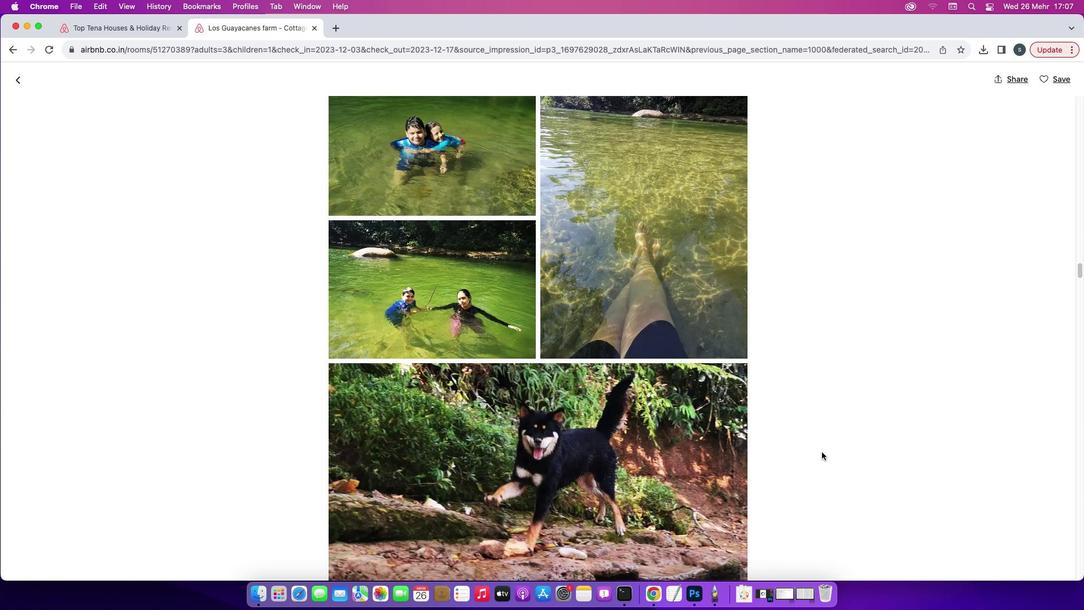 
Action: Mouse scrolled (822, 452) with delta (0, 0)
Screenshot: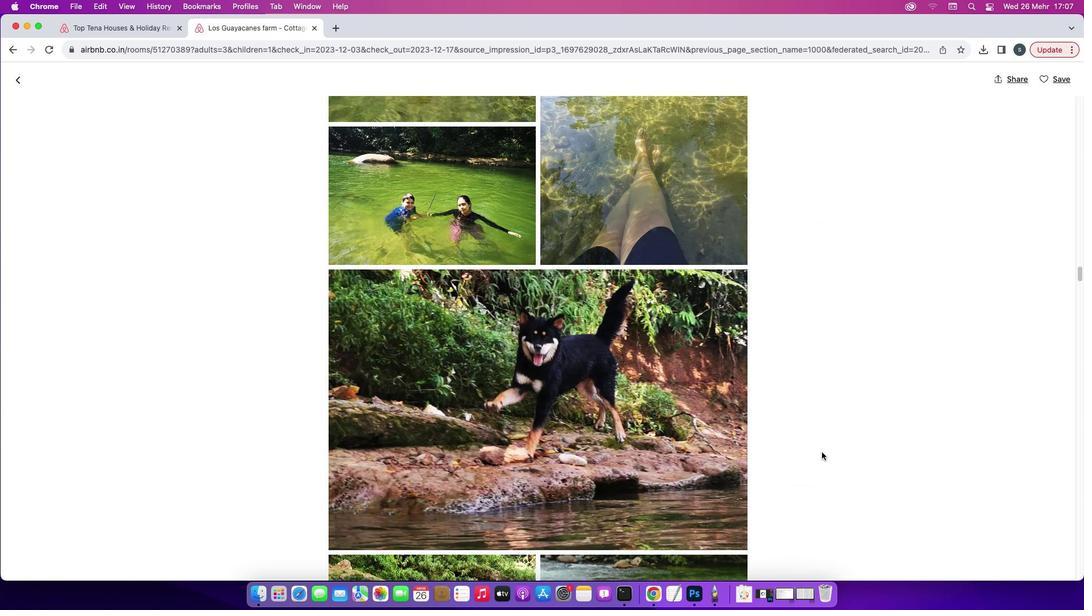 
Action: Mouse scrolled (822, 452) with delta (0, 0)
Screenshot: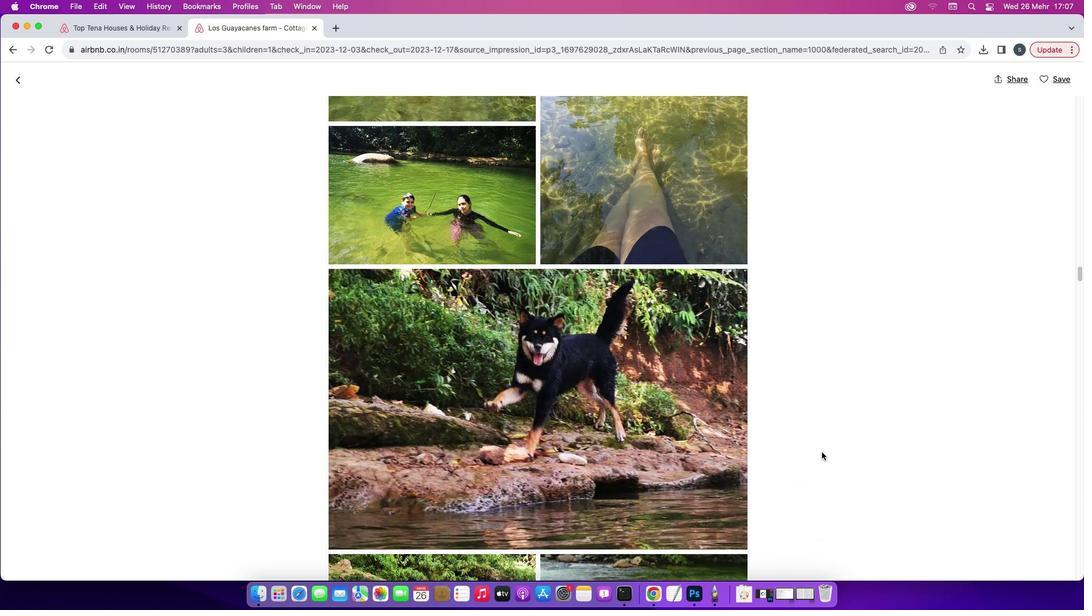 
Action: Mouse scrolled (822, 452) with delta (0, -1)
Screenshot: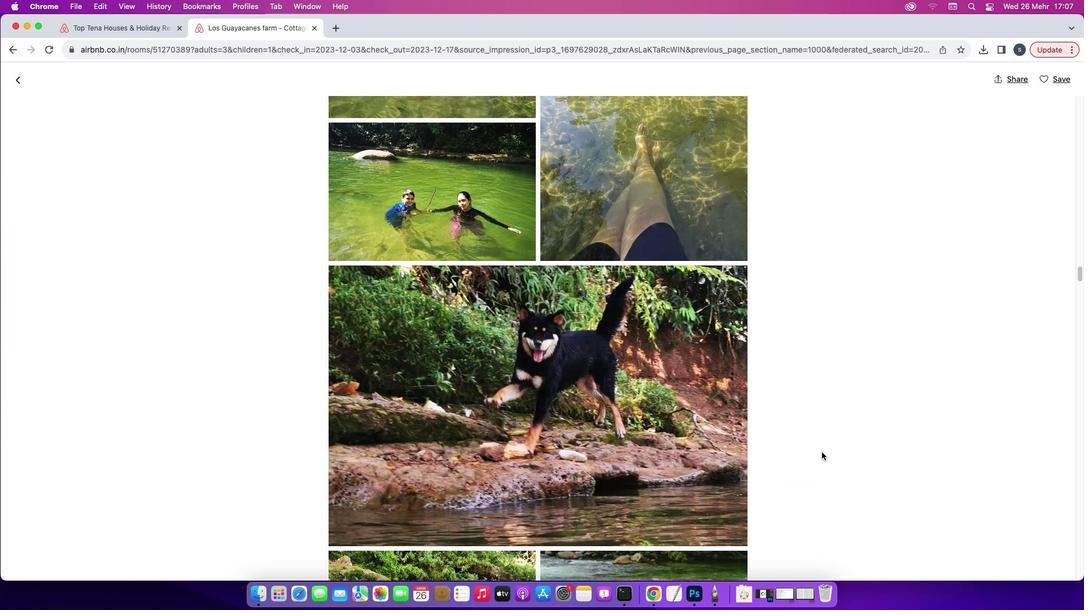 
Action: Mouse scrolled (822, 452) with delta (0, -2)
Screenshot: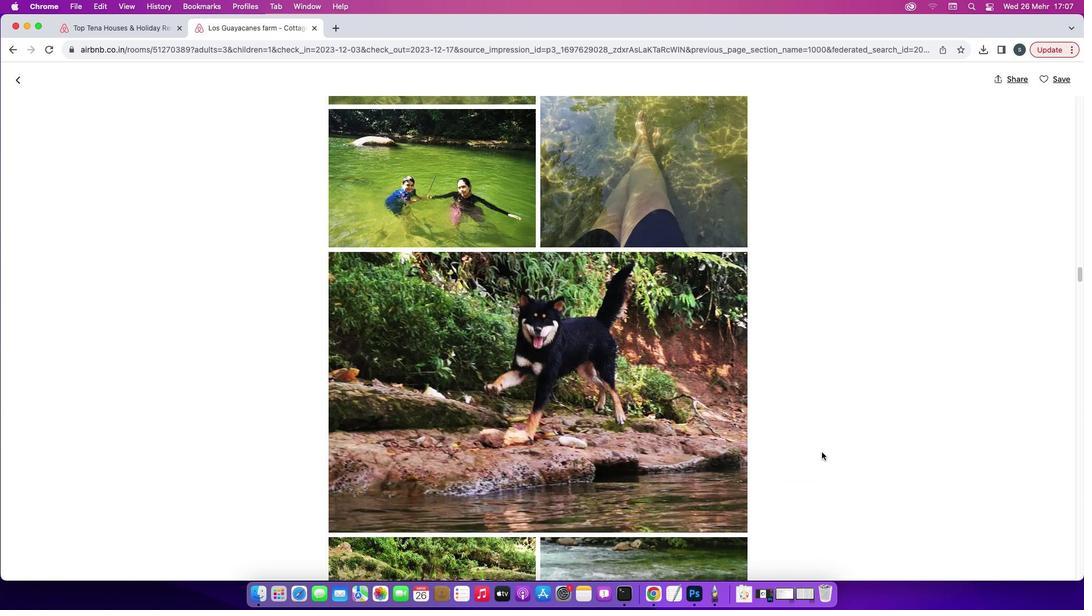 
Action: Mouse scrolled (822, 452) with delta (0, 0)
Screenshot: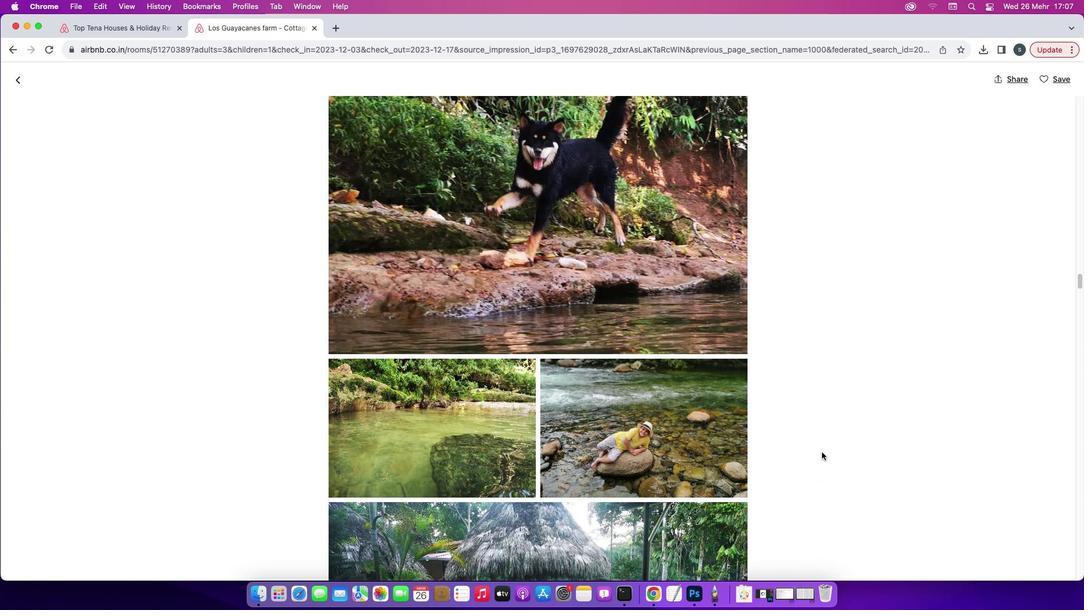 
Action: Mouse scrolled (822, 452) with delta (0, 0)
Screenshot: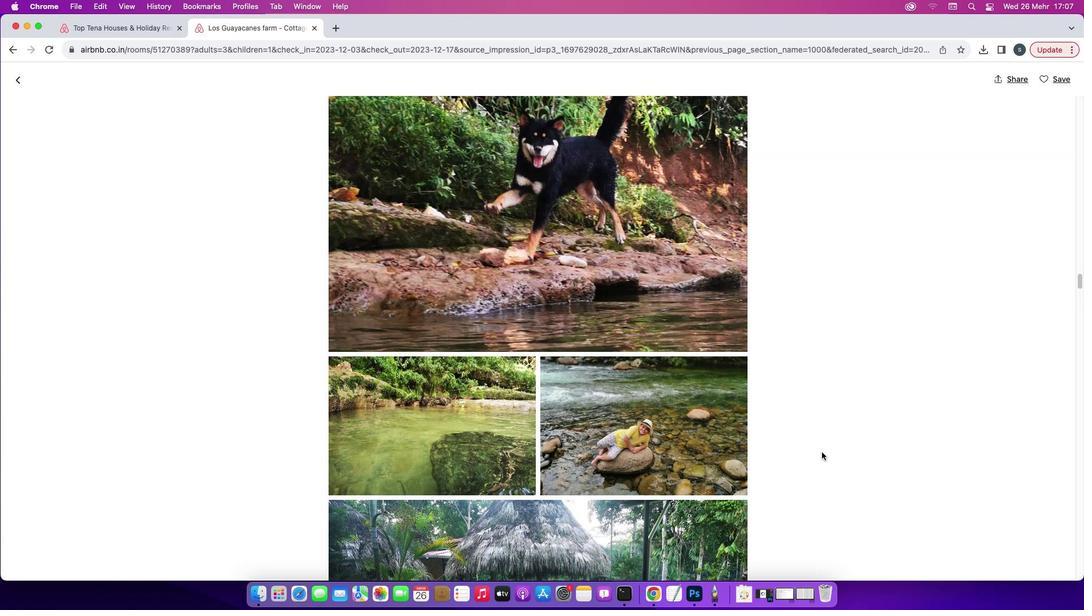 
Action: Mouse scrolled (822, 452) with delta (0, 0)
Screenshot: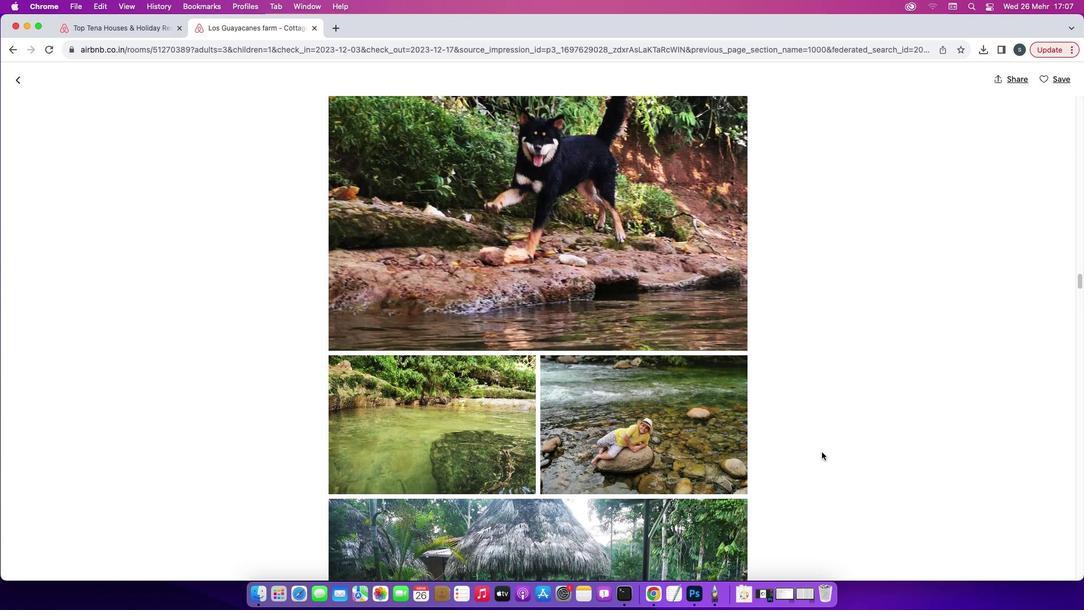 
Action: Mouse scrolled (822, 452) with delta (0, 0)
Screenshot: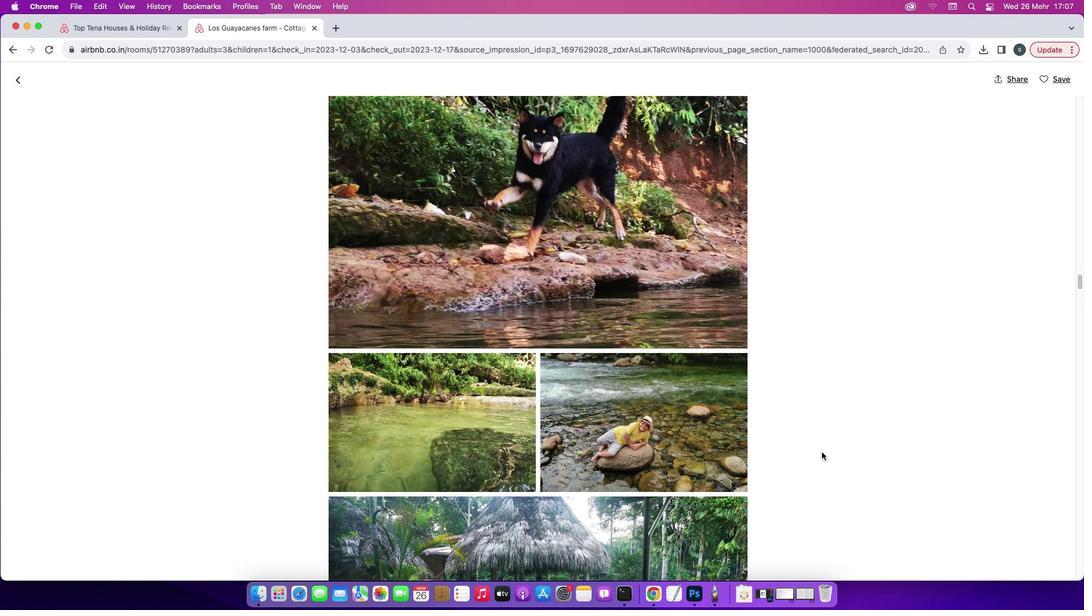 
Action: Mouse scrolled (822, 452) with delta (0, -1)
Screenshot: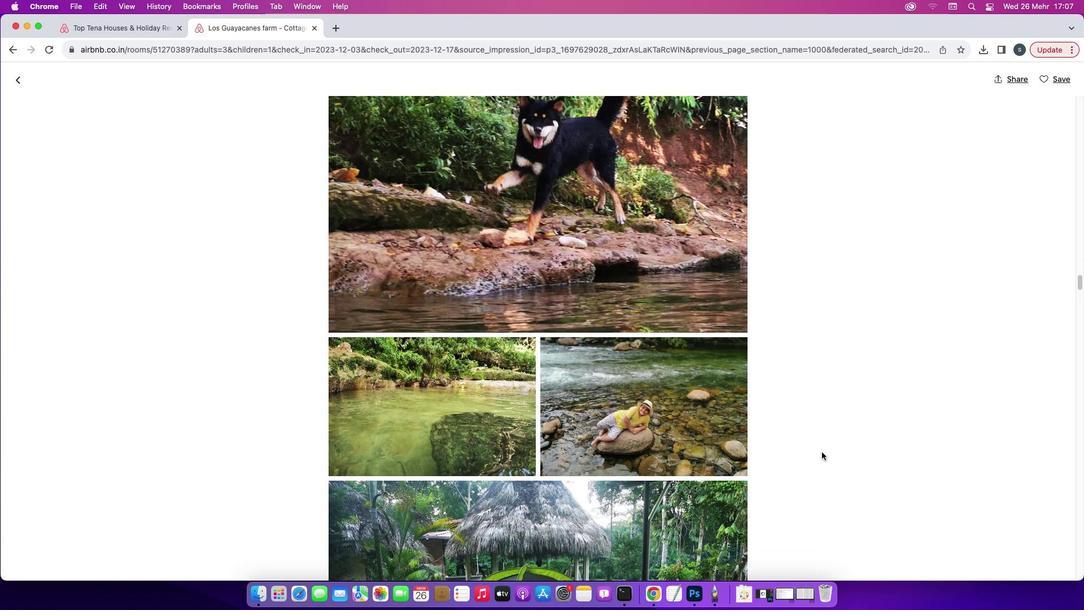 
Action: Mouse scrolled (822, 452) with delta (0, 0)
Screenshot: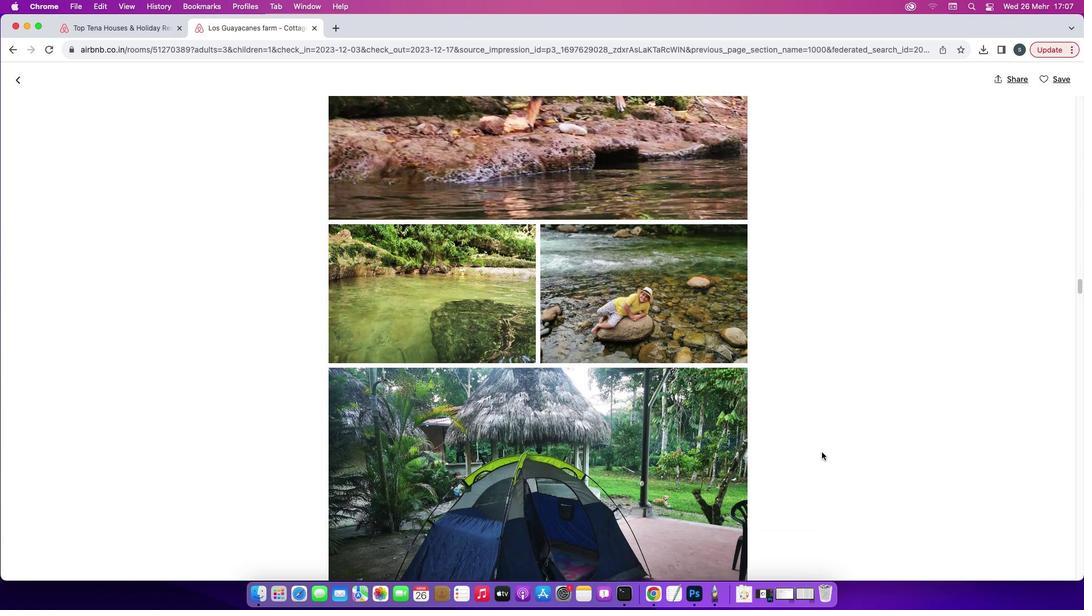 
Action: Mouse scrolled (822, 452) with delta (0, 0)
Screenshot: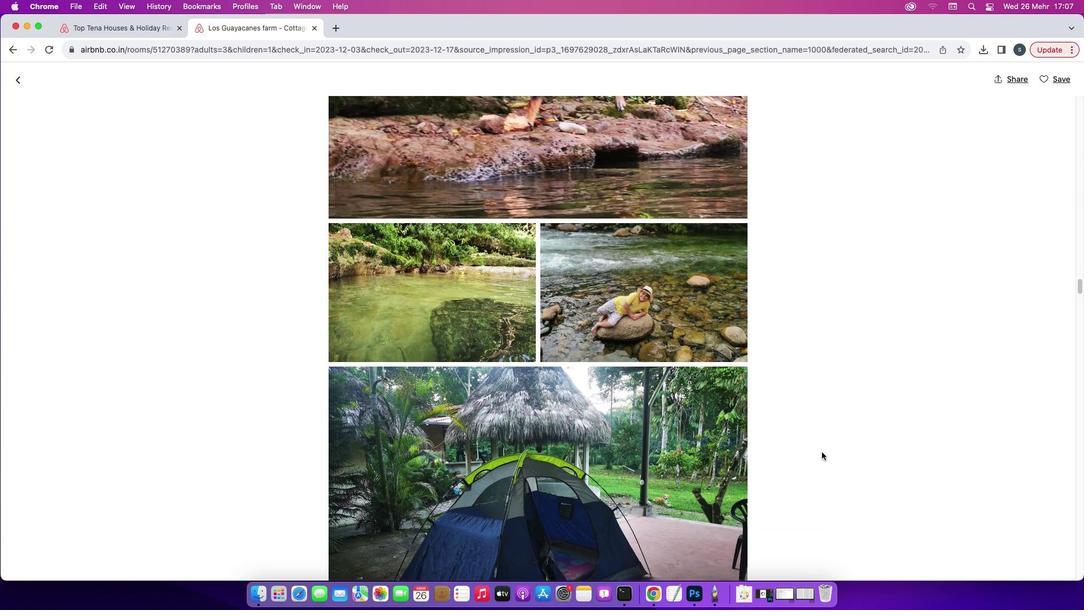 
Action: Mouse scrolled (822, 452) with delta (0, -1)
Screenshot: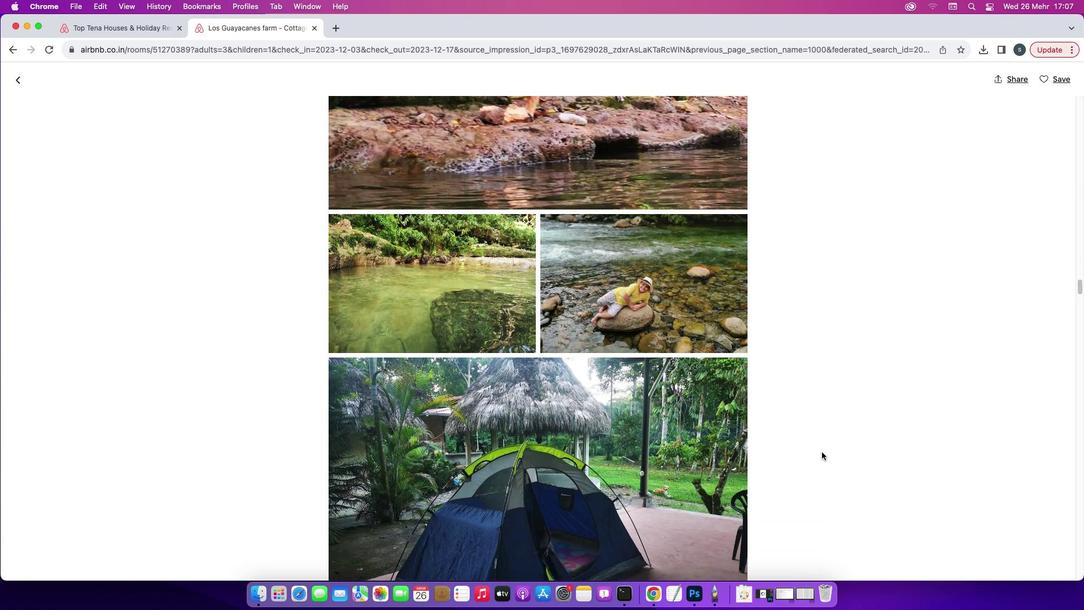 
Action: Mouse scrolled (822, 452) with delta (0, -2)
Screenshot: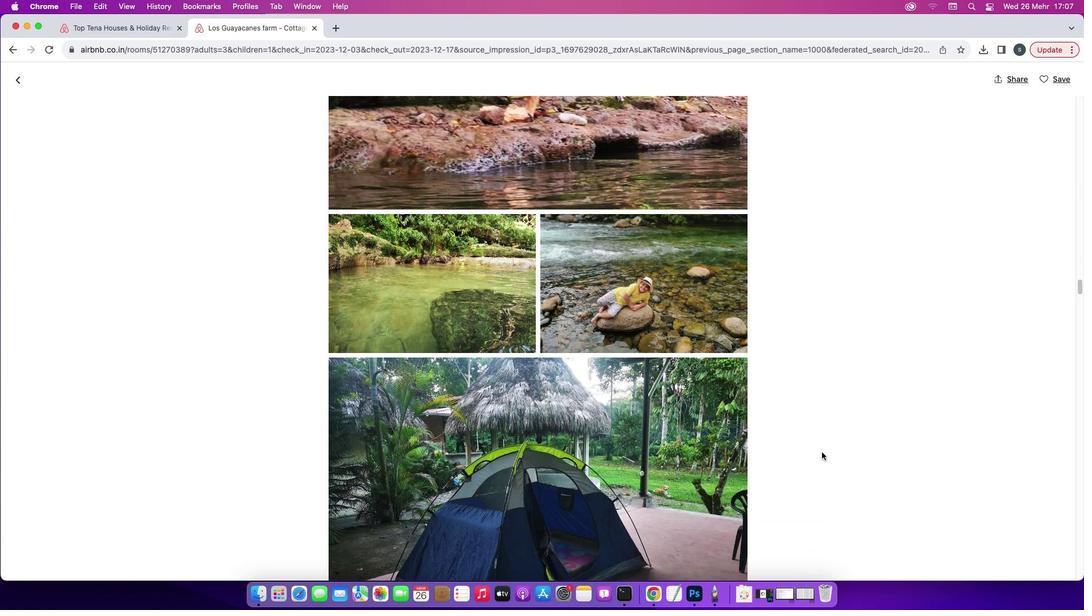 
Action: Mouse scrolled (822, 452) with delta (0, 0)
Screenshot: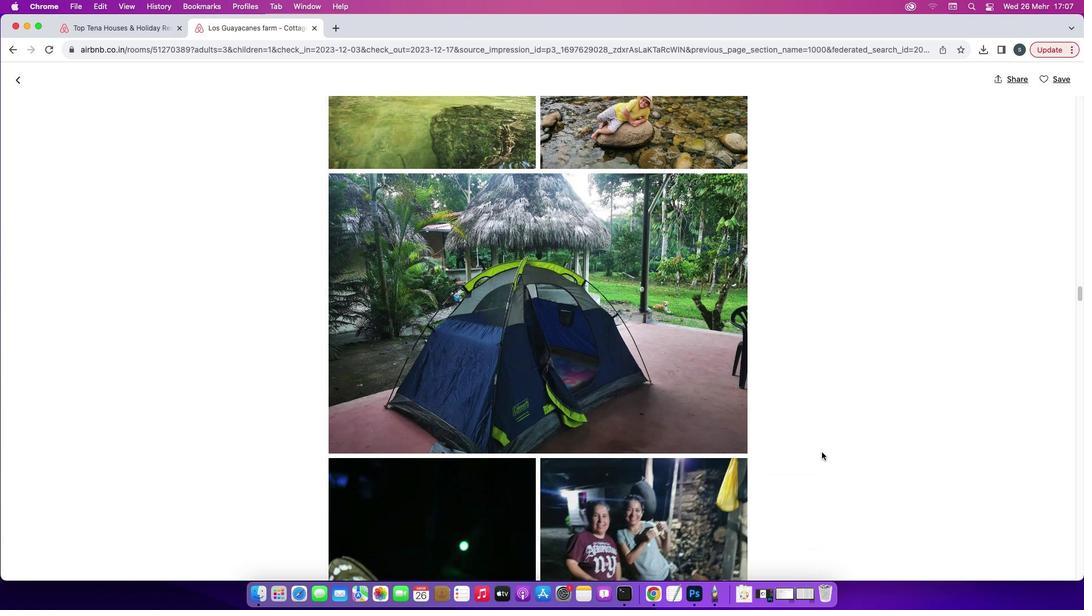 
Action: Mouse scrolled (822, 452) with delta (0, 0)
Screenshot: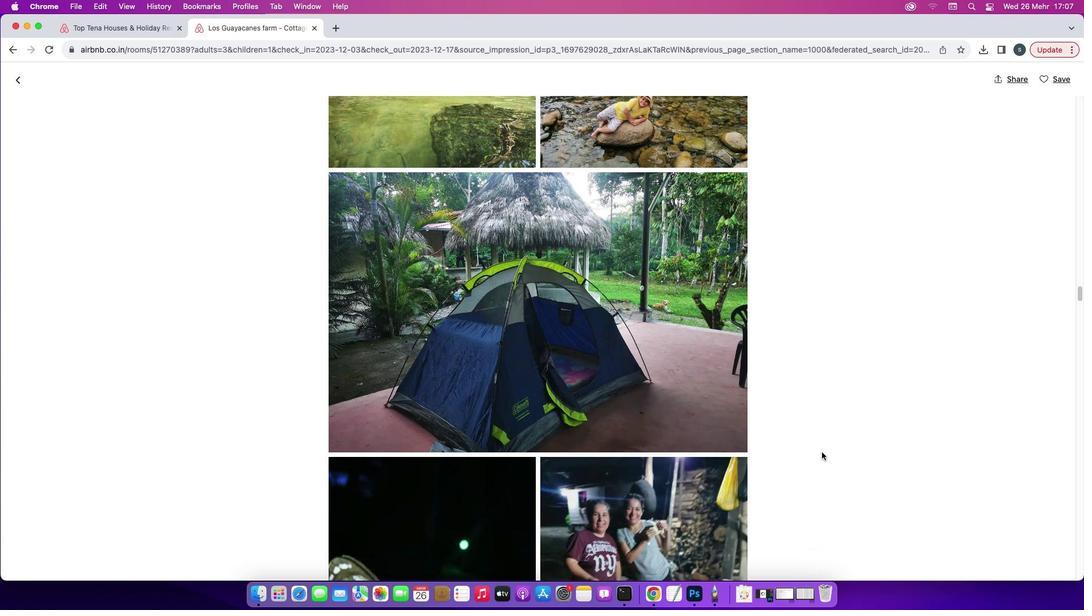 
Action: Mouse scrolled (822, 452) with delta (0, -1)
Screenshot: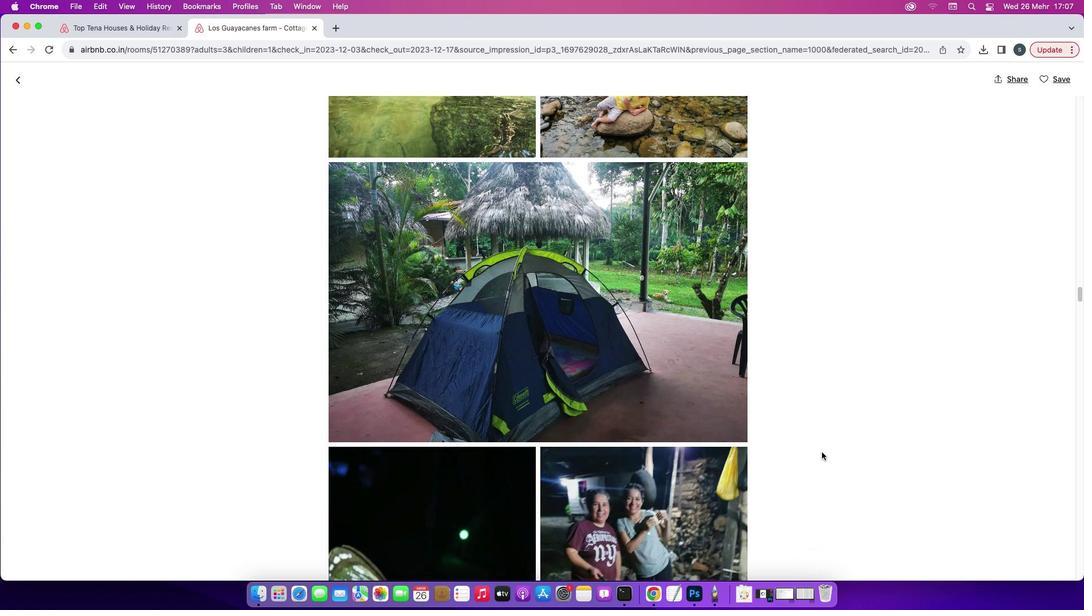
Action: Mouse scrolled (822, 452) with delta (0, -2)
Screenshot: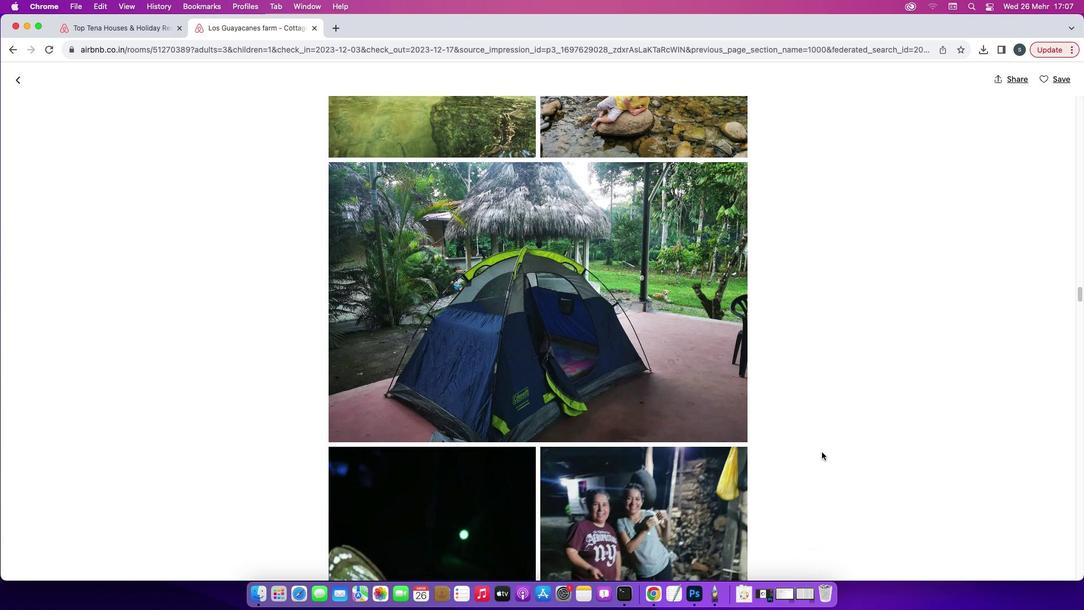
Action: Mouse scrolled (822, 452) with delta (0, 0)
Screenshot: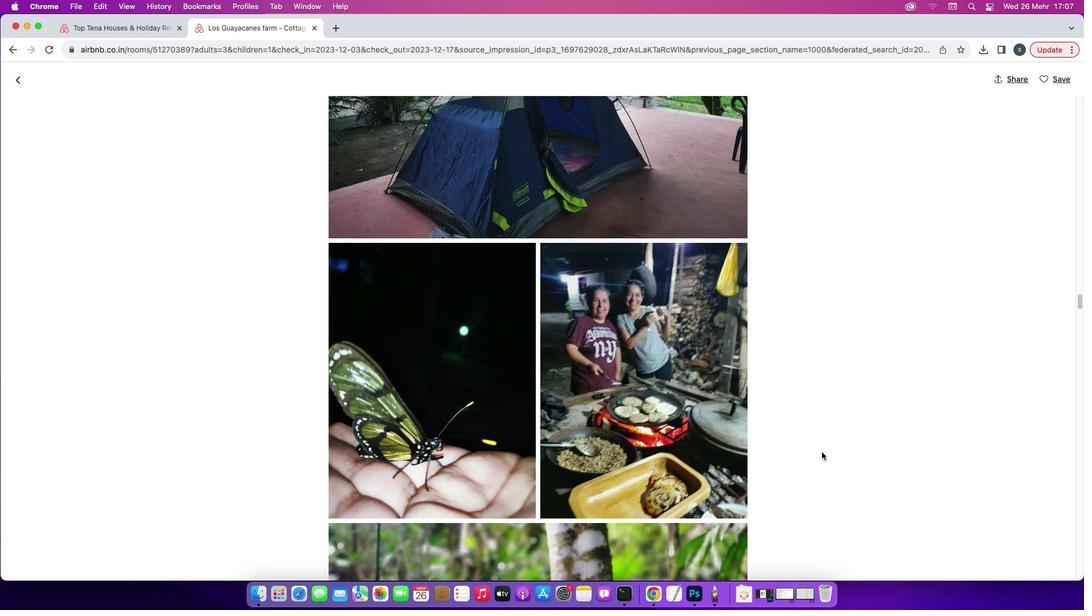 
Action: Mouse scrolled (822, 452) with delta (0, 0)
Screenshot: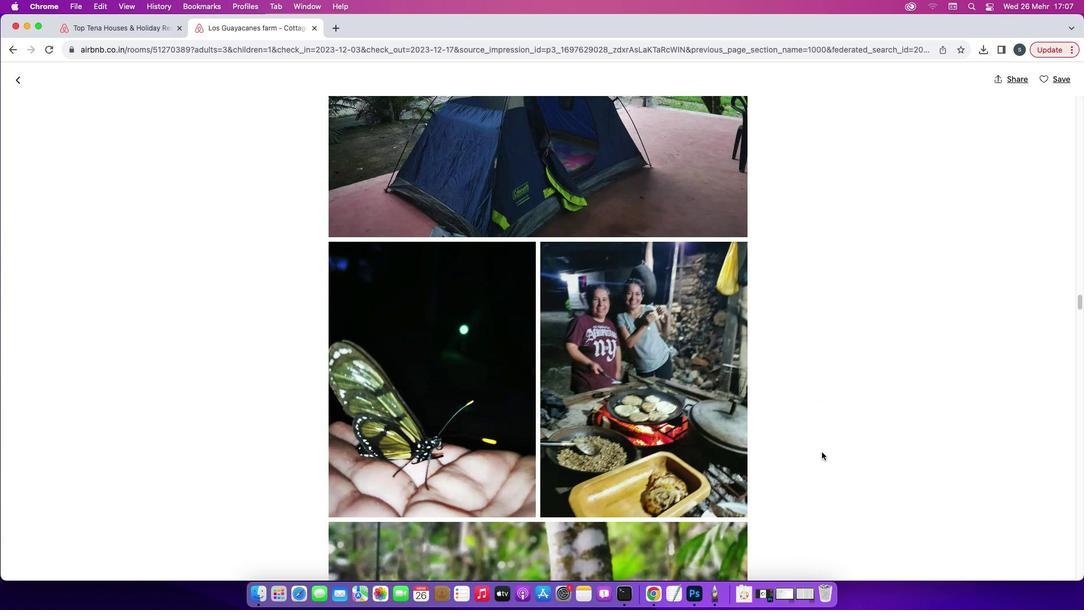 
Action: Mouse scrolled (822, 452) with delta (0, -1)
Screenshot: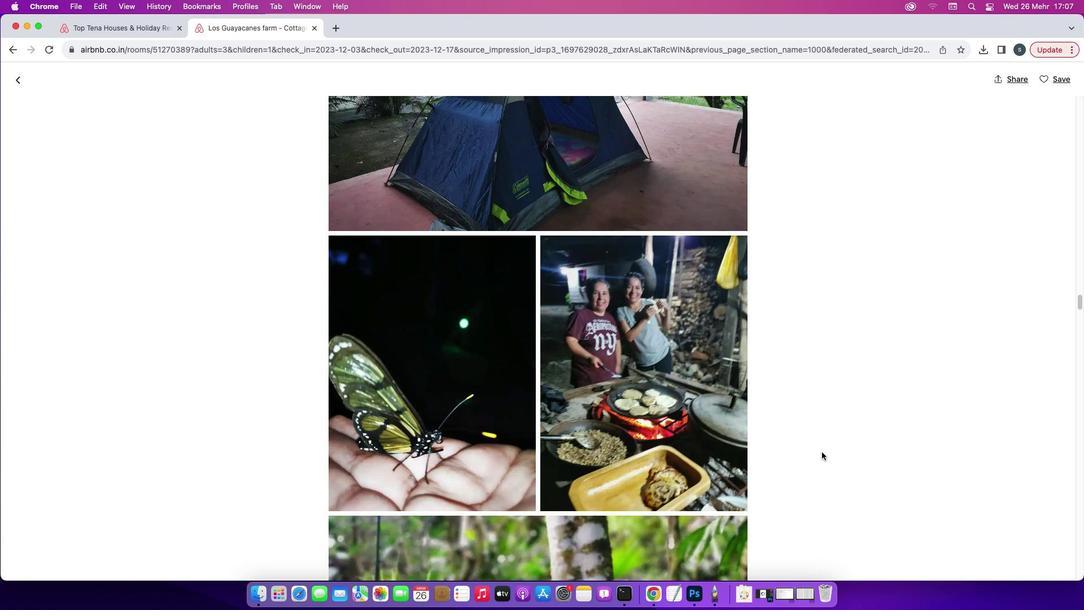 
Action: Mouse scrolled (822, 452) with delta (0, -2)
Screenshot: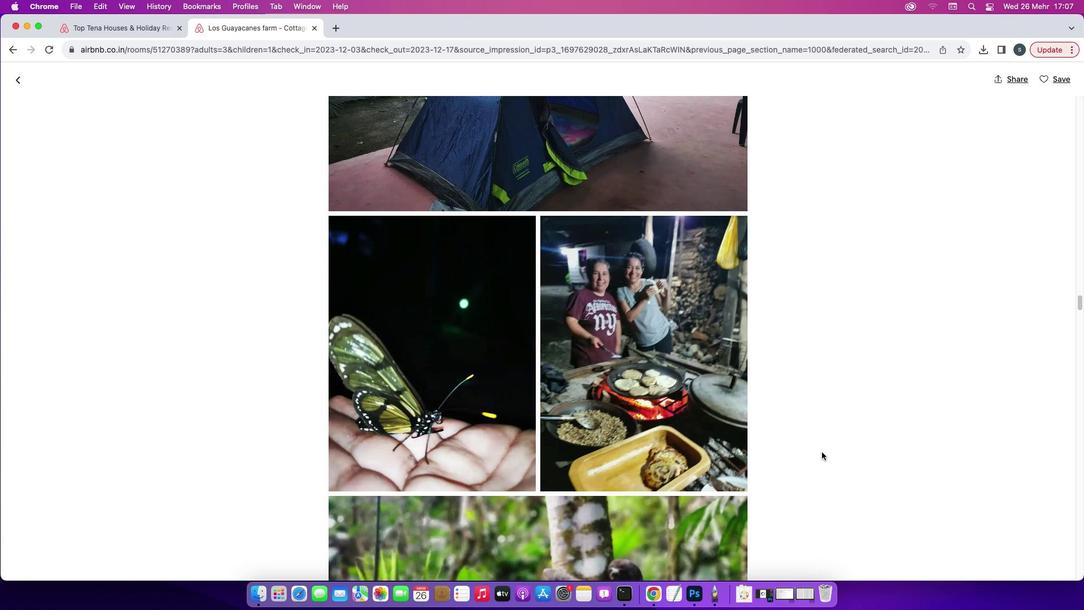 
Action: Mouse scrolled (822, 452) with delta (0, -2)
Screenshot: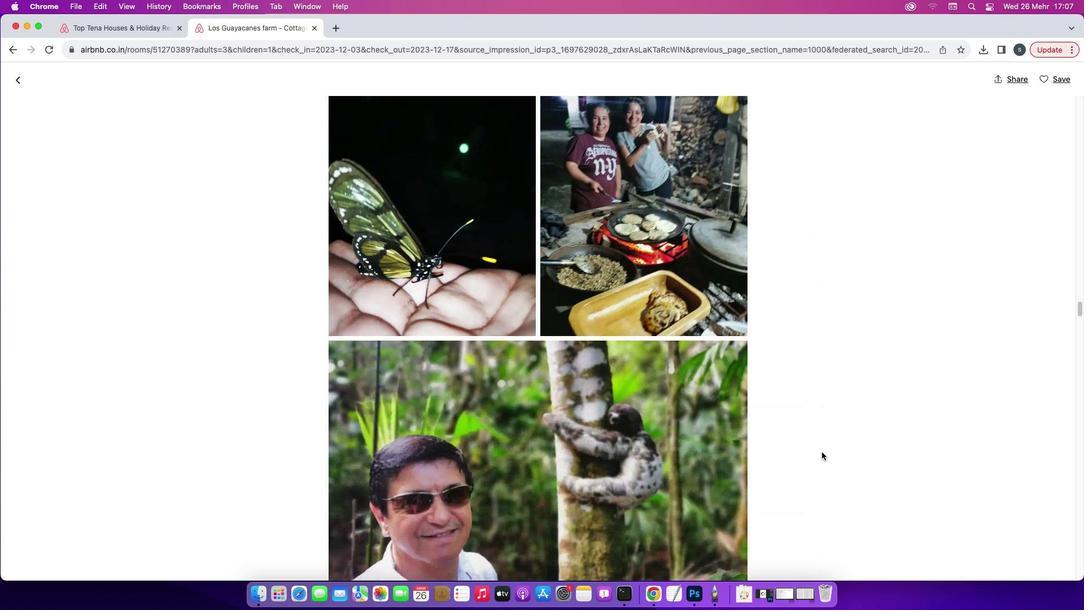 
Action: Mouse scrolled (822, 452) with delta (0, 0)
Screenshot: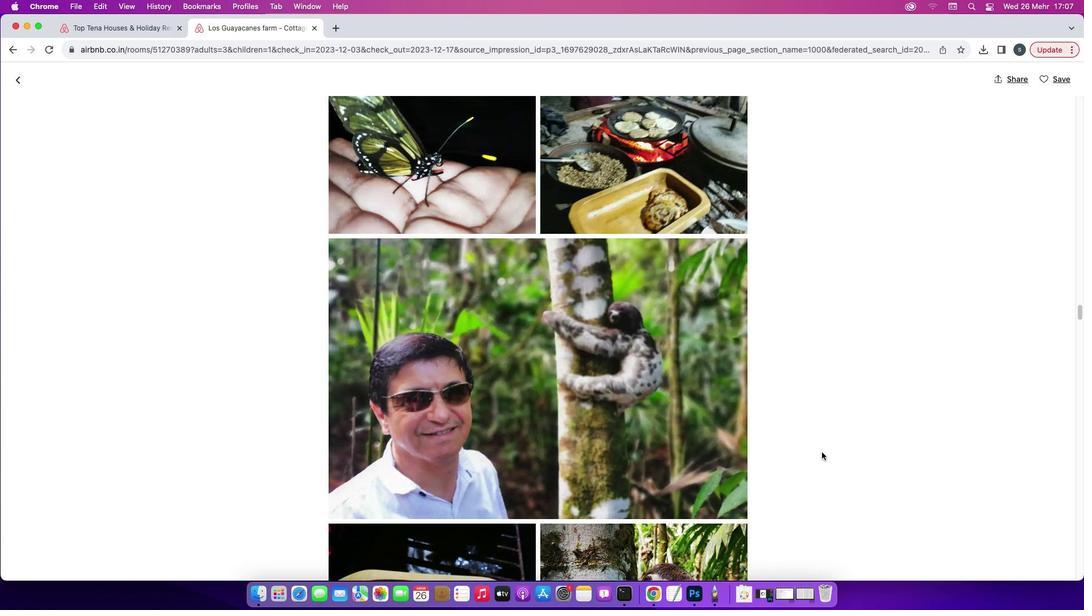 
Action: Mouse scrolled (822, 452) with delta (0, 0)
Screenshot: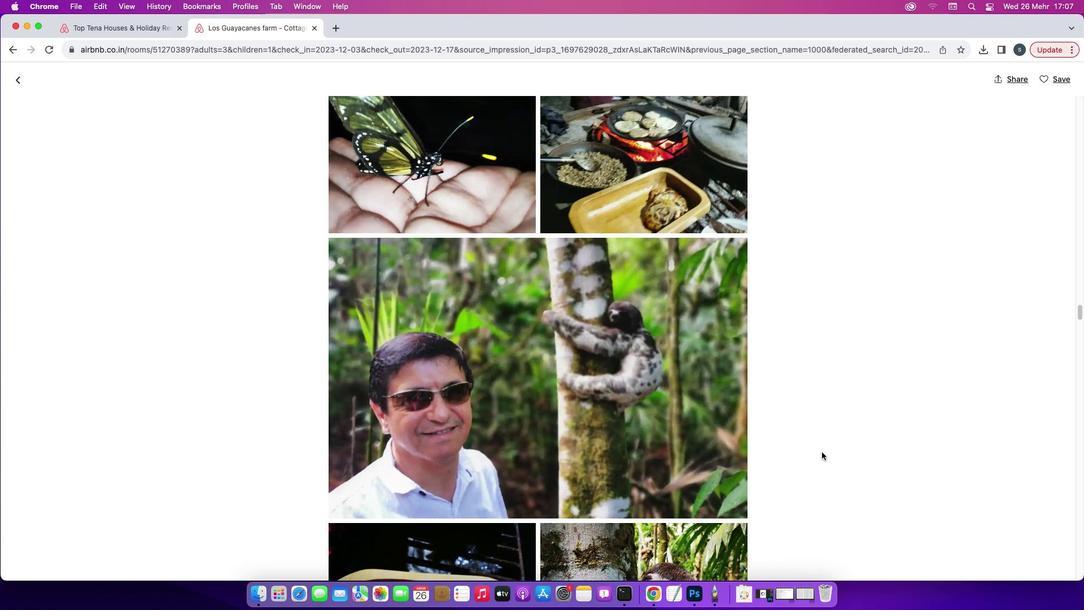 
Action: Mouse scrolled (822, 452) with delta (0, -1)
Screenshot: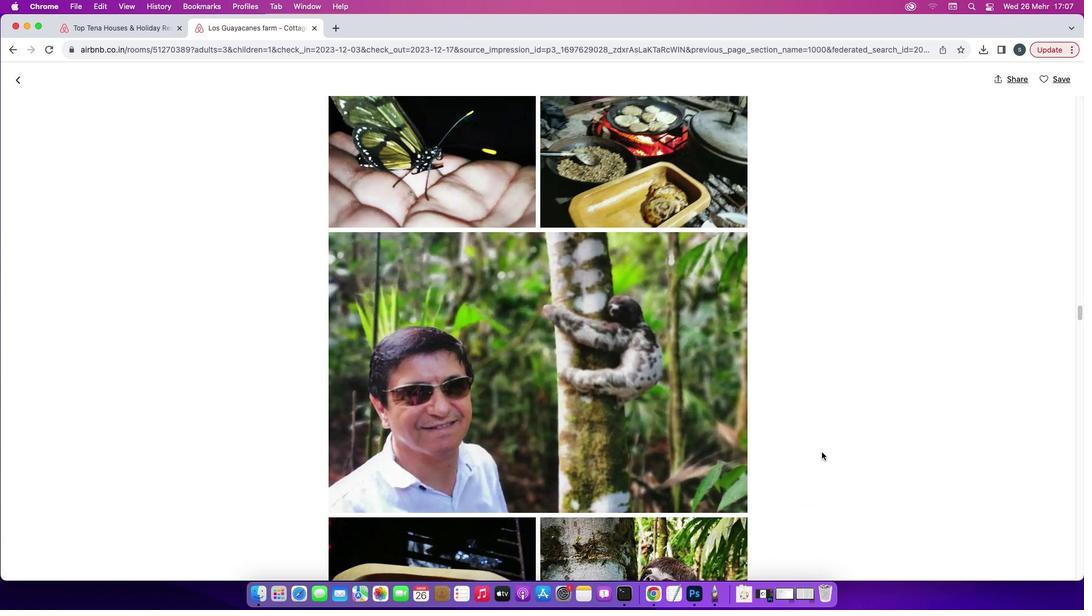
Action: Mouse scrolled (822, 452) with delta (0, -1)
Screenshot: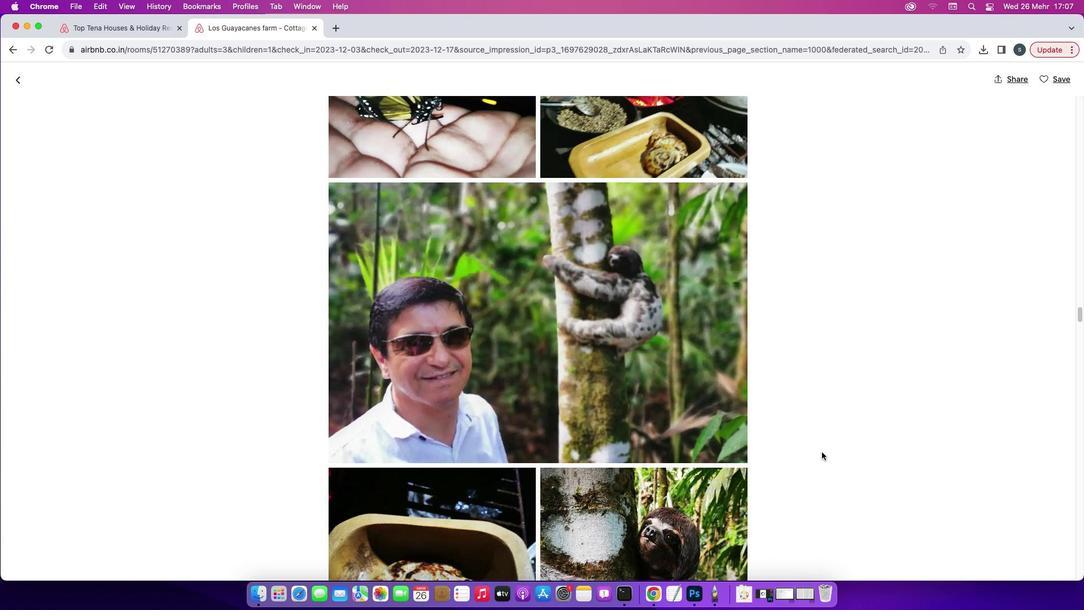 
Action: Mouse scrolled (822, 452) with delta (0, 0)
Screenshot: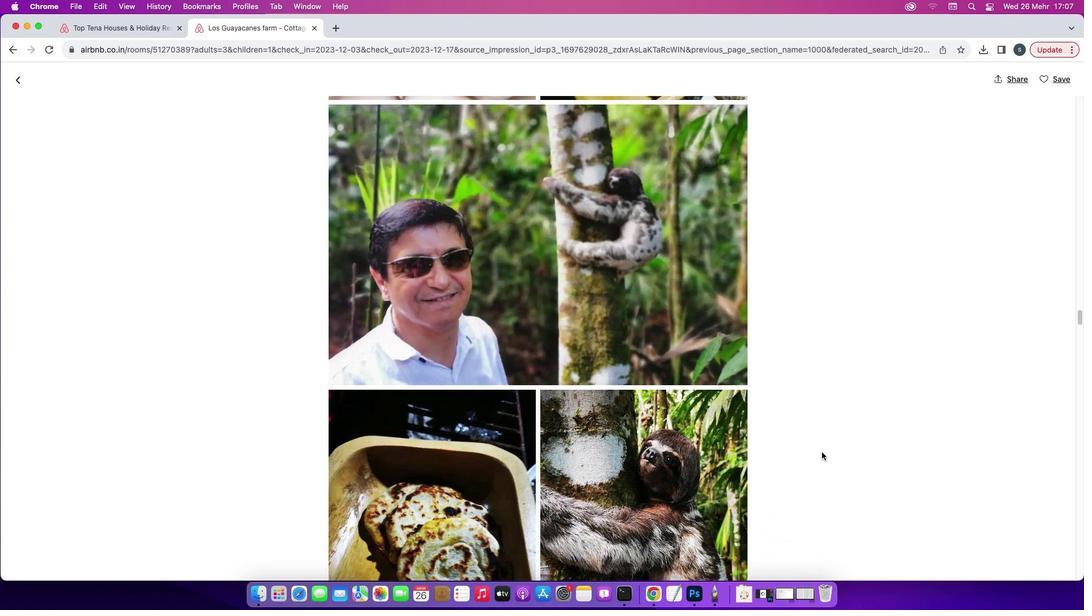 
Action: Mouse scrolled (822, 452) with delta (0, 0)
Screenshot: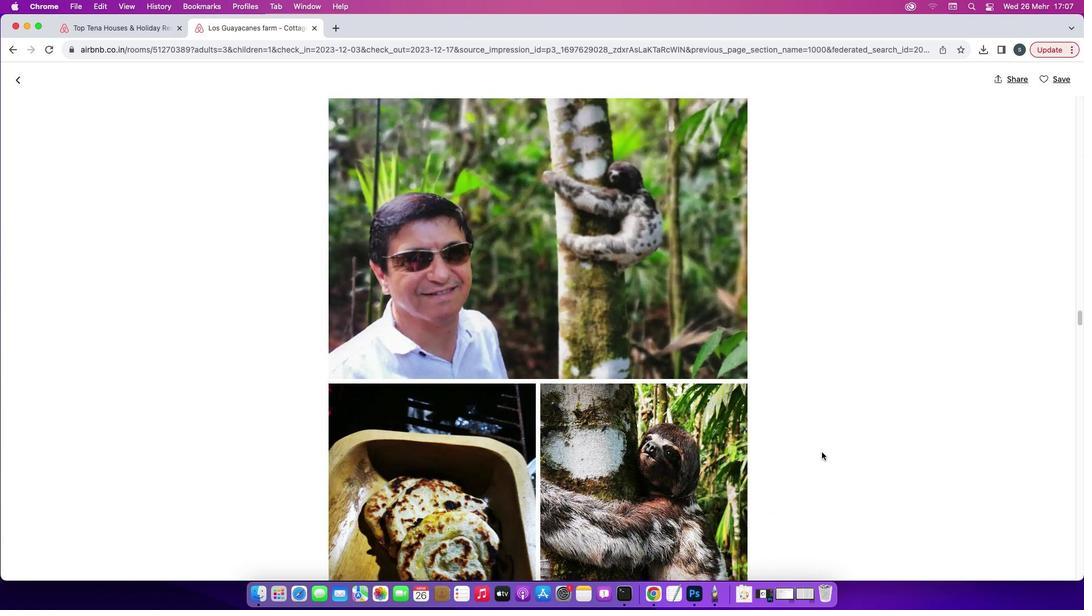 
Action: Mouse scrolled (822, 452) with delta (0, 0)
Screenshot: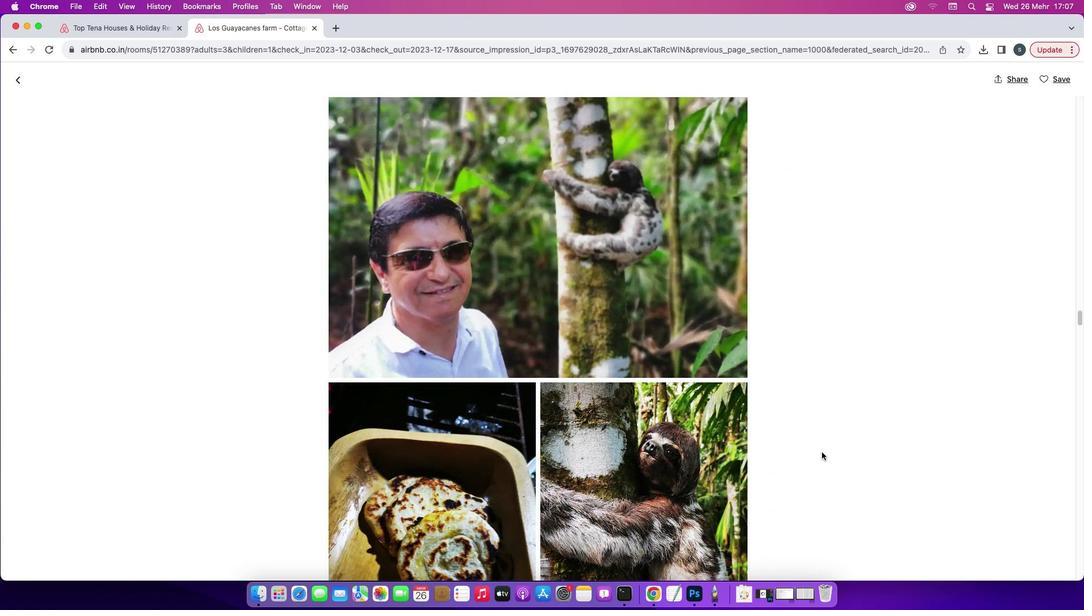 
Action: Mouse scrolled (822, 452) with delta (0, -1)
Screenshot: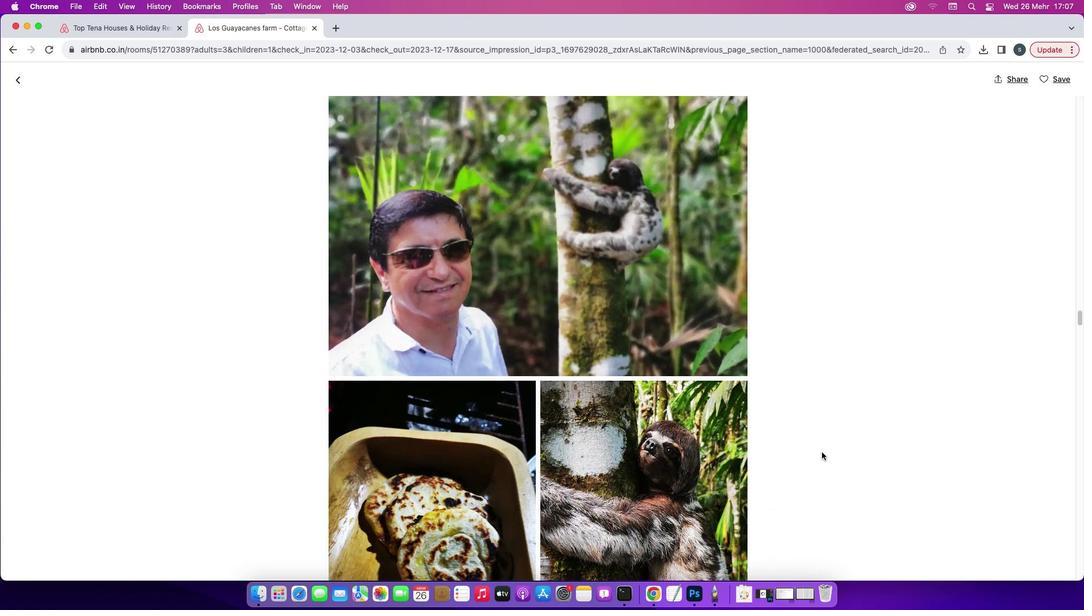 
Action: Mouse scrolled (822, 452) with delta (0, -2)
Screenshot: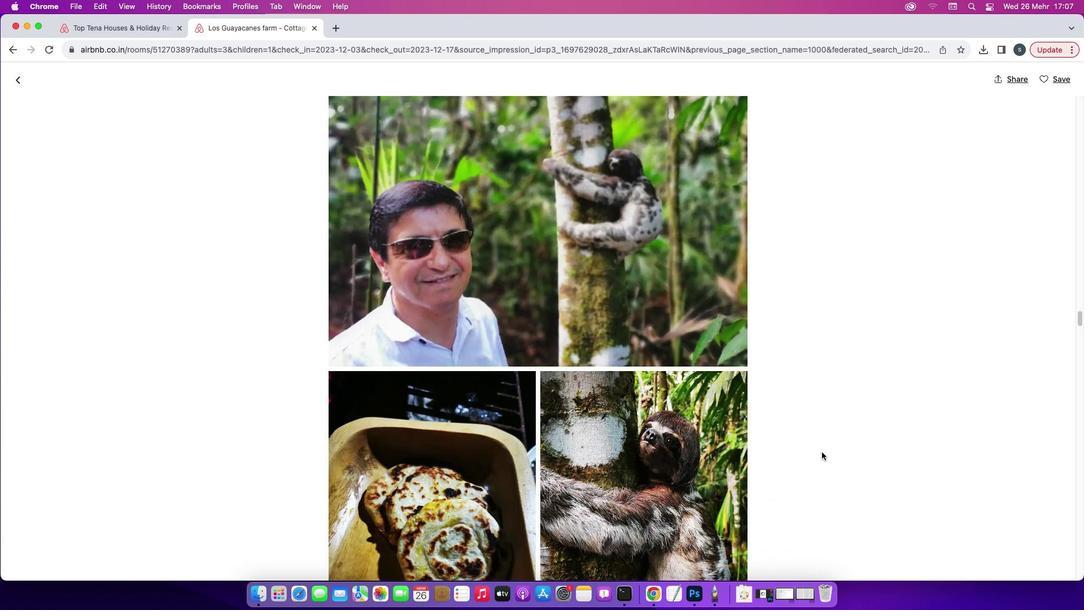 
Action: Mouse scrolled (822, 452) with delta (0, -2)
Screenshot: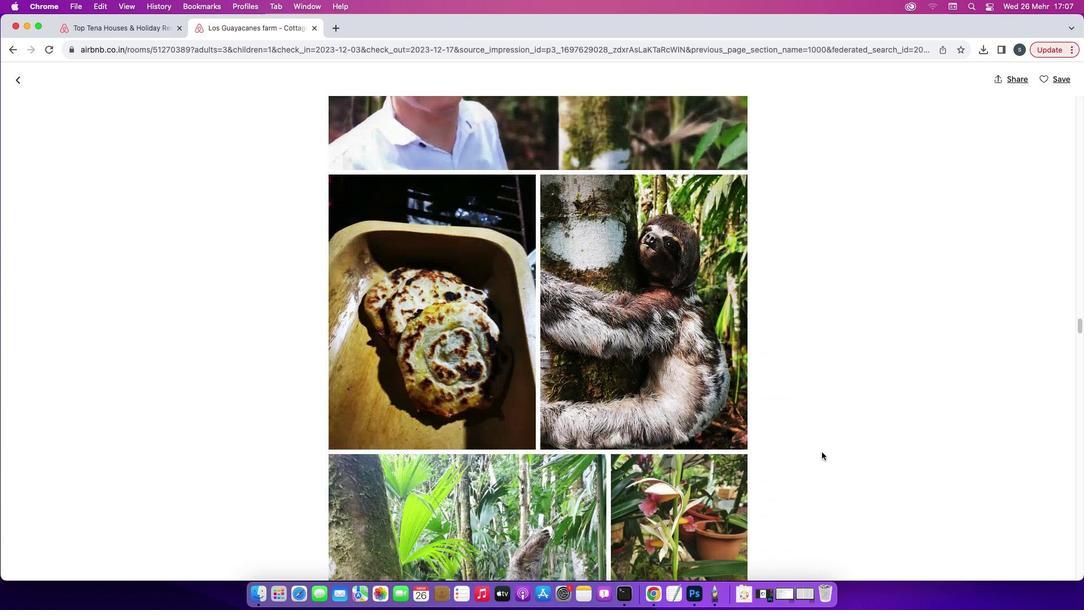 
Action: Mouse scrolled (822, 452) with delta (0, 0)
Screenshot: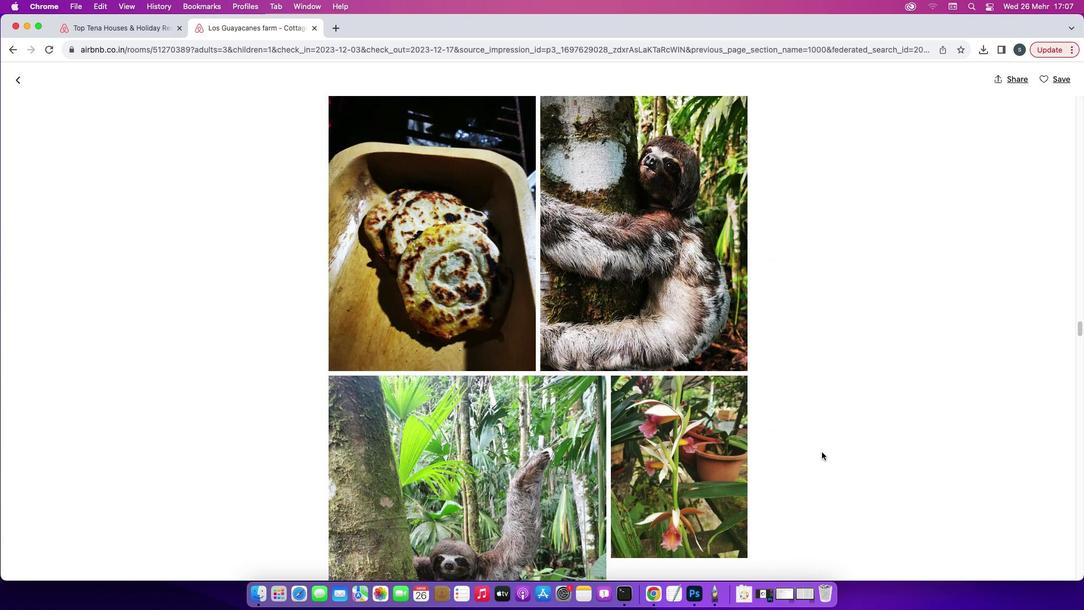 
Action: Mouse scrolled (822, 452) with delta (0, 0)
Screenshot: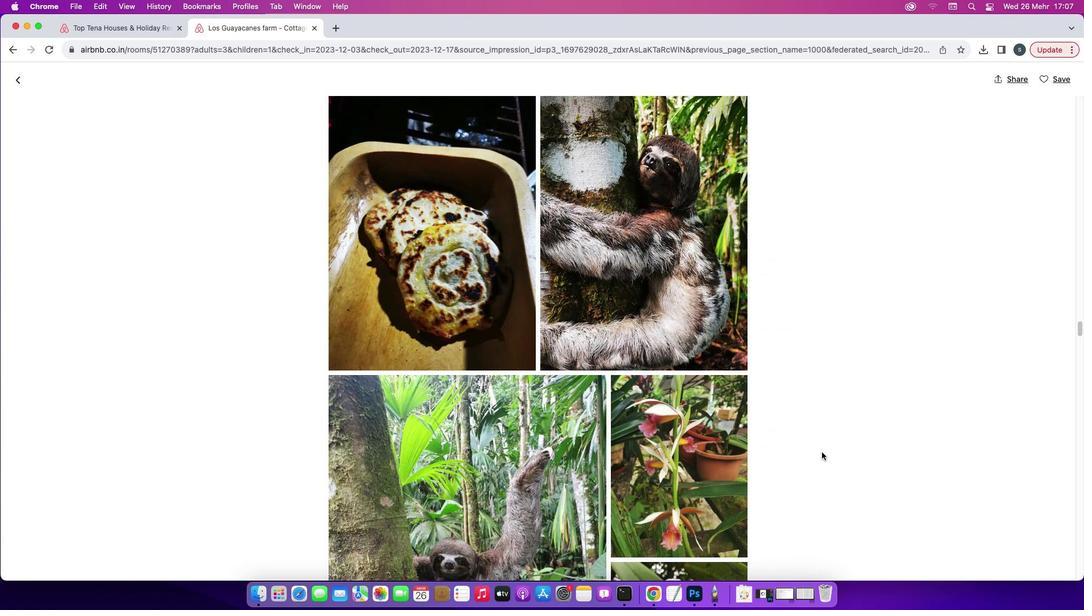 
Action: Mouse scrolled (822, 452) with delta (0, -1)
Screenshot: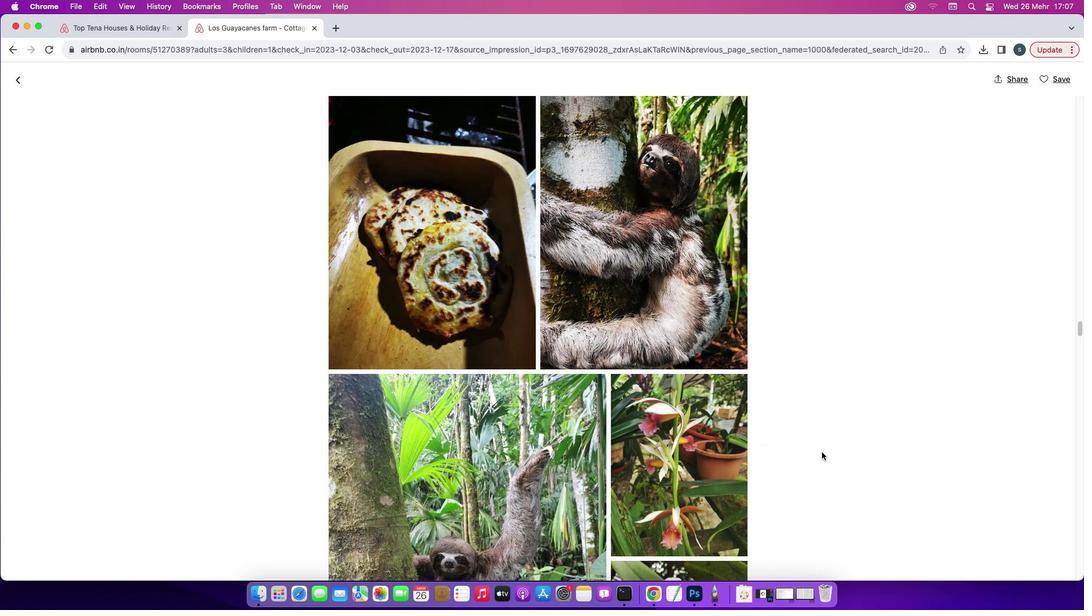
Action: Mouse scrolled (822, 452) with delta (0, -1)
Screenshot: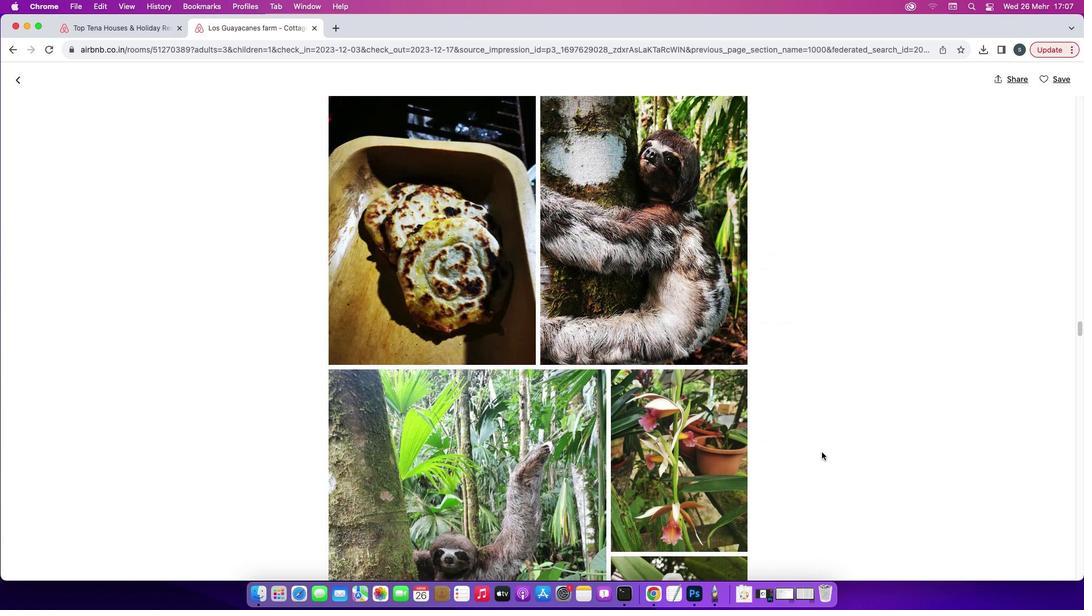 
Action: Mouse scrolled (822, 452) with delta (0, -2)
Screenshot: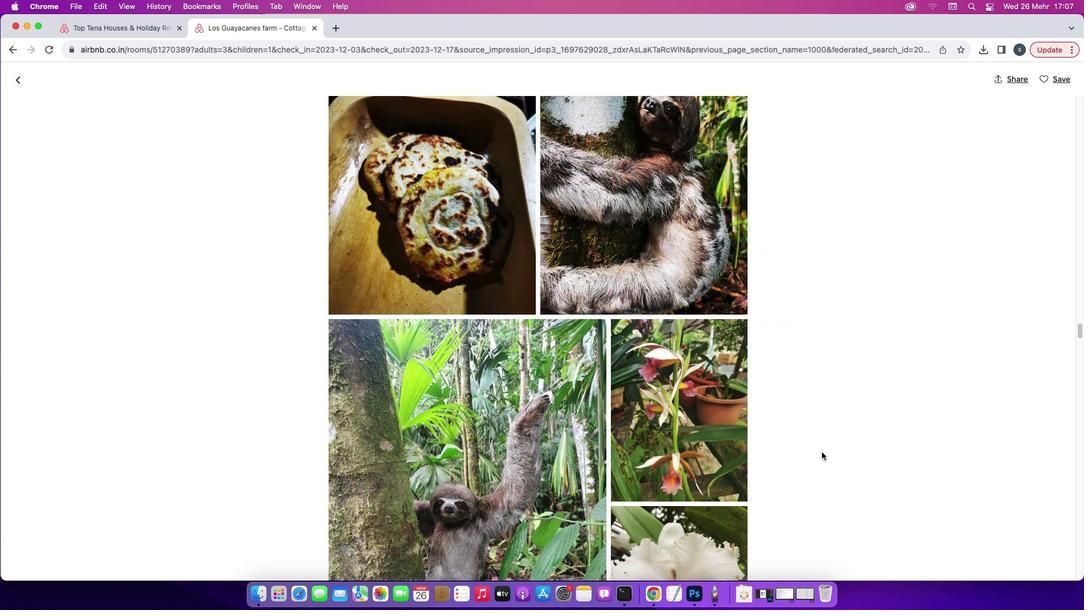 
Action: Mouse scrolled (822, 452) with delta (0, 0)
Screenshot: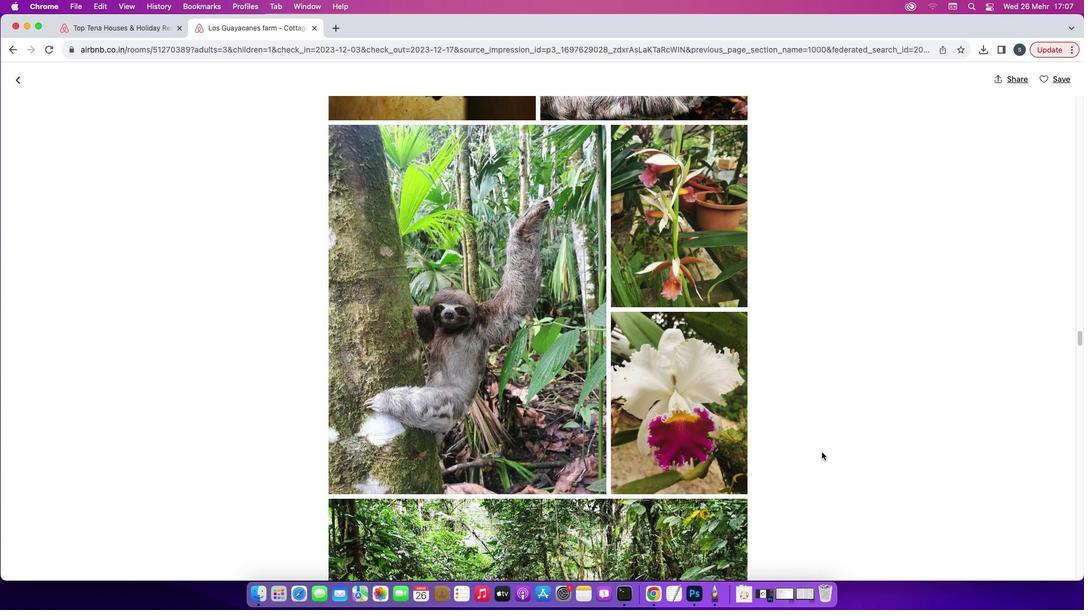 
Action: Mouse scrolled (822, 452) with delta (0, 0)
Screenshot: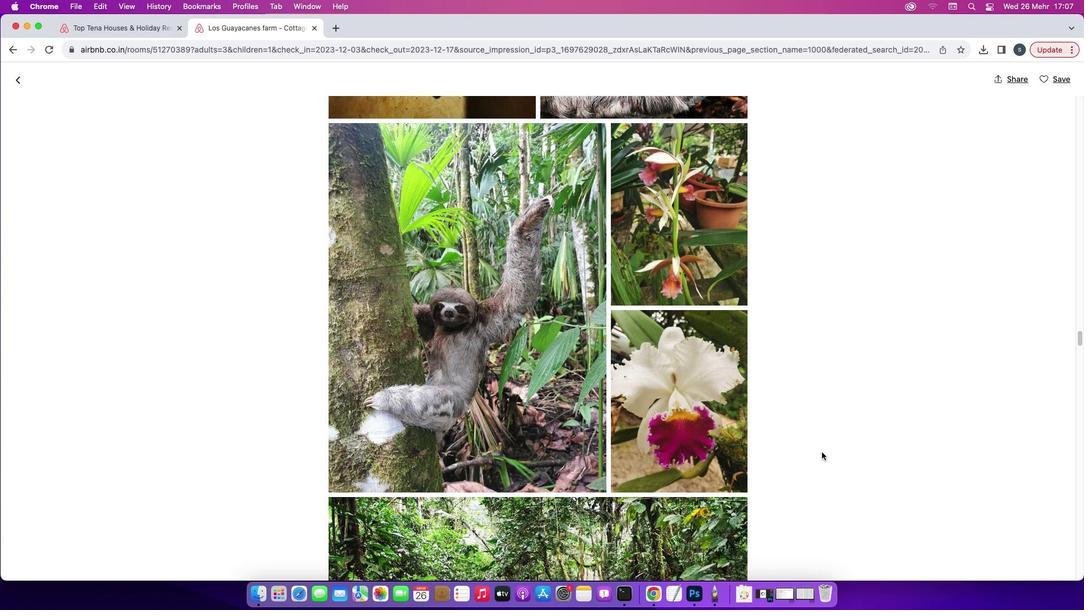 
Action: Mouse scrolled (822, 452) with delta (0, -1)
Screenshot: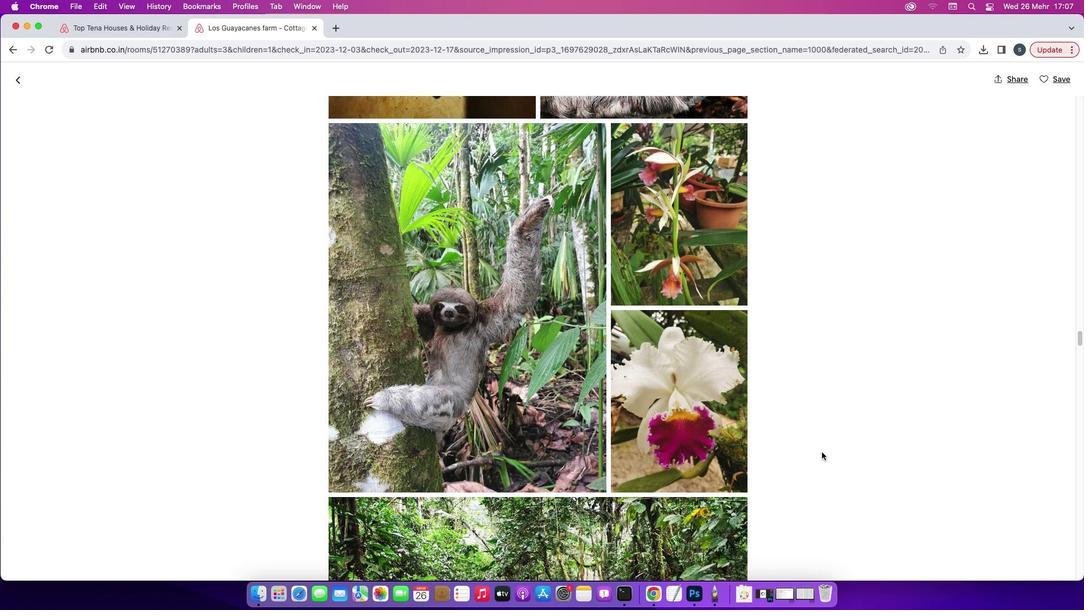
Action: Mouse scrolled (822, 452) with delta (0, -2)
Screenshot: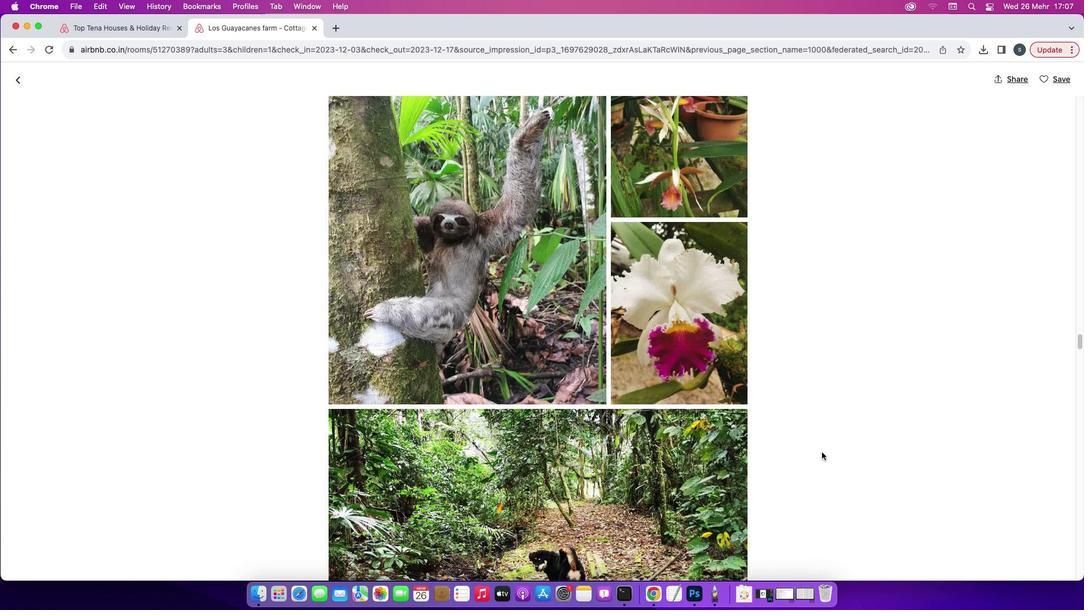 
Action: Mouse scrolled (822, 452) with delta (0, -2)
Screenshot: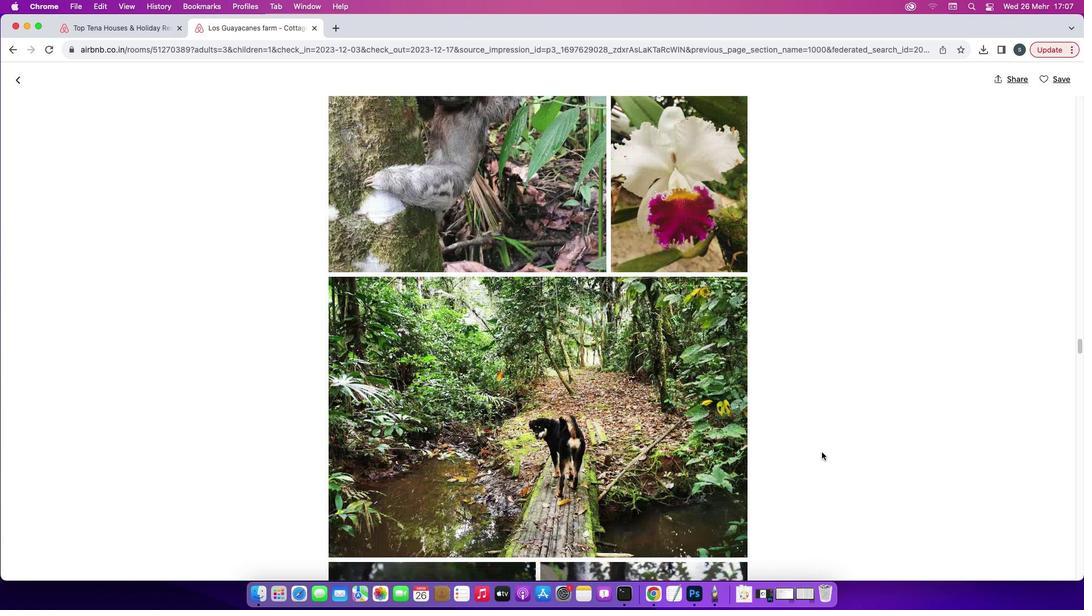 
Action: Mouse scrolled (822, 452) with delta (0, 0)
Screenshot: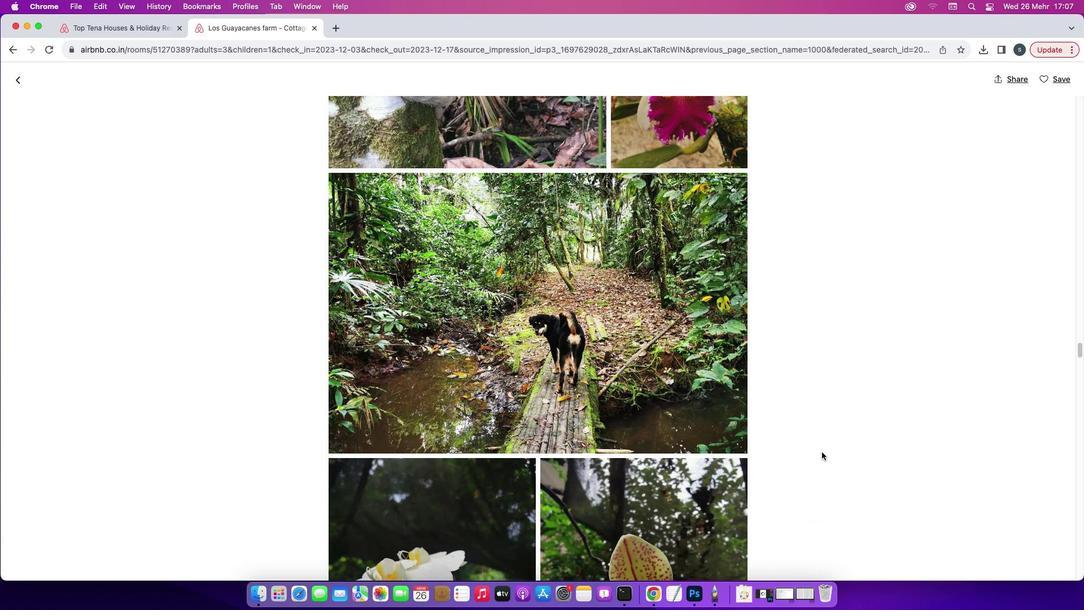 
Action: Mouse scrolled (822, 452) with delta (0, 0)
Screenshot: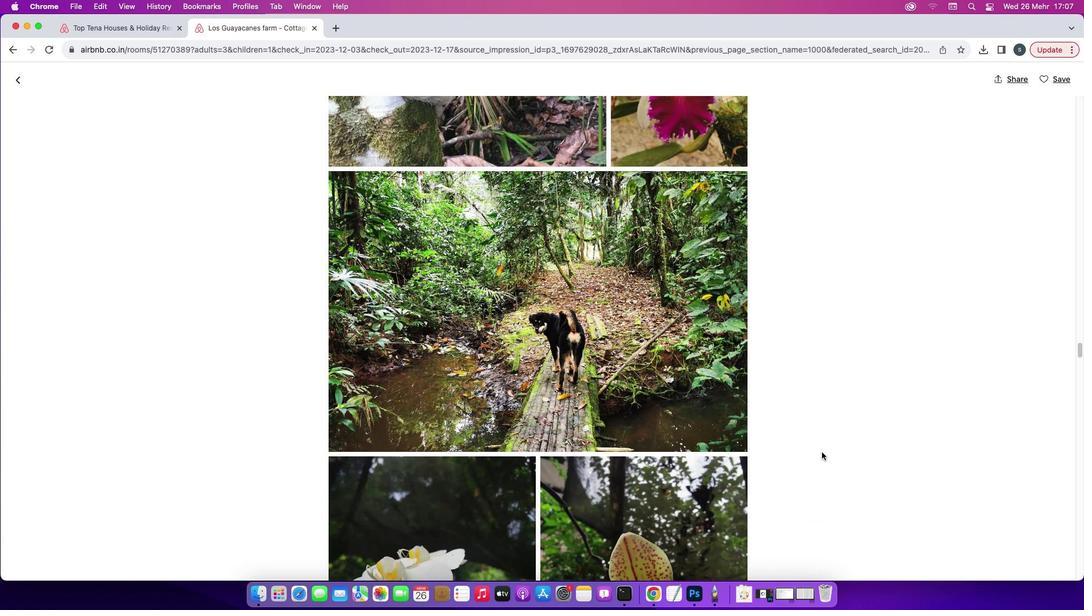 
Action: Mouse scrolled (822, 452) with delta (0, -1)
Screenshot: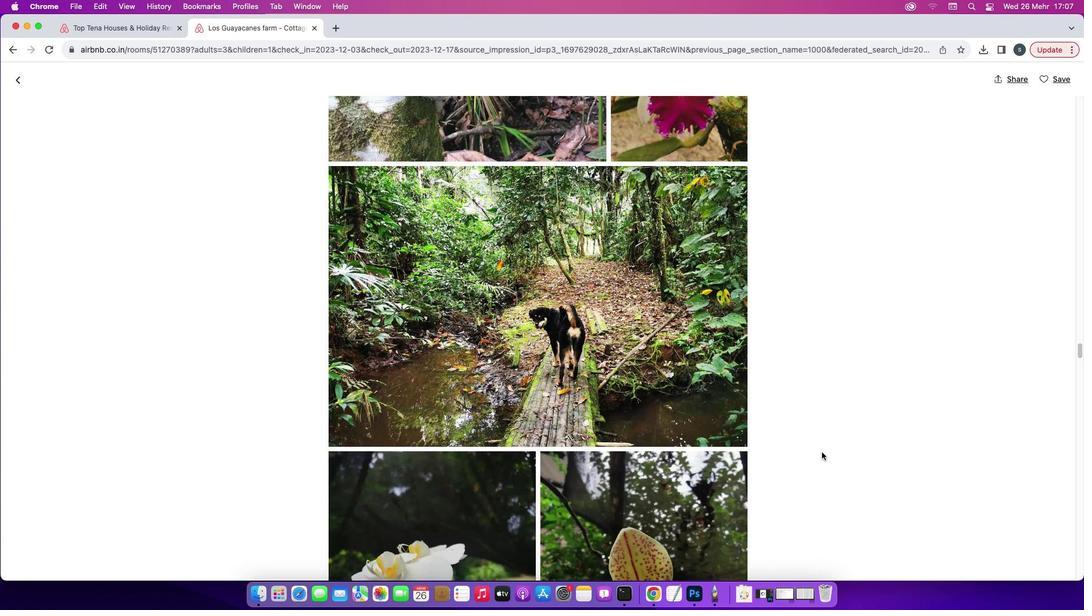 
Action: Mouse scrolled (822, 452) with delta (0, -1)
Screenshot: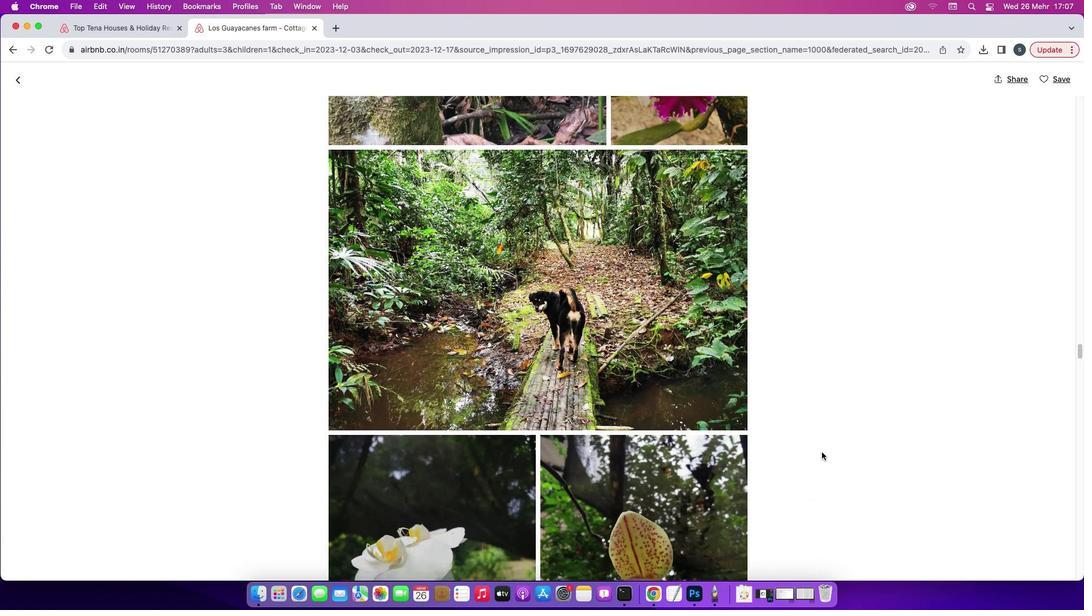 
Action: Mouse scrolled (822, 452) with delta (0, -2)
Screenshot: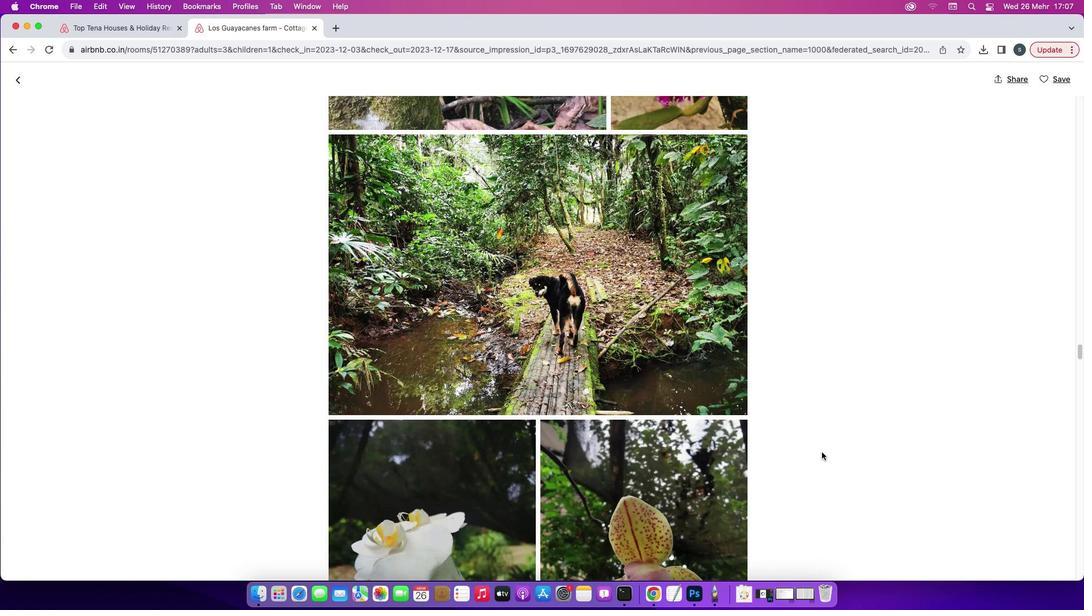 
Action: Mouse scrolled (822, 452) with delta (0, 0)
Screenshot: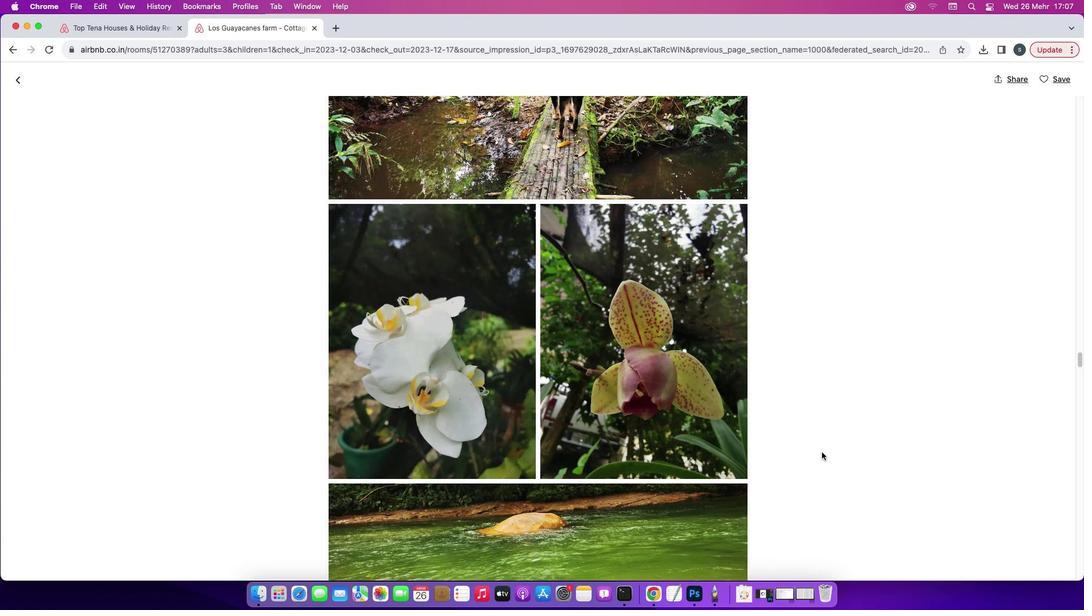 
Action: Mouse scrolled (822, 452) with delta (0, 0)
